 Task: Research Airbnb properties for attending a professional conference in Austin, Texas, with a focus on accommodations near the conference center and business districts.
Action: Mouse moved to (433, 60)
Screenshot: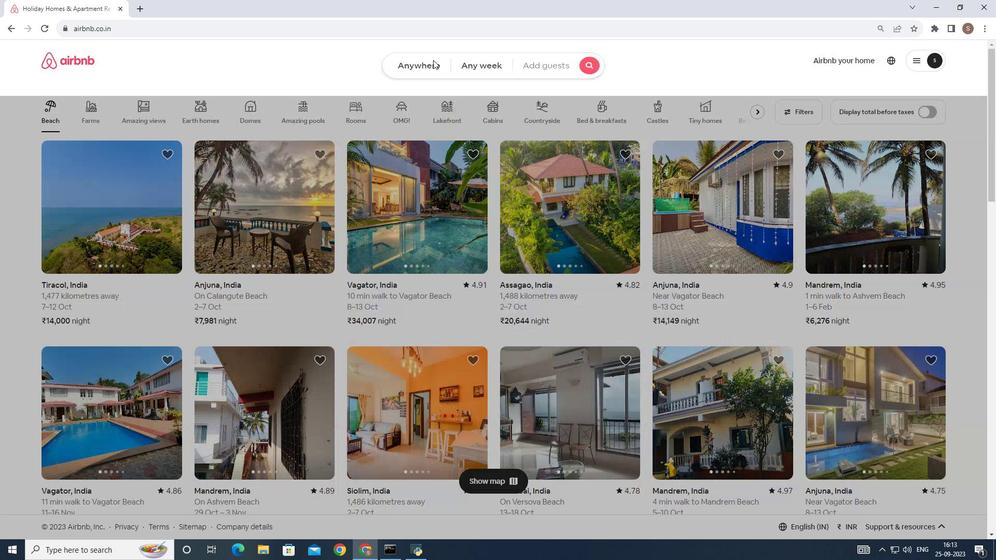 
Action: Mouse pressed left at (433, 60)
Screenshot: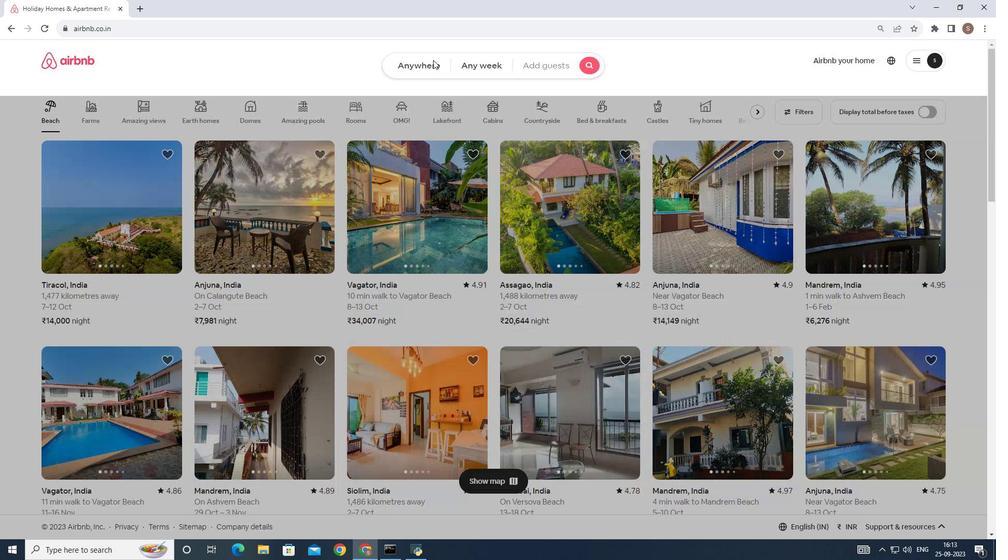 
Action: Mouse moved to (337, 100)
Screenshot: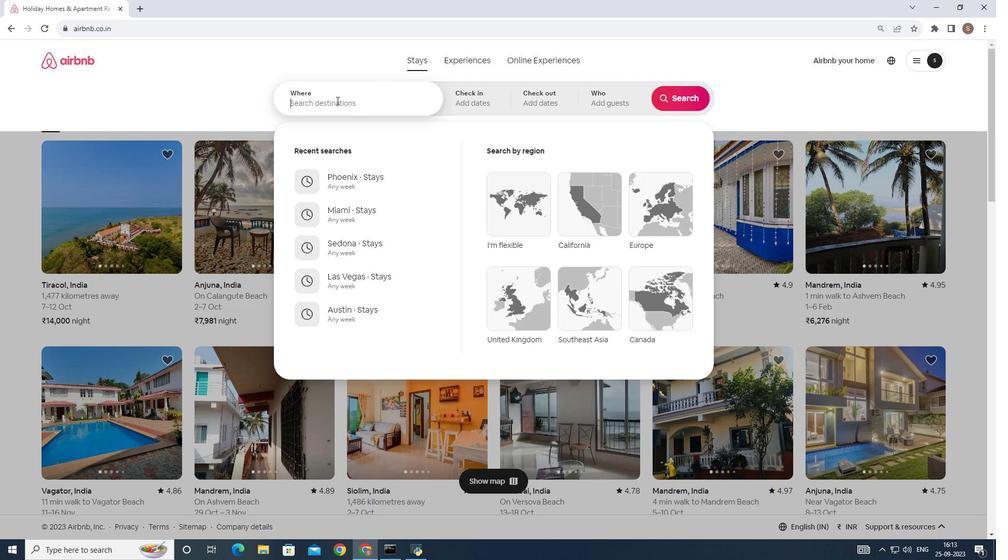 
Action: Mouse pressed left at (337, 100)
Screenshot: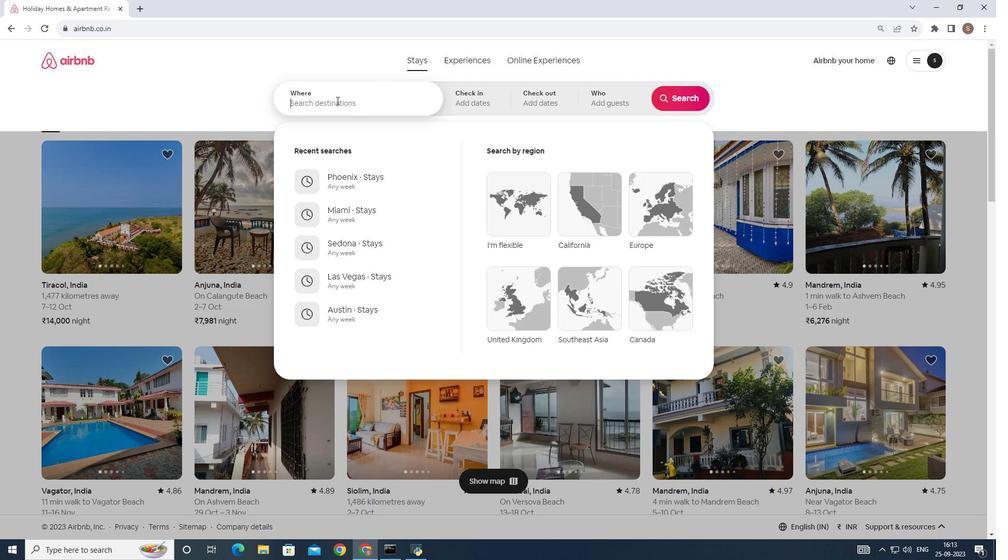 
Action: Mouse moved to (336, 100)
Screenshot: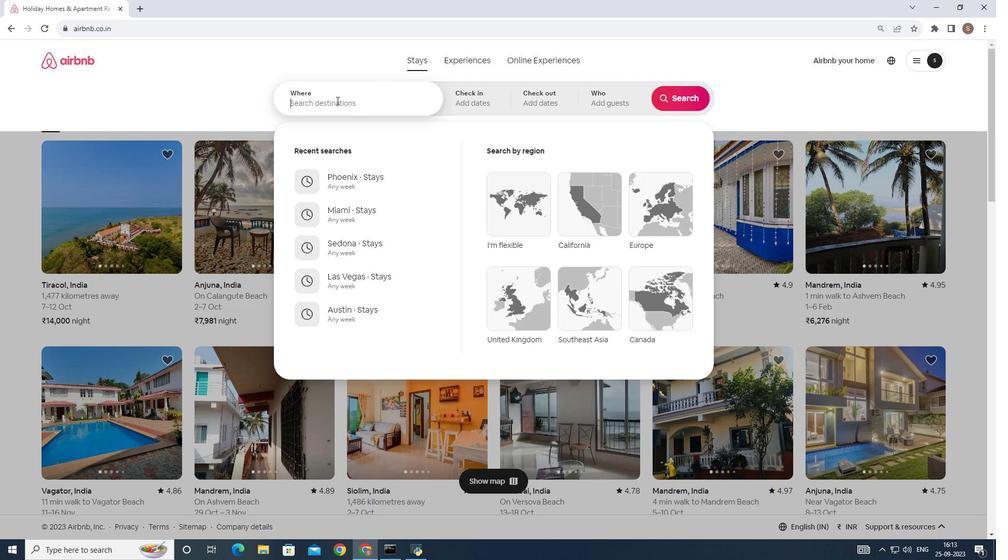 
Action: Key pressed austi
Screenshot: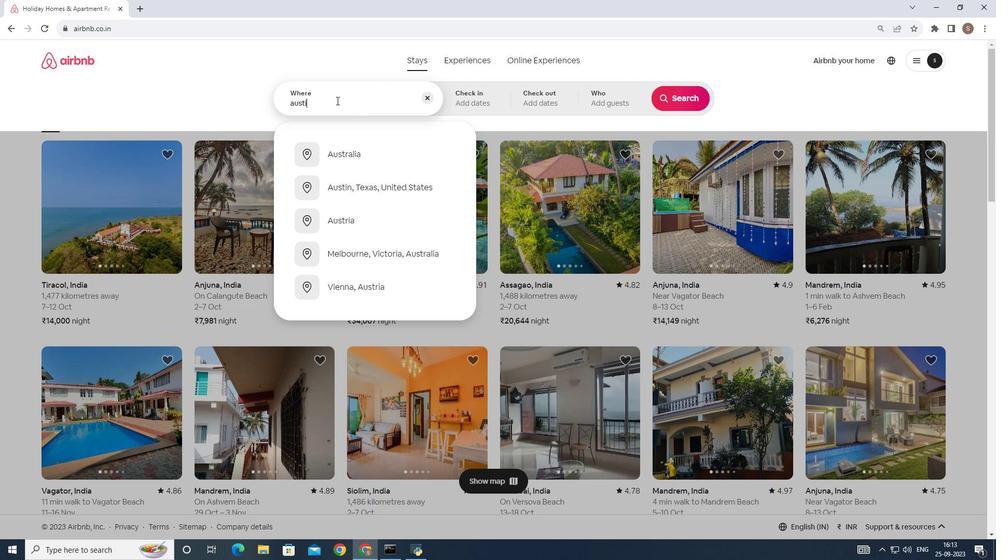 
Action: Mouse moved to (345, 146)
Screenshot: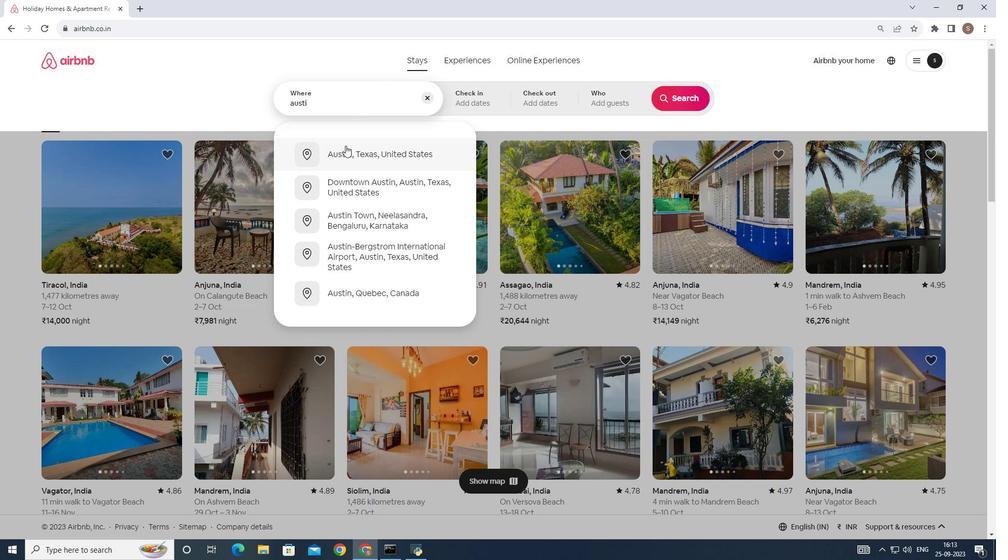 
Action: Mouse pressed left at (345, 146)
Screenshot: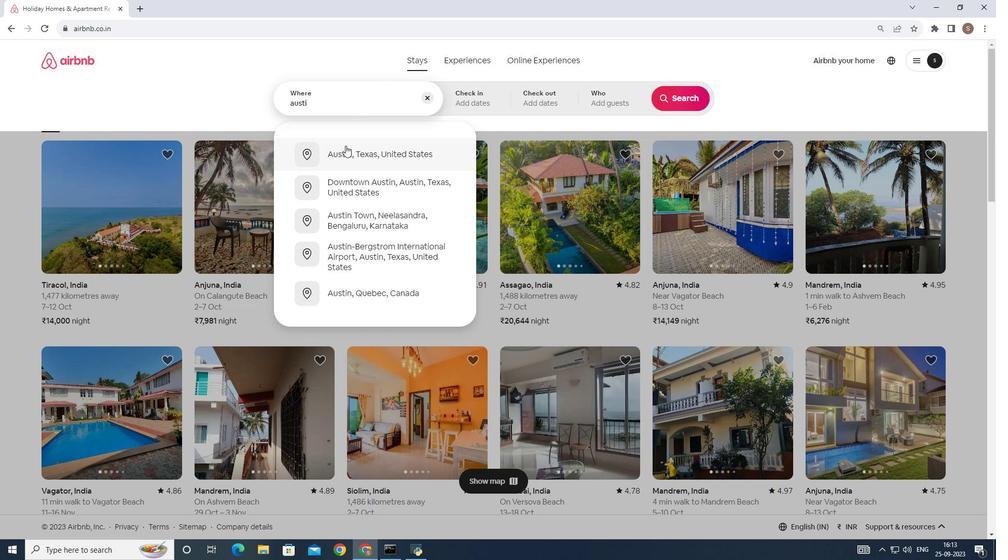 
Action: Mouse moved to (670, 97)
Screenshot: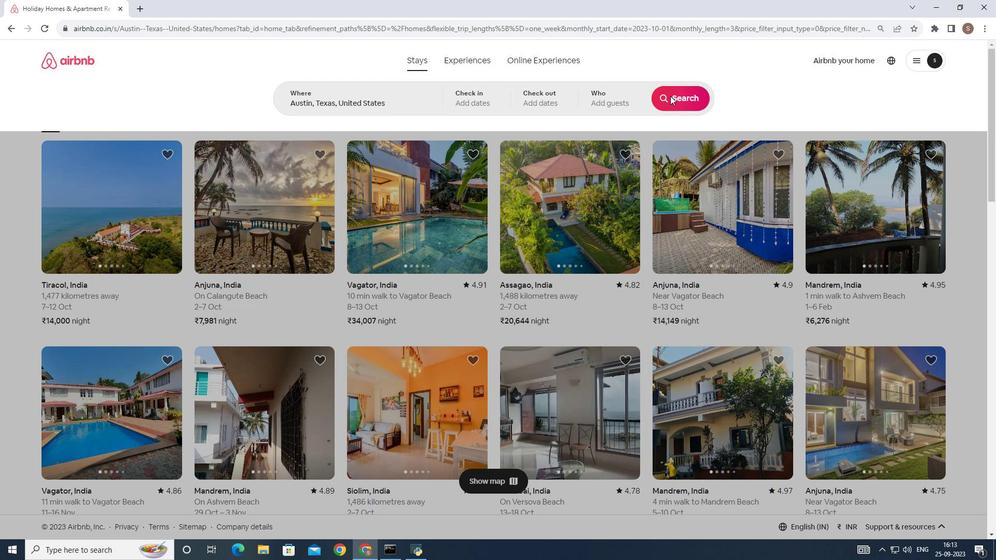 
Action: Mouse pressed left at (670, 97)
Screenshot: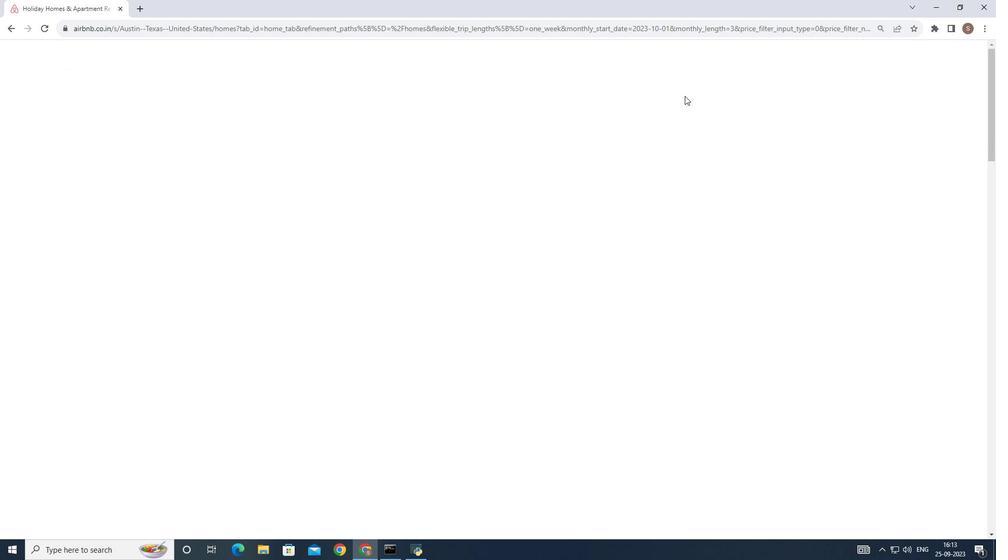 
Action: Mouse moved to (812, 104)
Screenshot: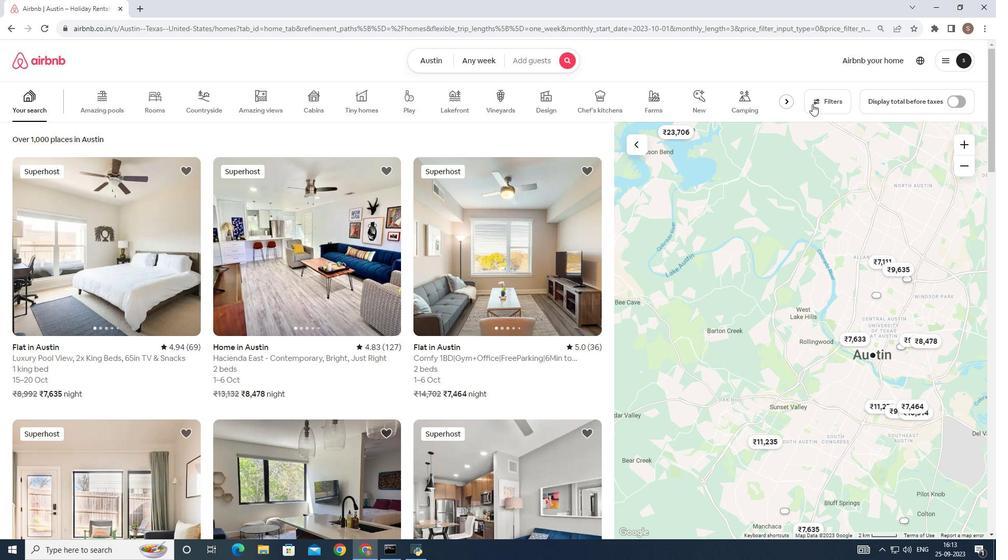 
Action: Mouse pressed left at (812, 104)
Screenshot: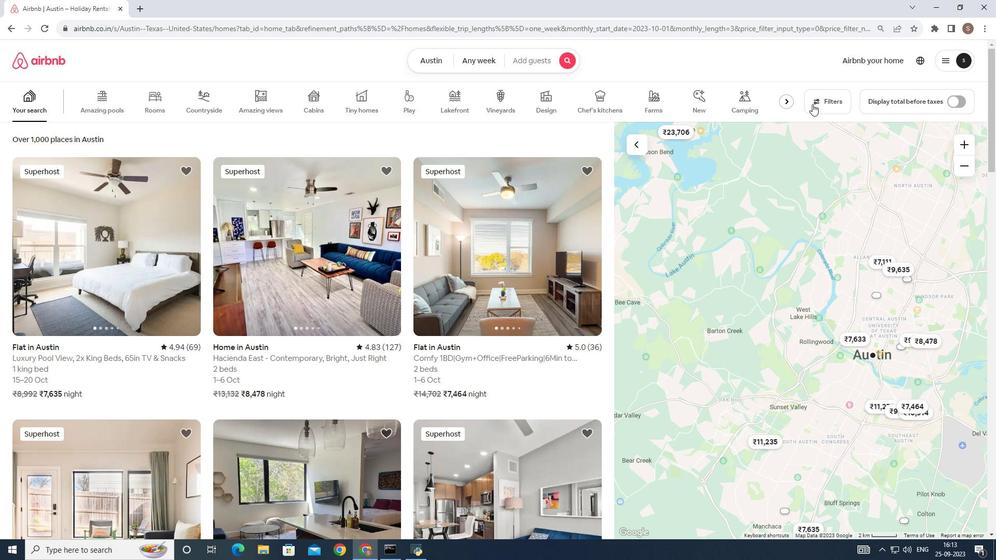 
Action: Mouse moved to (462, 292)
Screenshot: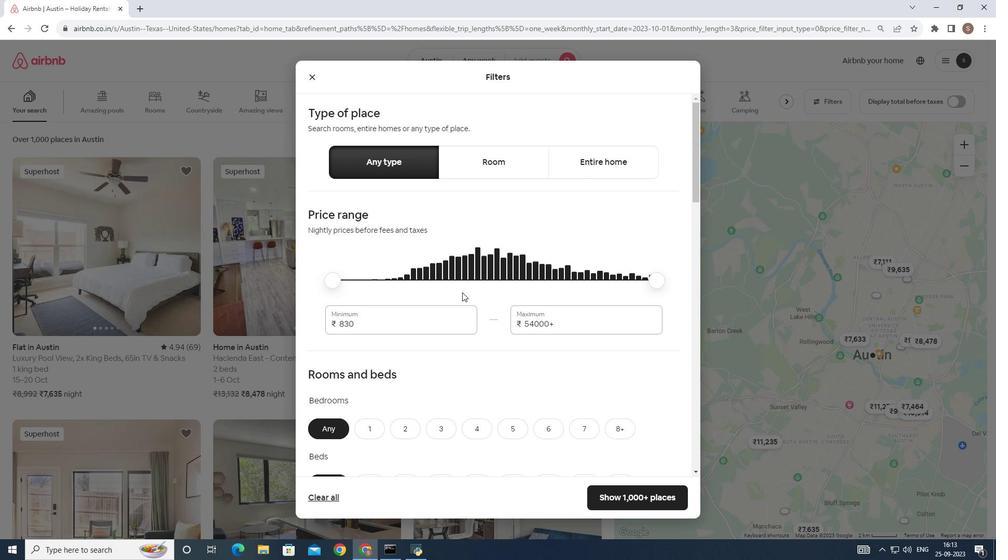 
Action: Mouse scrolled (462, 292) with delta (0, 0)
Screenshot: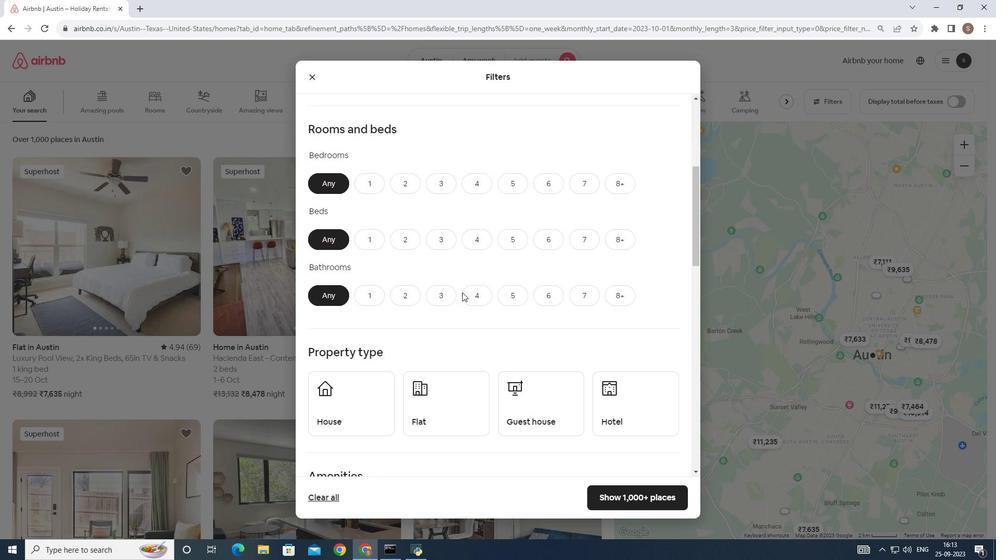 
Action: Mouse scrolled (462, 292) with delta (0, 0)
Screenshot: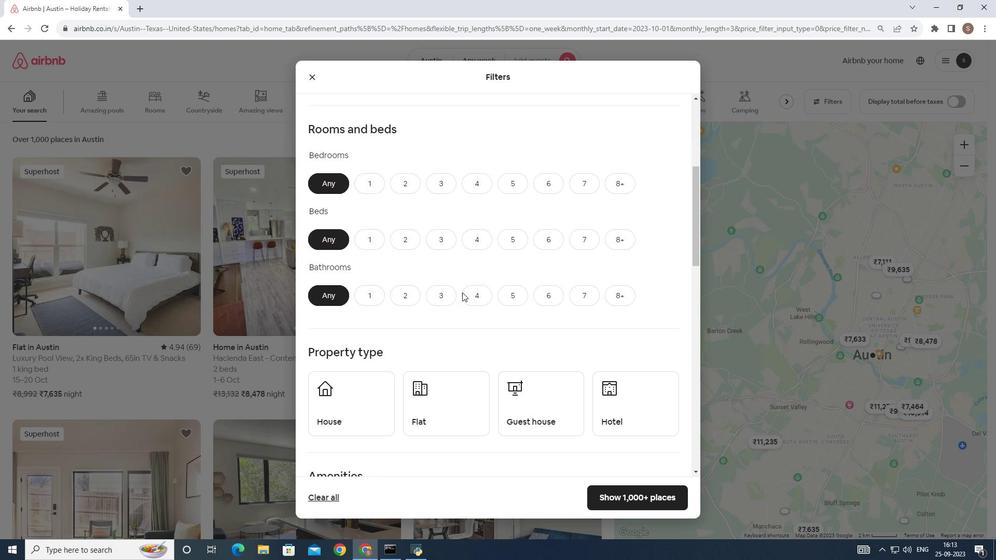 
Action: Mouse scrolled (462, 292) with delta (0, 0)
Screenshot: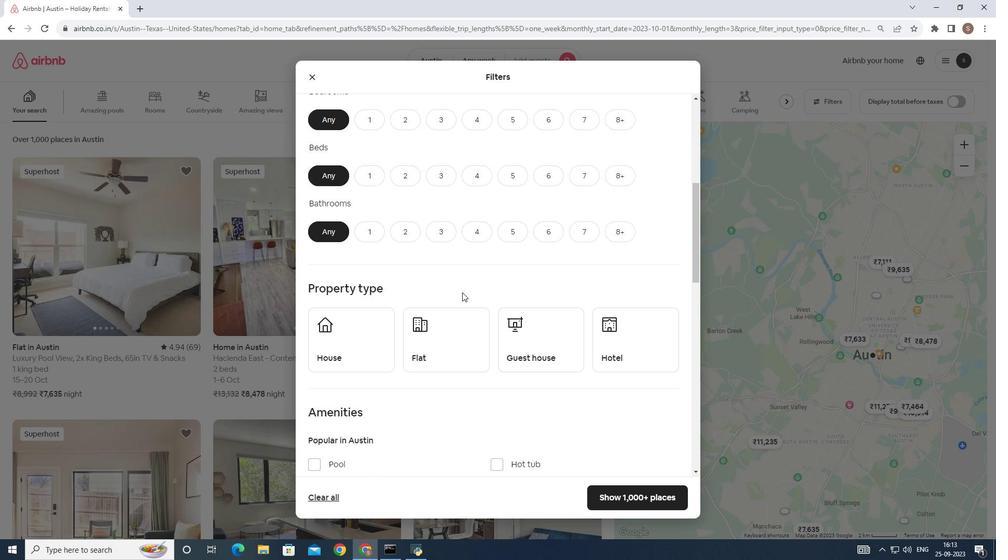 
Action: Mouse scrolled (462, 292) with delta (0, 0)
Screenshot: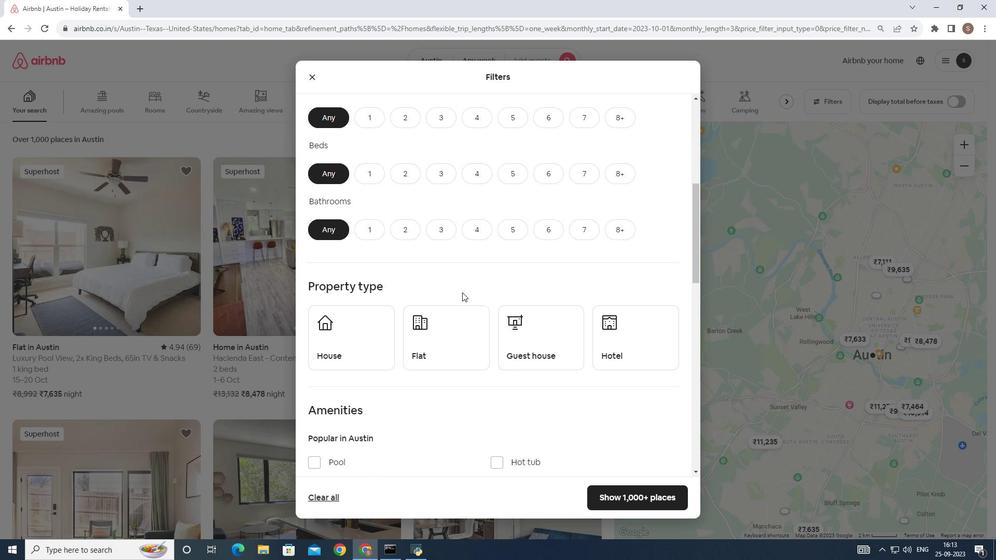 
Action: Mouse scrolled (462, 292) with delta (0, 0)
Screenshot: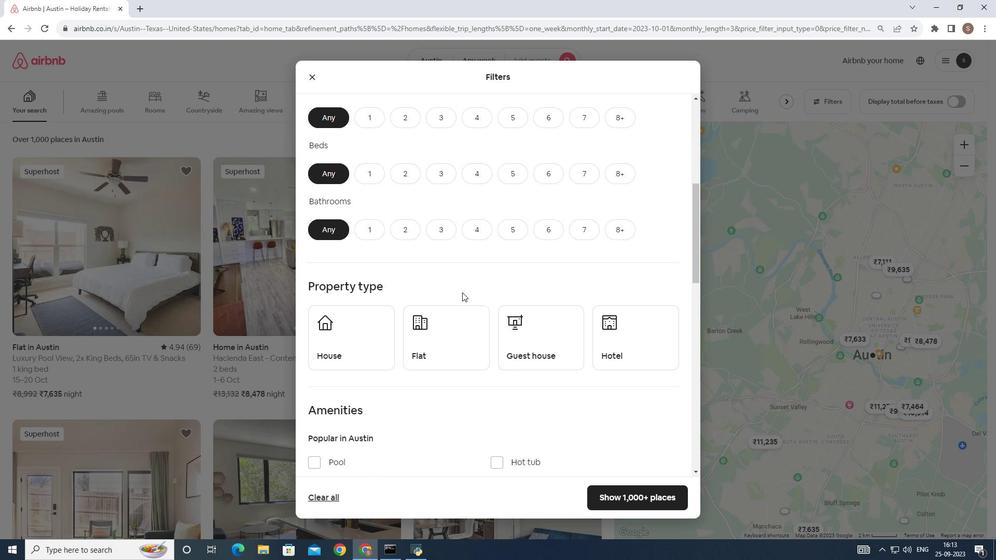 
Action: Mouse scrolled (462, 292) with delta (0, 0)
Screenshot: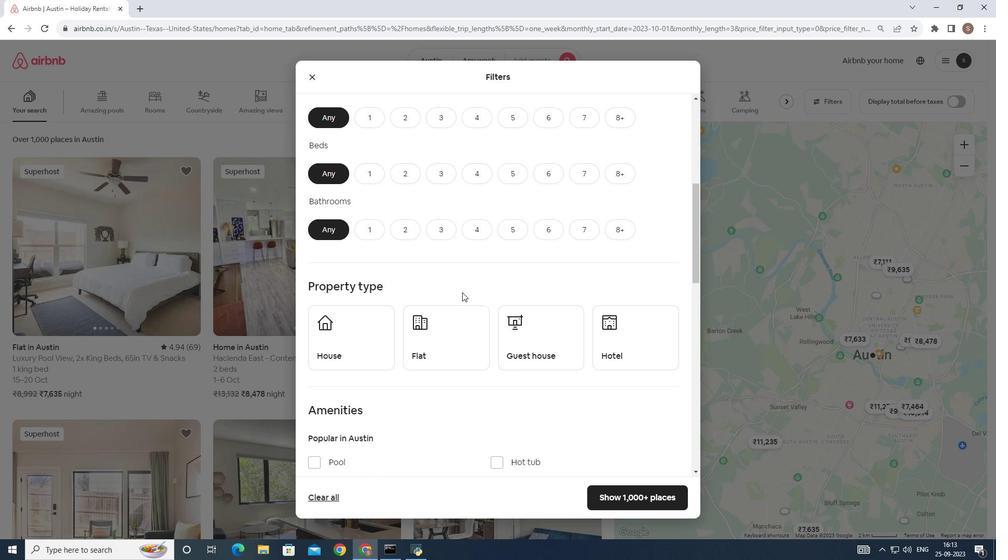
Action: Mouse scrolled (462, 292) with delta (0, 0)
Screenshot: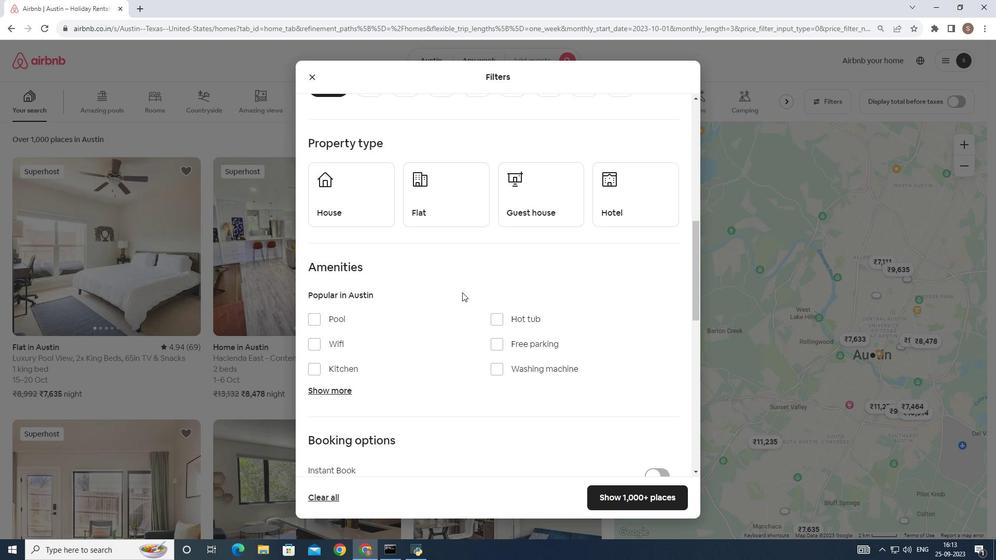 
Action: Mouse scrolled (462, 292) with delta (0, 0)
Screenshot: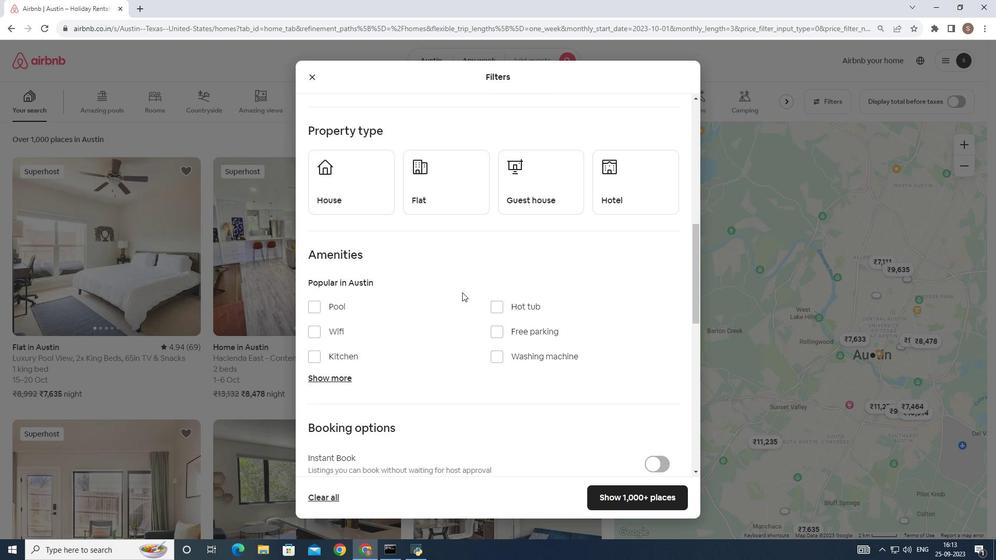 
Action: Mouse scrolled (462, 292) with delta (0, 0)
Screenshot: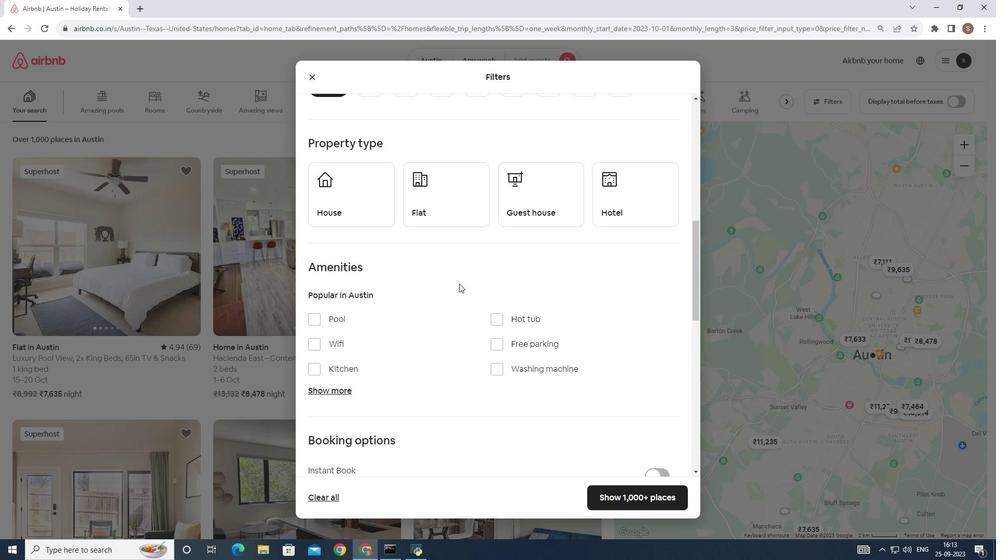
Action: Mouse scrolled (462, 293) with delta (0, 0)
Screenshot: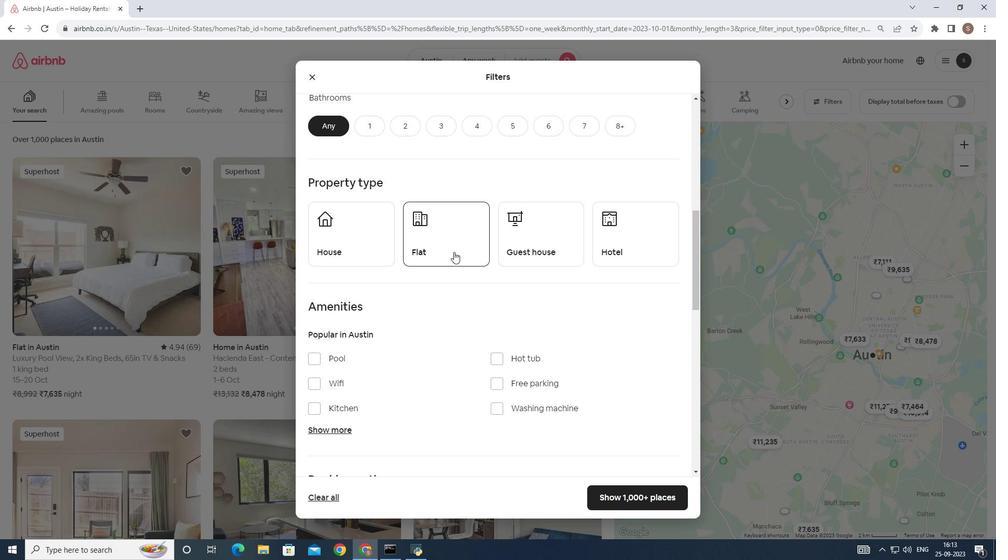 
Action: Mouse moved to (567, 253)
Screenshot: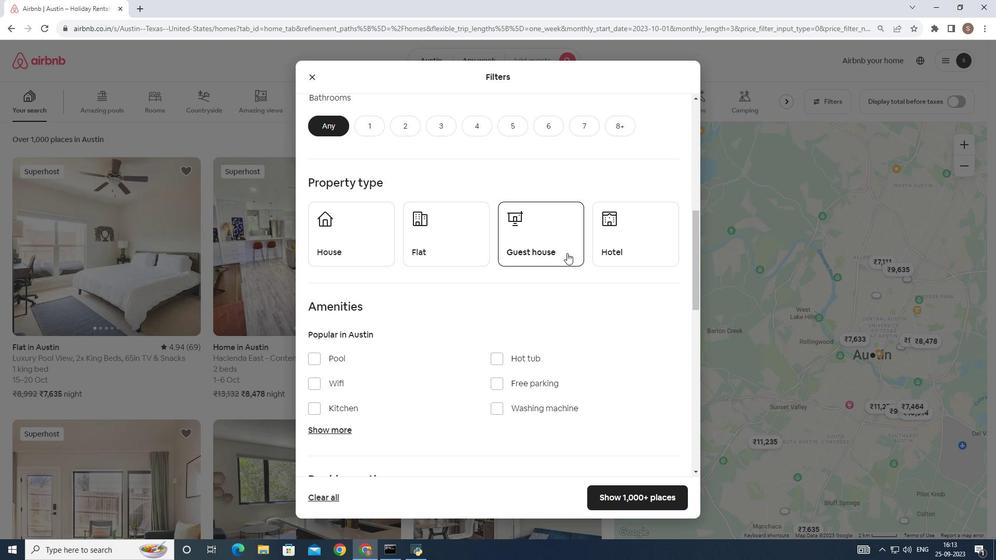 
Action: Mouse pressed left at (567, 253)
Screenshot: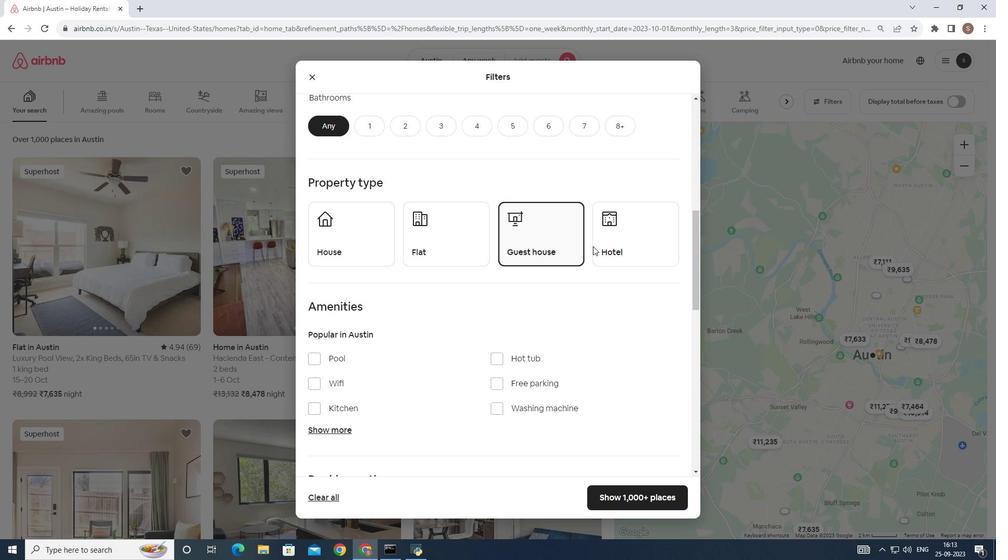 
Action: Mouse moved to (598, 245)
Screenshot: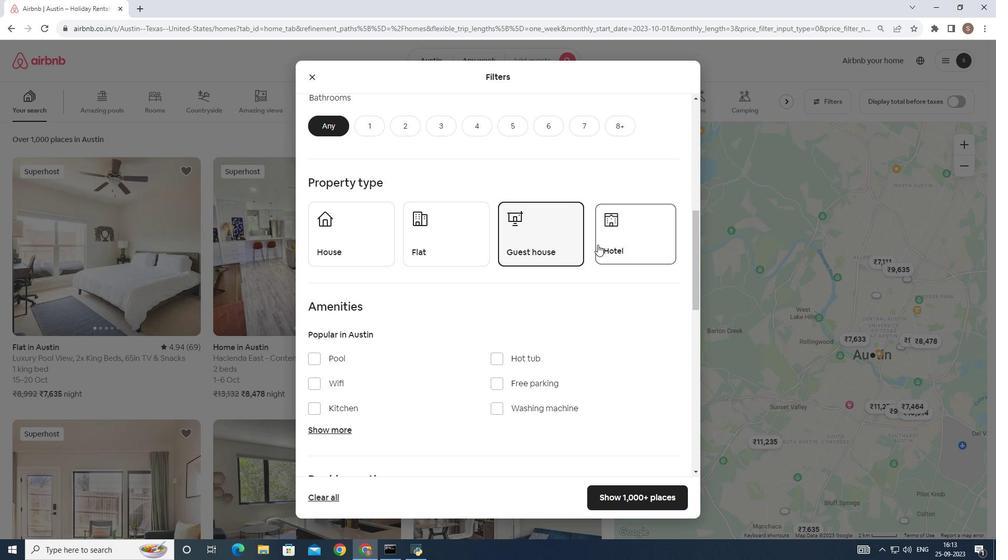 
Action: Mouse pressed left at (598, 245)
Screenshot: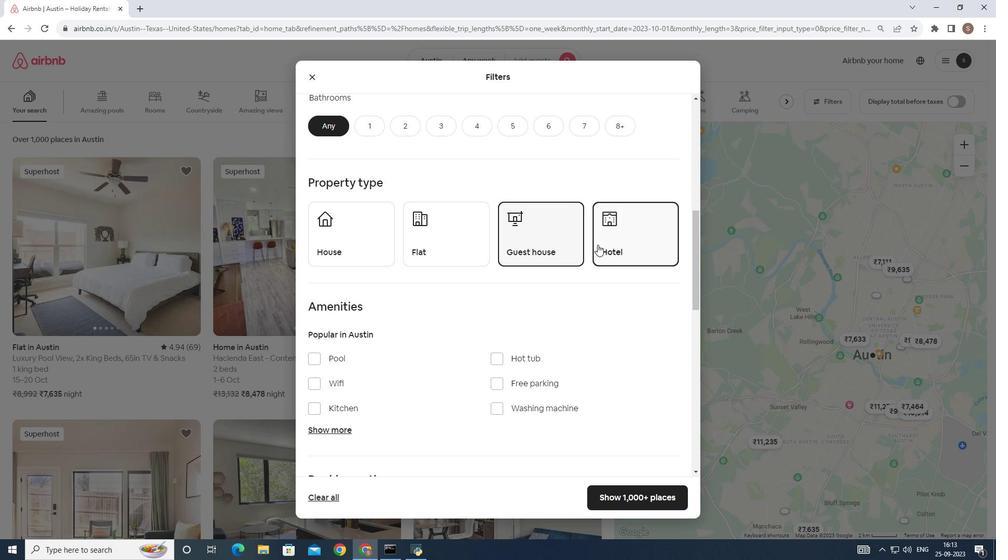 
Action: Mouse moved to (414, 312)
Screenshot: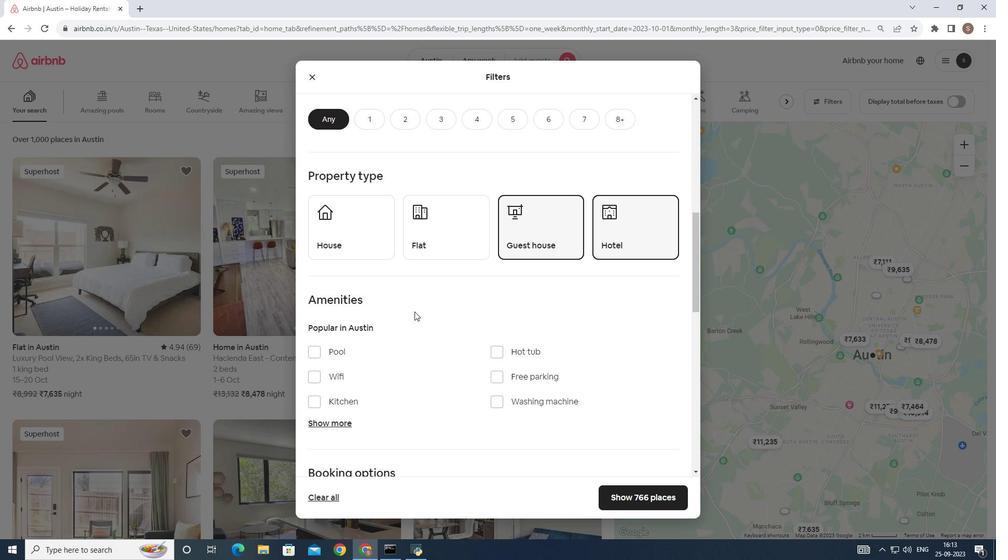 
Action: Mouse scrolled (414, 311) with delta (0, 0)
Screenshot: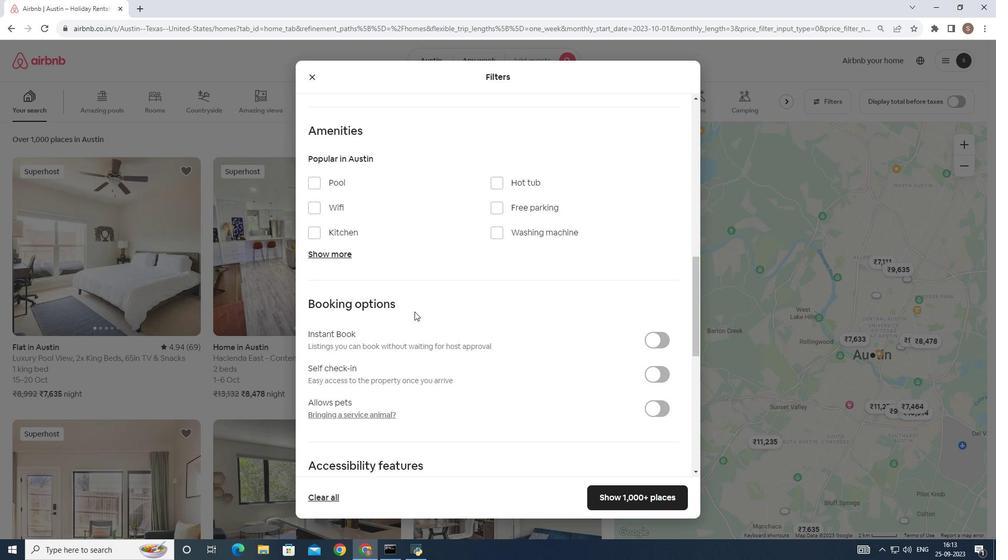 
Action: Mouse scrolled (414, 311) with delta (0, 0)
Screenshot: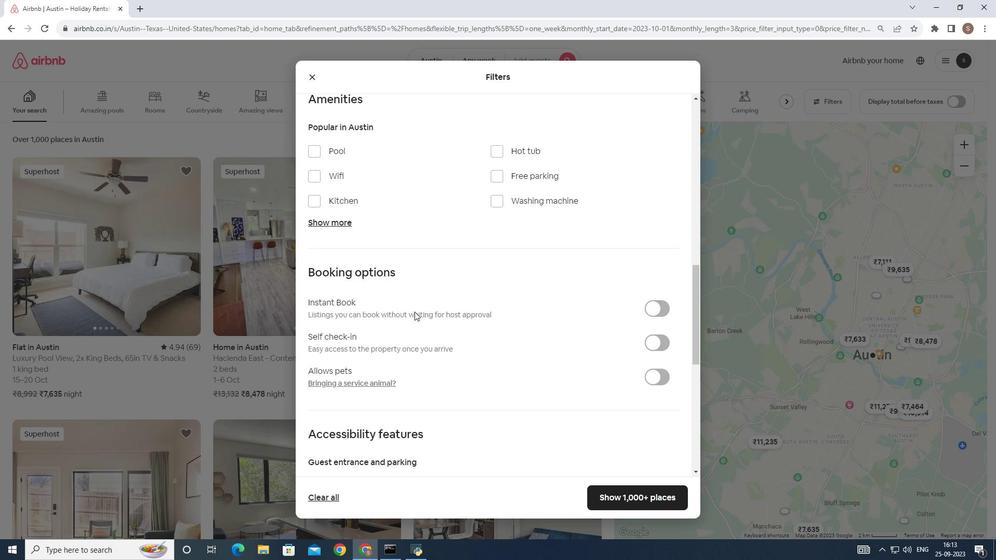 
Action: Mouse scrolled (414, 311) with delta (0, 0)
Screenshot: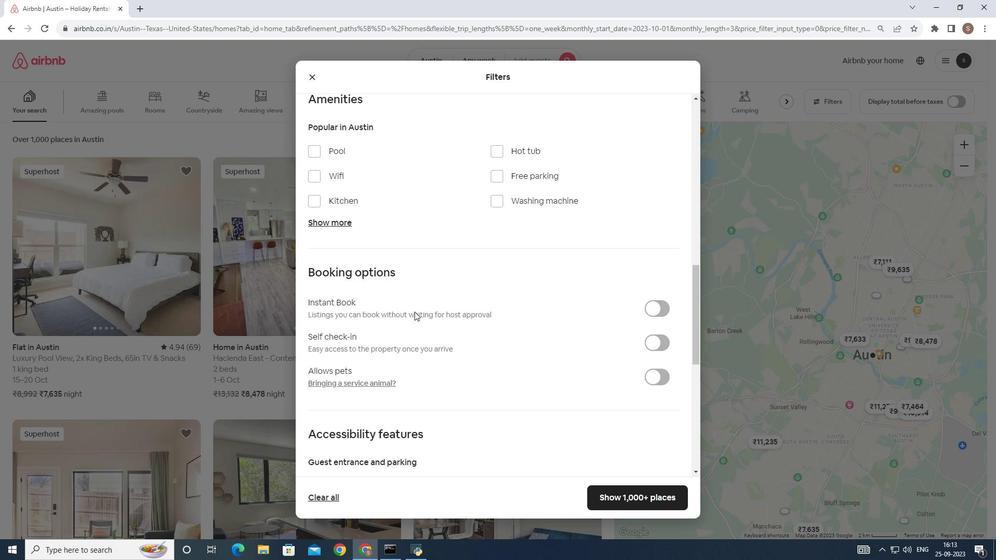 
Action: Mouse scrolled (414, 311) with delta (0, 0)
Screenshot: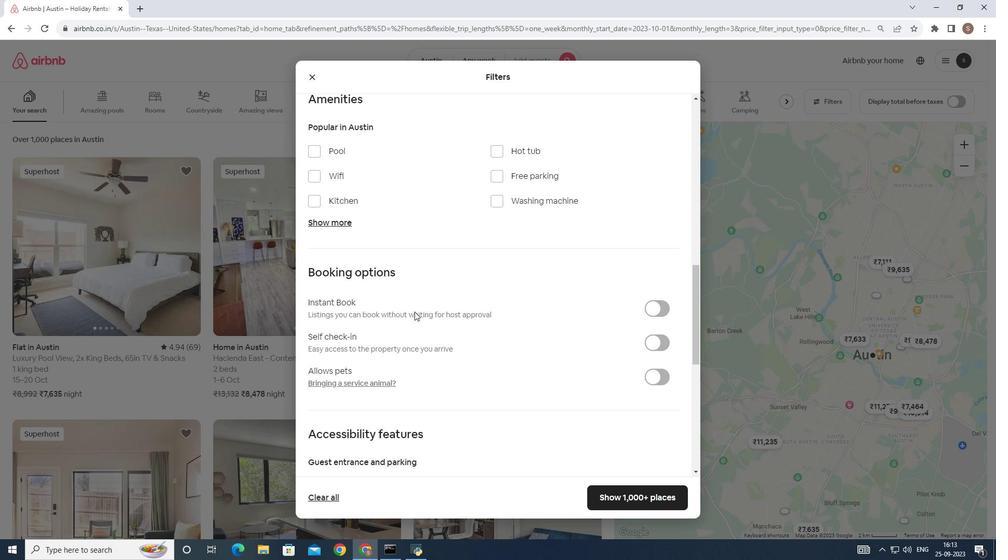 
Action: Mouse moved to (330, 220)
Screenshot: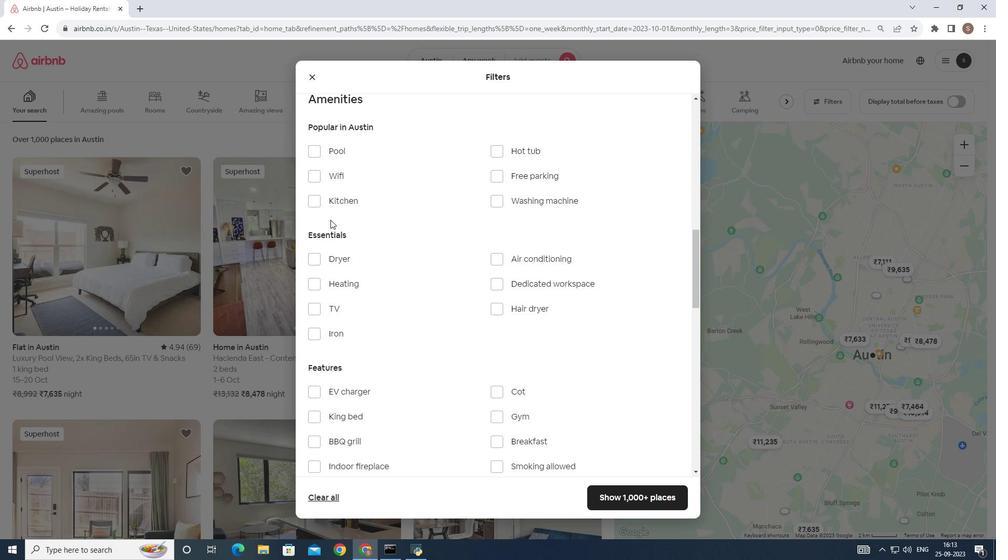 
Action: Mouse pressed left at (330, 220)
Screenshot: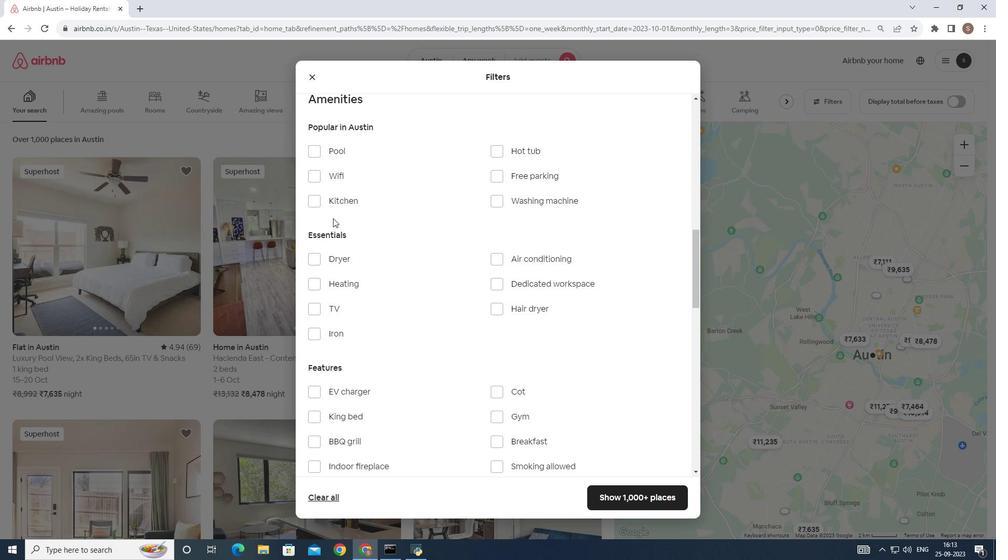 
Action: Mouse moved to (321, 182)
Screenshot: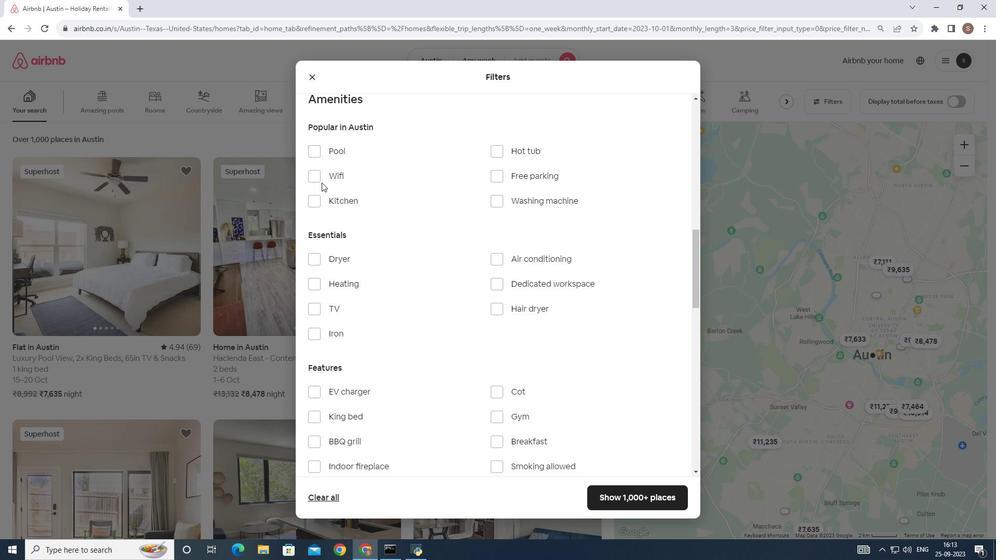
Action: Mouse pressed left at (321, 182)
Screenshot: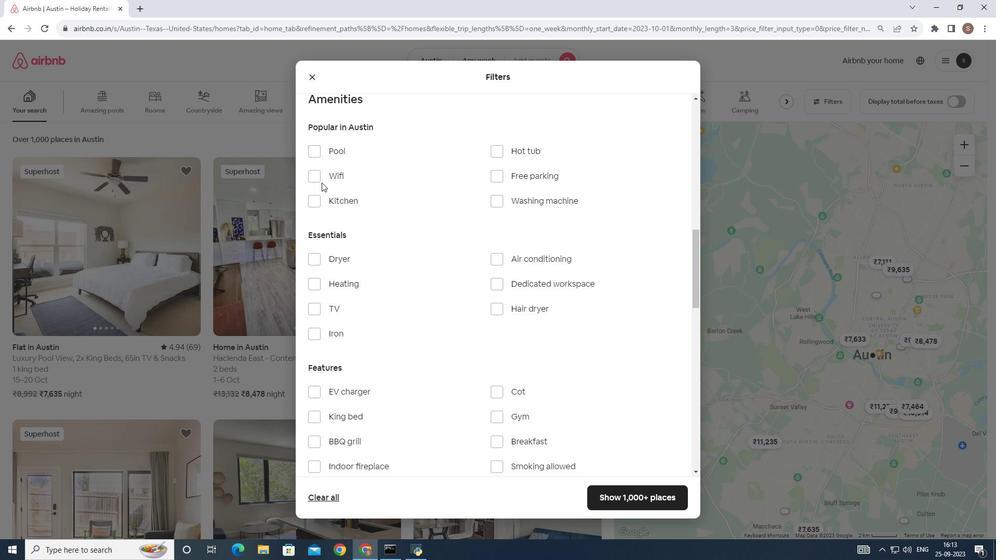 
Action: Mouse moved to (492, 288)
Screenshot: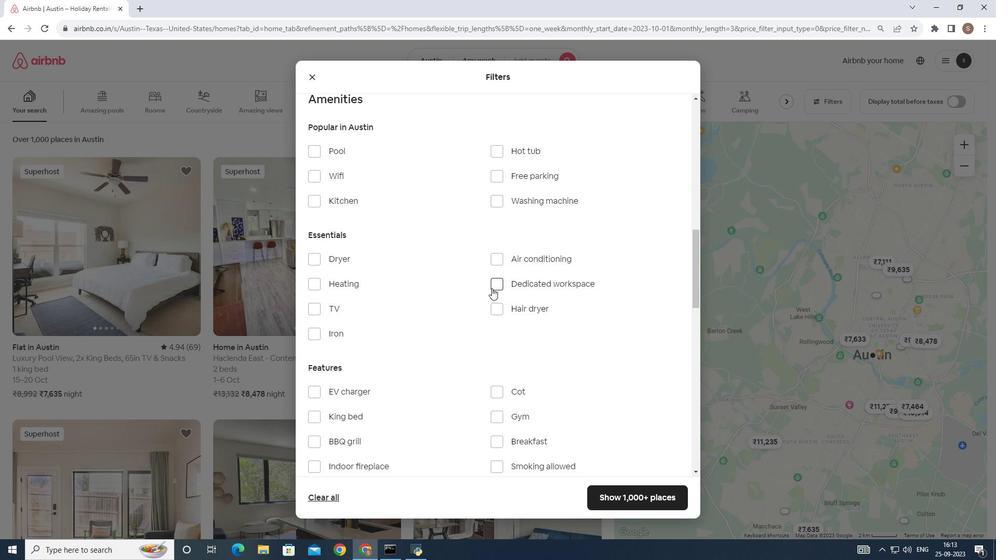 
Action: Mouse pressed left at (492, 288)
Screenshot: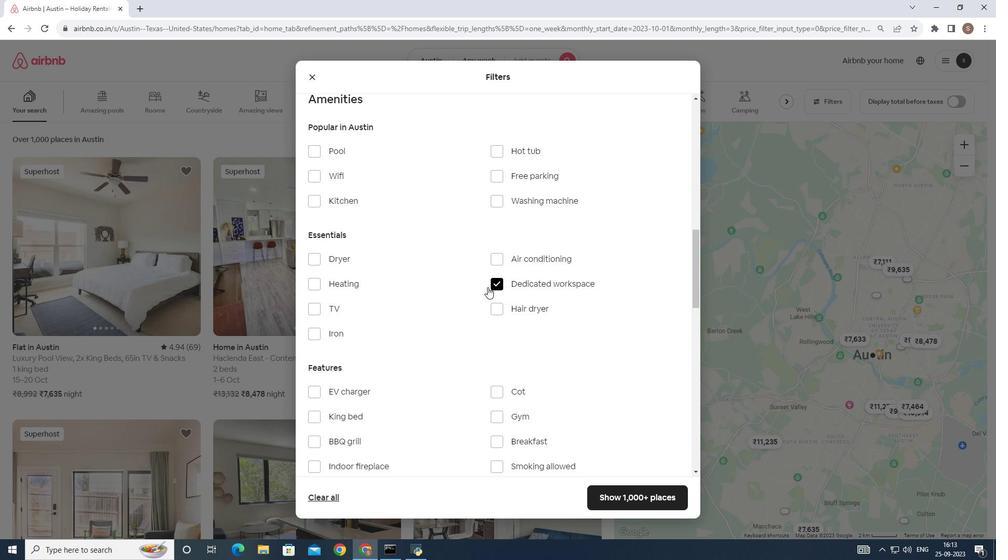
Action: Mouse moved to (331, 176)
Screenshot: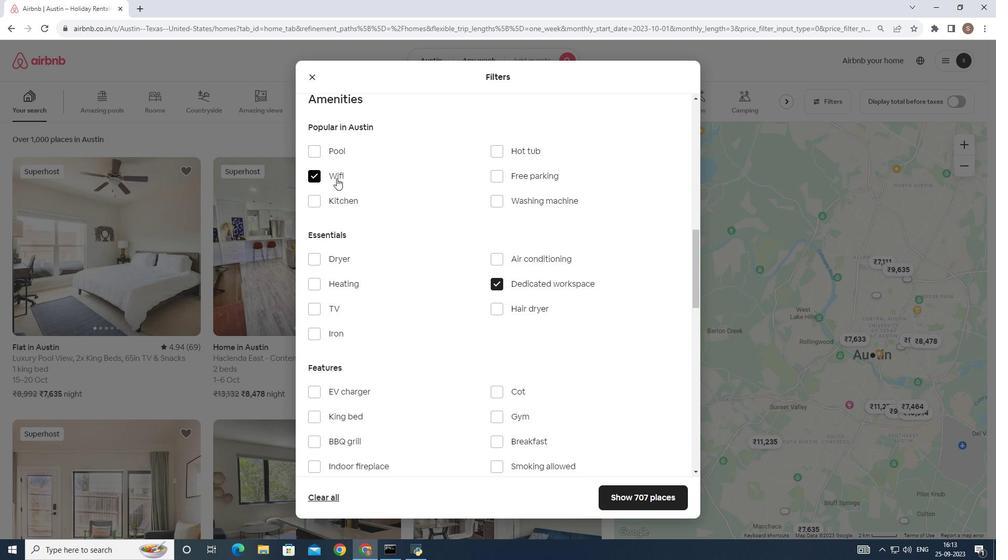 
Action: Mouse pressed left at (331, 176)
Screenshot: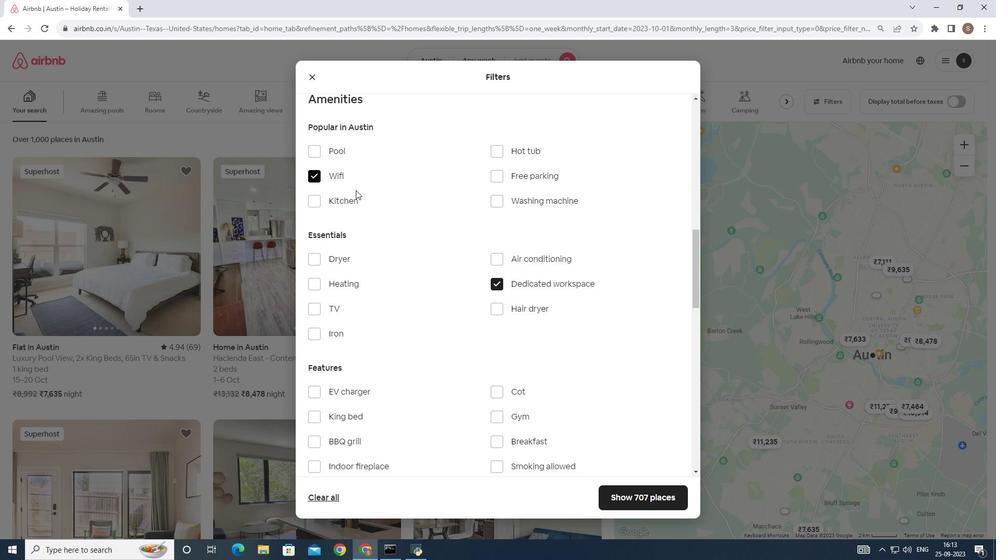 
Action: Mouse moved to (432, 274)
Screenshot: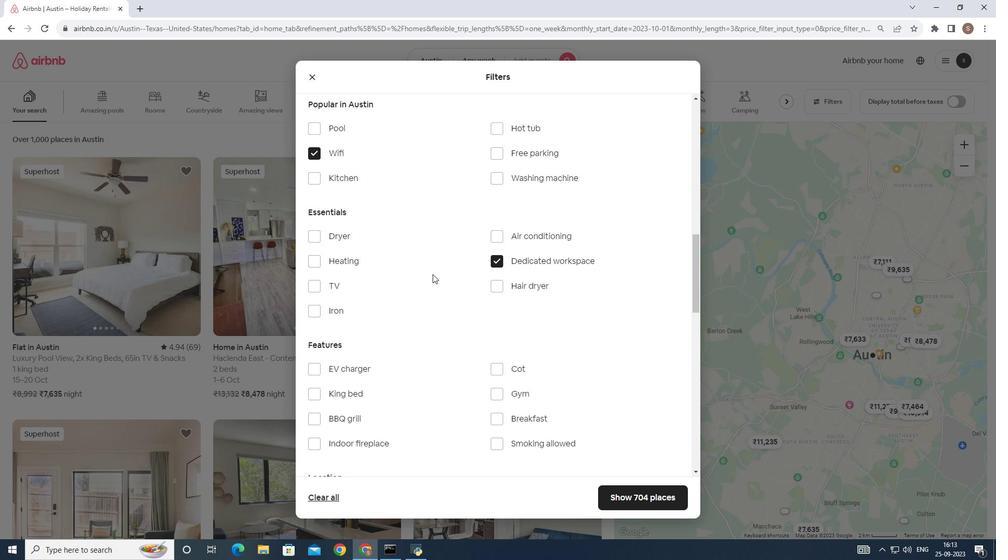 
Action: Mouse scrolled (432, 274) with delta (0, 0)
Screenshot: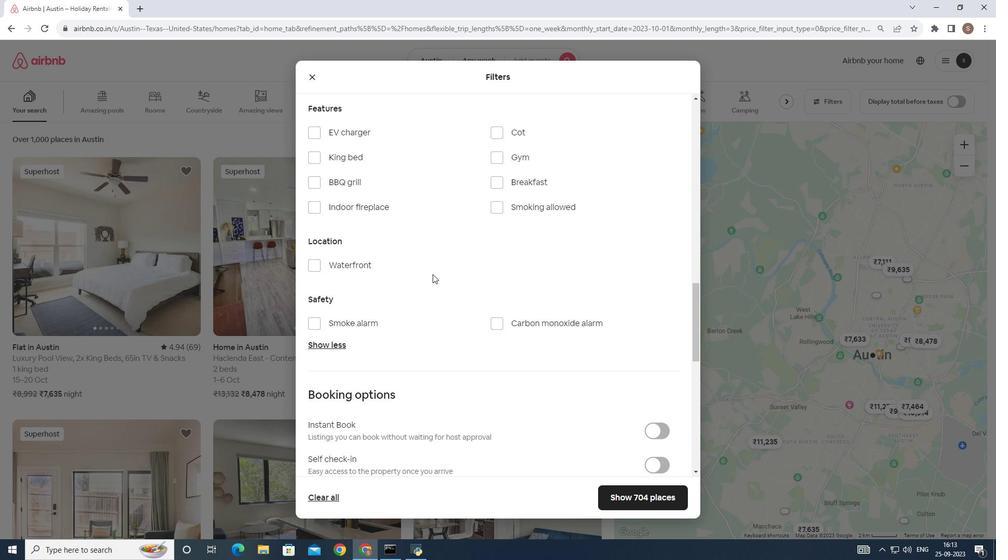 
Action: Mouse scrolled (432, 274) with delta (0, 0)
Screenshot: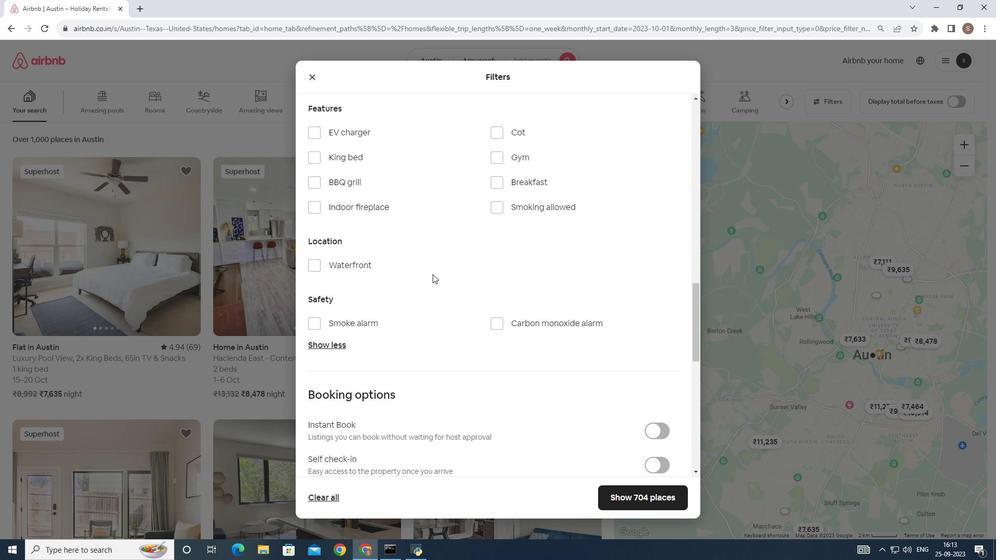 
Action: Mouse scrolled (432, 274) with delta (0, 0)
Screenshot: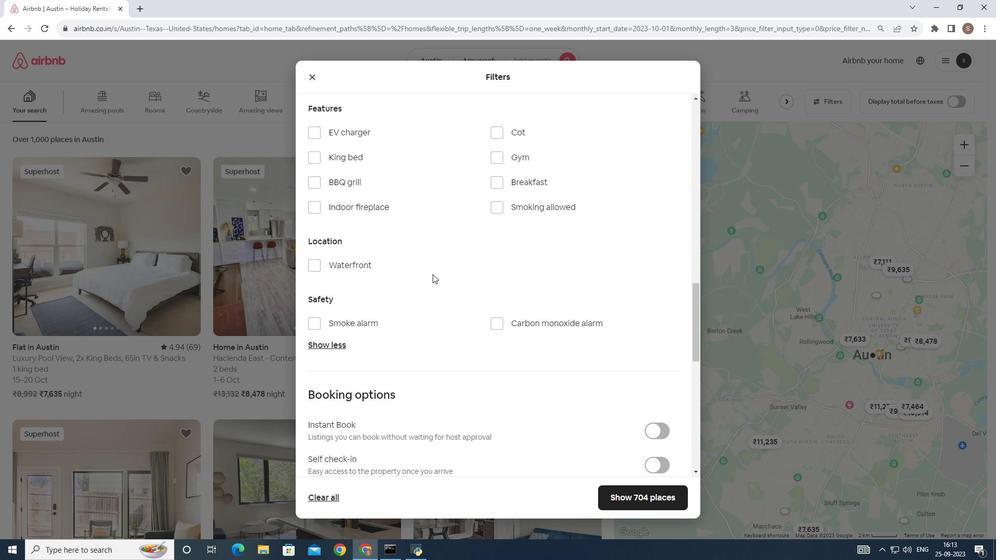 
Action: Mouse scrolled (432, 274) with delta (0, 0)
Screenshot: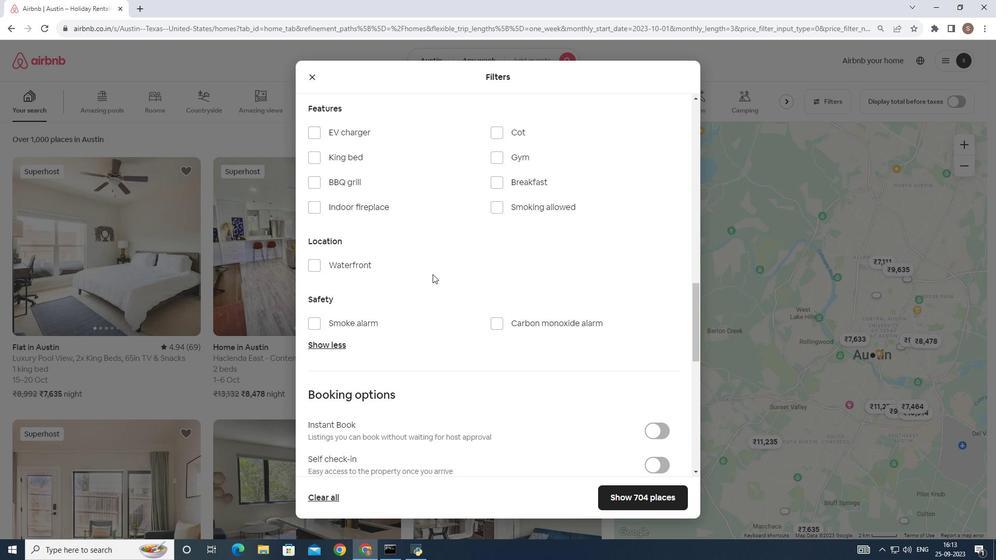
Action: Mouse scrolled (432, 274) with delta (0, 0)
Screenshot: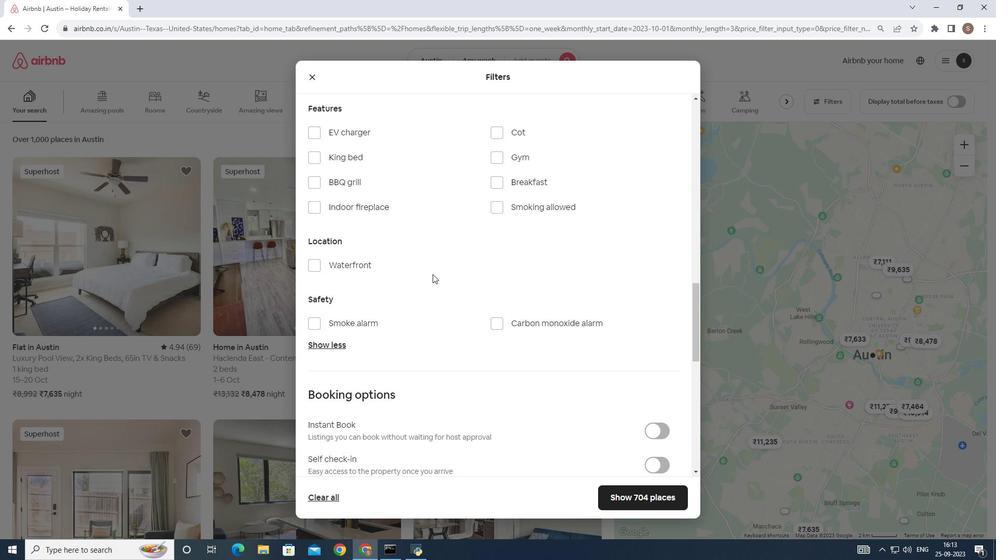 
Action: Mouse scrolled (432, 274) with delta (0, 0)
Screenshot: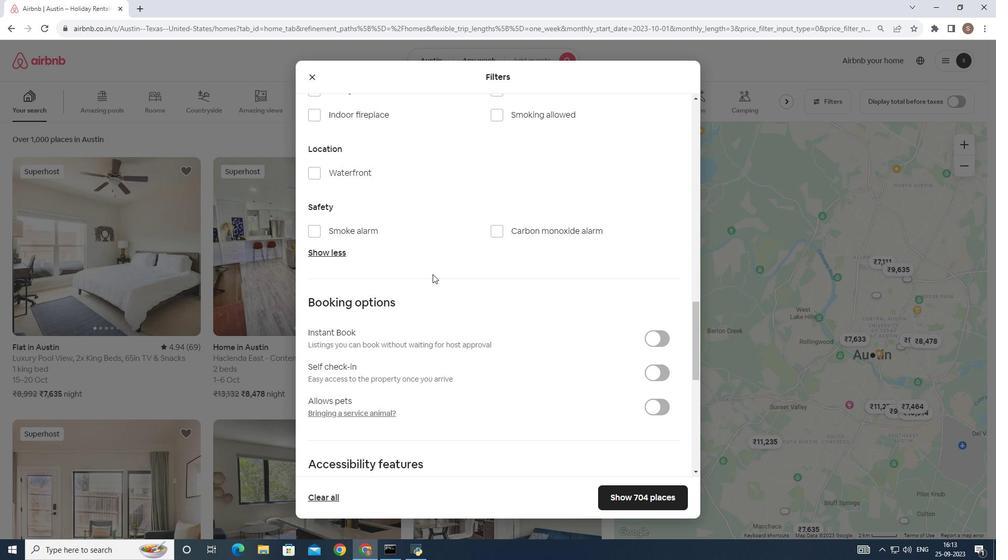
Action: Mouse scrolled (432, 274) with delta (0, 0)
Screenshot: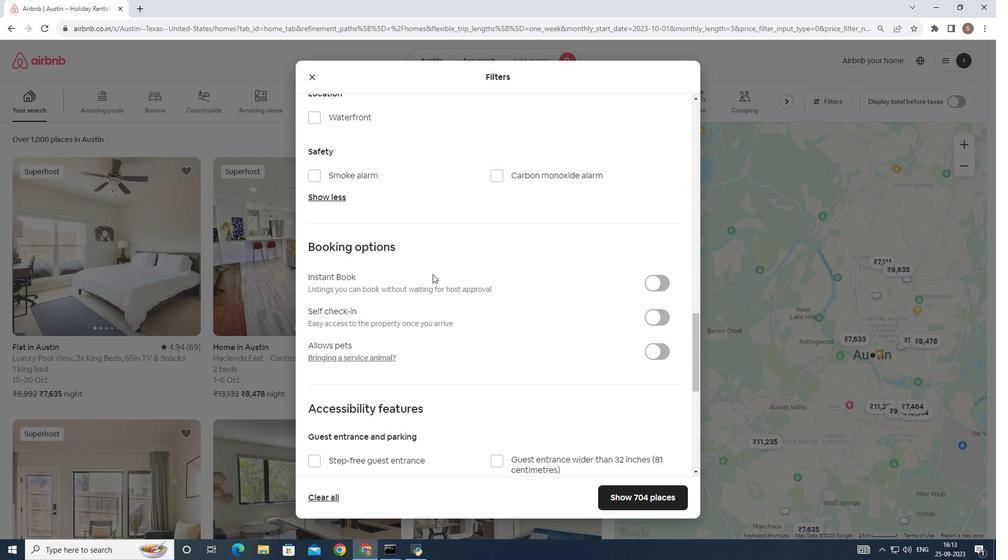 
Action: Mouse scrolled (432, 274) with delta (0, 0)
Screenshot: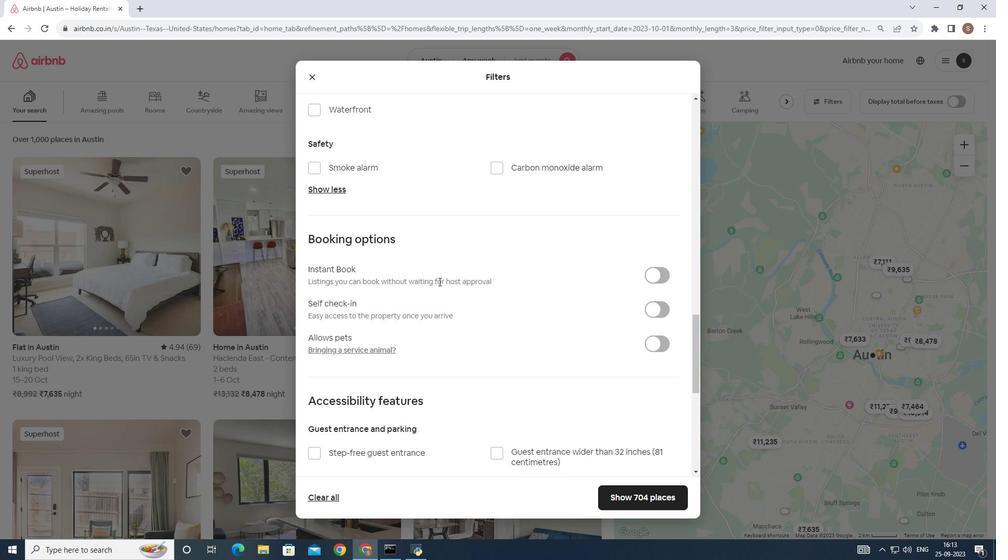 
Action: Mouse moved to (453, 295)
Screenshot: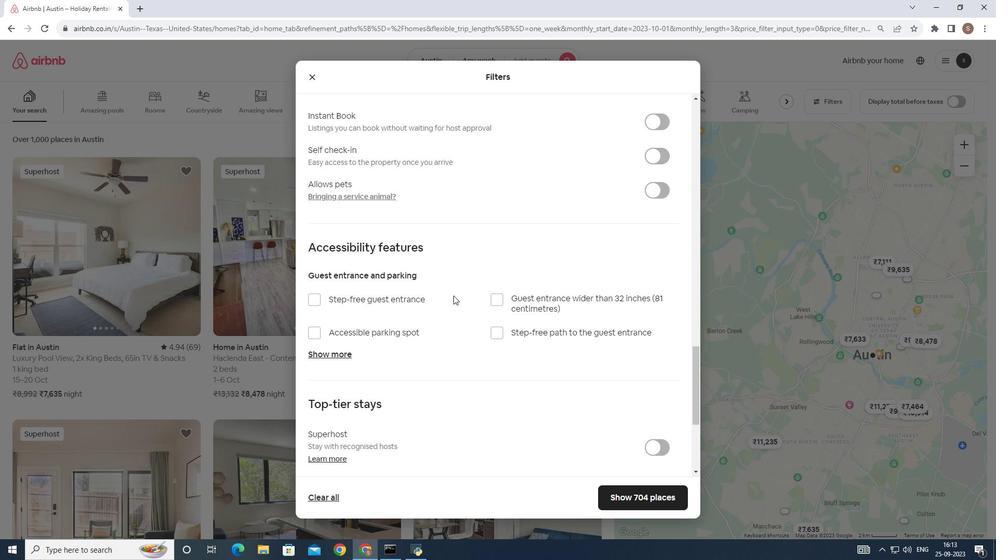 
Action: Mouse scrolled (453, 295) with delta (0, 0)
Screenshot: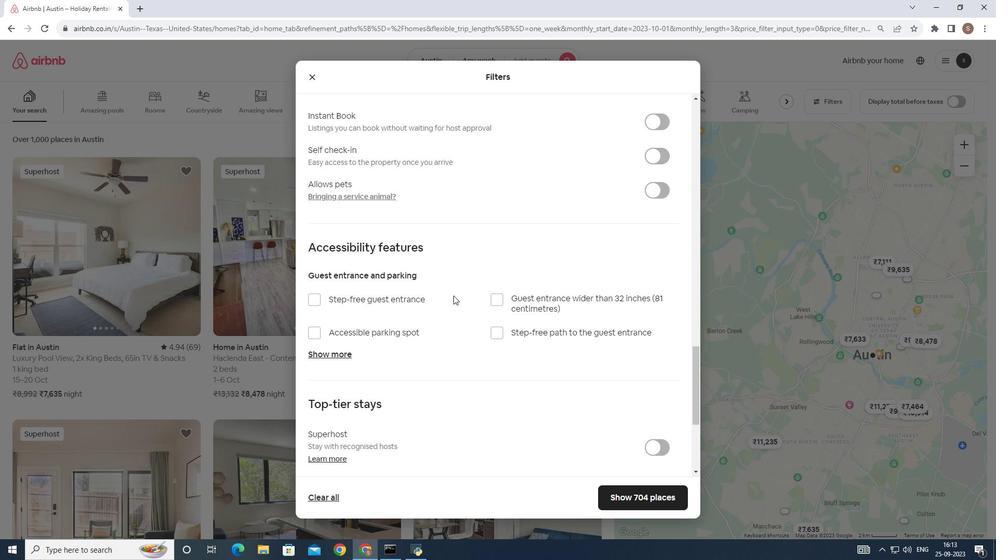 
Action: Mouse scrolled (453, 295) with delta (0, 0)
Screenshot: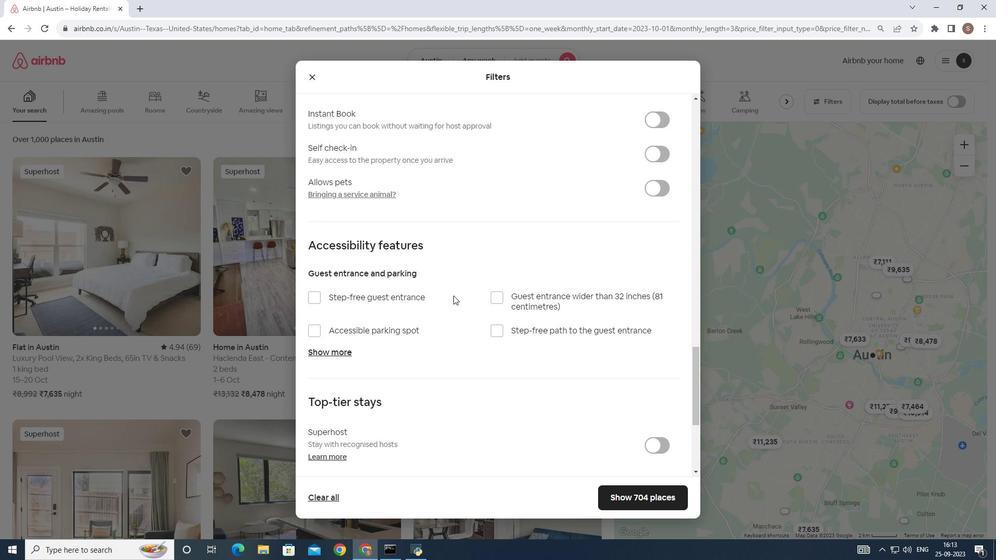 
Action: Mouse scrolled (453, 295) with delta (0, 0)
Screenshot: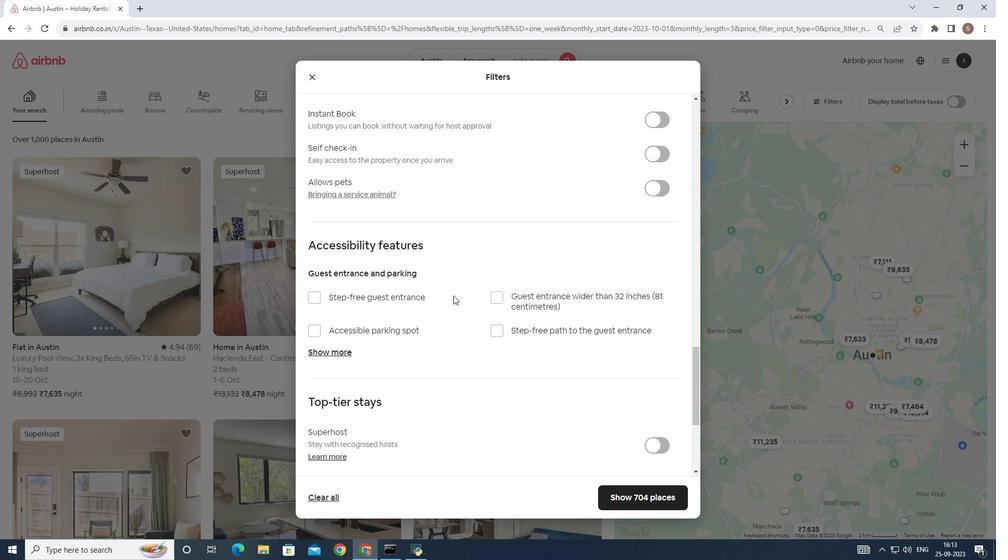 
Action: Mouse moved to (479, 356)
Screenshot: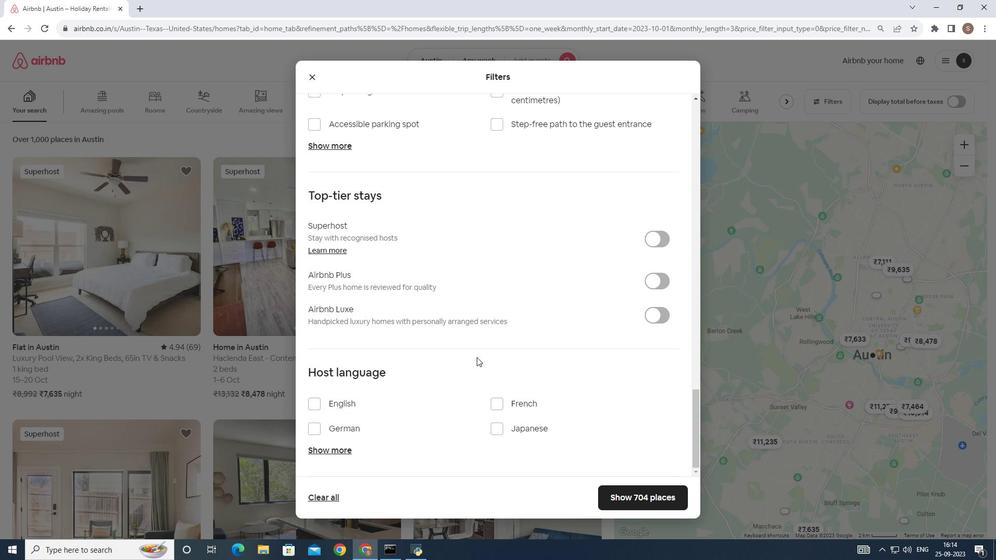 
Action: Mouse scrolled (479, 355) with delta (0, 0)
Screenshot: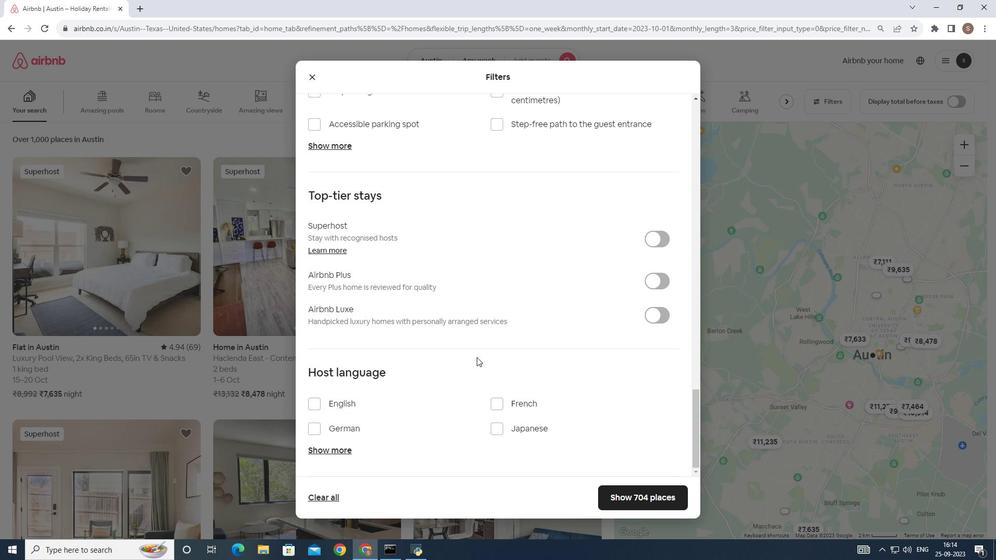 
Action: Mouse moved to (478, 357)
Screenshot: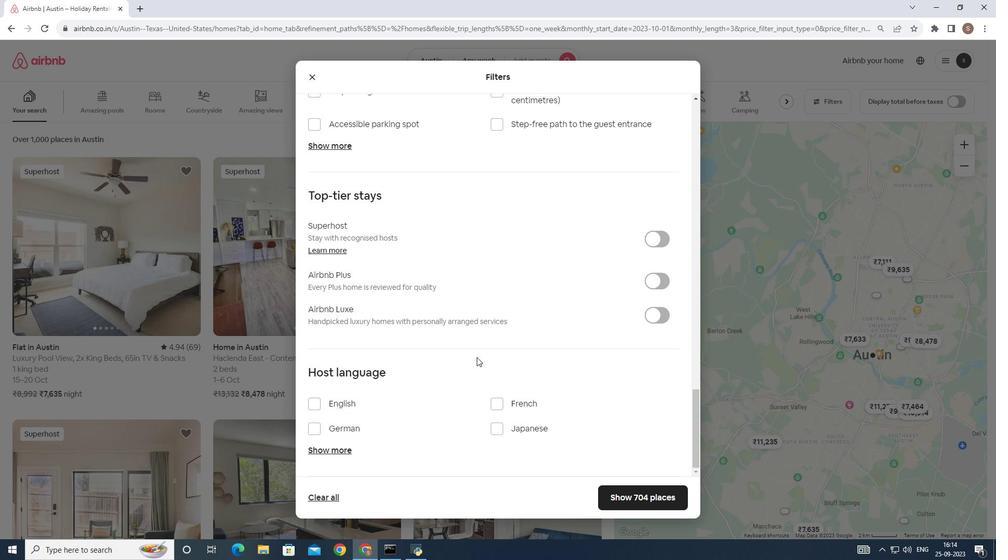 
Action: Mouse scrolled (478, 357) with delta (0, 0)
Screenshot: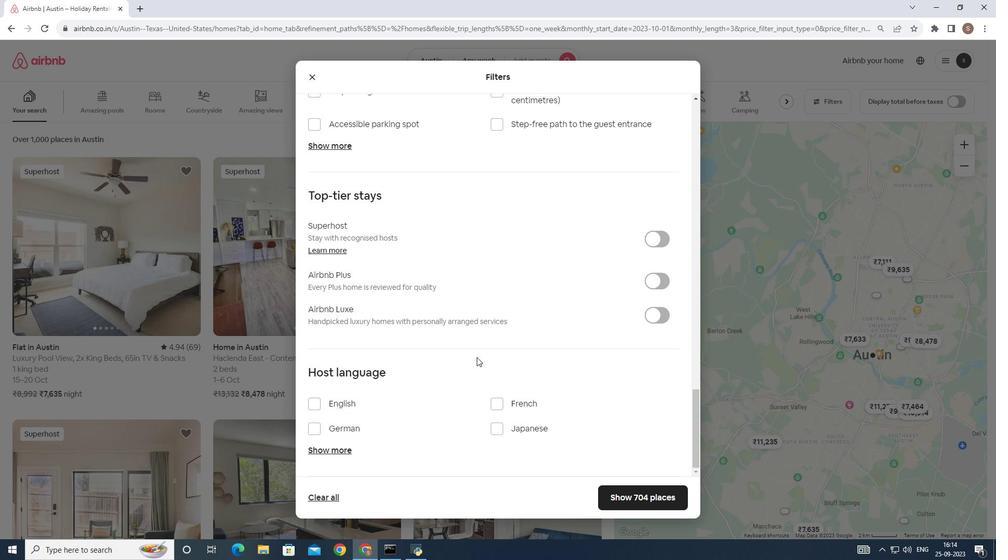 
Action: Mouse moved to (477, 357)
Screenshot: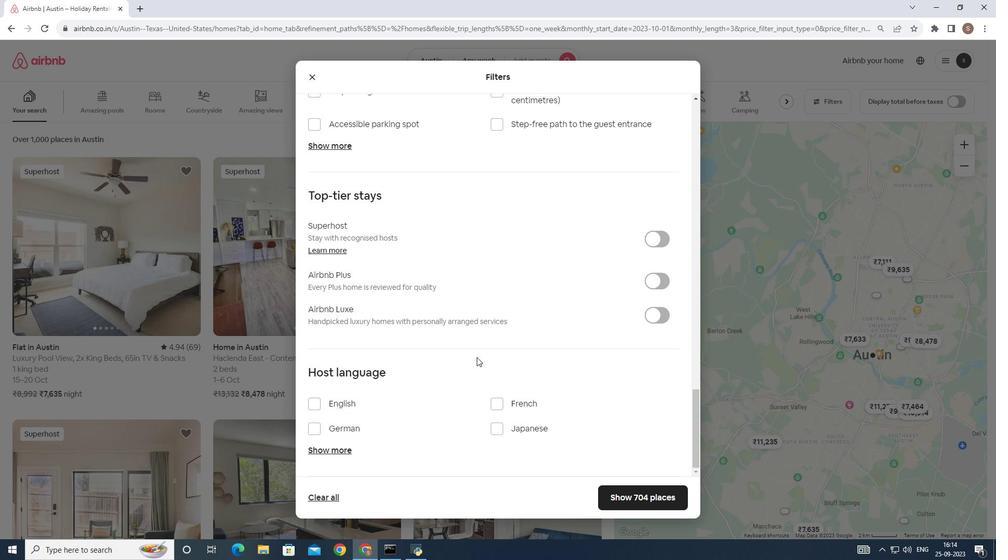 
Action: Mouse scrolled (477, 357) with delta (0, 0)
Screenshot: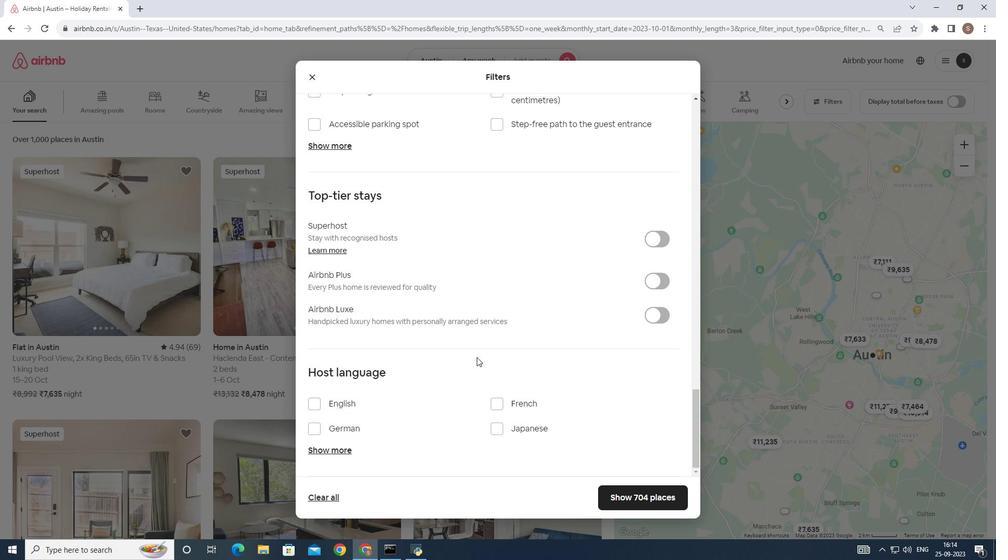 
Action: Mouse scrolled (477, 357) with delta (0, 0)
Screenshot: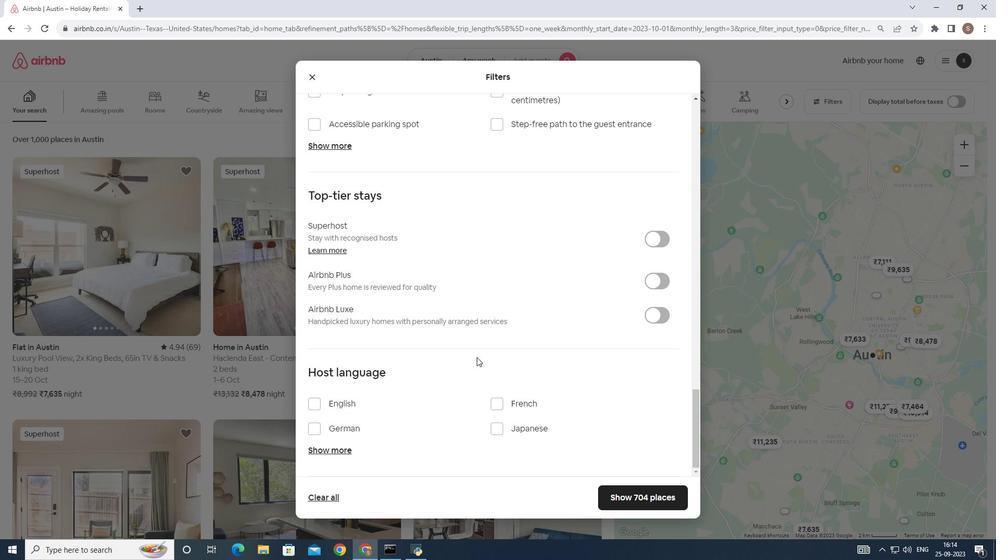 
Action: Mouse moved to (645, 495)
Screenshot: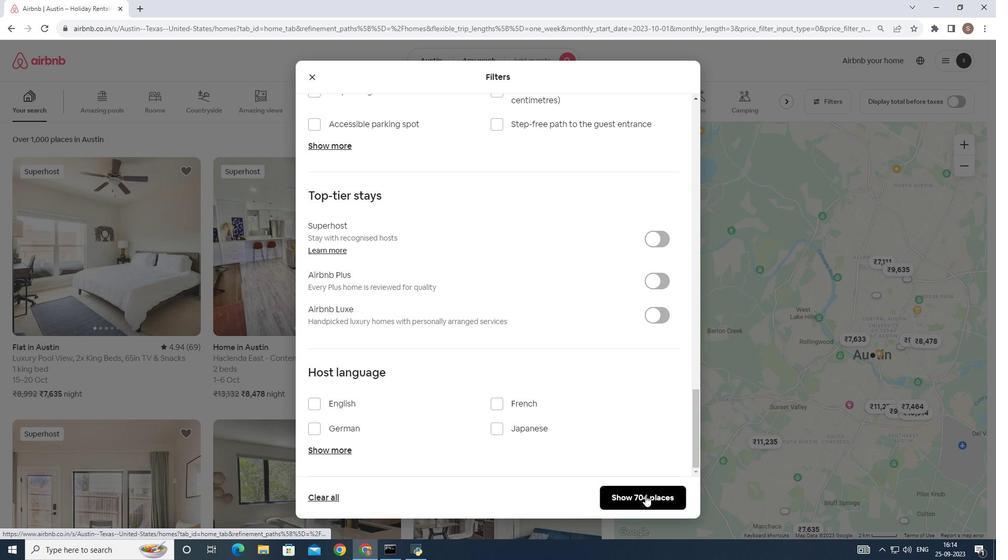 
Action: Mouse pressed left at (645, 495)
Screenshot: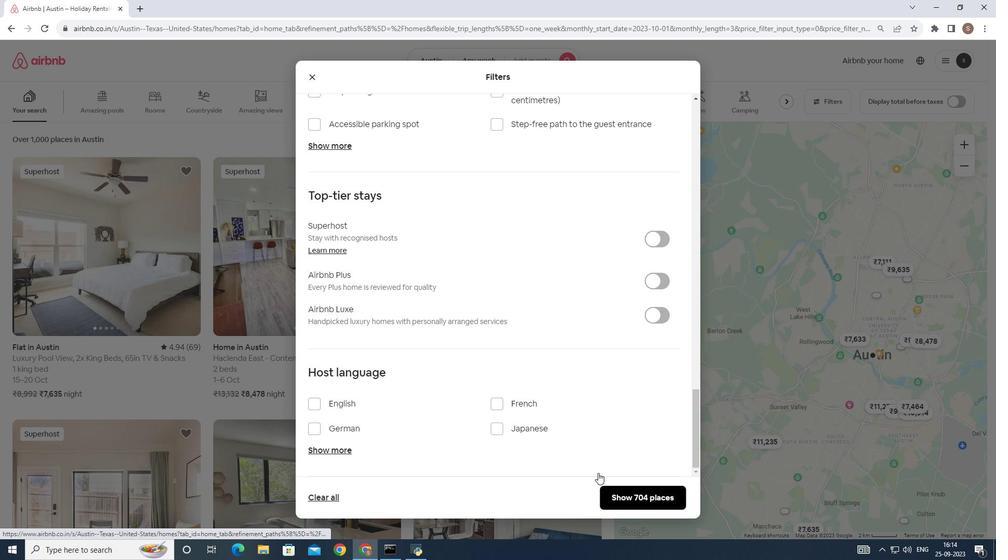 
Action: Mouse moved to (243, 289)
Screenshot: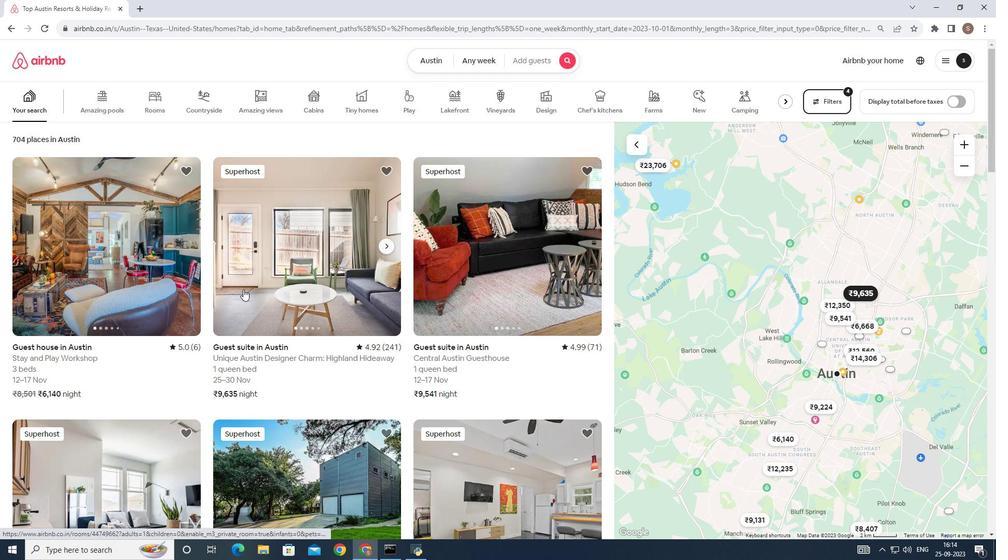 
Action: Mouse pressed left at (243, 289)
Screenshot: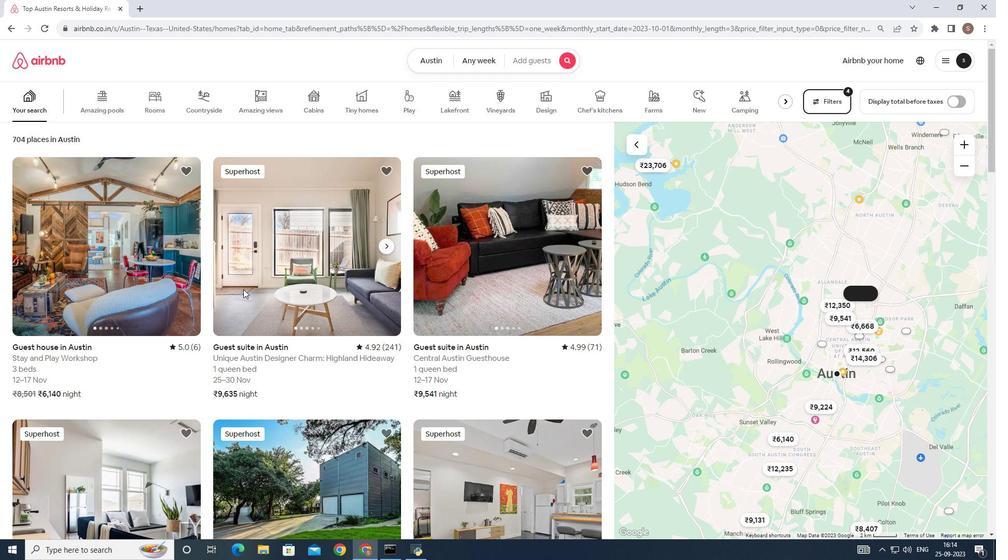 
Action: Mouse scrolled (243, 289) with delta (0, 0)
Screenshot: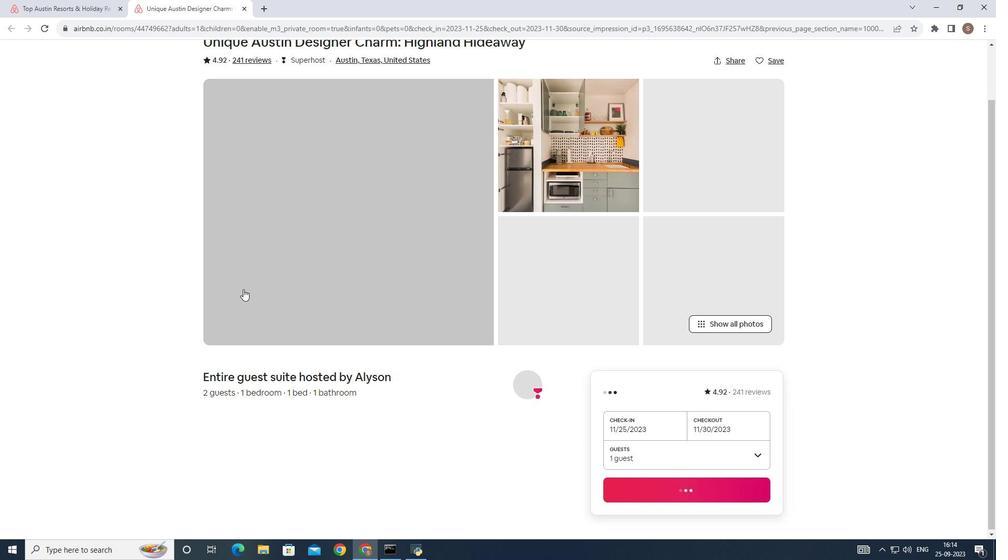 
Action: Mouse scrolled (243, 289) with delta (0, 0)
Screenshot: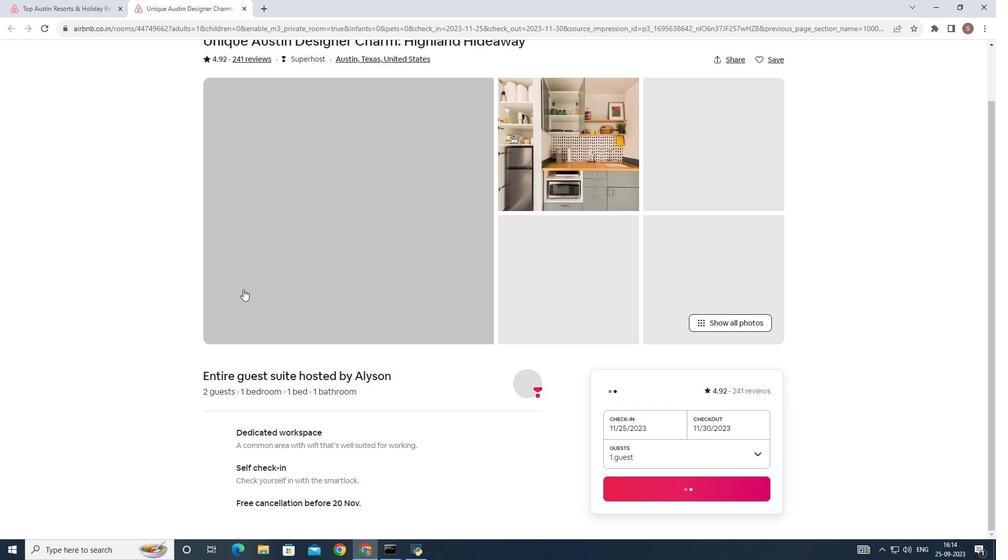 
Action: Mouse scrolled (243, 289) with delta (0, 0)
Screenshot: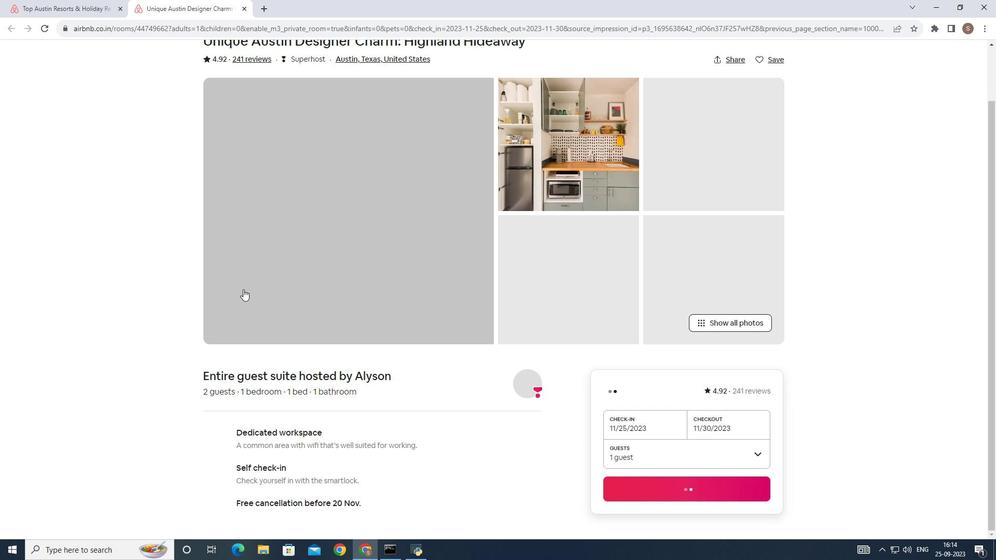
Action: Mouse scrolled (243, 289) with delta (0, 0)
Screenshot: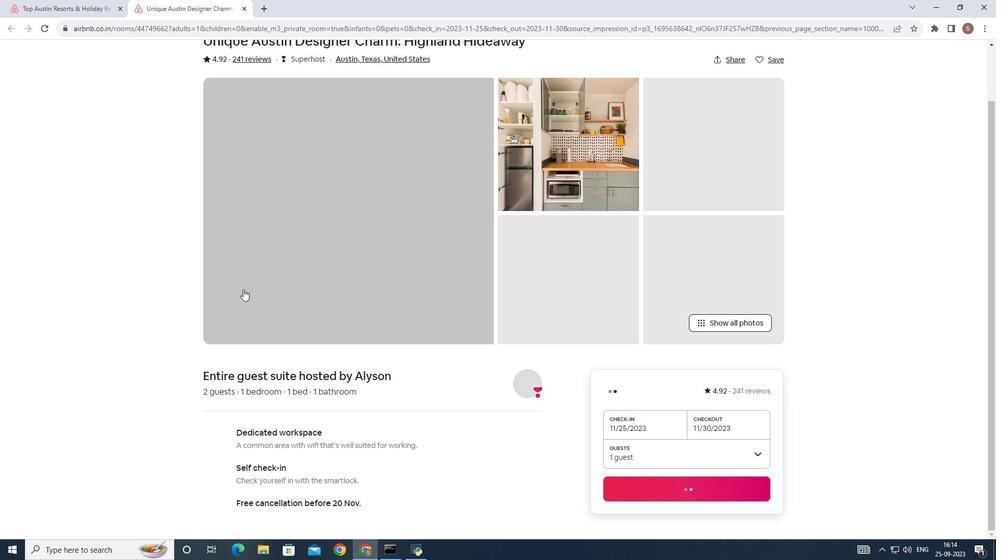 
Action: Mouse scrolled (243, 289) with delta (0, 0)
Screenshot: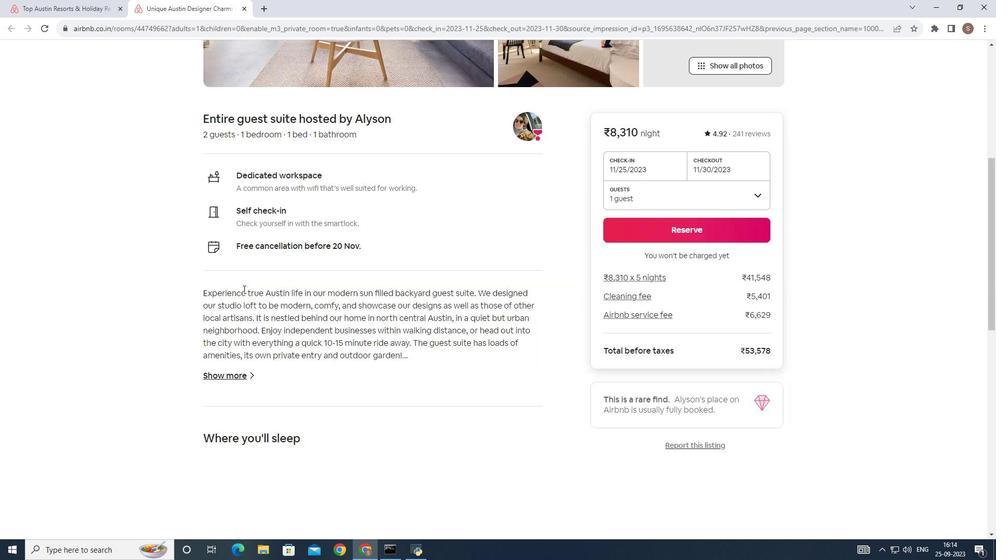 
Action: Mouse scrolled (243, 289) with delta (0, 0)
Screenshot: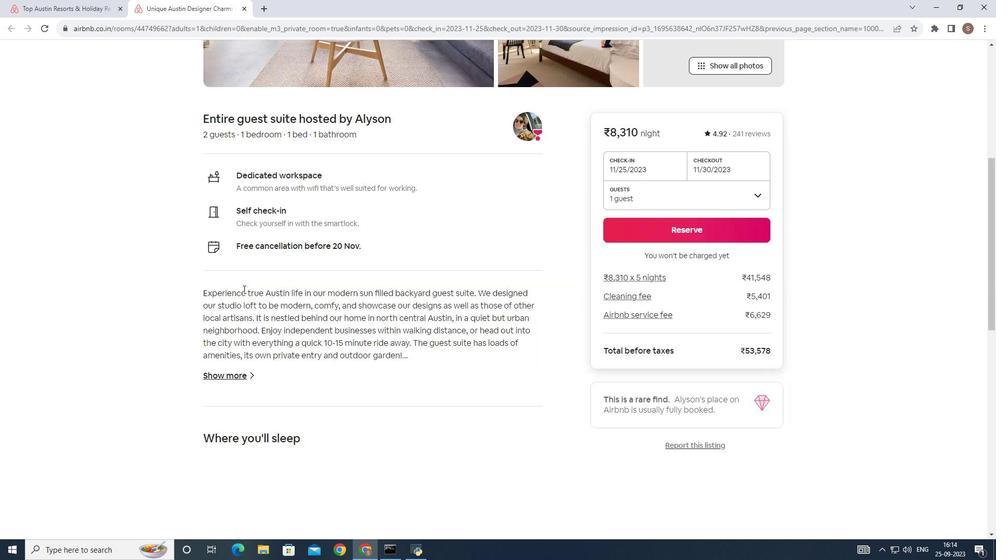 
Action: Mouse scrolled (243, 289) with delta (0, 0)
Screenshot: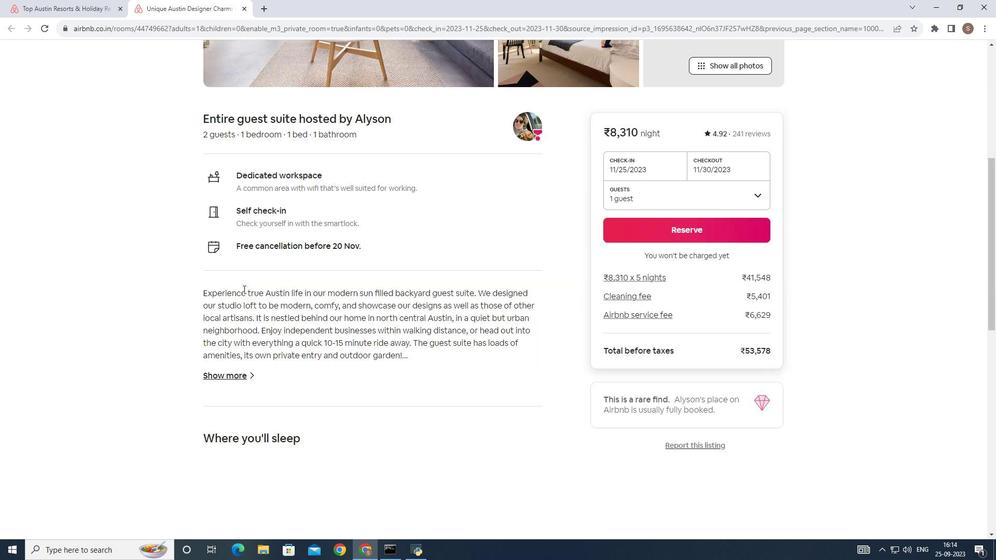 
Action: Mouse scrolled (243, 289) with delta (0, 0)
Screenshot: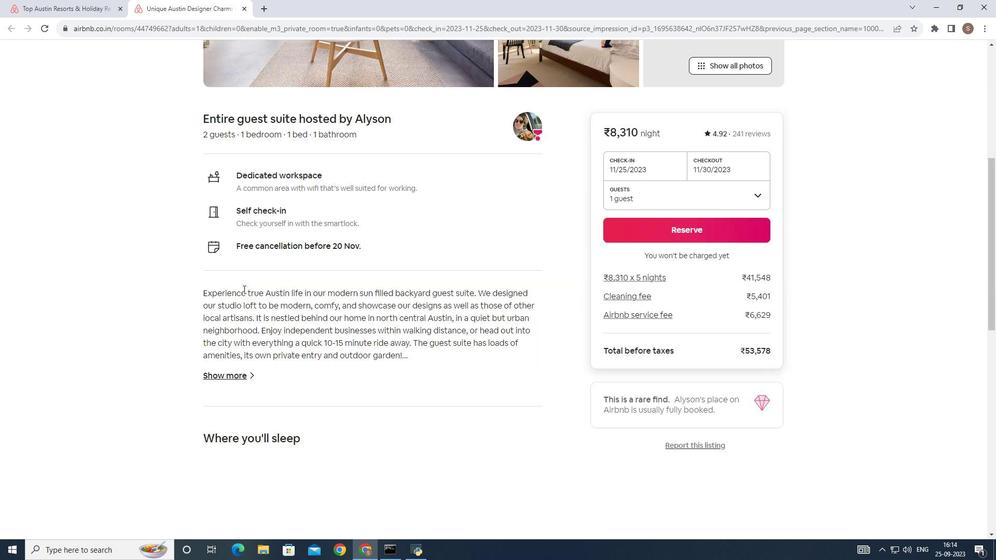 
Action: Mouse scrolled (243, 289) with delta (0, 0)
Screenshot: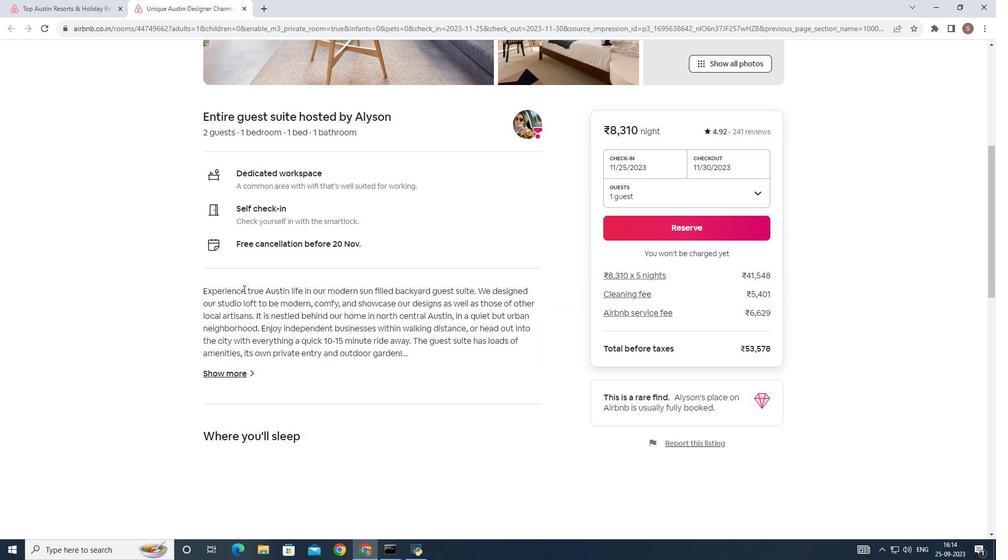 
Action: Mouse scrolled (243, 289) with delta (0, 0)
Screenshot: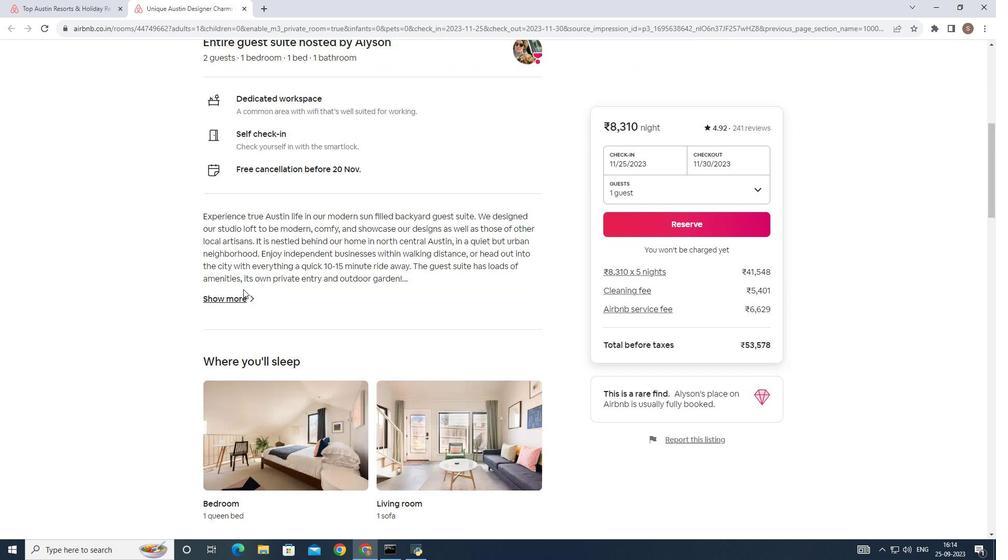 
Action: Mouse scrolled (243, 289) with delta (0, 0)
Screenshot: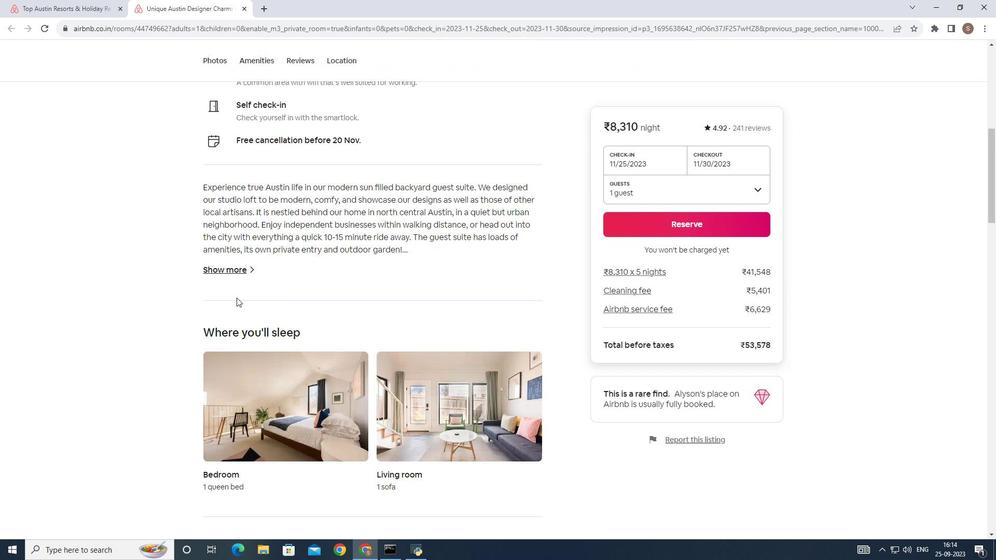 
Action: Mouse moved to (245, 269)
Screenshot: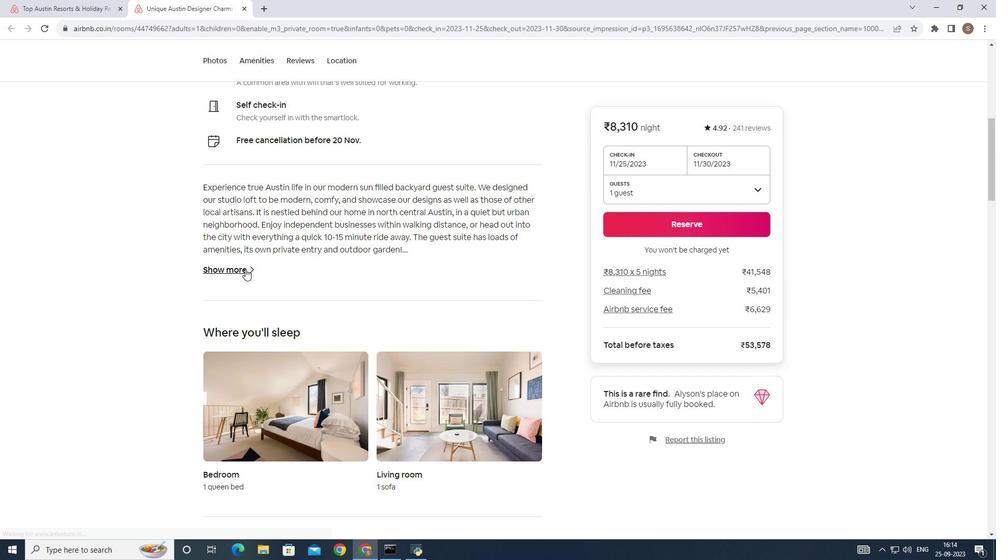 
Action: Mouse pressed left at (245, 269)
Screenshot: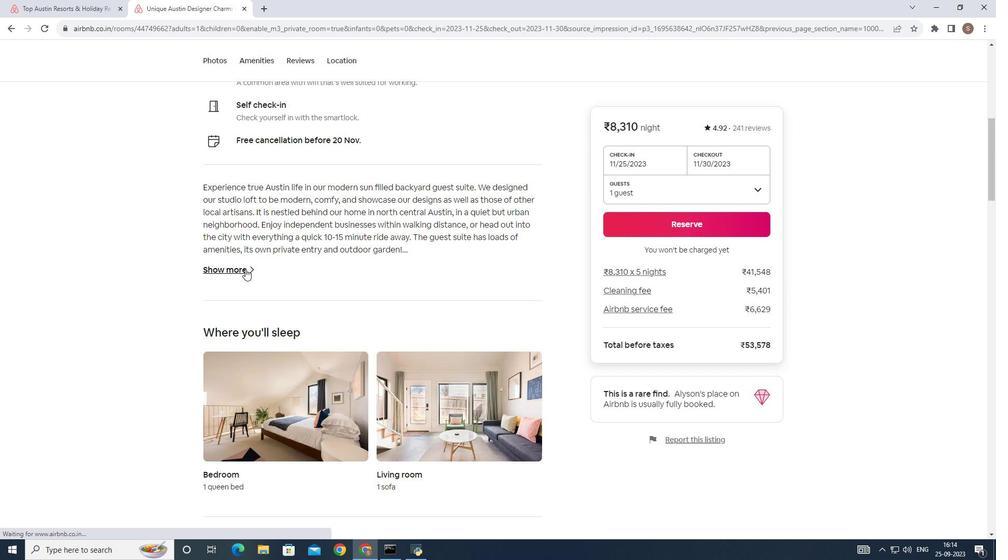 
Action: Mouse moved to (363, 286)
Screenshot: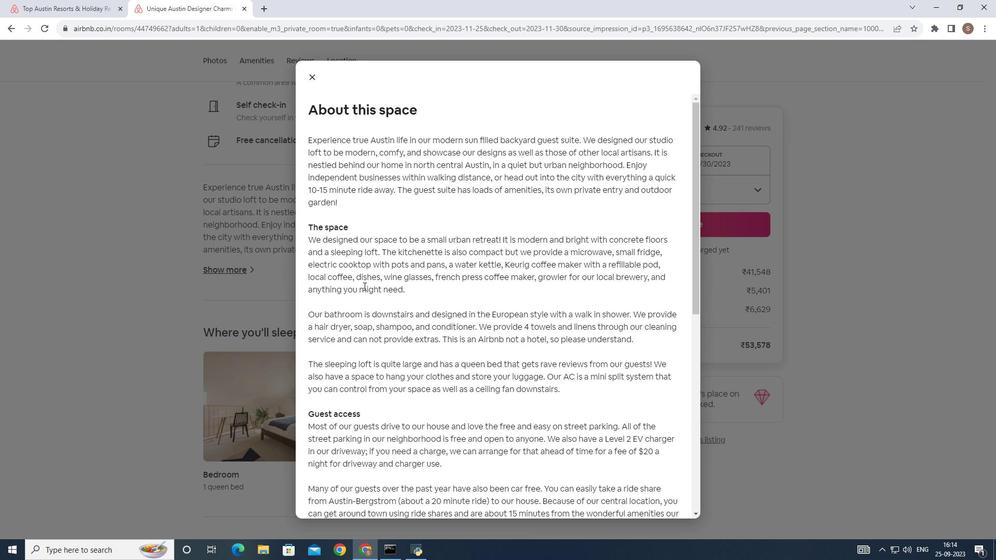 
Action: Mouse scrolled (363, 286) with delta (0, 0)
Screenshot: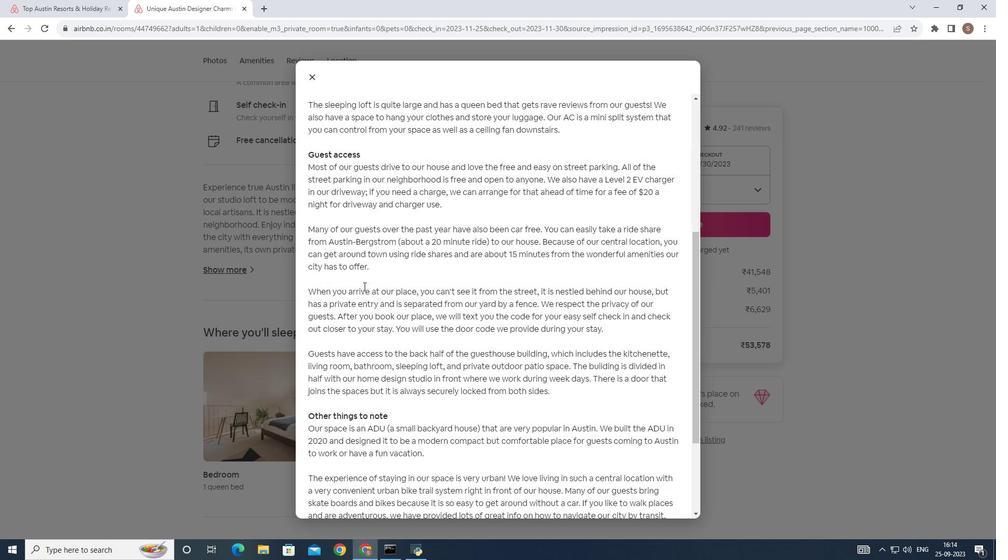 
Action: Mouse scrolled (363, 286) with delta (0, 0)
Screenshot: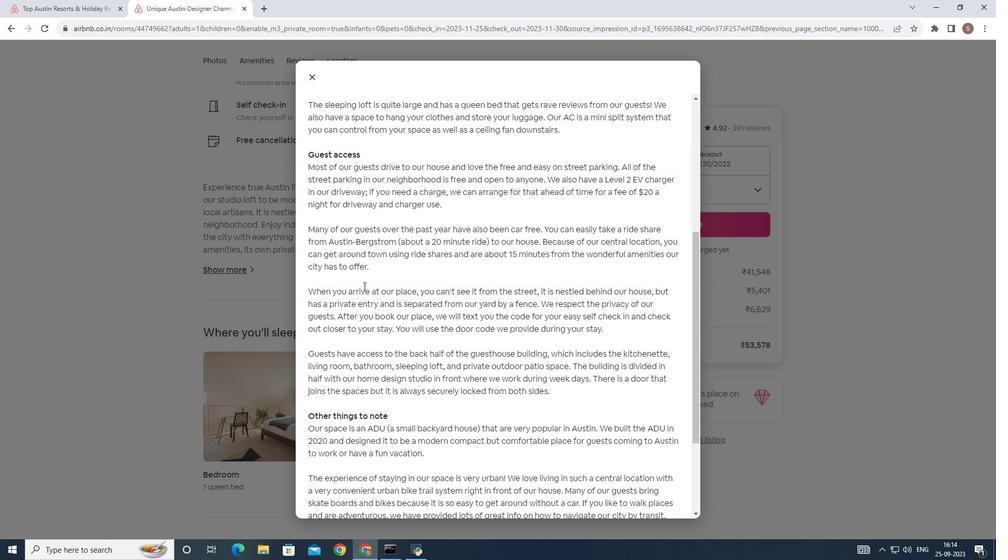 
Action: Mouse scrolled (363, 286) with delta (0, 0)
Screenshot: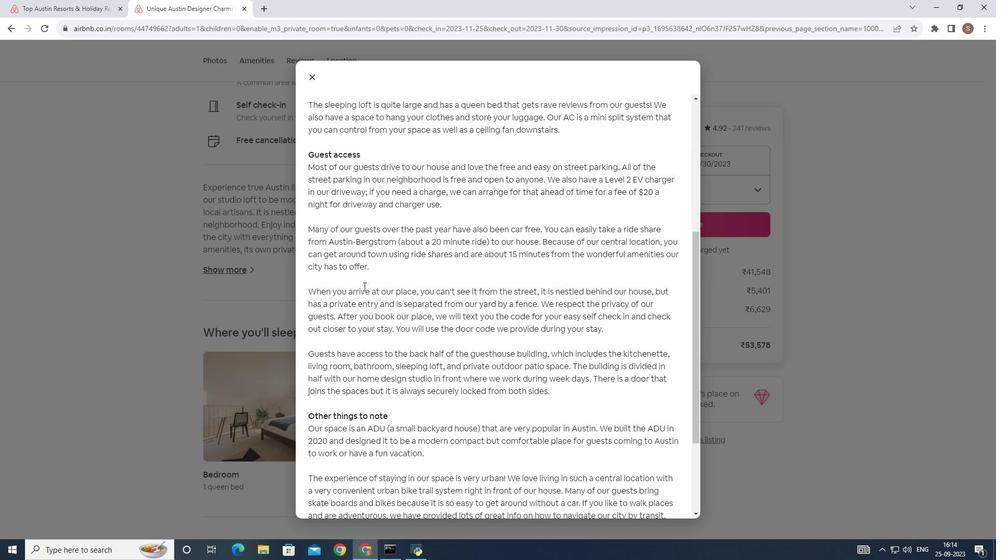 
Action: Mouse scrolled (363, 286) with delta (0, 0)
Screenshot: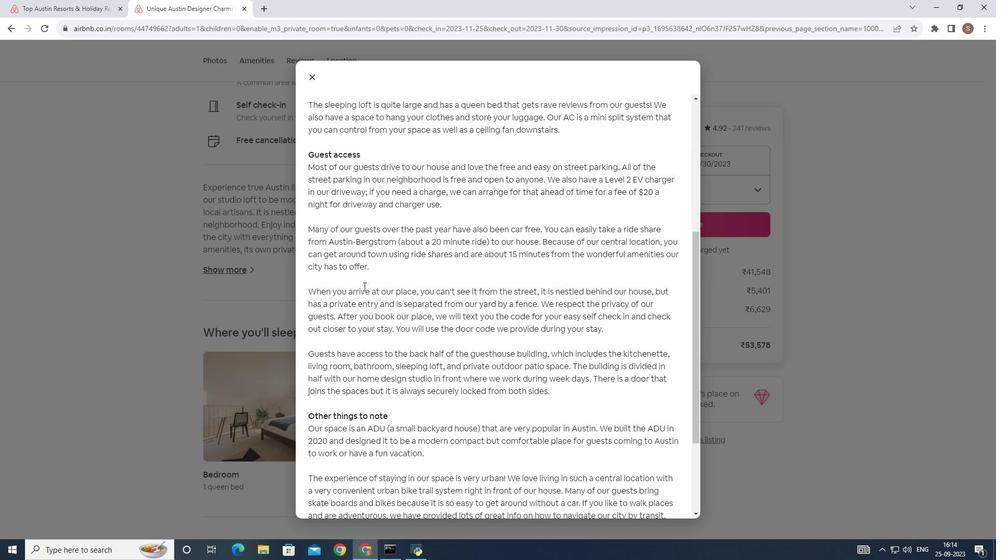 
Action: Mouse scrolled (363, 286) with delta (0, 0)
Screenshot: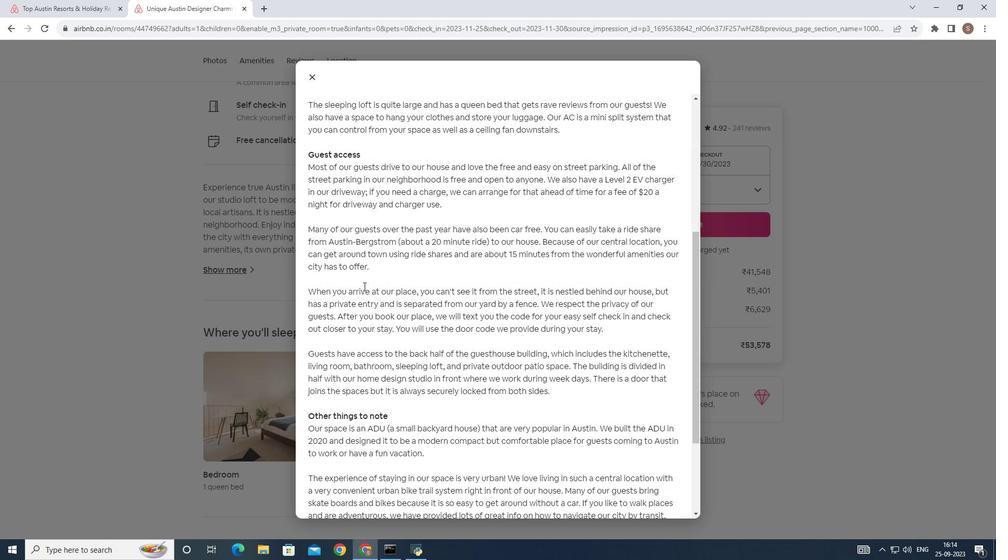 
Action: Mouse scrolled (363, 286) with delta (0, 0)
Screenshot: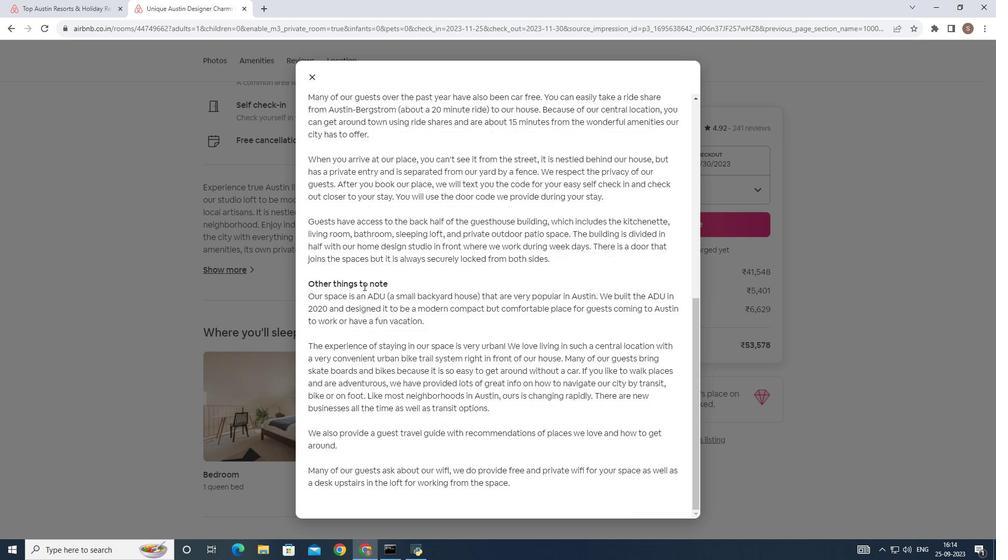 
Action: Mouse scrolled (363, 286) with delta (0, 0)
Screenshot: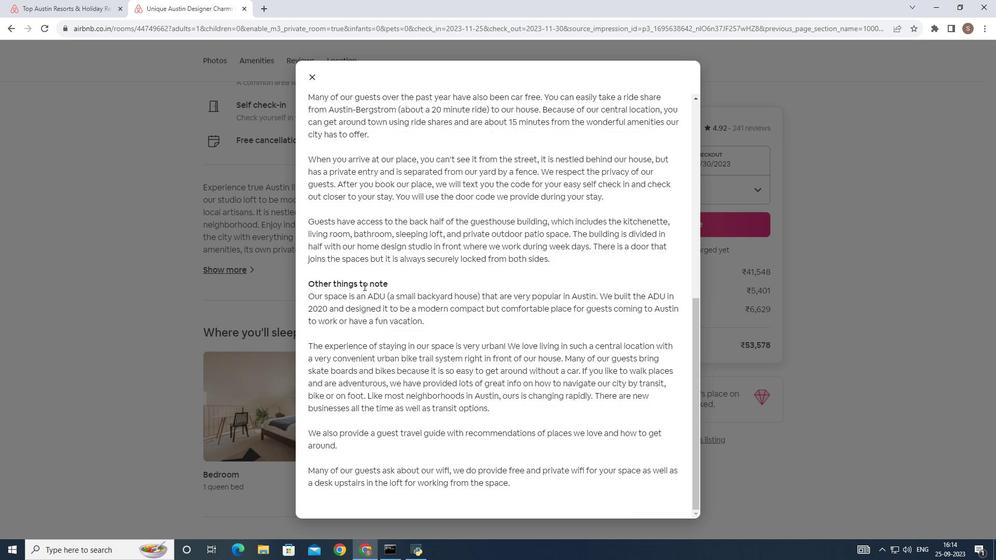 
Action: Mouse scrolled (363, 286) with delta (0, 0)
Screenshot: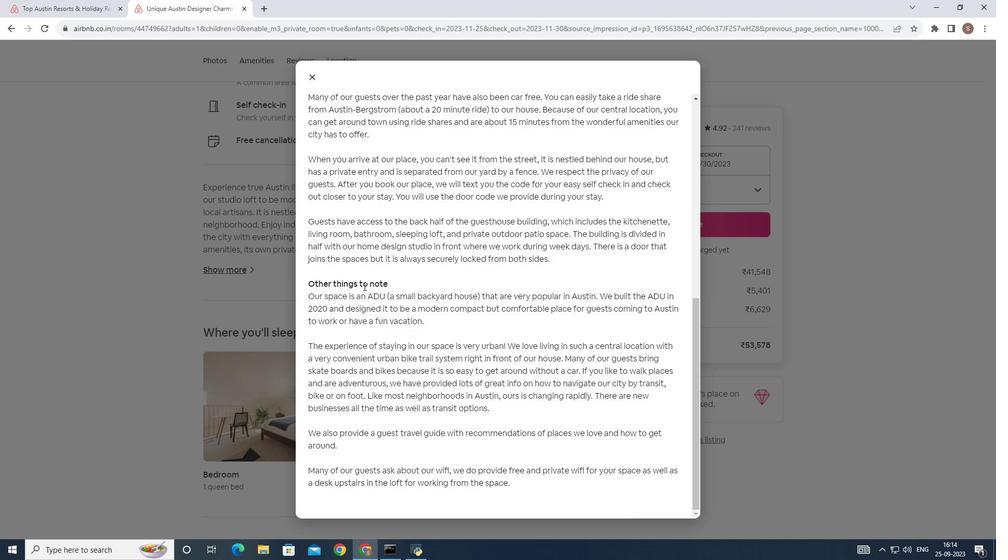 
Action: Mouse scrolled (363, 286) with delta (0, 0)
Screenshot: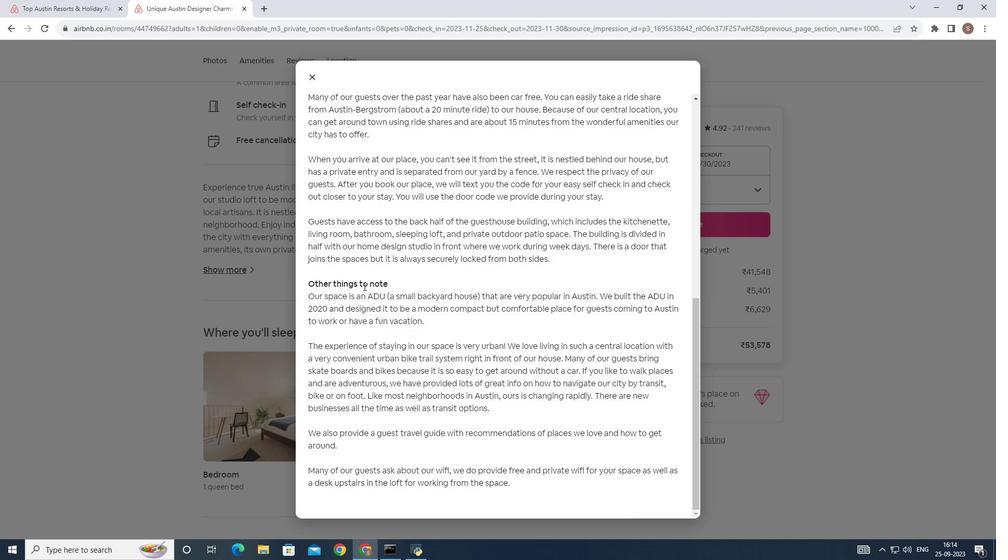 
Action: Mouse scrolled (363, 286) with delta (0, 0)
Screenshot: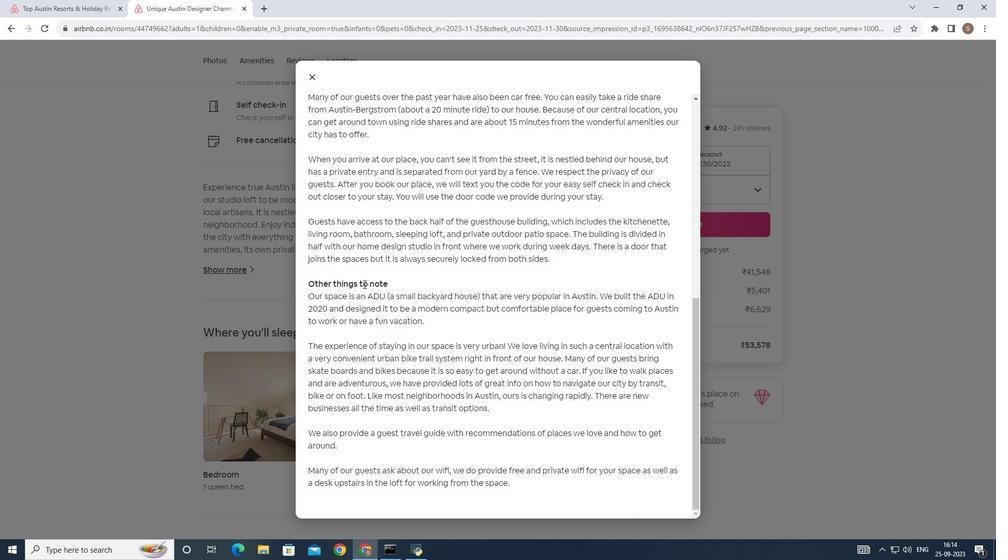 
Action: Mouse moved to (362, 281)
Screenshot: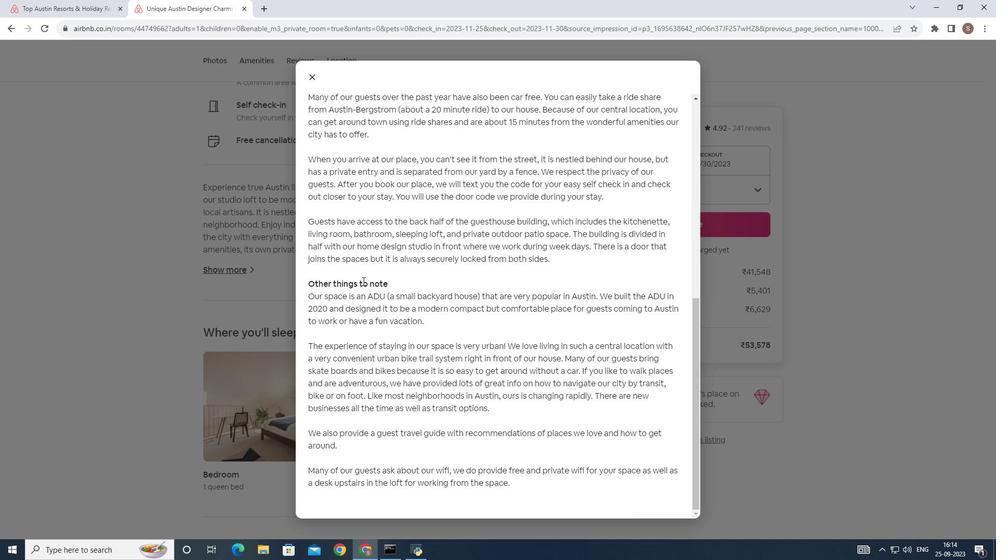 
Action: Mouse scrolled (362, 280) with delta (0, 0)
Screenshot: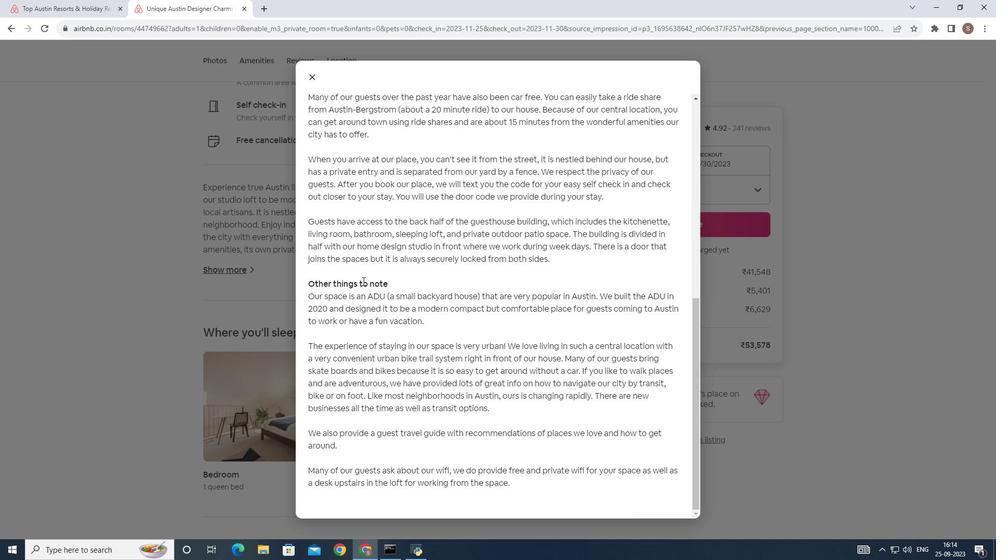 
Action: Mouse scrolled (362, 280) with delta (0, 0)
Screenshot: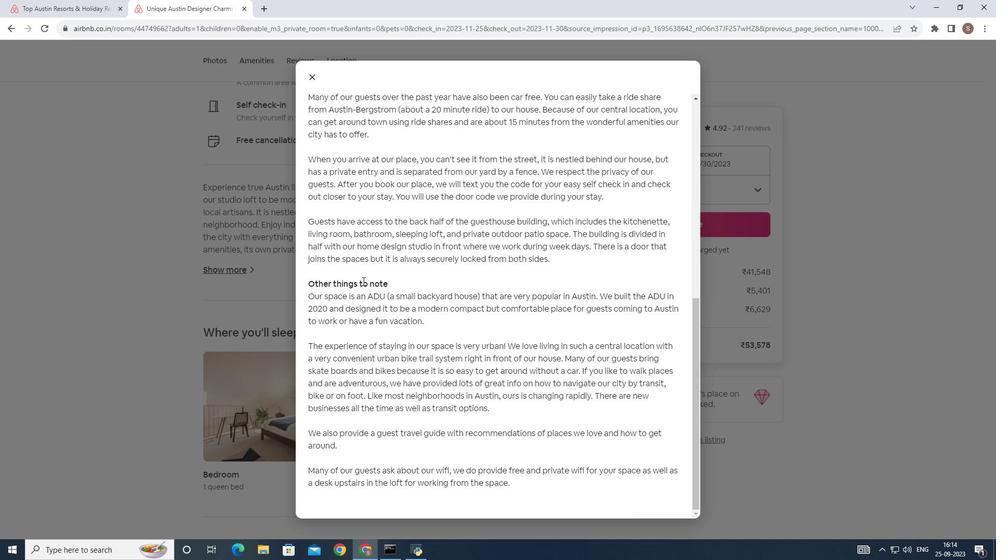 
Action: Mouse scrolled (362, 280) with delta (0, 0)
Screenshot: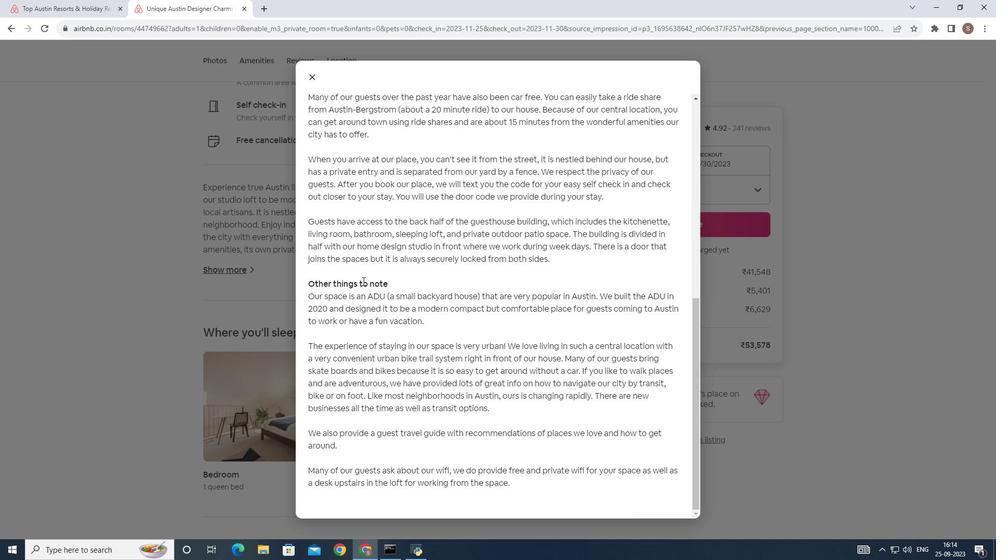 
Action: Mouse scrolled (362, 280) with delta (0, 0)
Screenshot: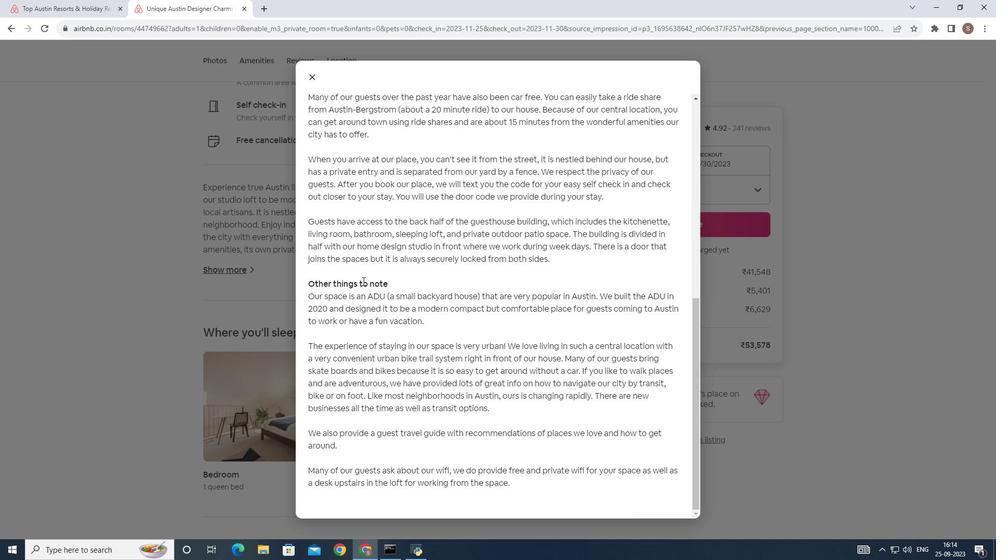 
Action: Mouse scrolled (362, 280) with delta (0, 0)
Screenshot: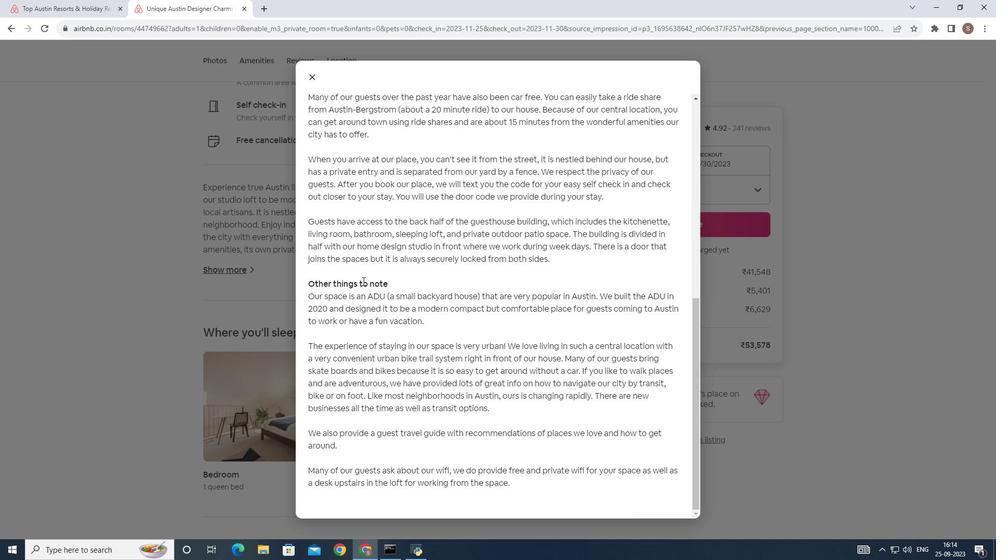 
Action: Mouse moved to (314, 79)
Screenshot: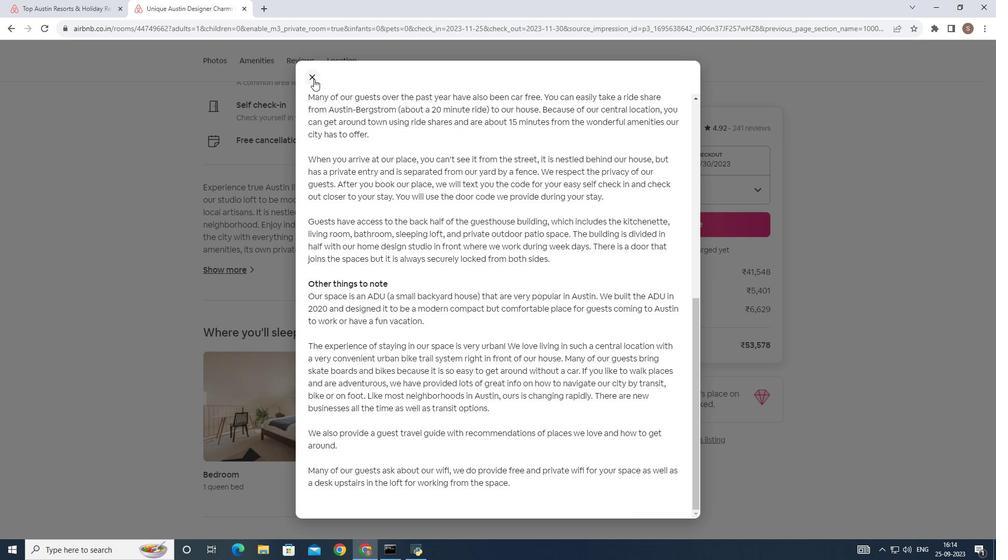 
Action: Mouse pressed left at (314, 79)
Screenshot: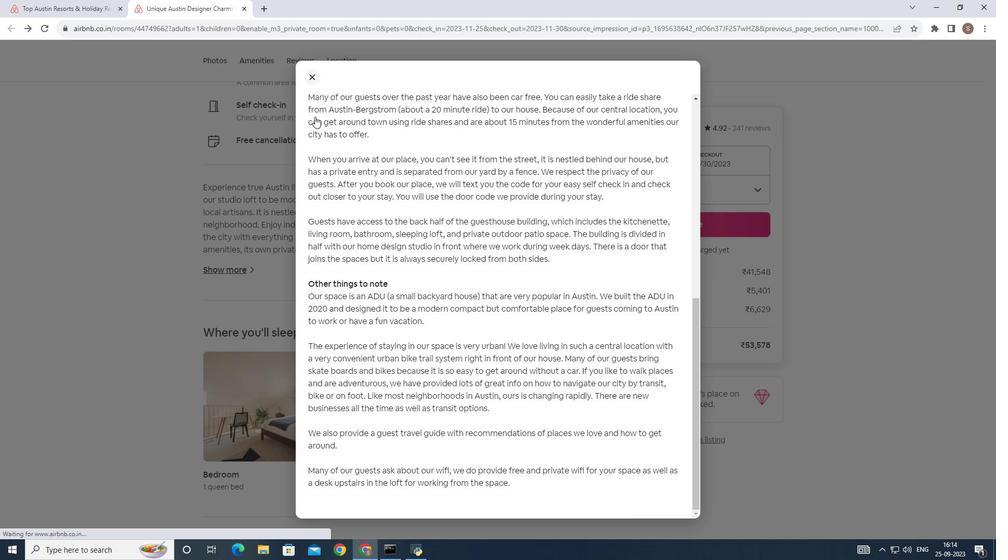 
Action: Mouse moved to (372, 335)
Screenshot: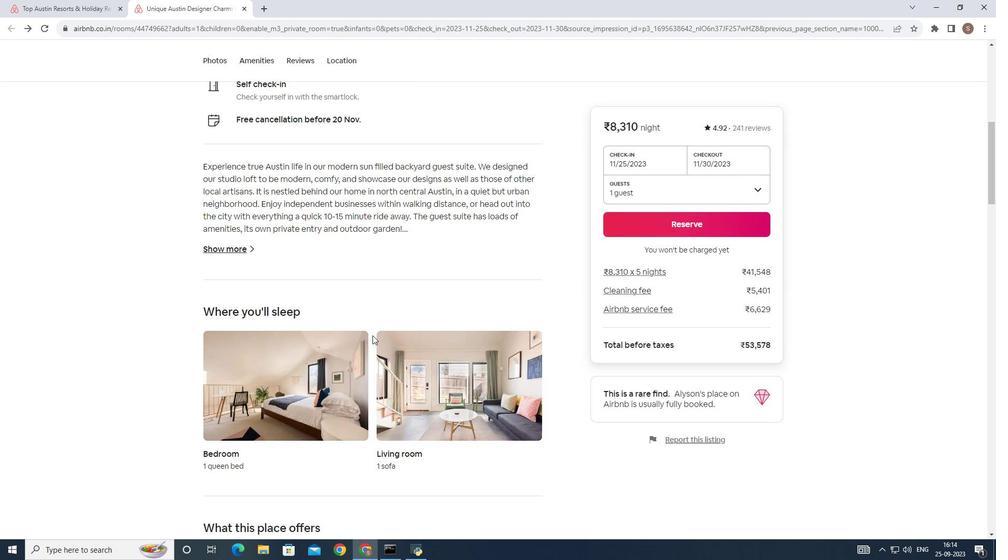 
Action: Mouse scrolled (372, 335) with delta (0, 0)
Screenshot: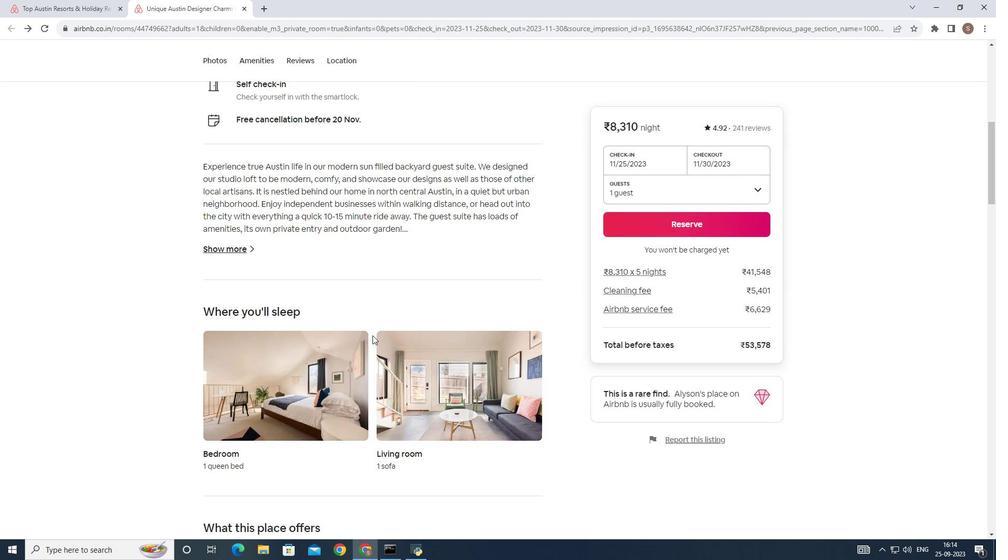 
Action: Mouse scrolled (372, 335) with delta (0, 0)
Screenshot: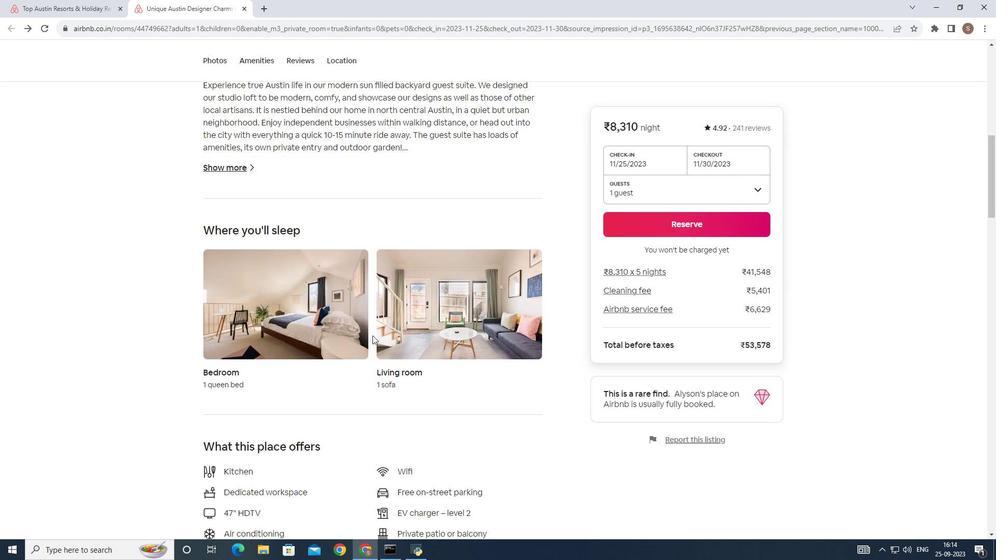 
Action: Mouse scrolled (372, 335) with delta (0, 0)
Screenshot: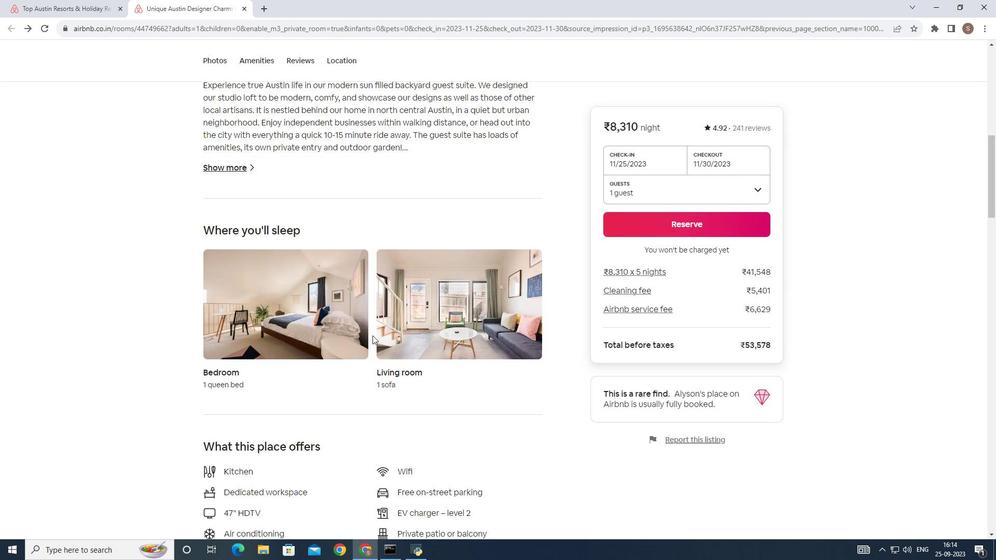 
Action: Mouse scrolled (372, 335) with delta (0, 0)
Screenshot: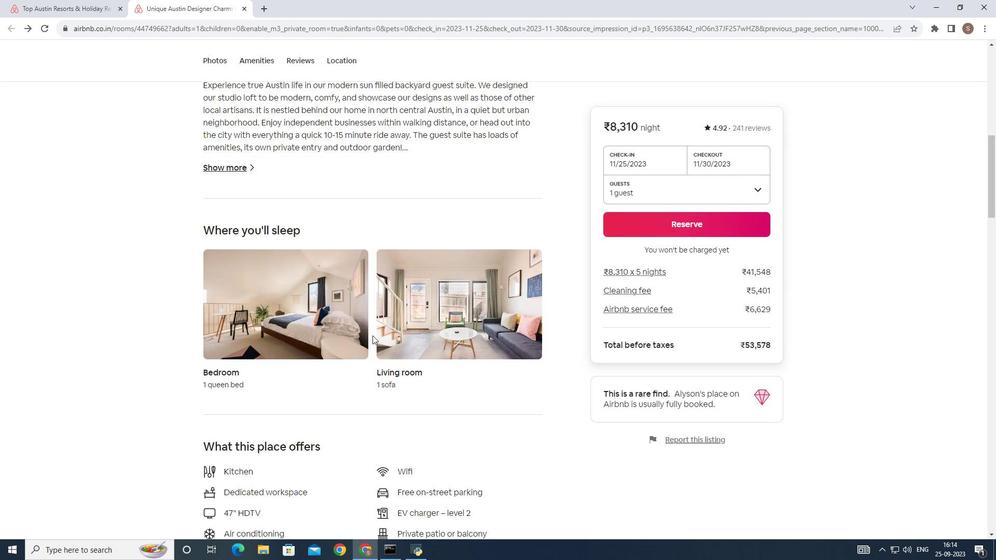 
Action: Mouse scrolled (372, 335) with delta (0, 0)
Screenshot: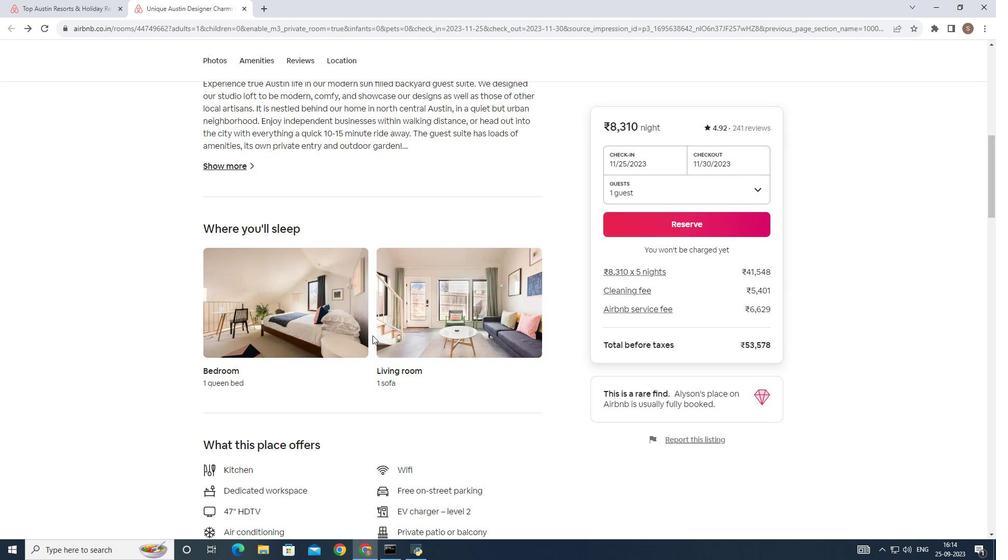 
Action: Mouse moved to (370, 336)
Screenshot: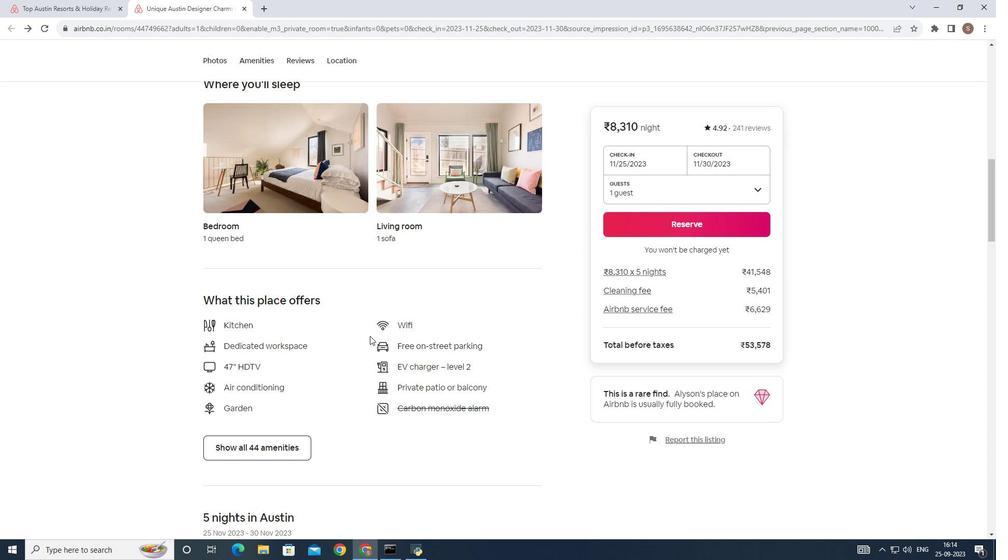 
Action: Mouse scrolled (370, 335) with delta (0, 0)
Screenshot: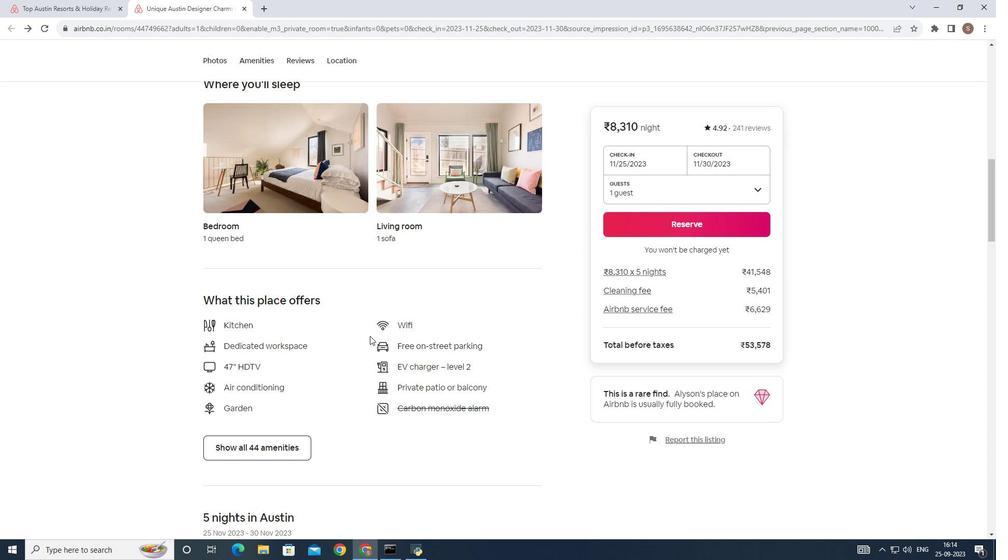 
Action: Mouse scrolled (370, 335) with delta (0, 0)
Screenshot: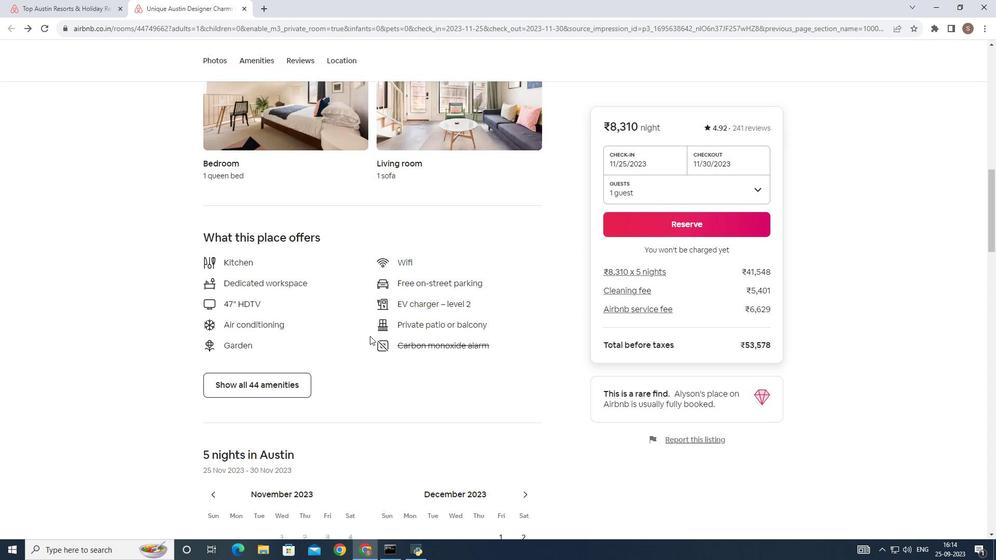 
Action: Mouse scrolled (370, 335) with delta (0, 0)
Screenshot: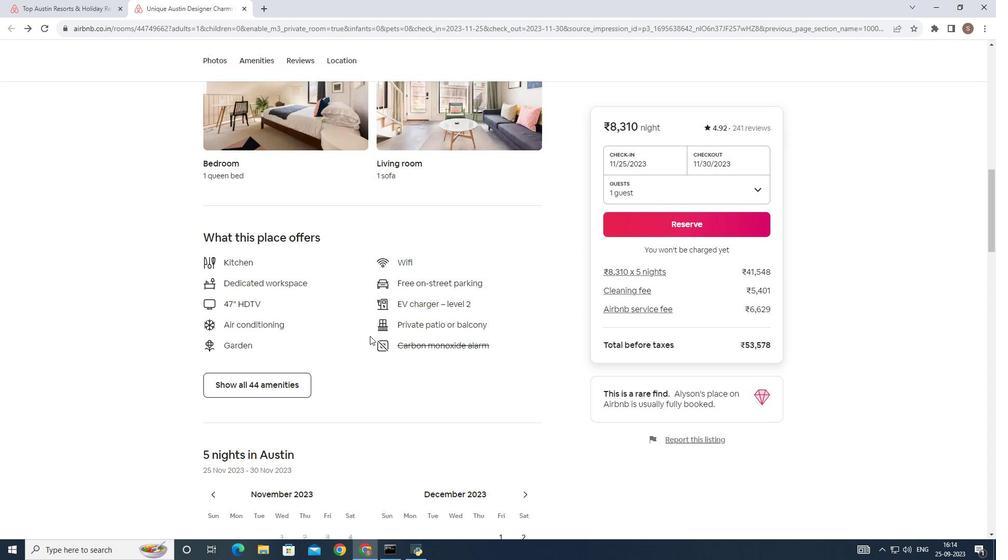 
Action: Mouse scrolled (370, 335) with delta (0, 0)
Screenshot: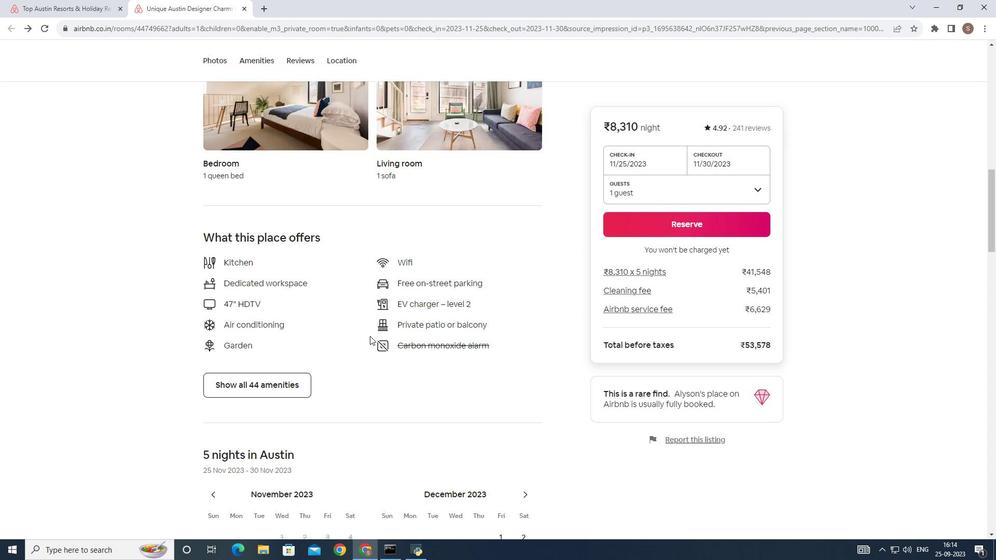 
Action: Mouse scrolled (370, 335) with delta (0, 0)
Screenshot: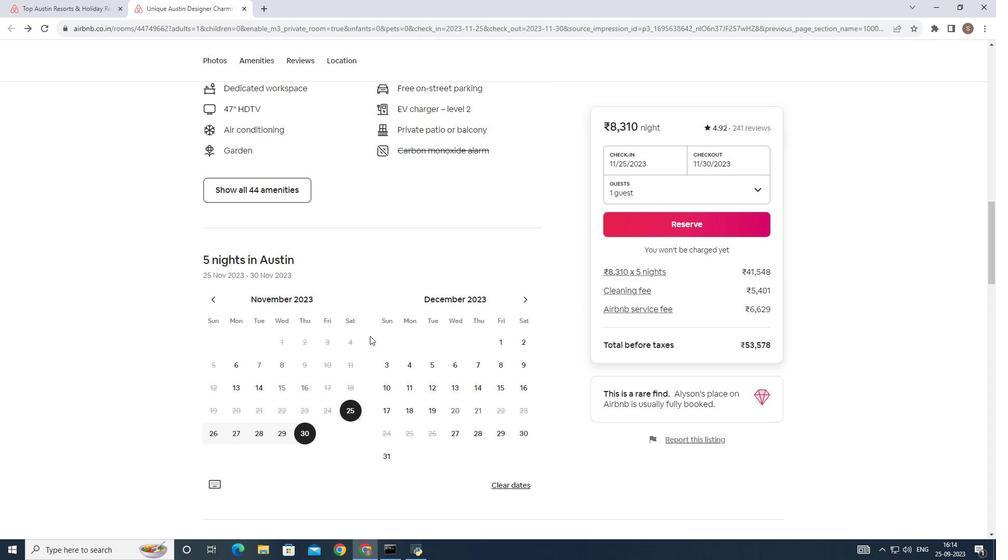 
Action: Mouse scrolled (370, 335) with delta (0, 0)
Screenshot: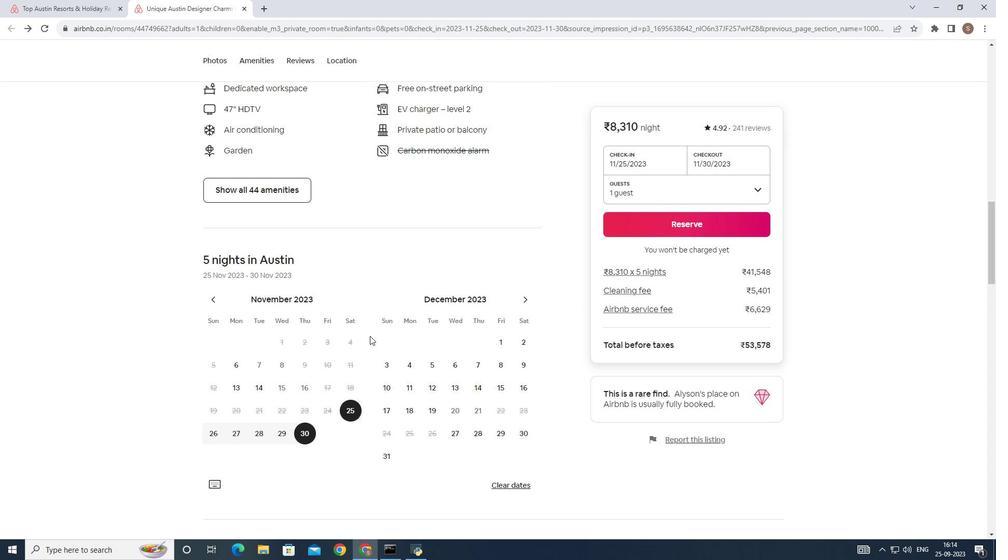 
Action: Mouse scrolled (370, 335) with delta (0, 0)
Screenshot: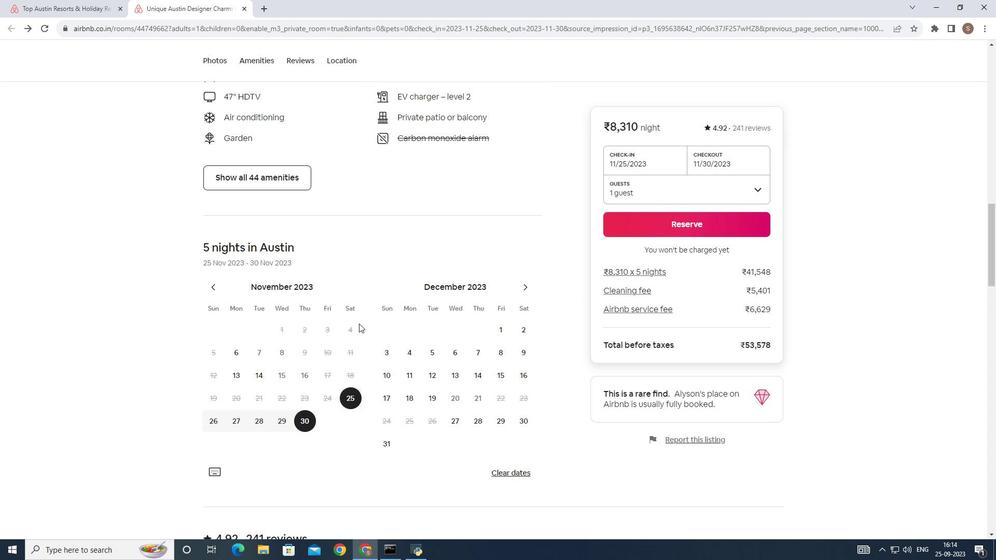 
Action: Mouse scrolled (370, 335) with delta (0, 0)
Screenshot: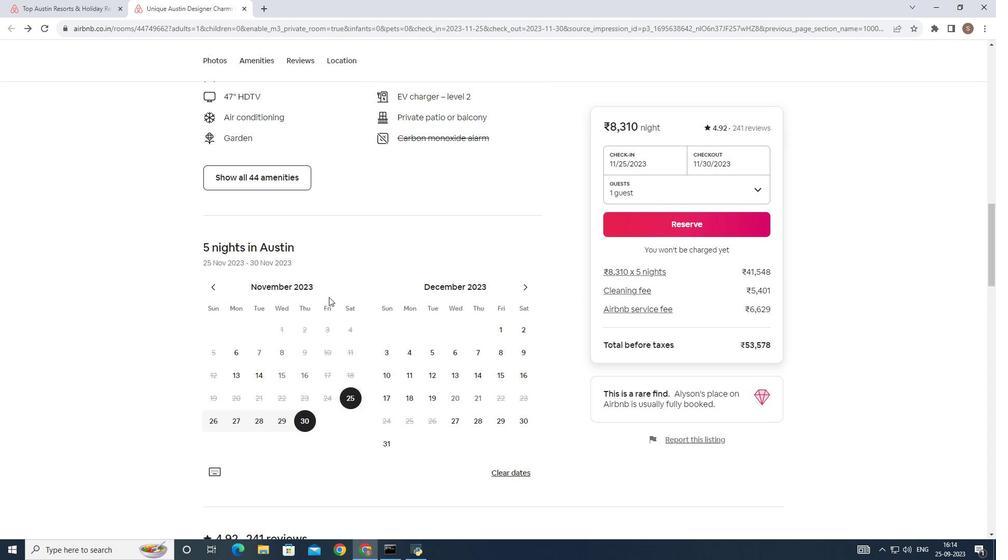 
Action: Mouse moved to (282, 189)
Screenshot: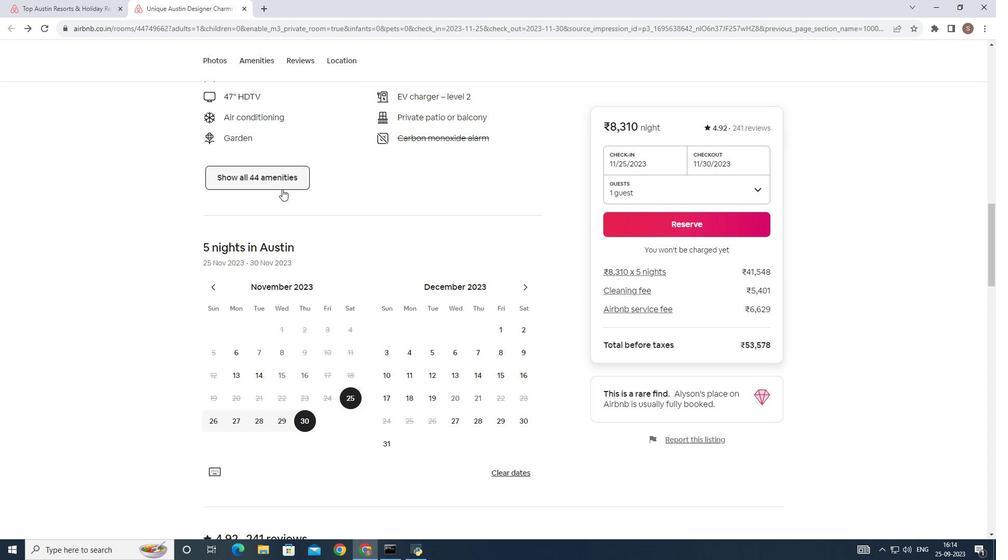 
Action: Mouse pressed left at (282, 189)
Screenshot: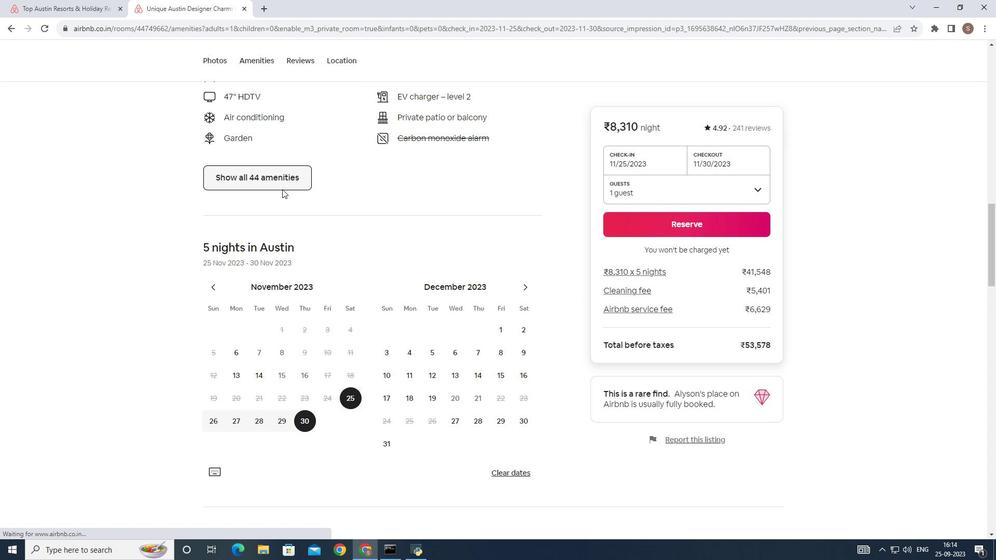 
Action: Mouse moved to (374, 246)
Screenshot: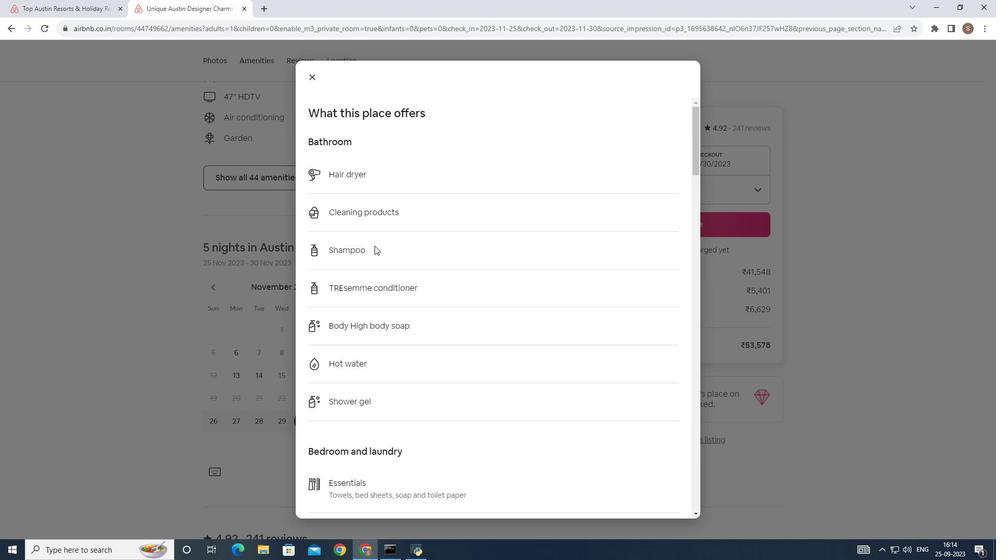 
Action: Mouse scrolled (374, 245) with delta (0, 0)
Screenshot: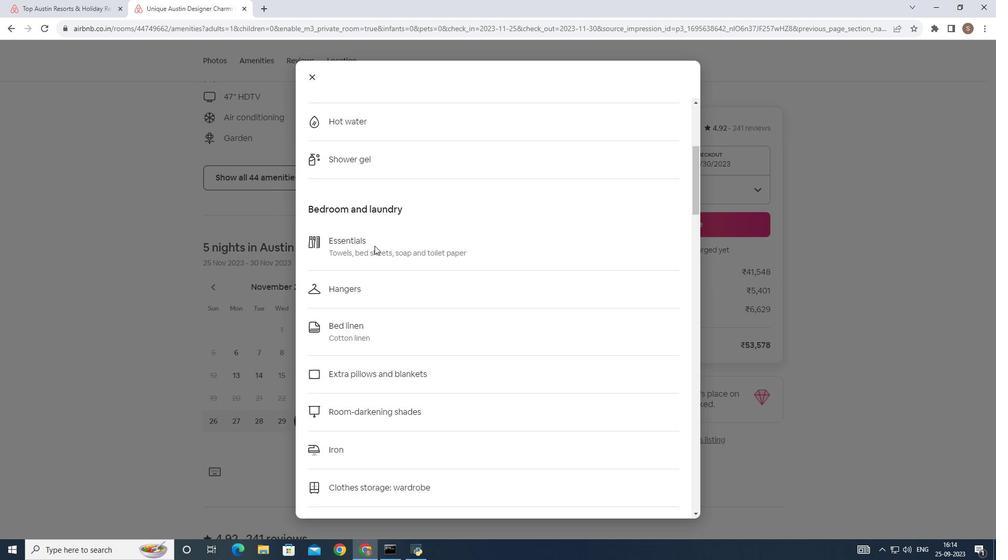 
Action: Mouse scrolled (374, 245) with delta (0, 0)
Screenshot: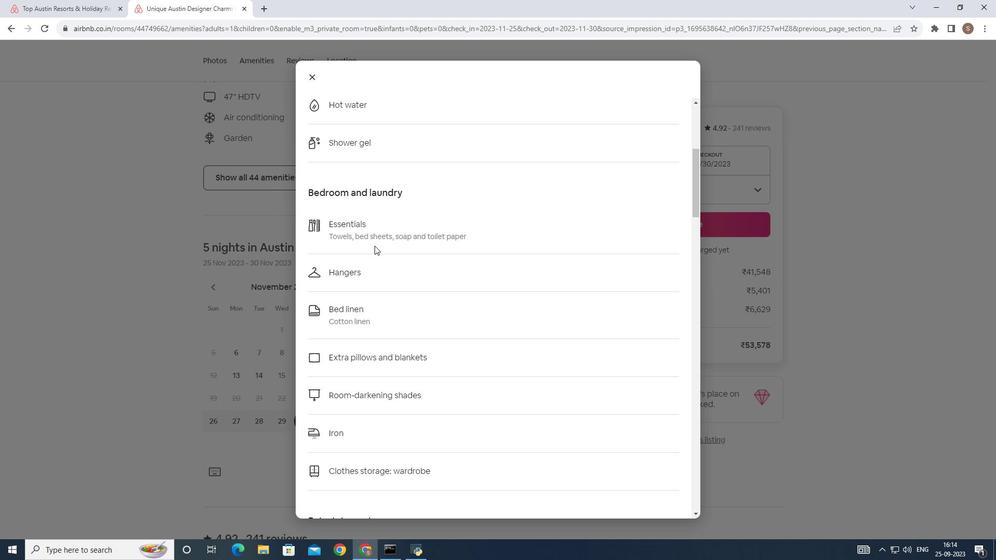 
Action: Mouse scrolled (374, 245) with delta (0, 0)
Screenshot: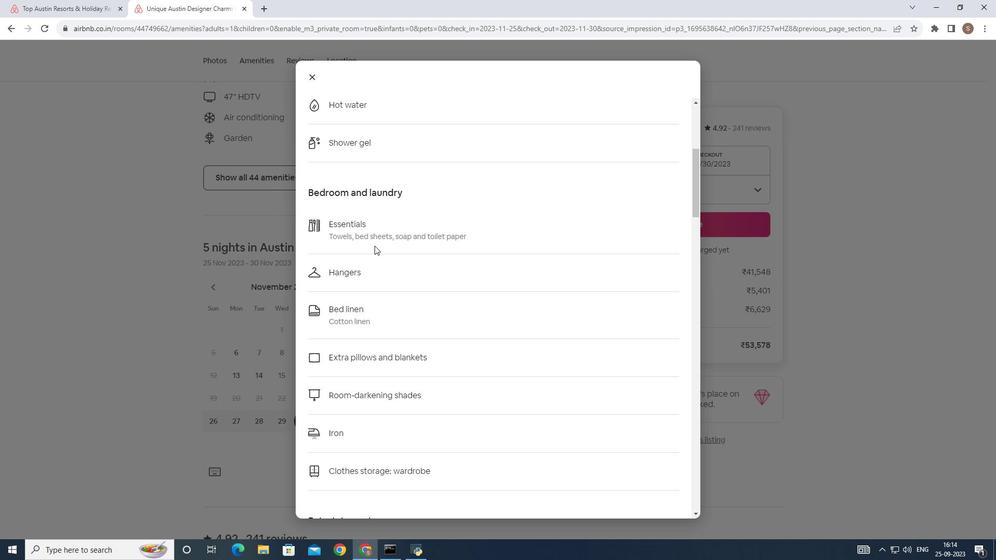 
Action: Mouse scrolled (374, 245) with delta (0, 0)
Screenshot: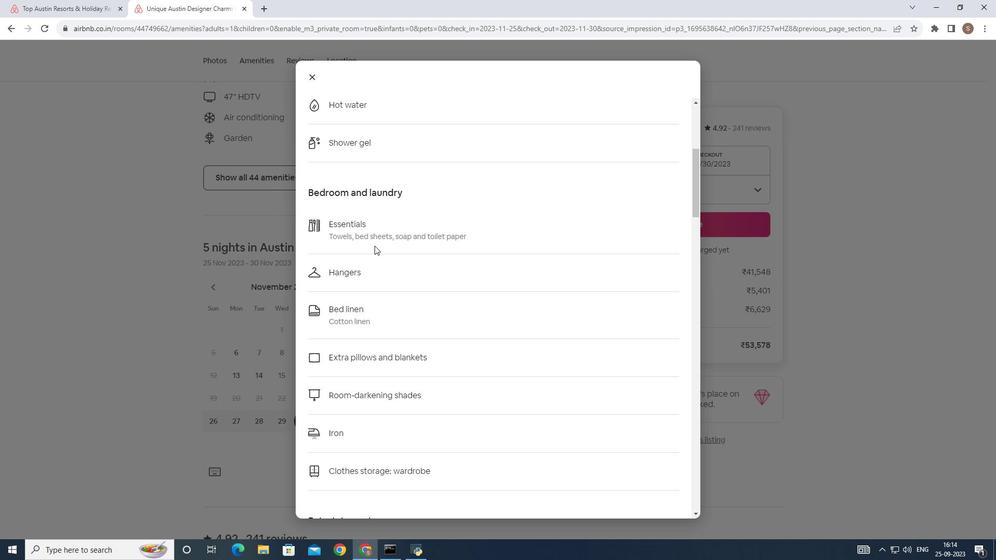 
Action: Mouse scrolled (374, 245) with delta (0, 0)
Screenshot: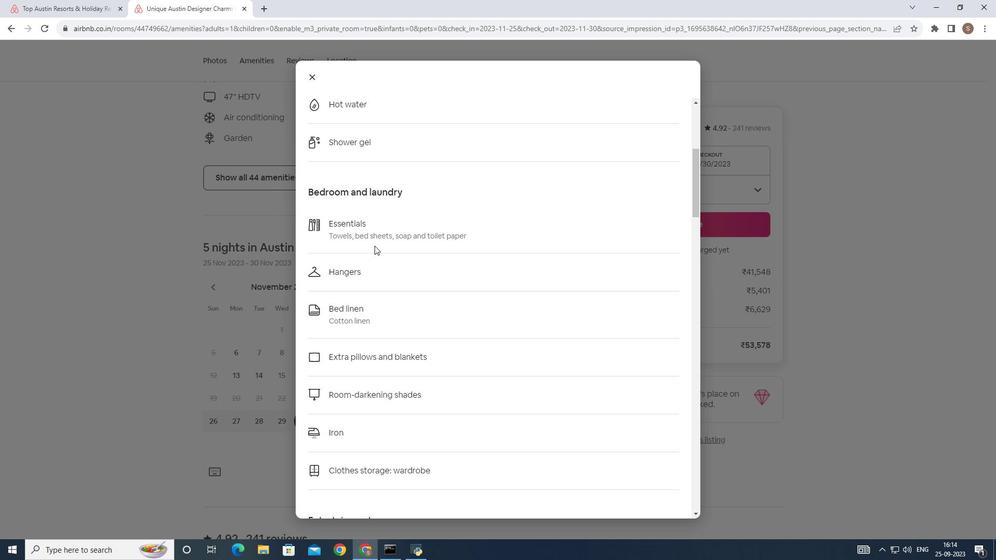 
Action: Mouse scrolled (374, 245) with delta (0, 0)
Screenshot: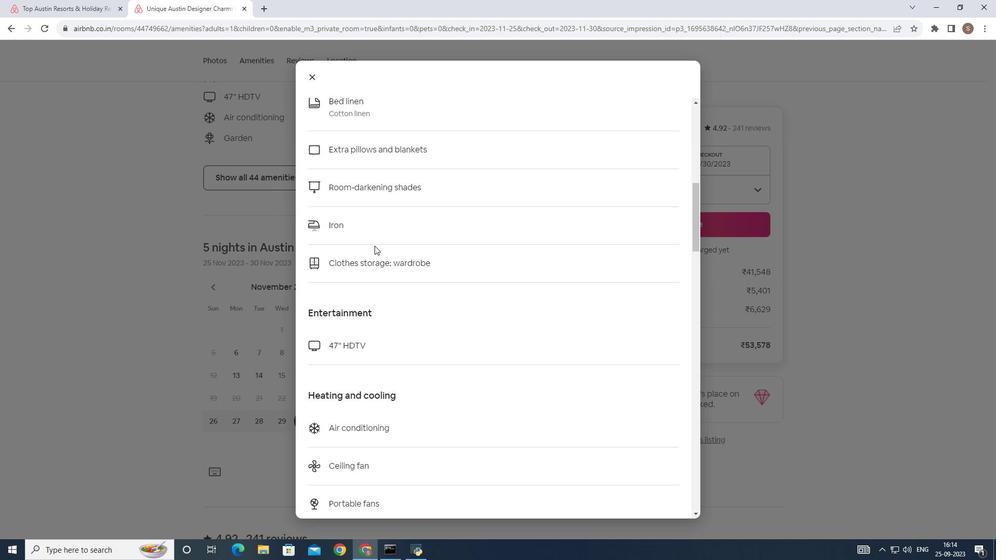 
Action: Mouse scrolled (374, 245) with delta (0, 0)
Screenshot: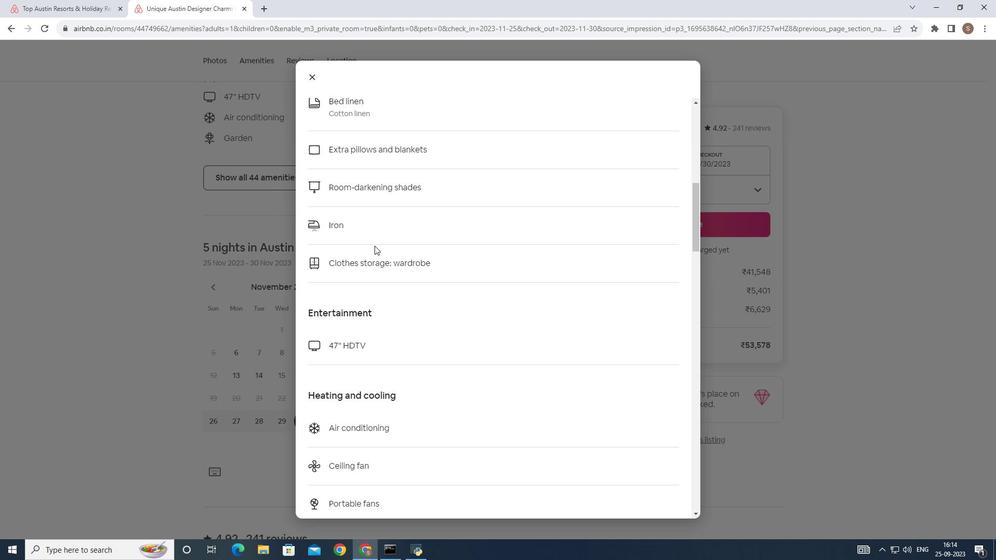 
Action: Mouse scrolled (374, 245) with delta (0, 0)
Screenshot: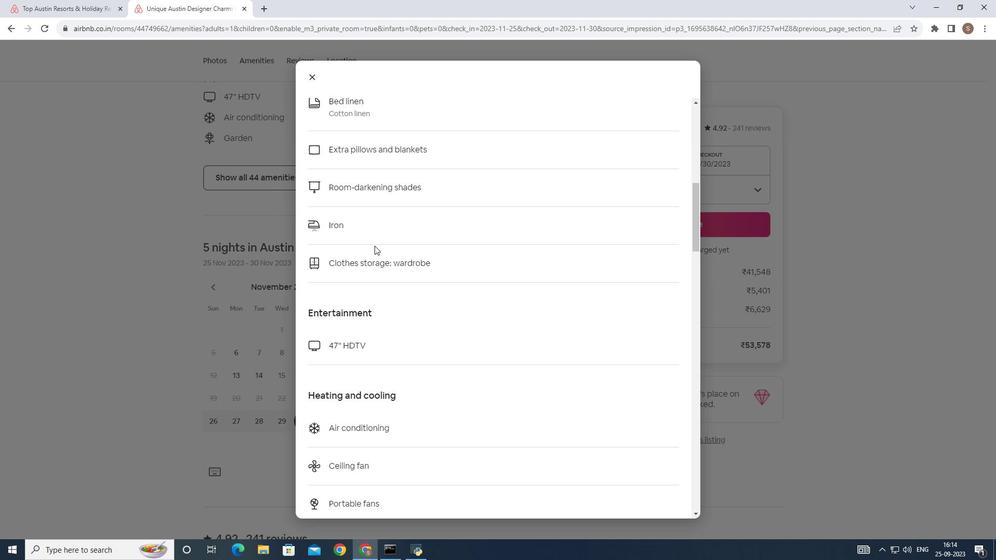 
Action: Mouse scrolled (374, 245) with delta (0, 0)
Screenshot: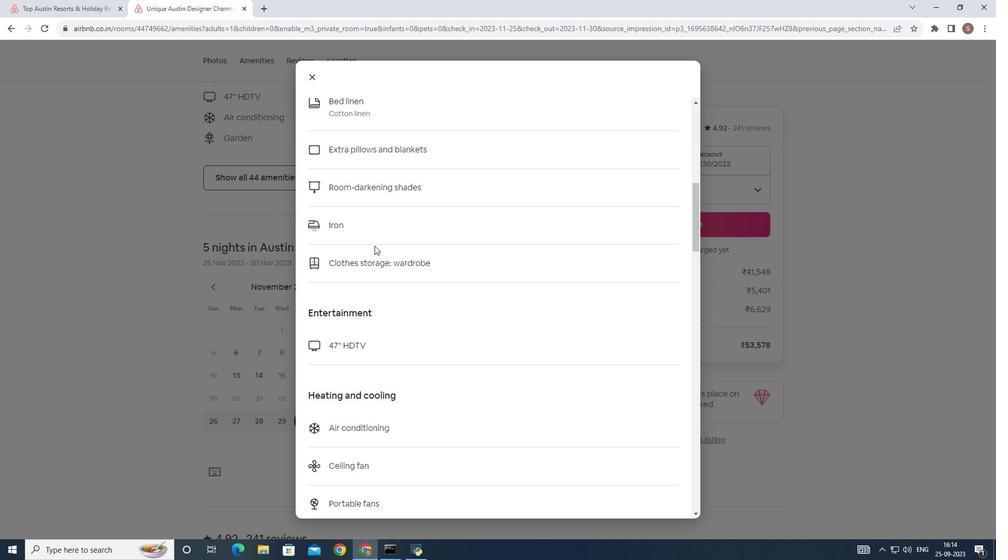 
Action: Mouse scrolled (374, 245) with delta (0, 0)
Screenshot: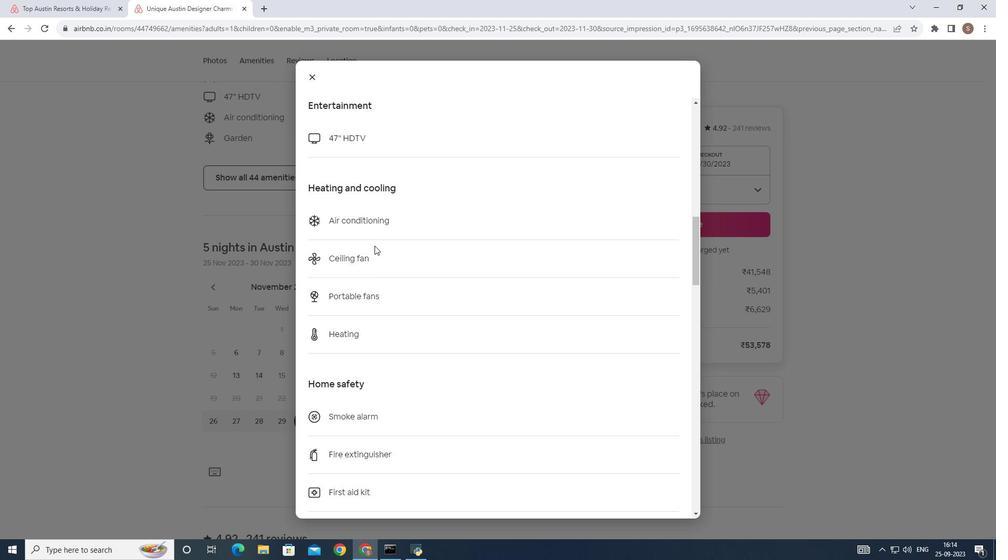 
Action: Mouse scrolled (374, 245) with delta (0, 0)
Screenshot: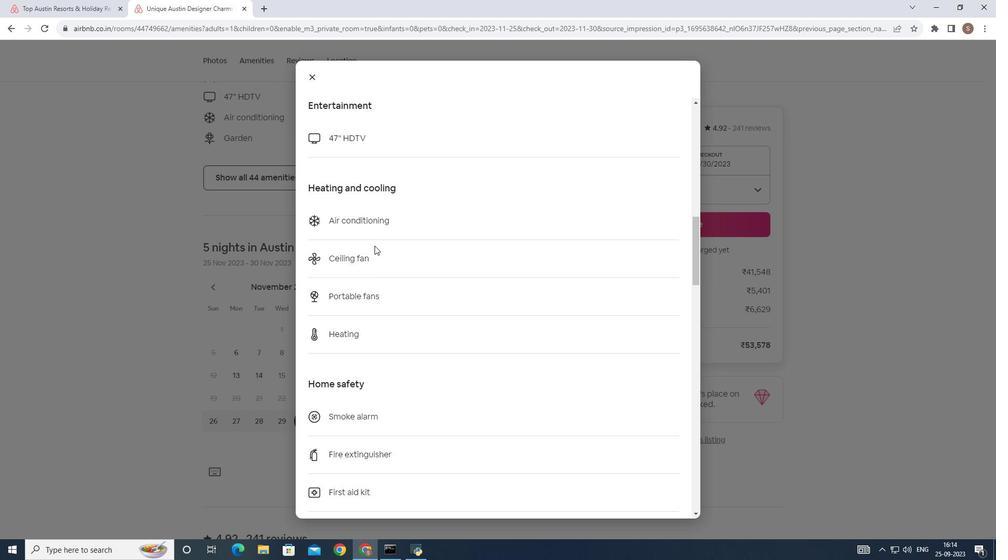 
Action: Mouse scrolled (374, 245) with delta (0, 0)
Screenshot: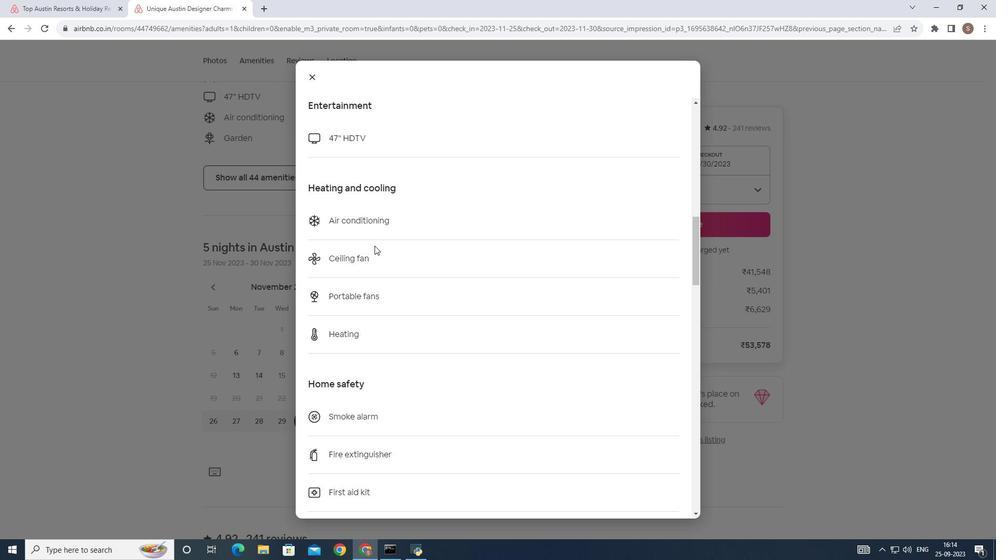 
Action: Mouse scrolled (374, 245) with delta (0, 0)
Screenshot: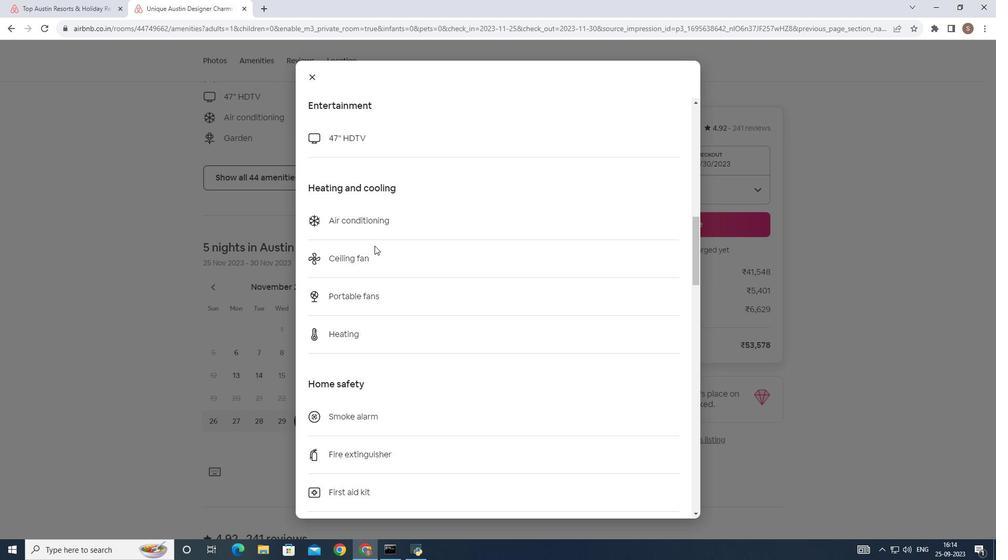 
Action: Mouse scrolled (374, 245) with delta (0, 0)
Screenshot: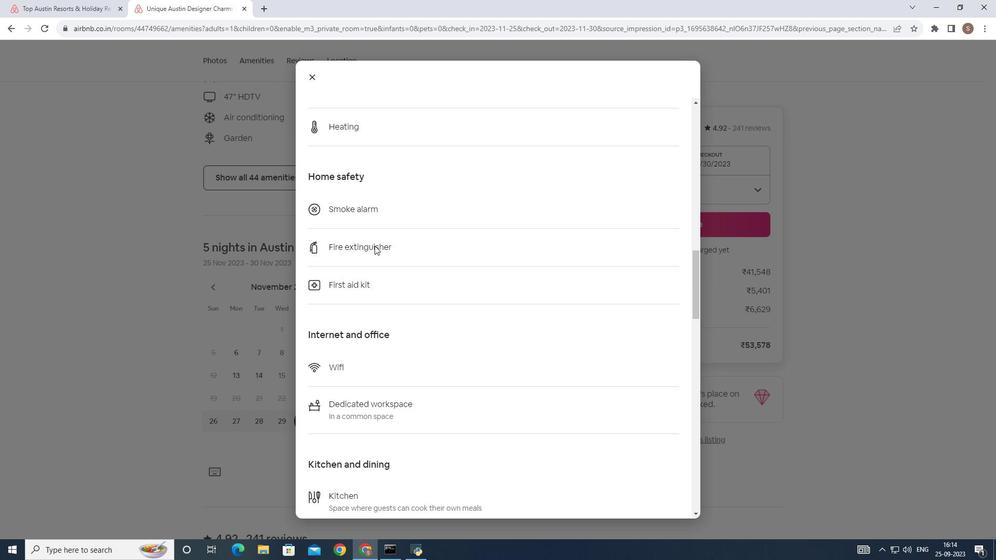 
Action: Mouse scrolled (374, 245) with delta (0, 0)
Screenshot: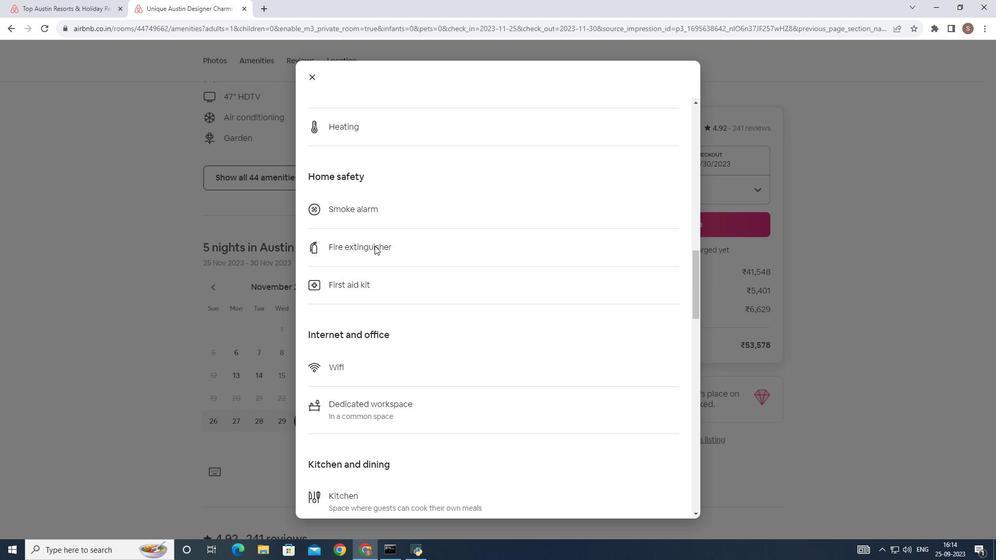 
Action: Mouse scrolled (374, 245) with delta (0, 0)
Screenshot: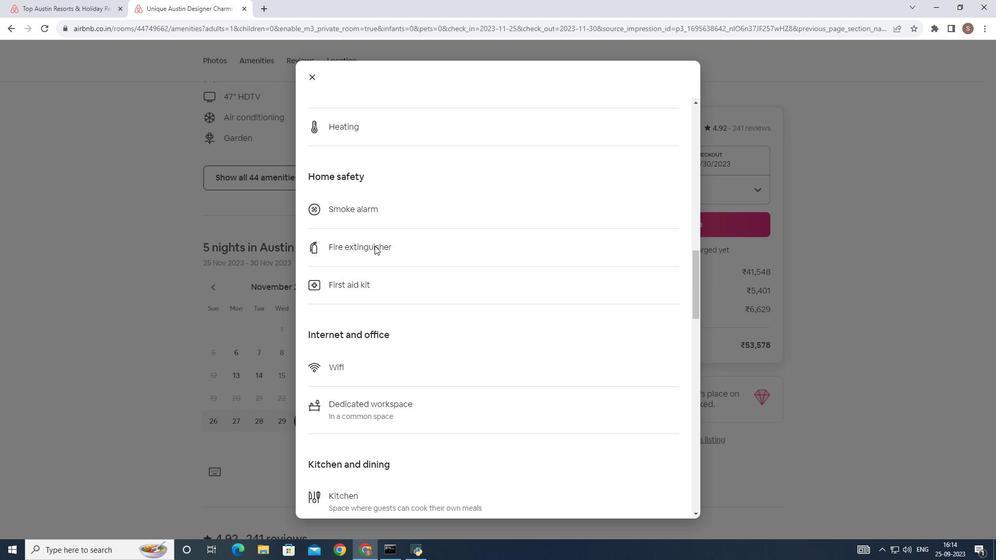 
Action: Mouse scrolled (374, 245) with delta (0, 0)
Screenshot: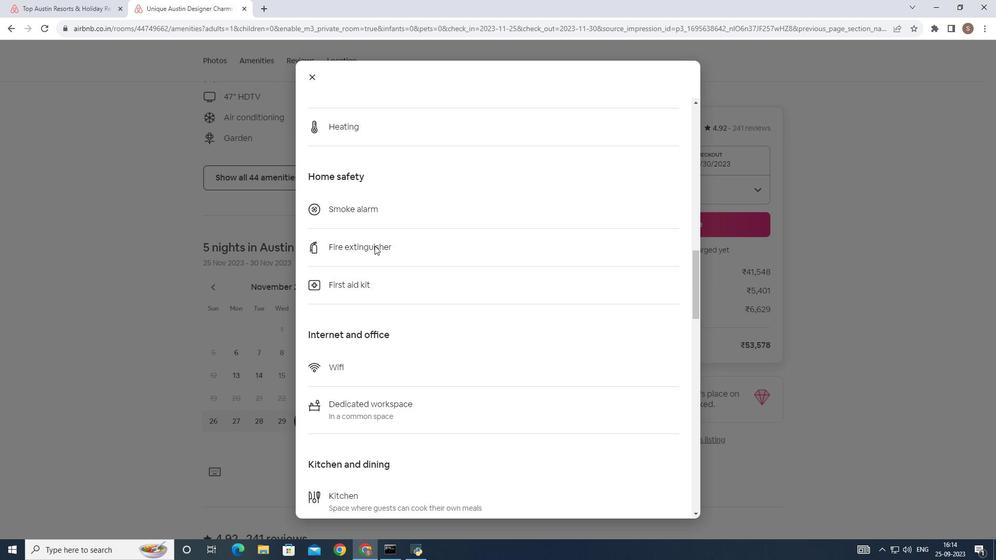 
Action: Mouse scrolled (374, 245) with delta (0, 0)
Screenshot: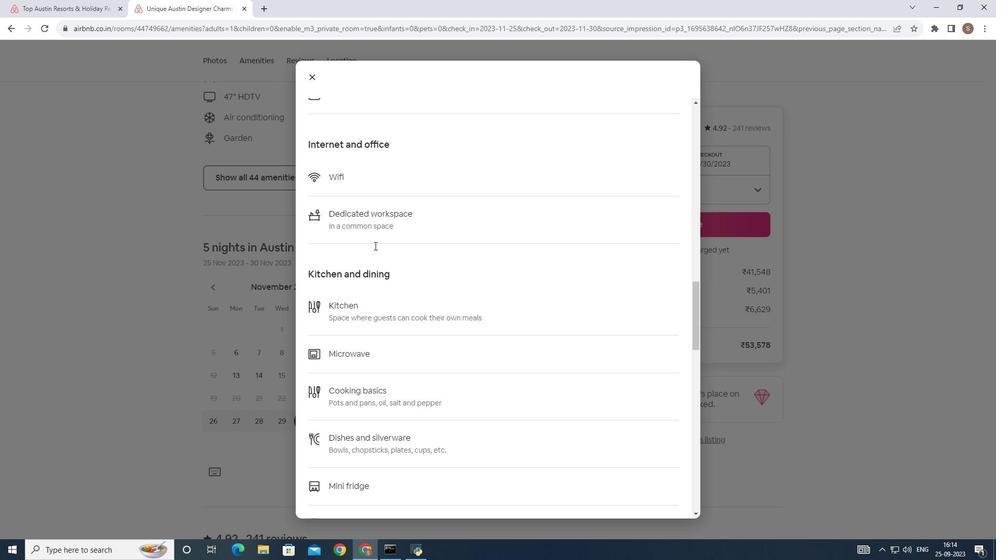
Action: Mouse scrolled (374, 245) with delta (0, 0)
Screenshot: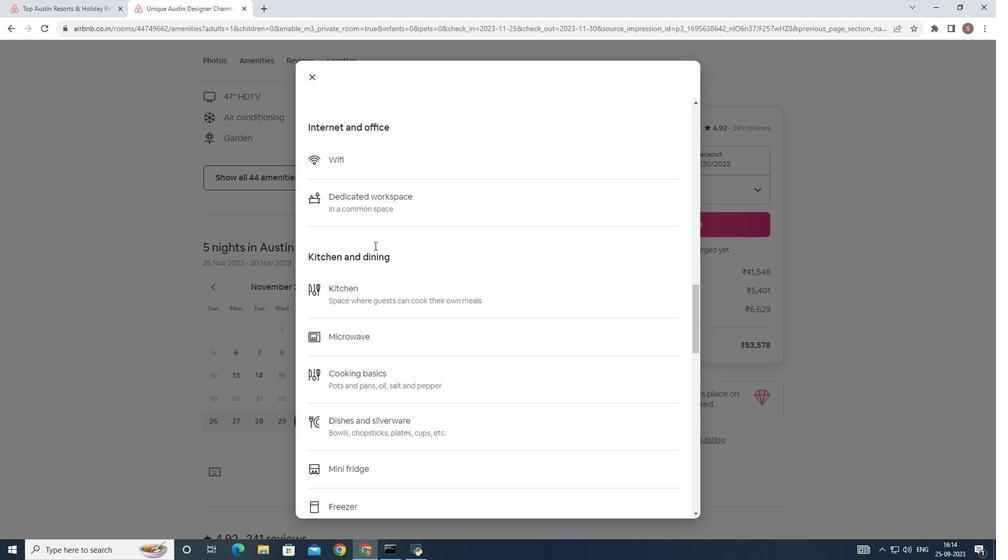 
Action: Mouse scrolled (374, 245) with delta (0, 0)
Screenshot: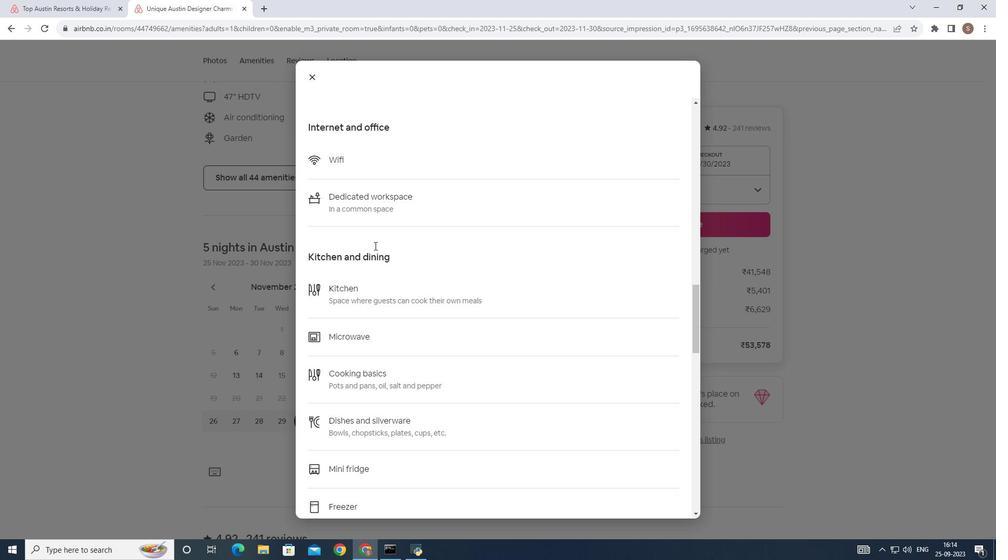 
Action: Mouse scrolled (374, 245) with delta (0, 0)
Screenshot: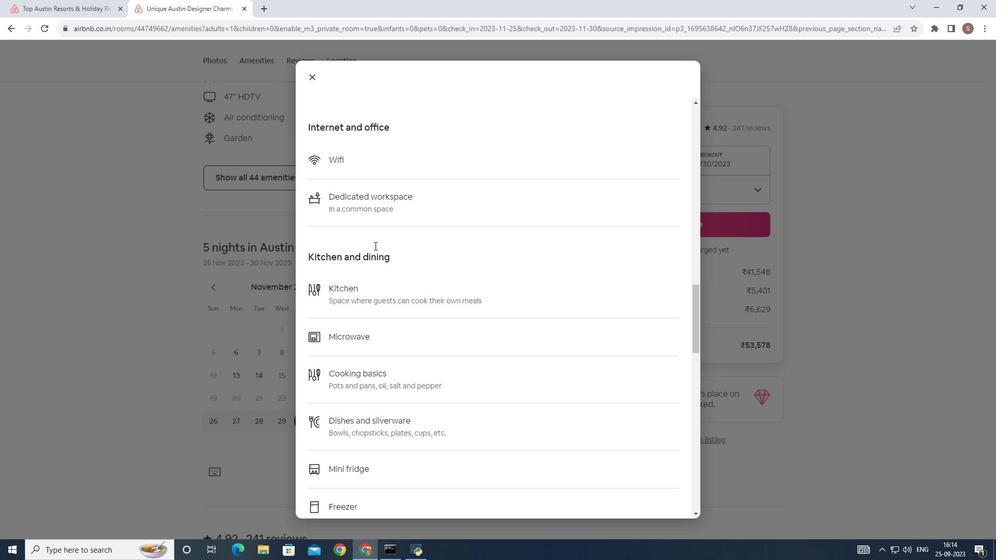 
Action: Mouse scrolled (374, 245) with delta (0, 0)
Screenshot: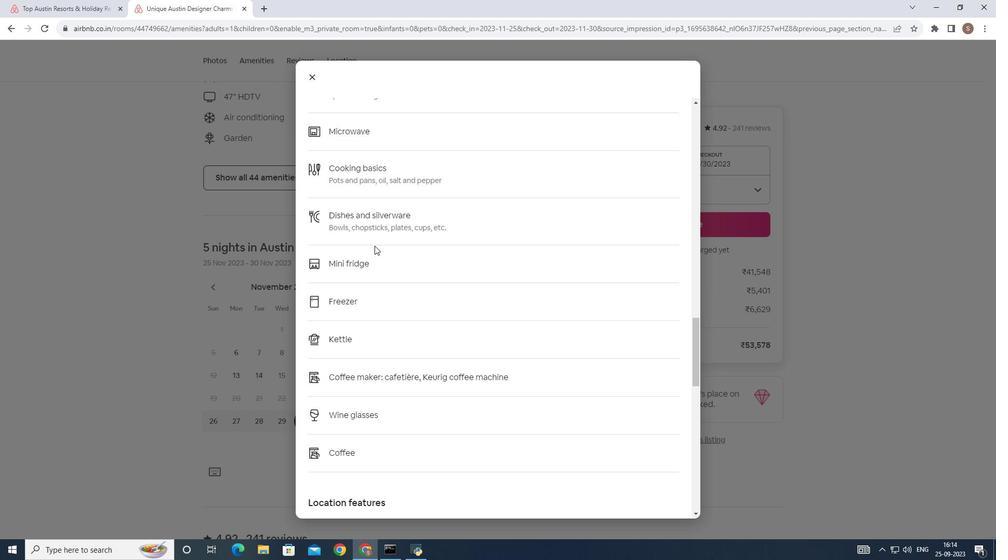 
Action: Mouse scrolled (374, 245) with delta (0, 0)
Screenshot: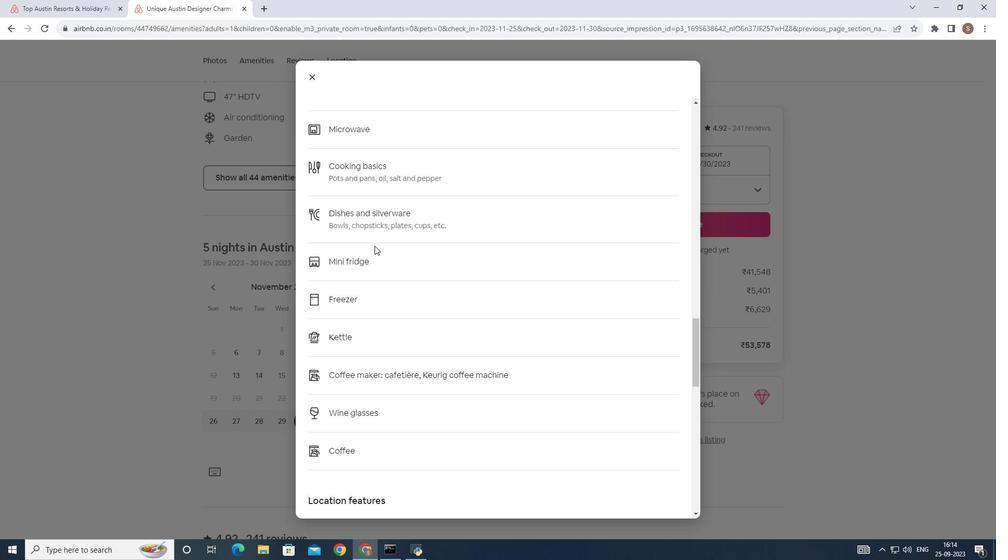 
Action: Mouse scrolled (374, 245) with delta (0, 0)
Screenshot: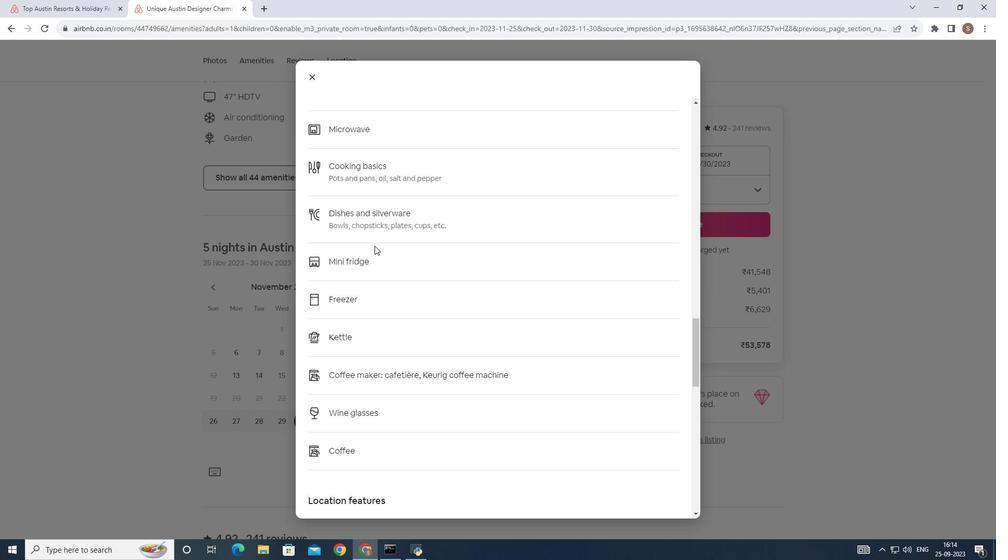 
Action: Mouse scrolled (374, 245) with delta (0, 0)
Screenshot: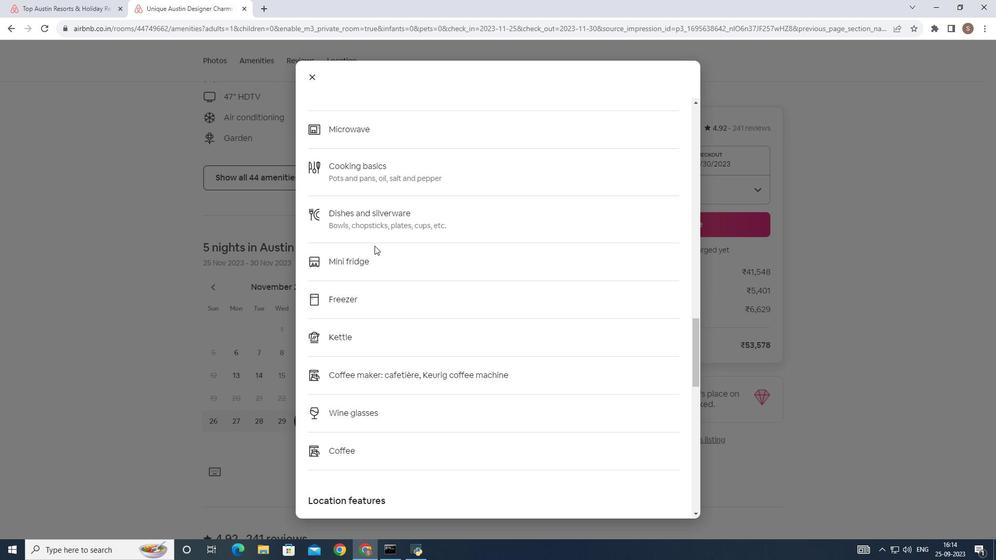 
Action: Mouse scrolled (374, 245) with delta (0, 0)
Screenshot: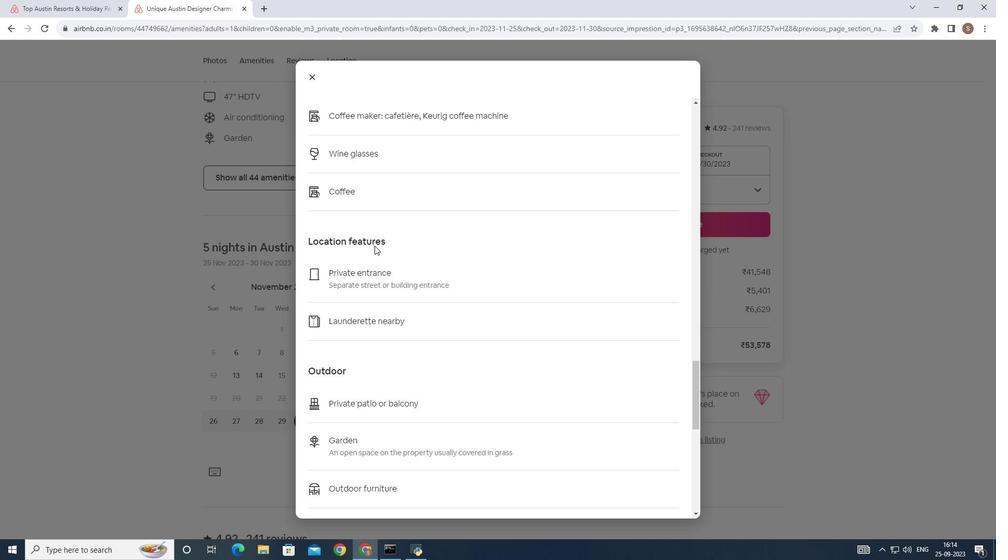 
Action: Mouse scrolled (374, 245) with delta (0, 0)
Screenshot: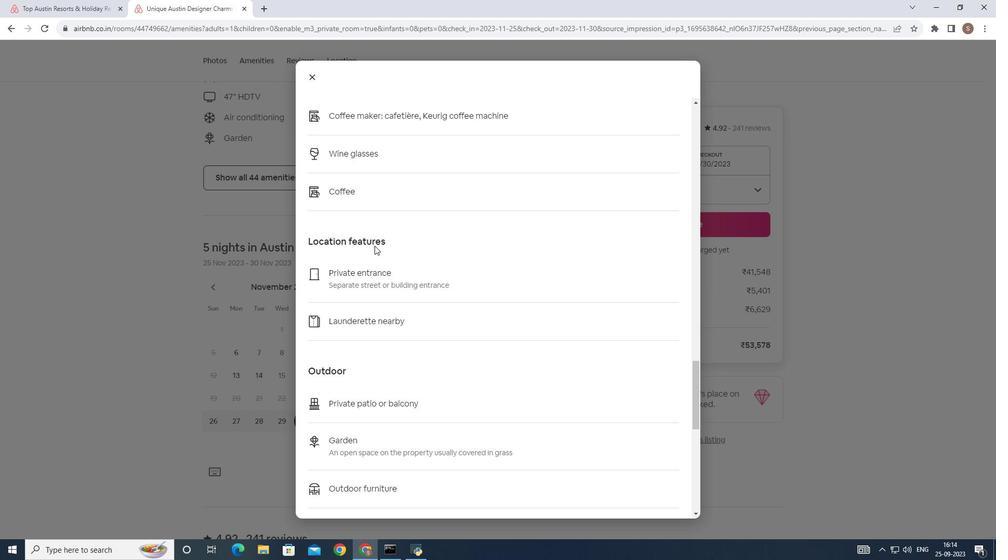 
Action: Mouse scrolled (374, 245) with delta (0, 0)
Screenshot: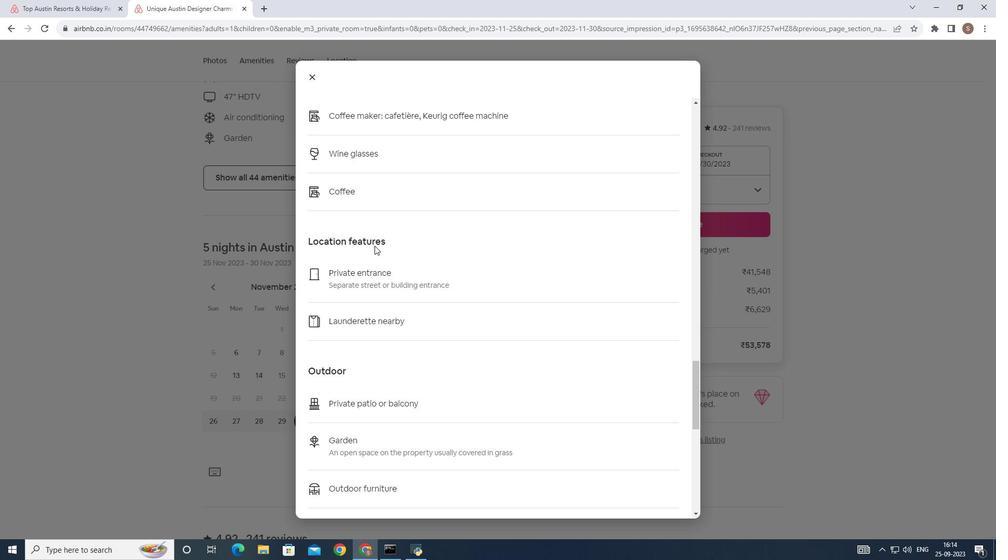 
Action: Mouse scrolled (374, 245) with delta (0, 0)
Screenshot: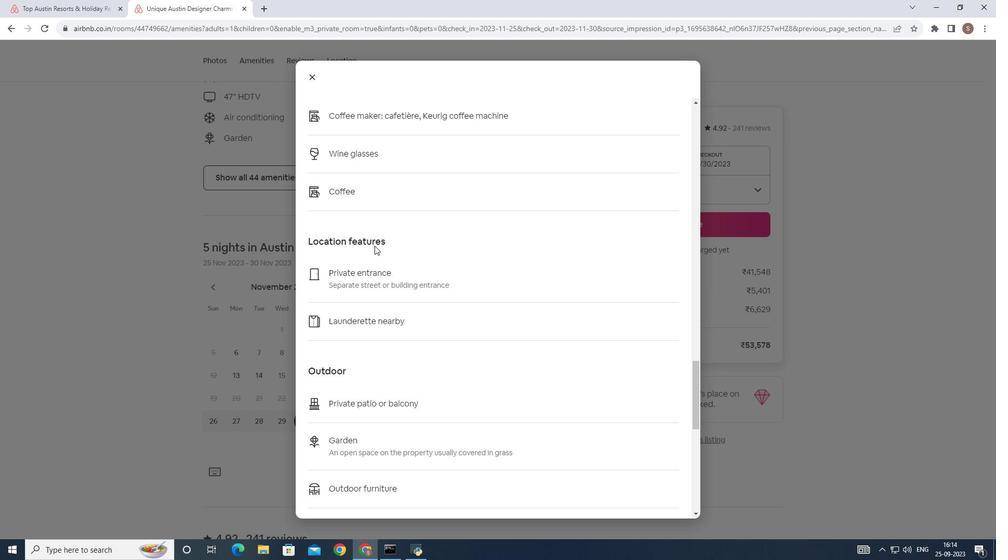 
Action: Mouse scrolled (374, 245) with delta (0, 0)
Screenshot: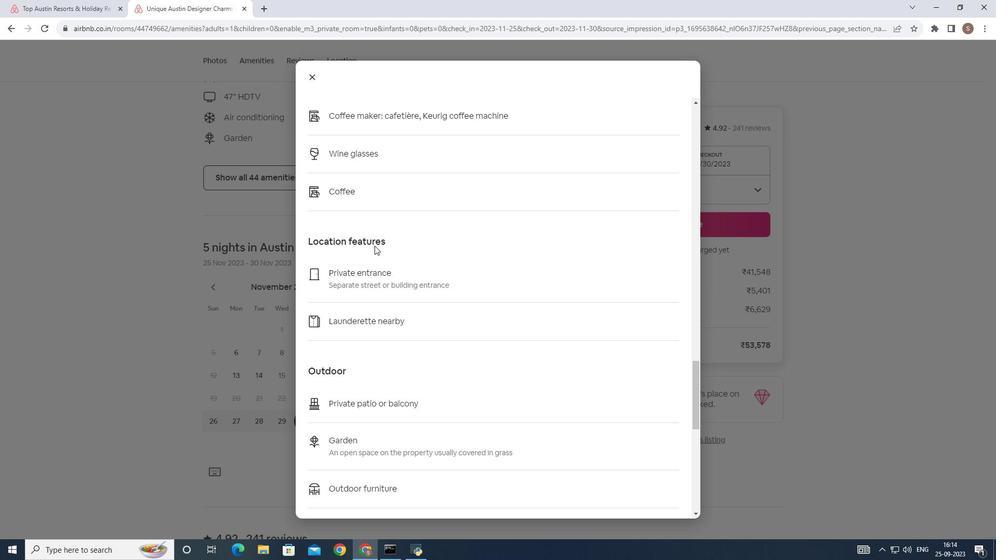 
Action: Mouse scrolled (374, 245) with delta (0, 0)
Screenshot: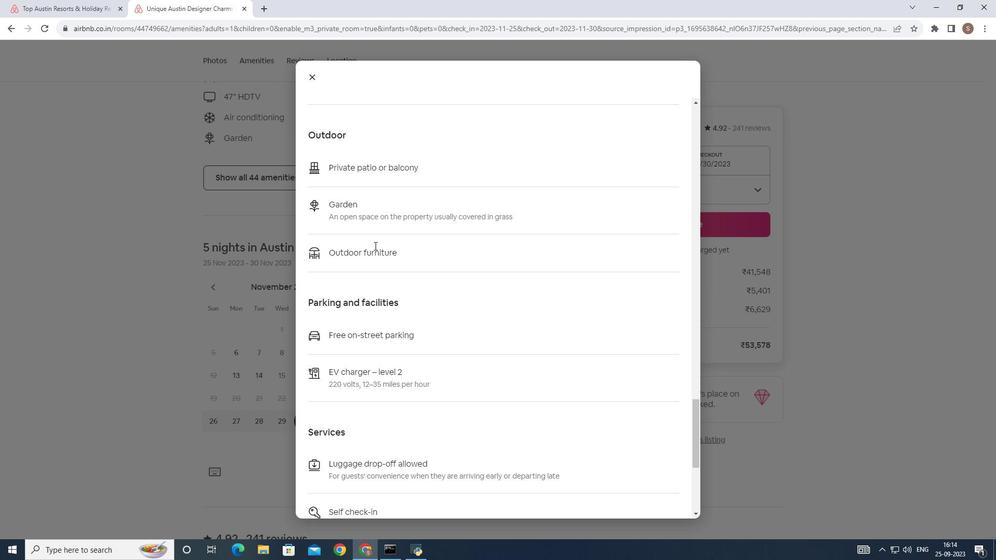
Action: Mouse scrolled (374, 245) with delta (0, 0)
Screenshot: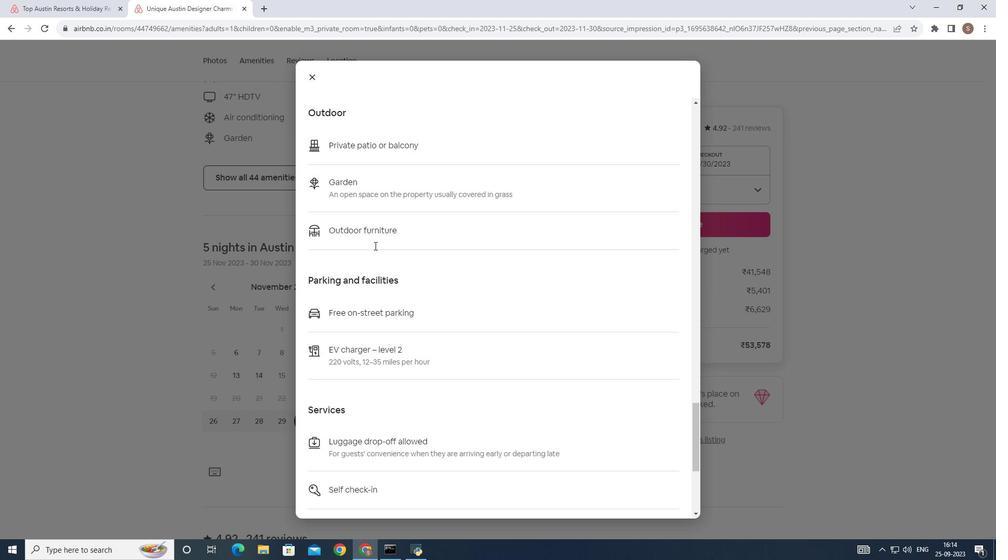 
Action: Mouse scrolled (374, 245) with delta (0, 0)
Screenshot: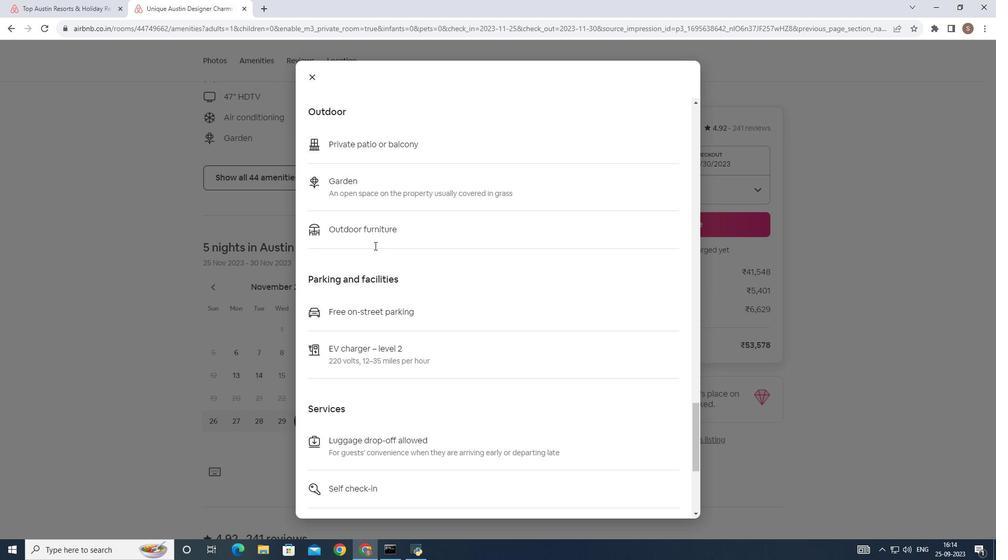 
Action: Mouse scrolled (374, 245) with delta (0, 0)
Screenshot: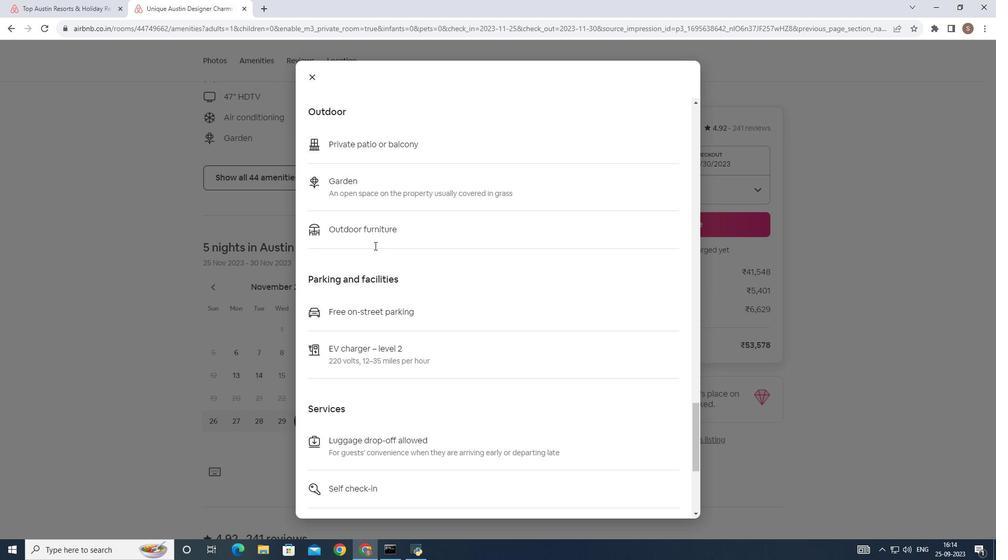
Action: Mouse scrolled (374, 245) with delta (0, 0)
Screenshot: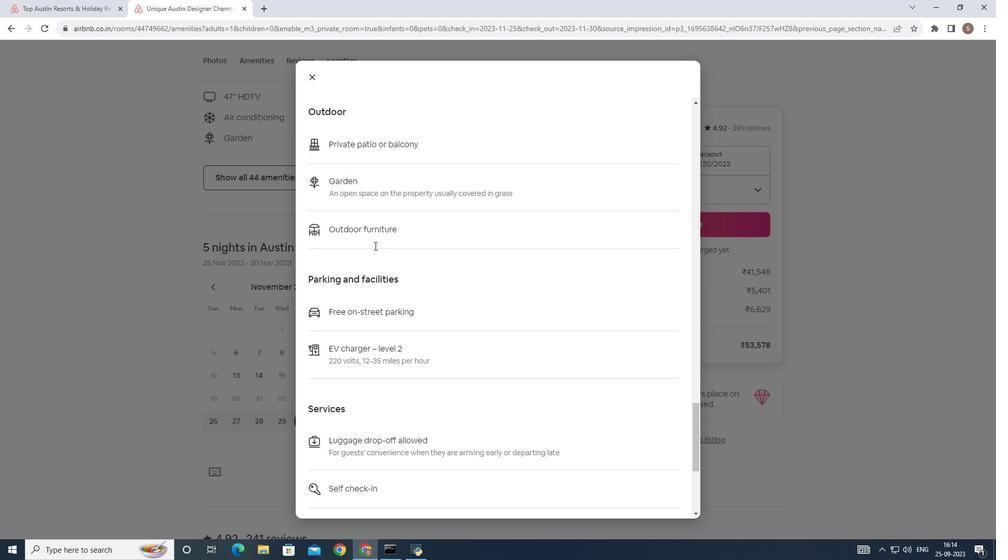 
Action: Mouse scrolled (374, 245) with delta (0, 0)
Screenshot: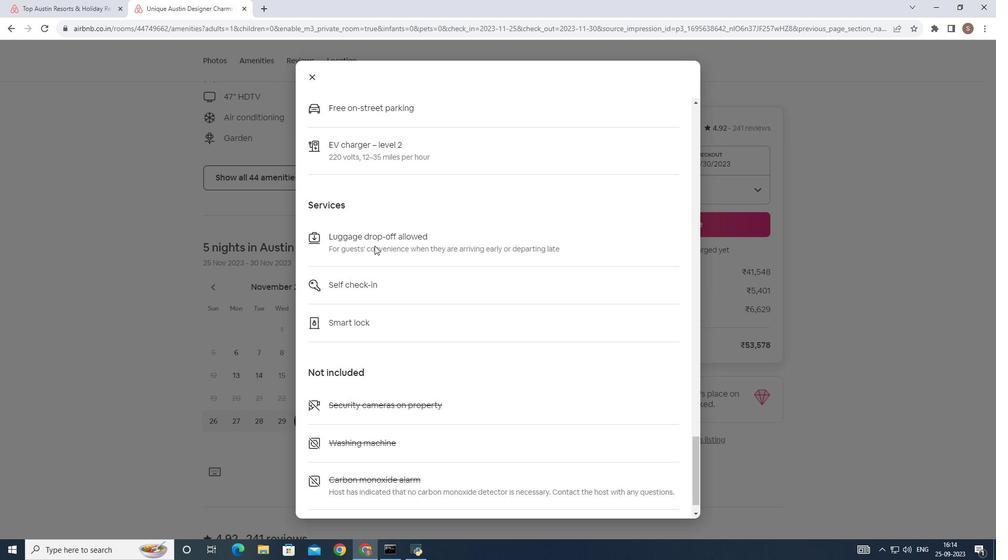 
Action: Mouse scrolled (374, 245) with delta (0, 0)
Screenshot: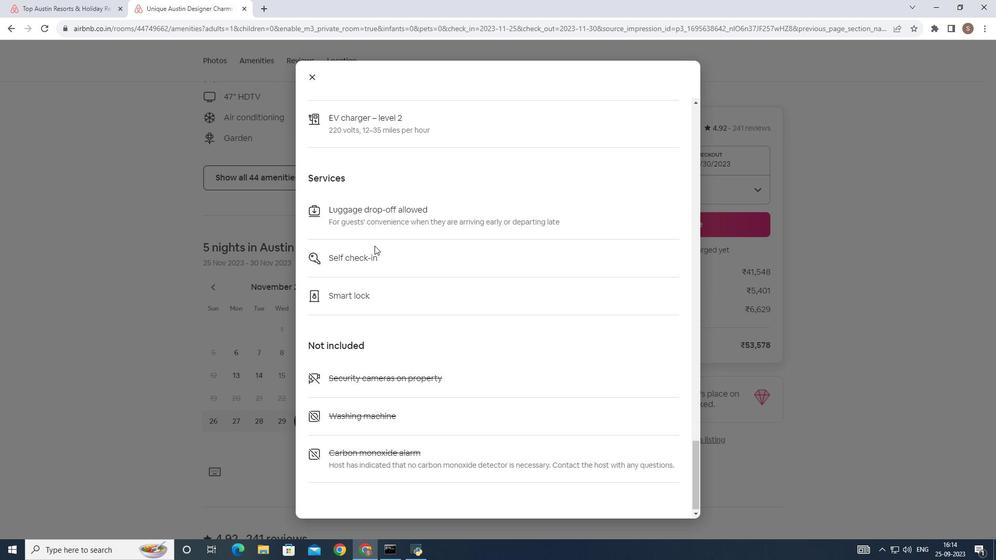 
Action: Mouse scrolled (374, 245) with delta (0, 0)
Screenshot: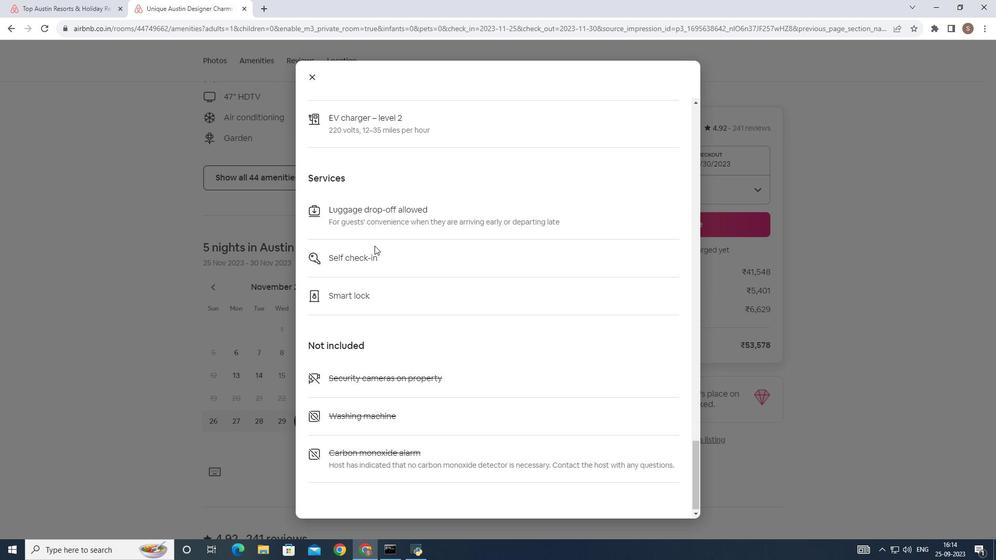 
Action: Mouse scrolled (374, 245) with delta (0, 0)
Screenshot: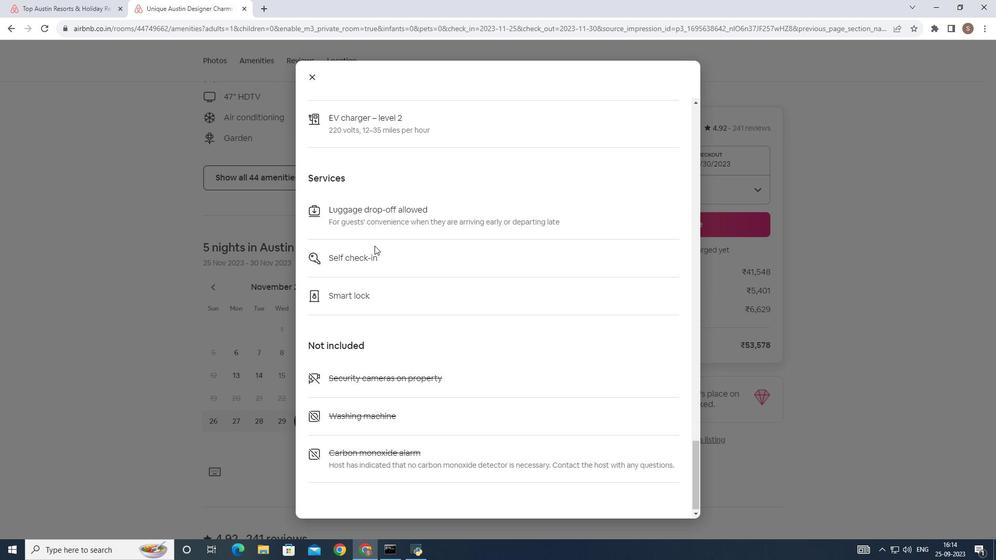 
Action: Mouse scrolled (374, 245) with delta (0, 0)
Screenshot: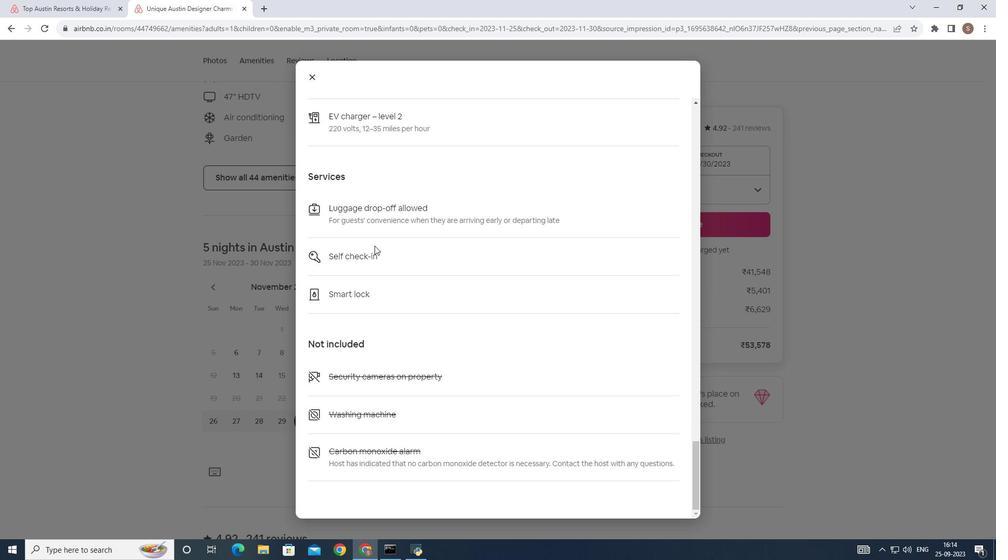 
Action: Mouse scrolled (374, 245) with delta (0, 0)
Screenshot: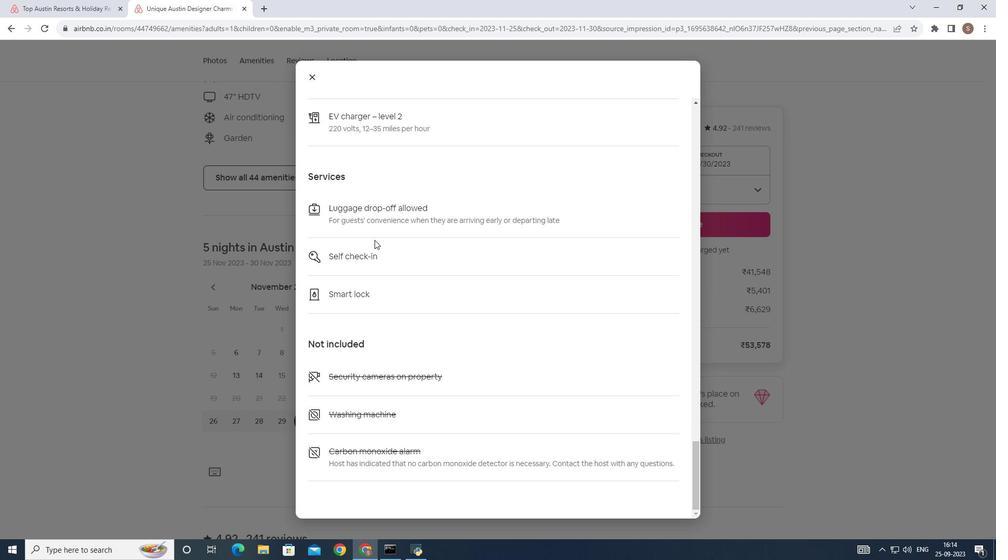 
Action: Mouse scrolled (374, 245) with delta (0, 0)
Screenshot: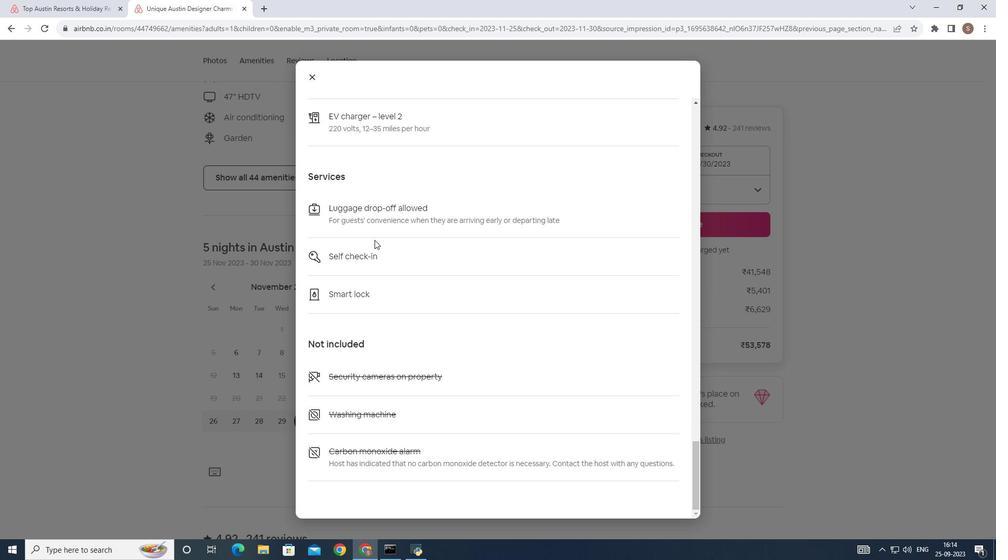 
Action: Mouse scrolled (374, 245) with delta (0, 0)
Screenshot: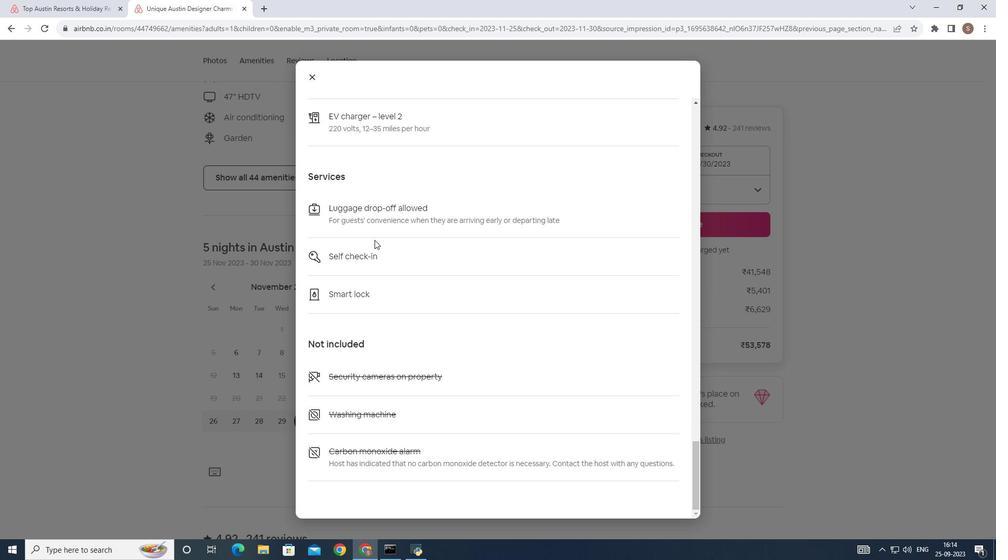 
Action: Mouse scrolled (374, 245) with delta (0, 0)
Screenshot: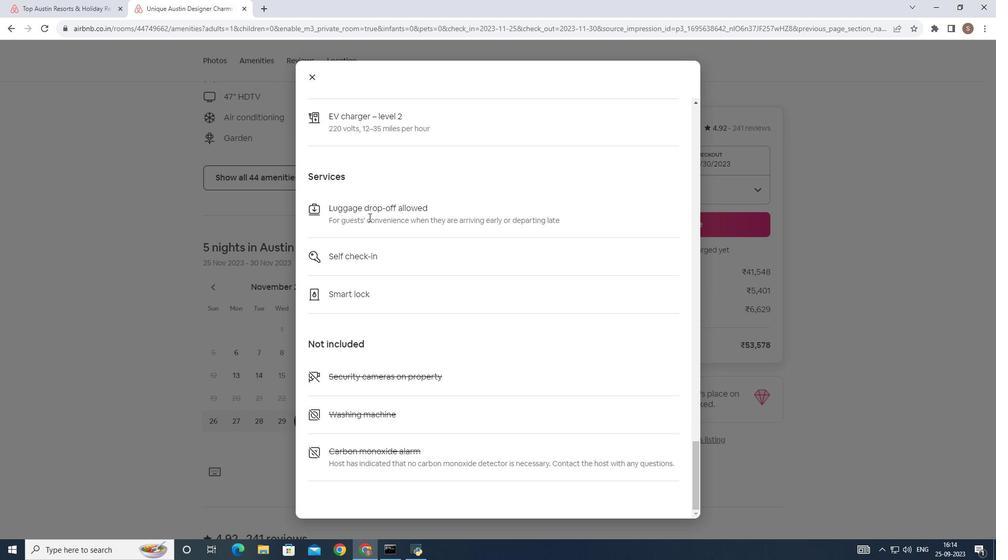 
Action: Mouse scrolled (374, 245) with delta (0, 0)
Screenshot: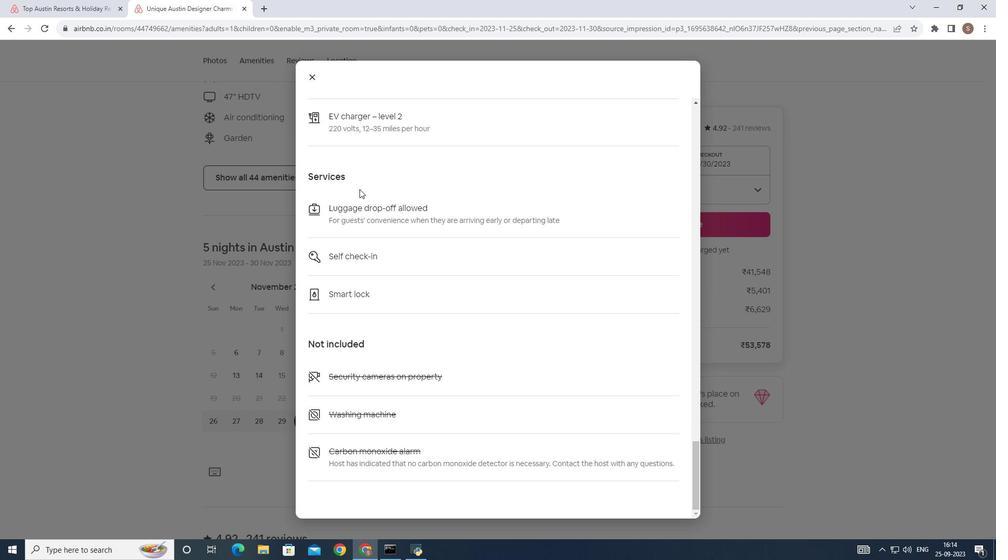 
Action: Mouse moved to (316, 80)
Screenshot: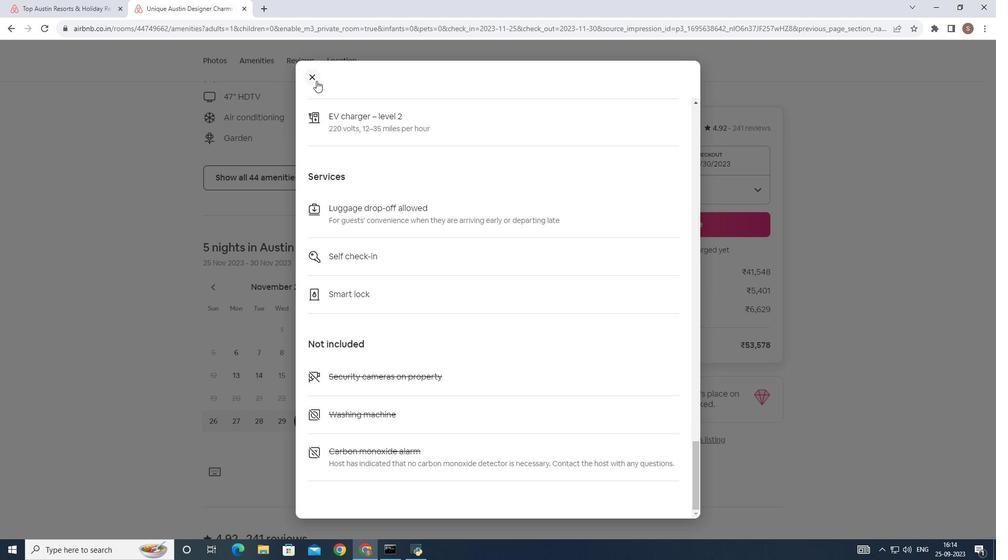 
Action: Mouse pressed left at (316, 80)
Screenshot: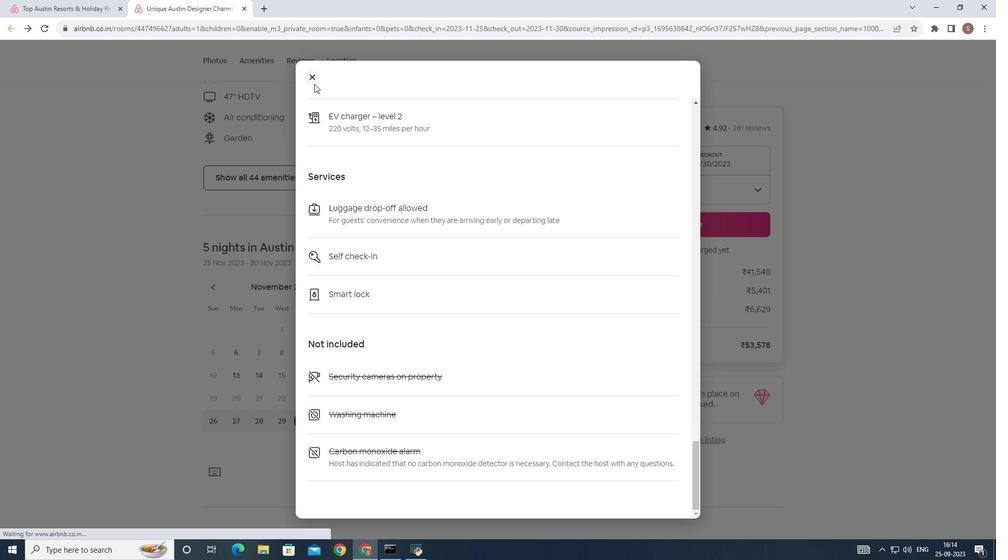 
Action: Mouse moved to (311, 211)
Screenshot: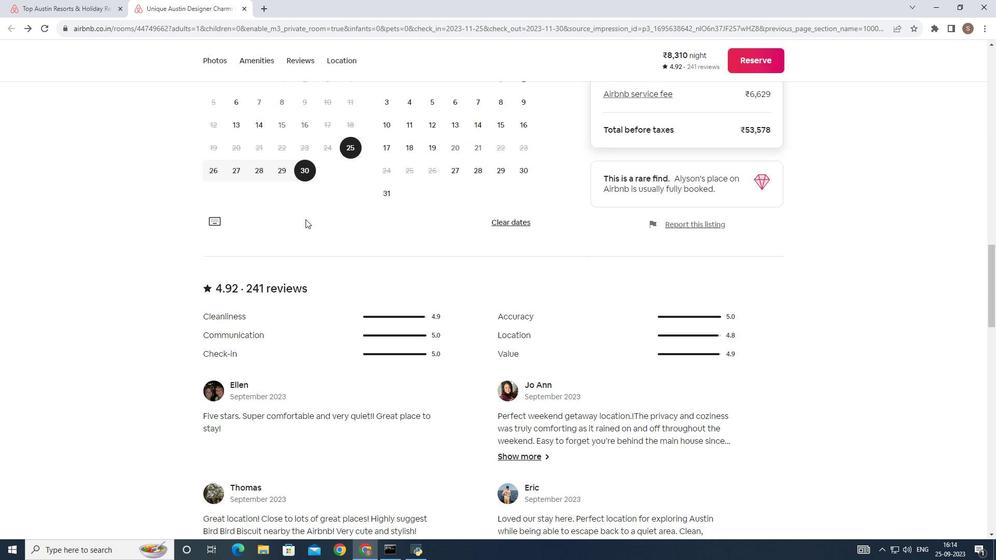 
Action: Mouse scrolled (311, 211) with delta (0, 0)
Screenshot: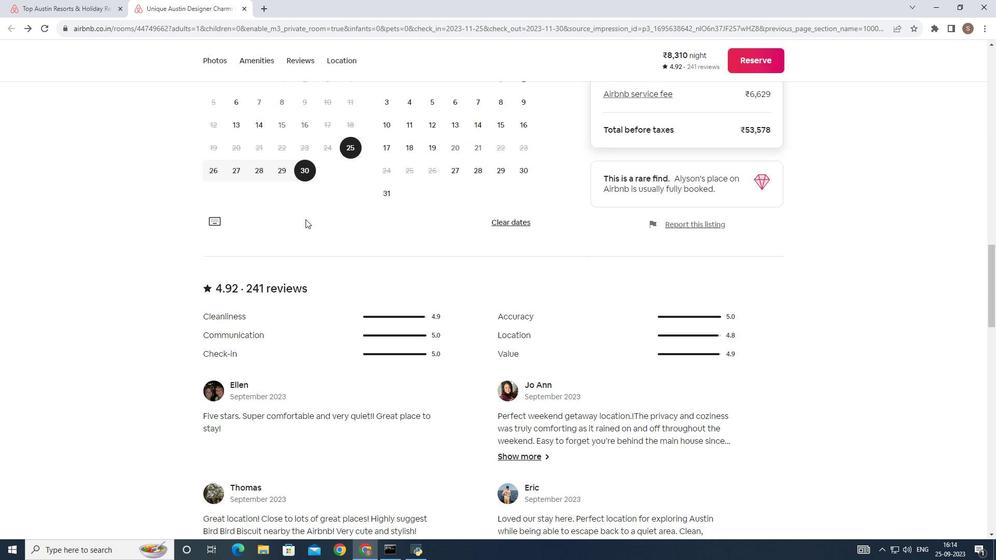 
Action: Mouse moved to (309, 215)
Screenshot: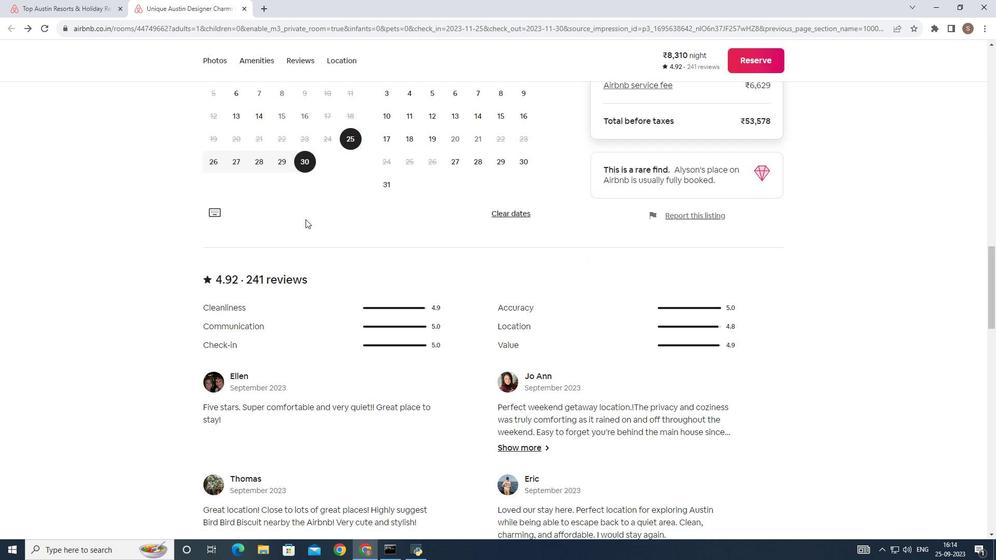 
Action: Mouse scrolled (309, 214) with delta (0, 0)
Screenshot: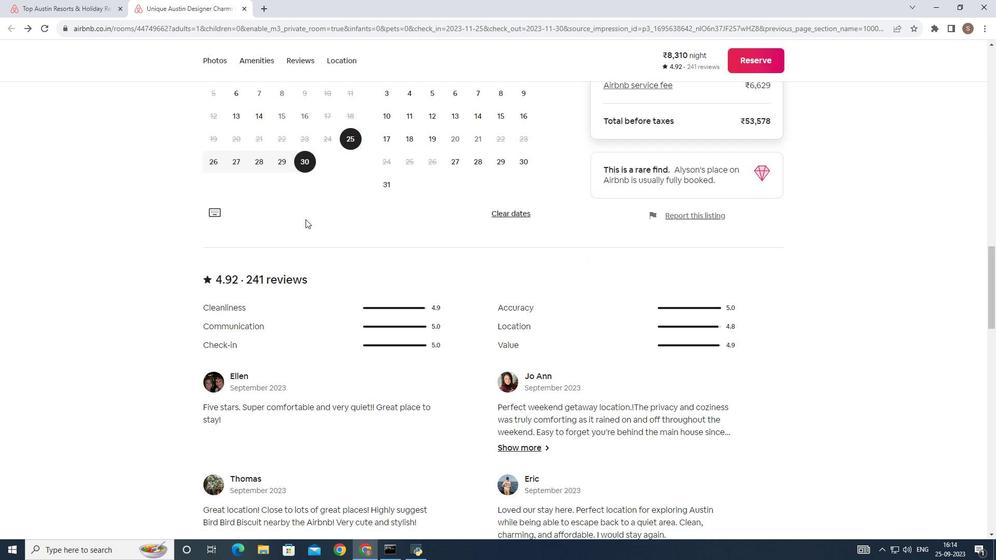 
Action: Mouse moved to (308, 216)
Screenshot: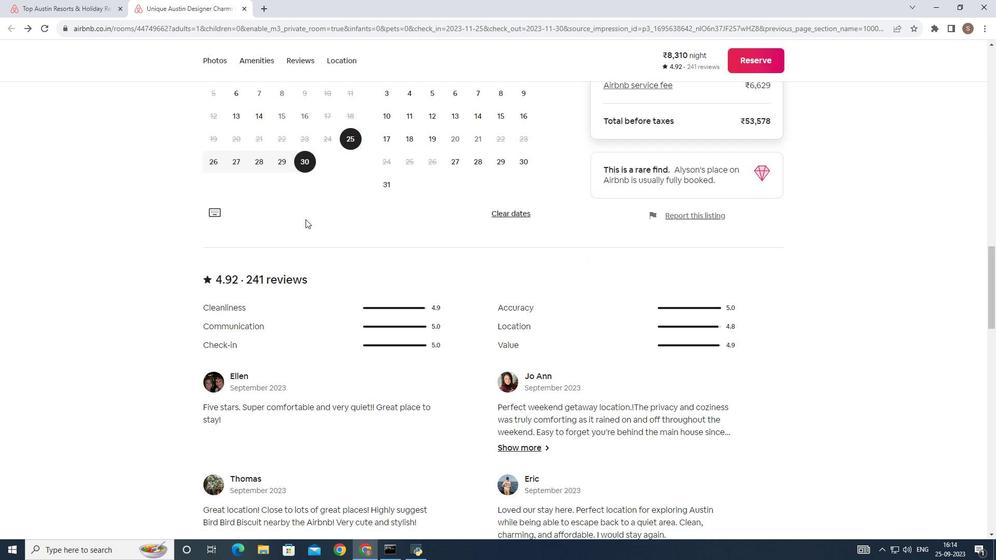 
Action: Mouse scrolled (308, 215) with delta (0, 0)
Screenshot: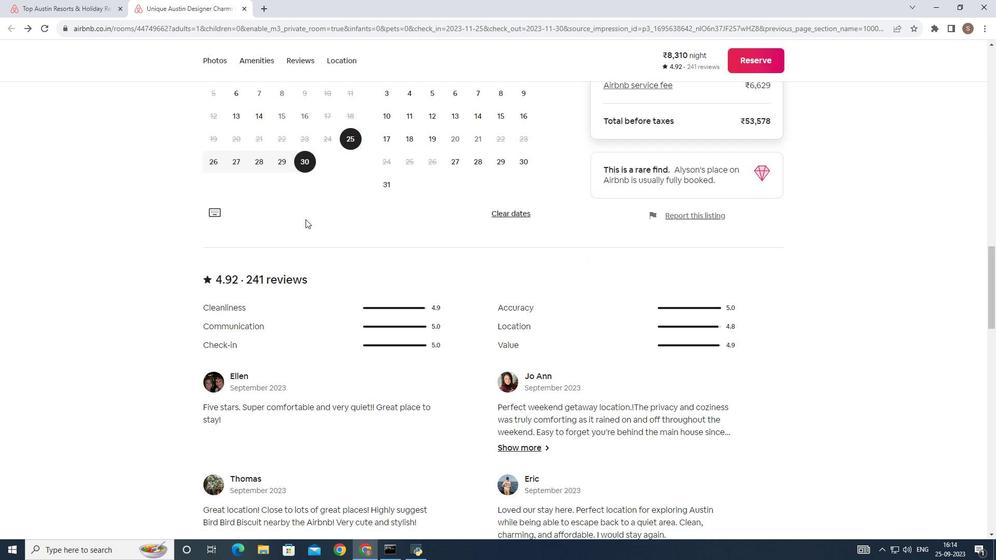 
Action: Mouse moved to (307, 218)
Screenshot: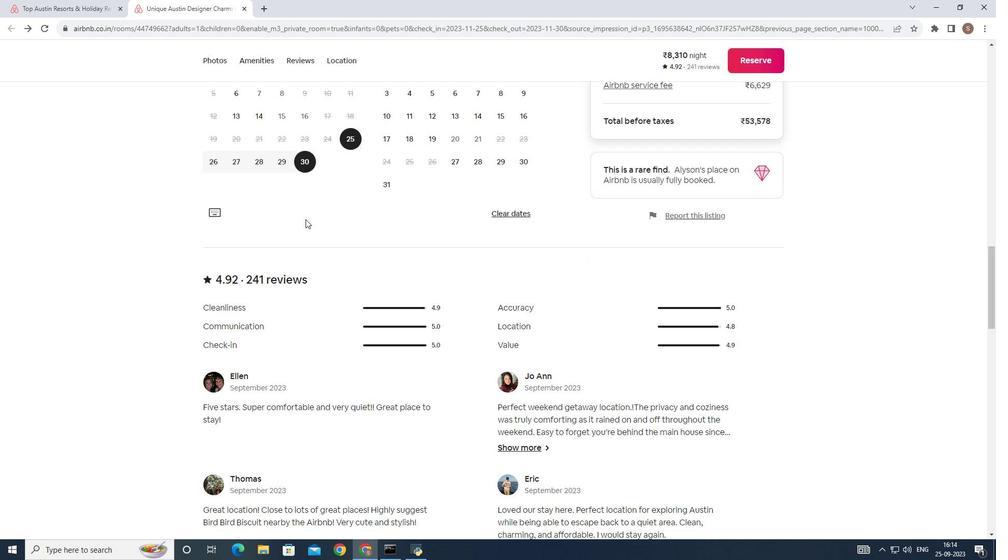 
Action: Mouse scrolled (307, 217) with delta (0, 0)
Screenshot: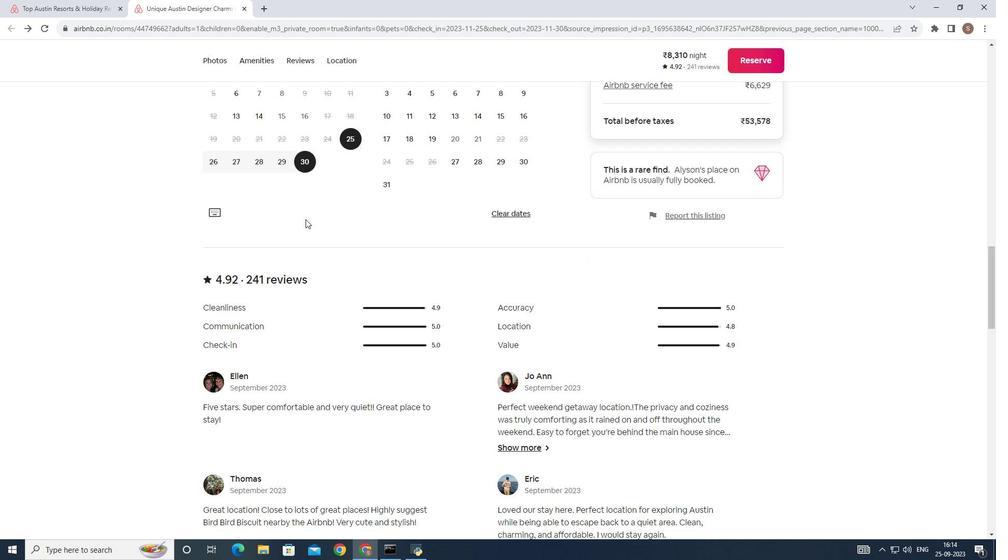 
Action: Mouse moved to (305, 219)
Screenshot: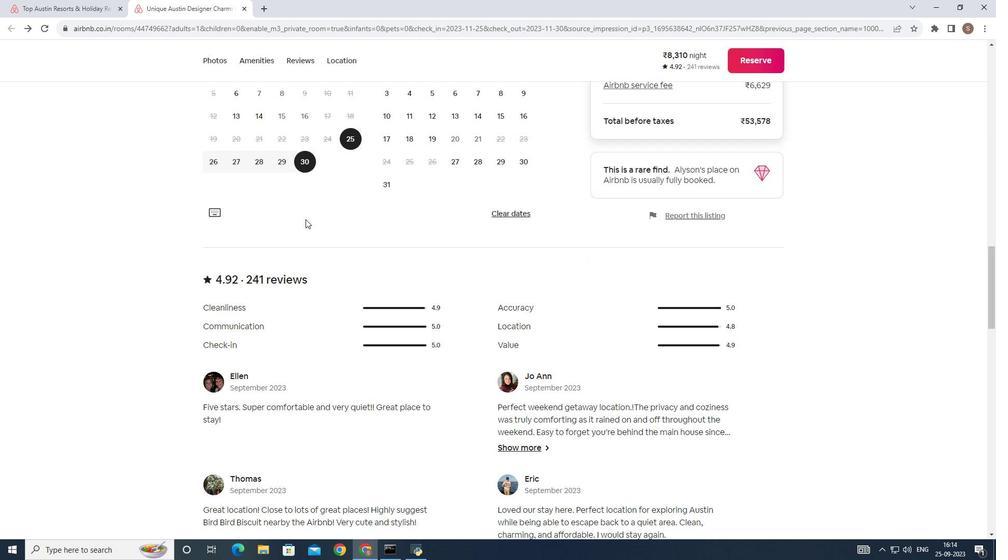 
Action: Mouse scrolled (305, 218) with delta (0, 0)
Screenshot: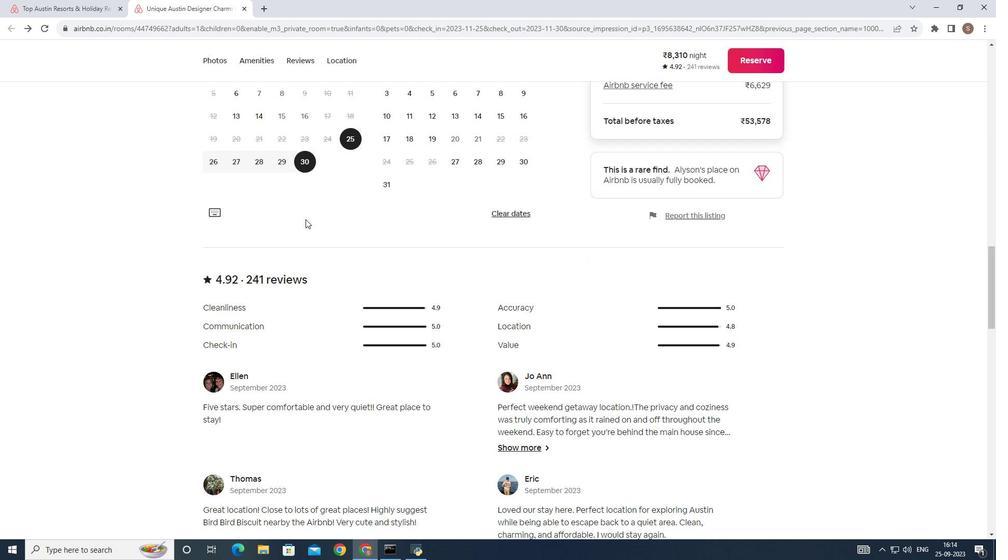 
Action: Mouse moved to (305, 219)
Screenshot: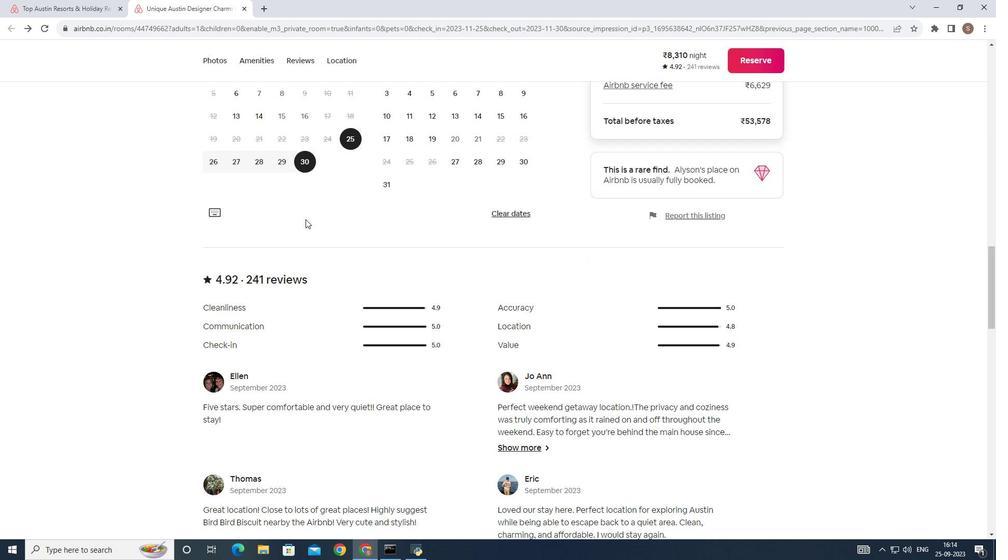 
Action: Mouse scrolled (305, 219) with delta (0, 0)
Screenshot: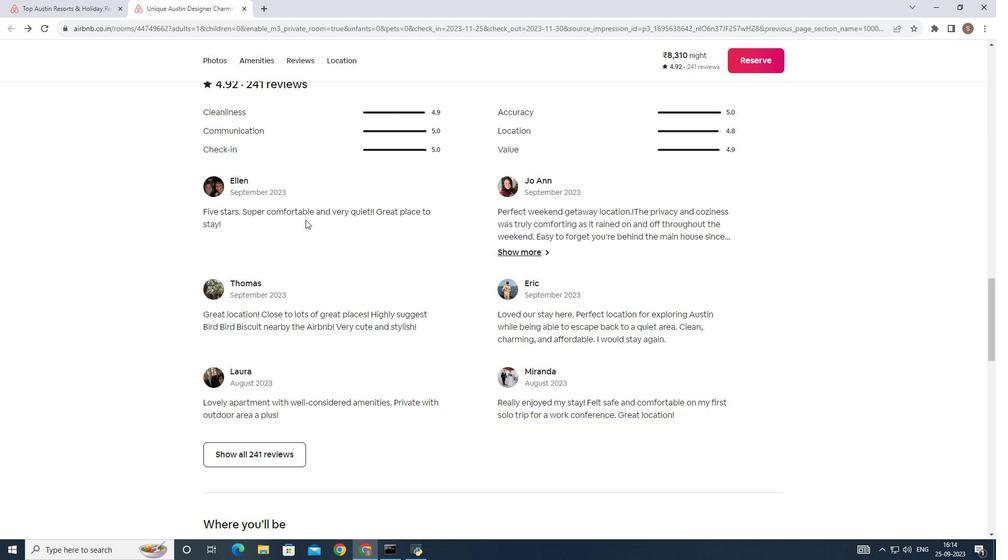 
Action: Mouse scrolled (305, 219) with delta (0, 0)
Screenshot: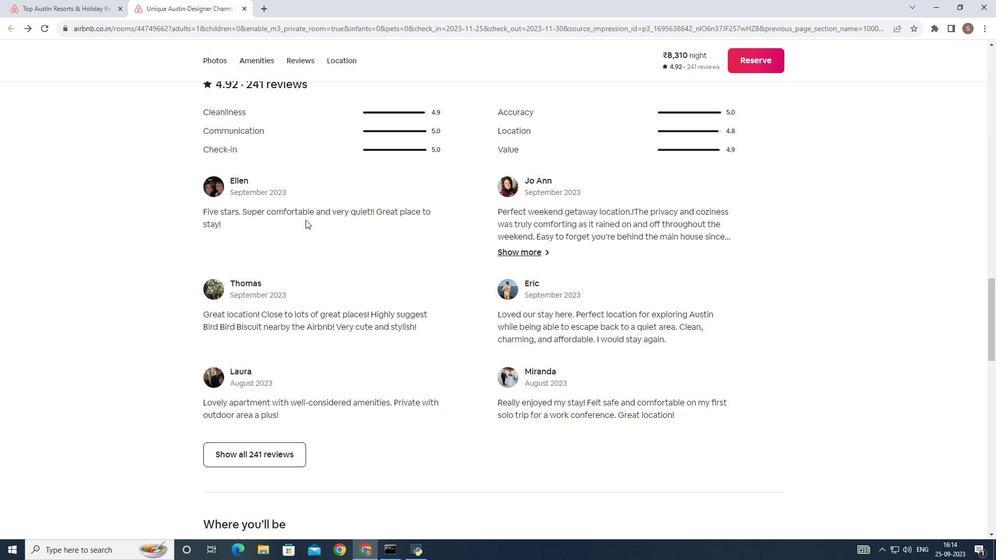 
Action: Mouse moved to (305, 220)
Screenshot: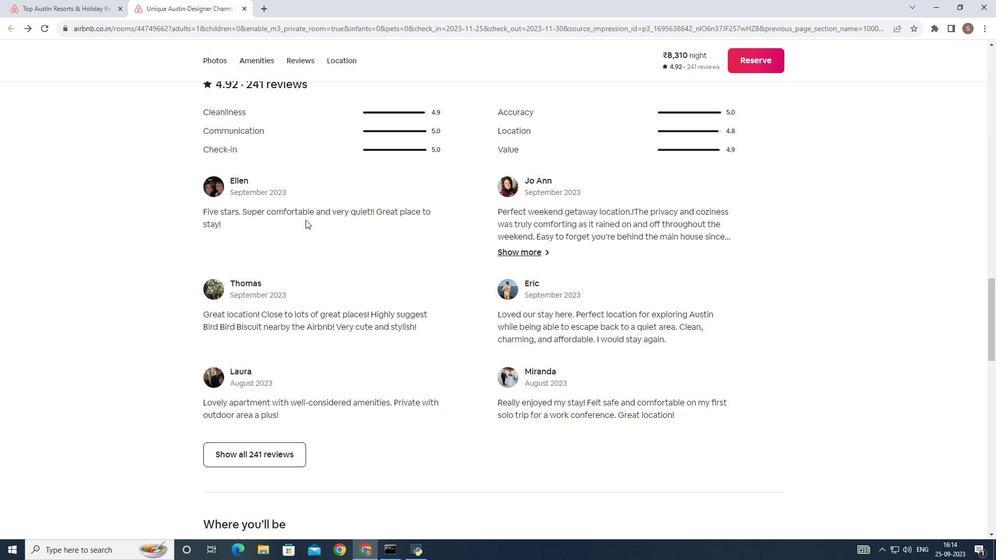 
Action: Mouse scrolled (305, 219) with delta (0, 0)
Screenshot: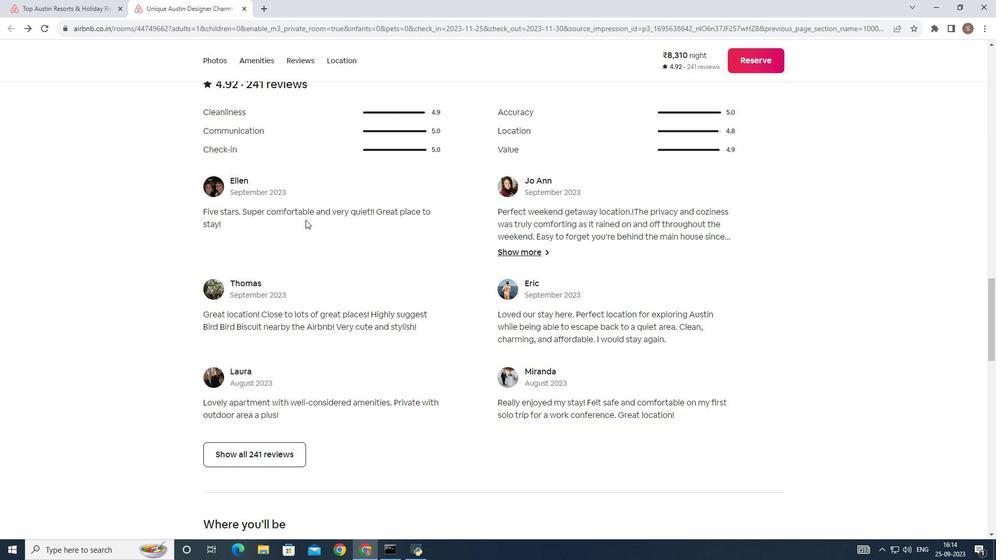 
Action: Mouse scrolled (305, 219) with delta (0, 0)
Screenshot: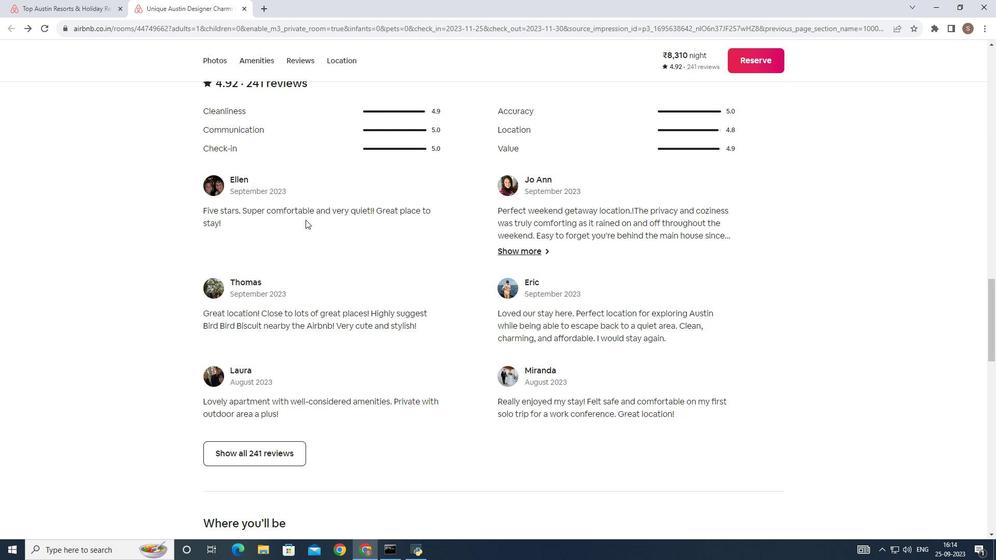 
Action: Mouse scrolled (305, 220) with delta (0, 0)
Screenshot: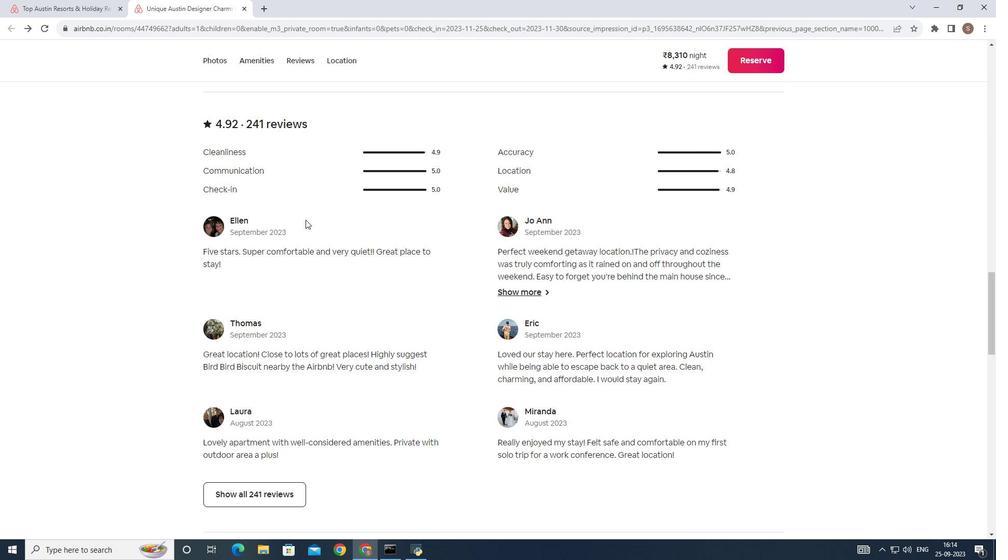 
Action: Mouse moved to (303, 221)
Screenshot: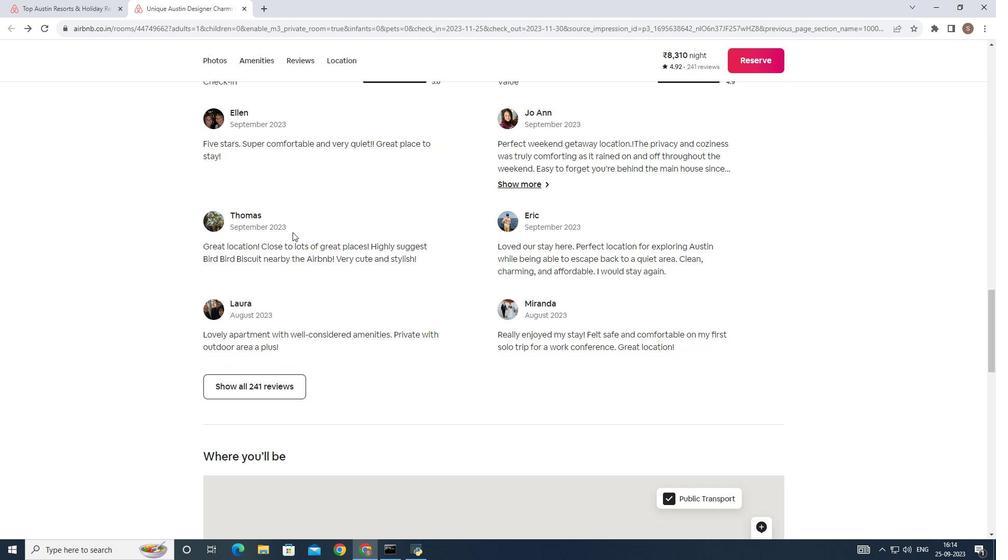 
Action: Mouse scrolled (303, 221) with delta (0, 0)
Screenshot: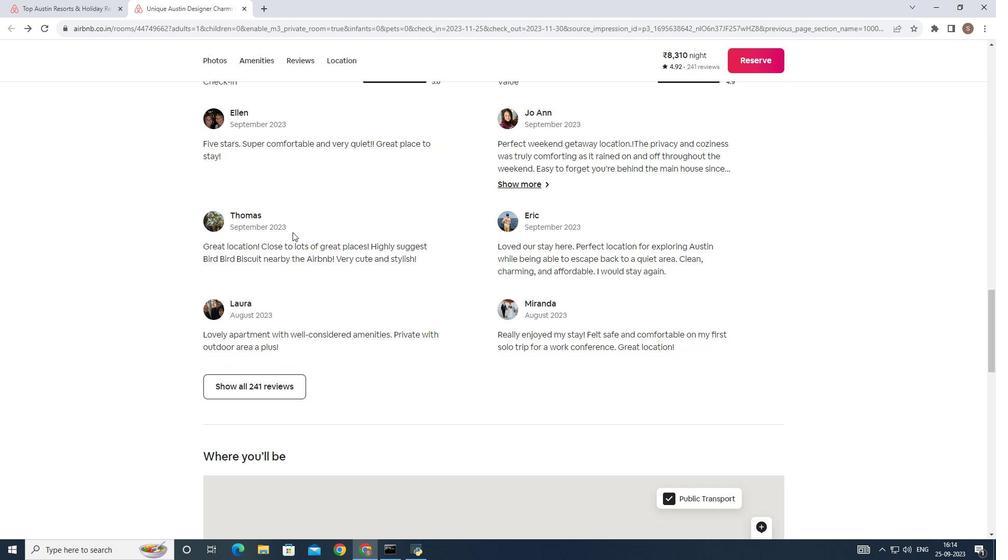 
Action: Mouse moved to (300, 225)
Screenshot: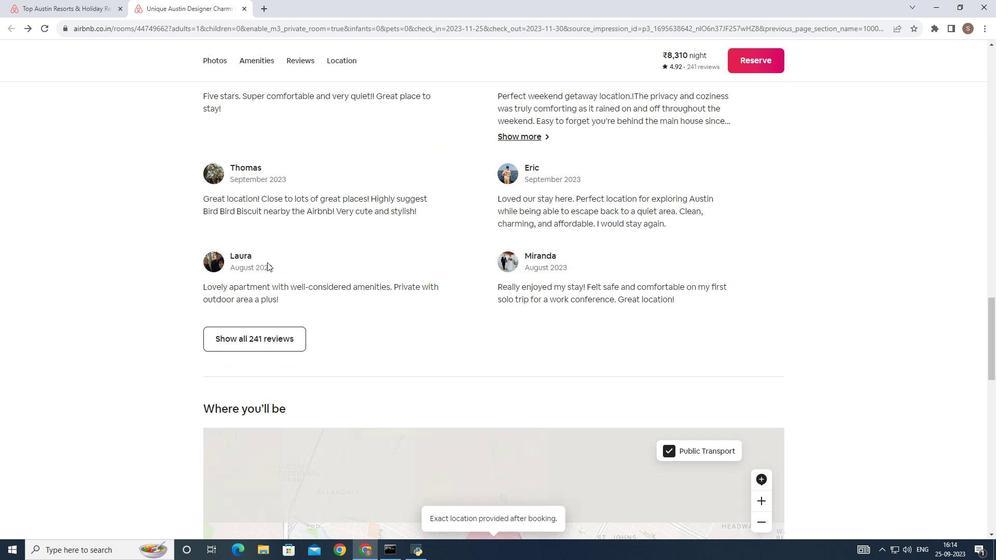 
Action: Mouse scrolled (300, 224) with delta (0, 0)
Screenshot: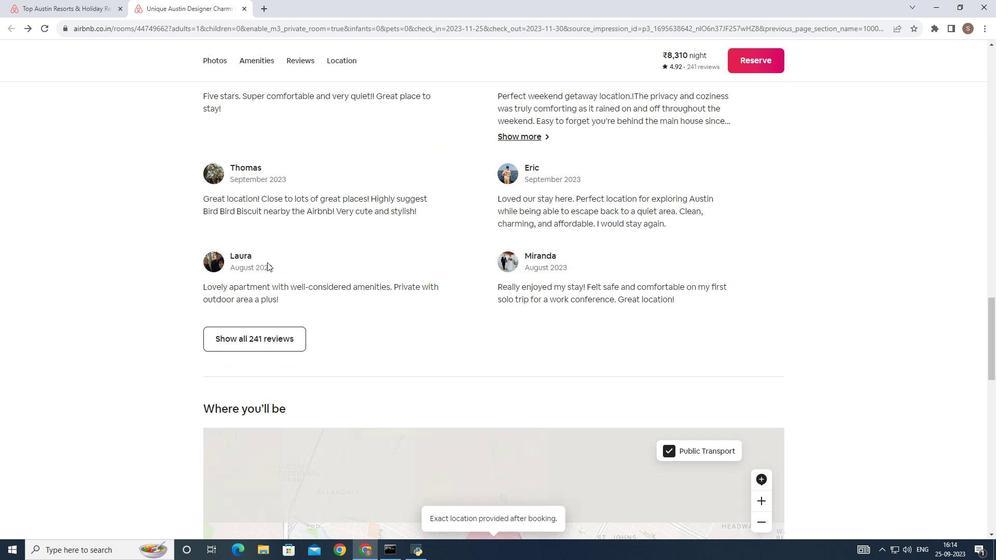 
Action: Mouse moved to (298, 227)
Screenshot: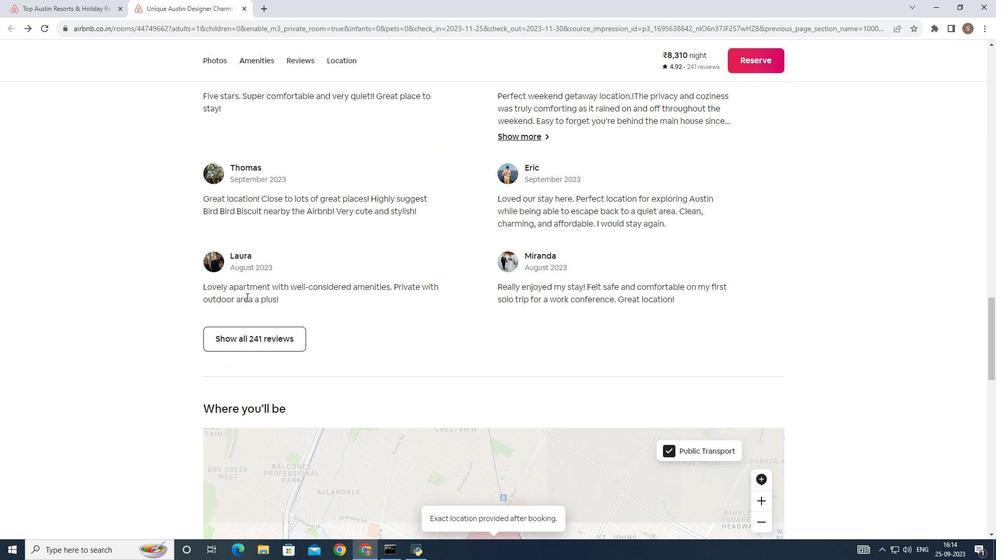 
Action: Mouse scrolled (298, 226) with delta (0, 0)
Screenshot: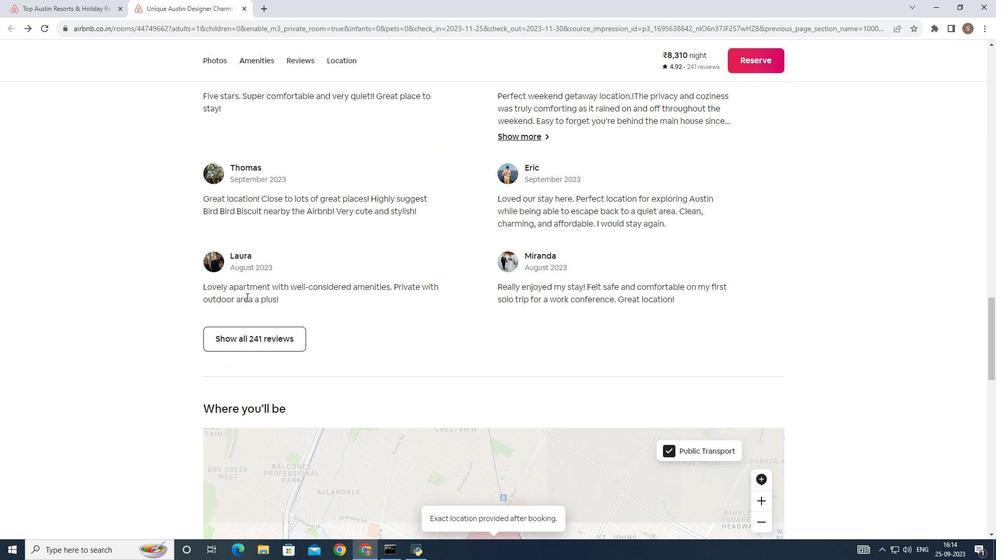
Action: Mouse moved to (237, 338)
Screenshot: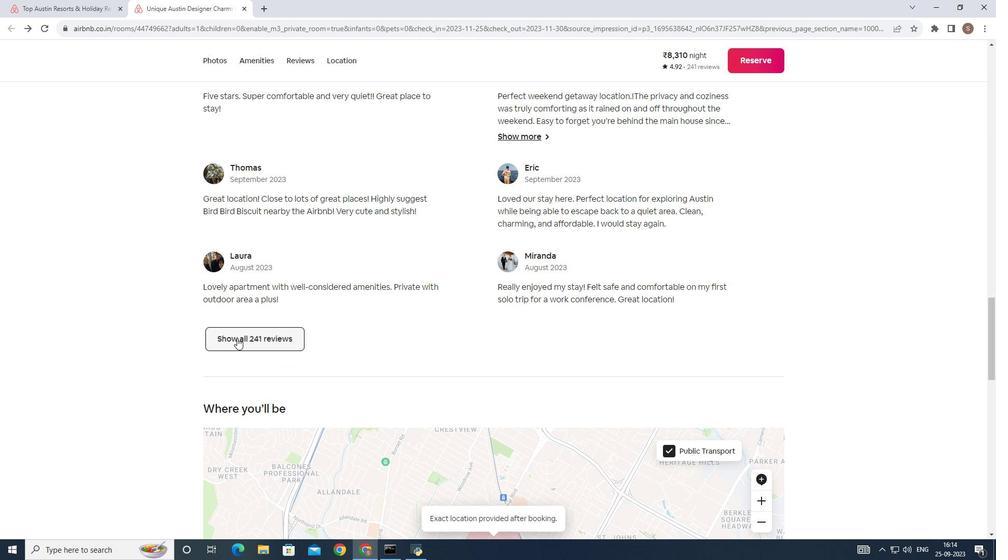 
Action: Mouse pressed left at (237, 338)
Screenshot: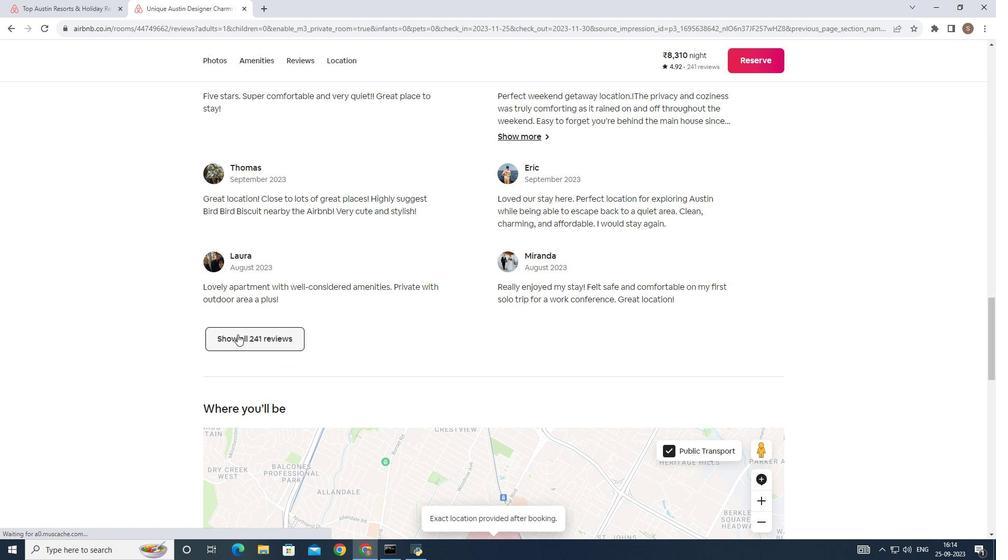 
Action: Mouse moved to (459, 275)
Screenshot: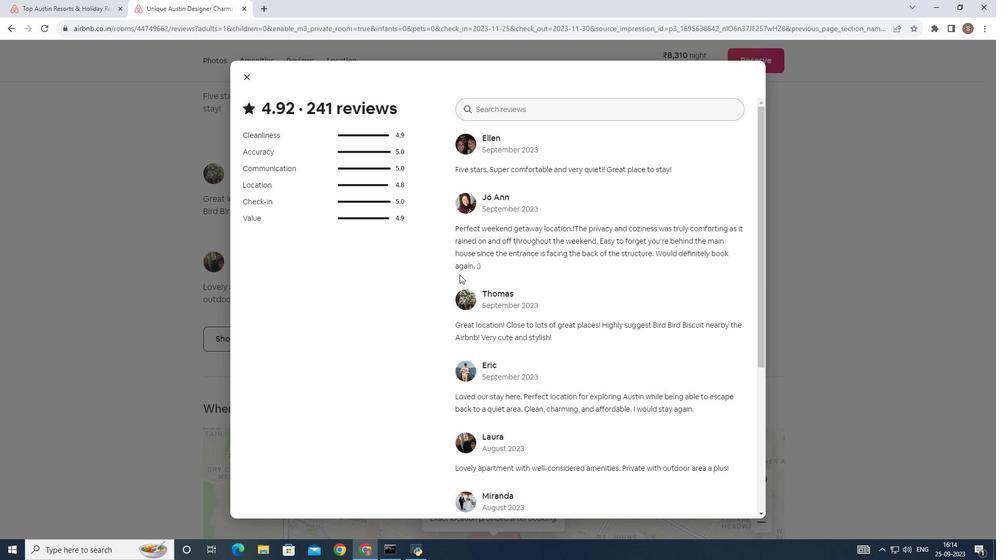 
Action: Mouse scrolled (459, 274) with delta (0, 0)
Screenshot: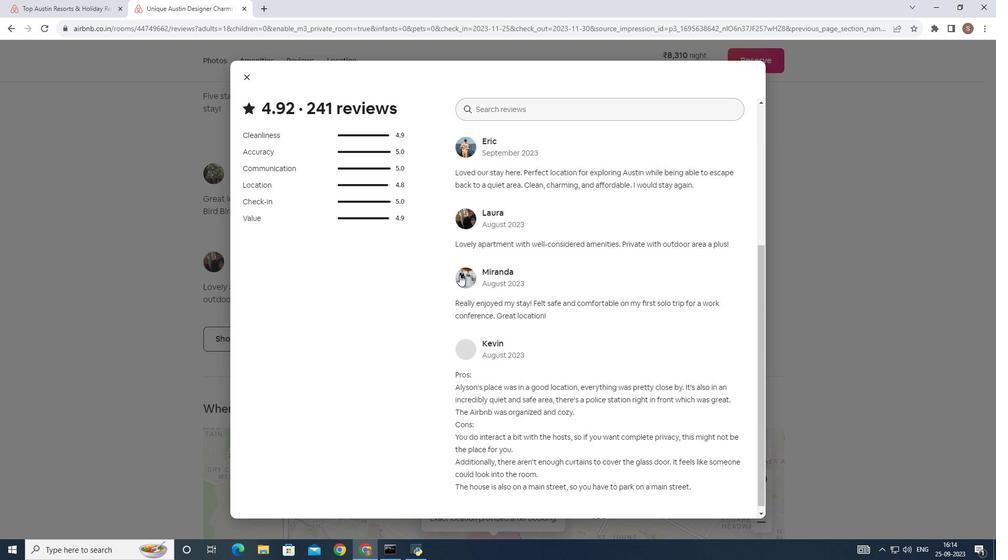 
Action: Mouse scrolled (459, 274) with delta (0, 0)
Screenshot: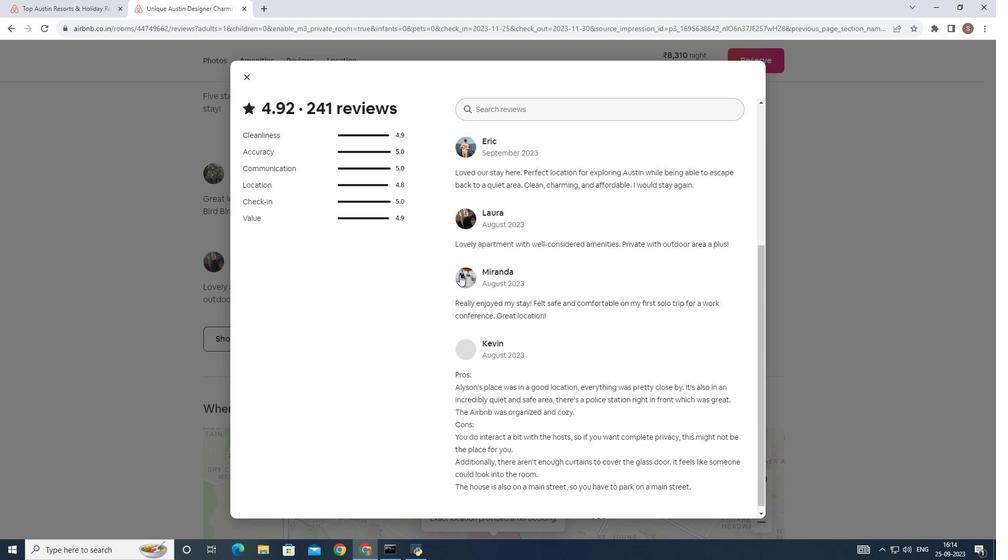 
Action: Mouse scrolled (459, 274) with delta (0, 0)
Screenshot: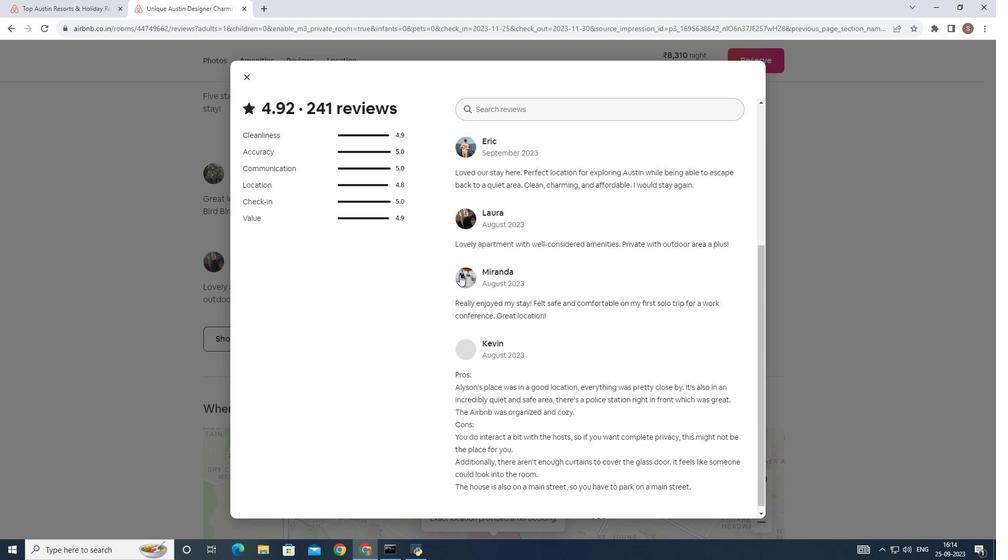 
Action: Mouse scrolled (459, 274) with delta (0, 0)
Screenshot: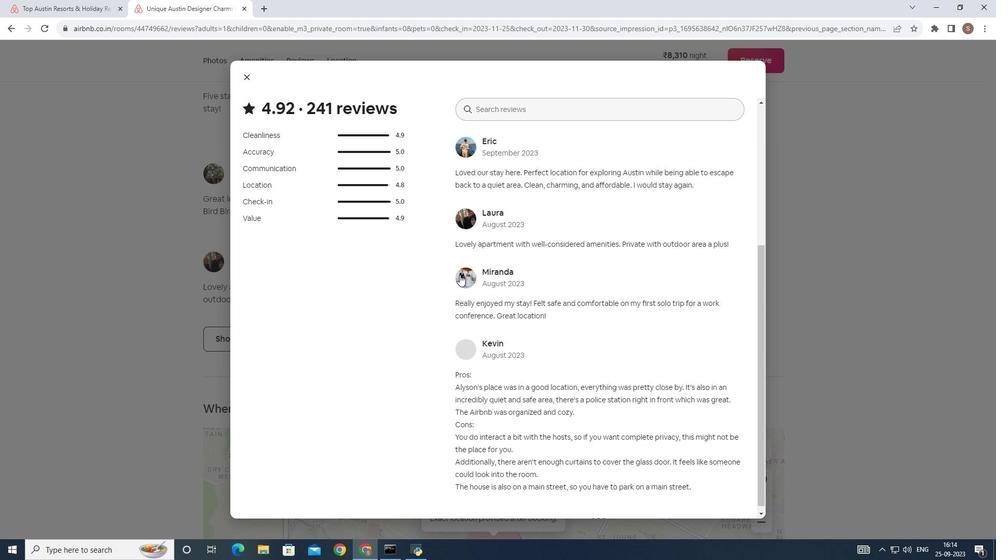 
Action: Mouse scrolled (459, 274) with delta (0, 0)
Screenshot: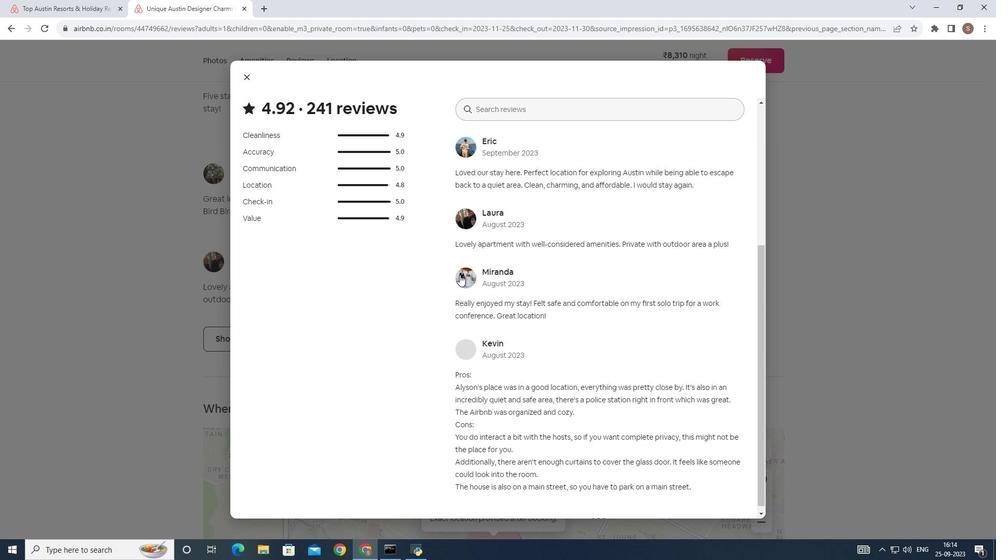 
Action: Mouse scrolled (459, 274) with delta (0, 0)
Screenshot: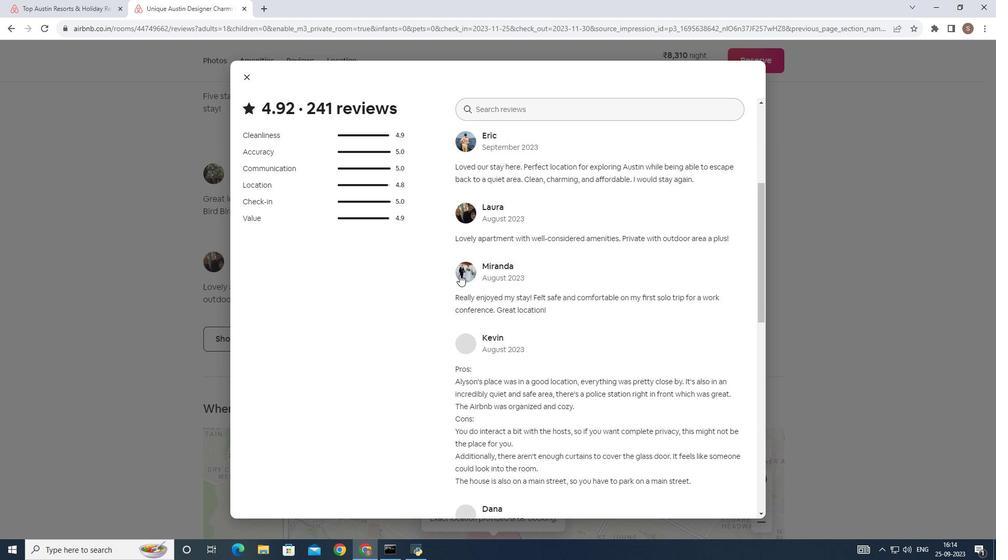 
Action: Mouse moved to (460, 274)
Screenshot: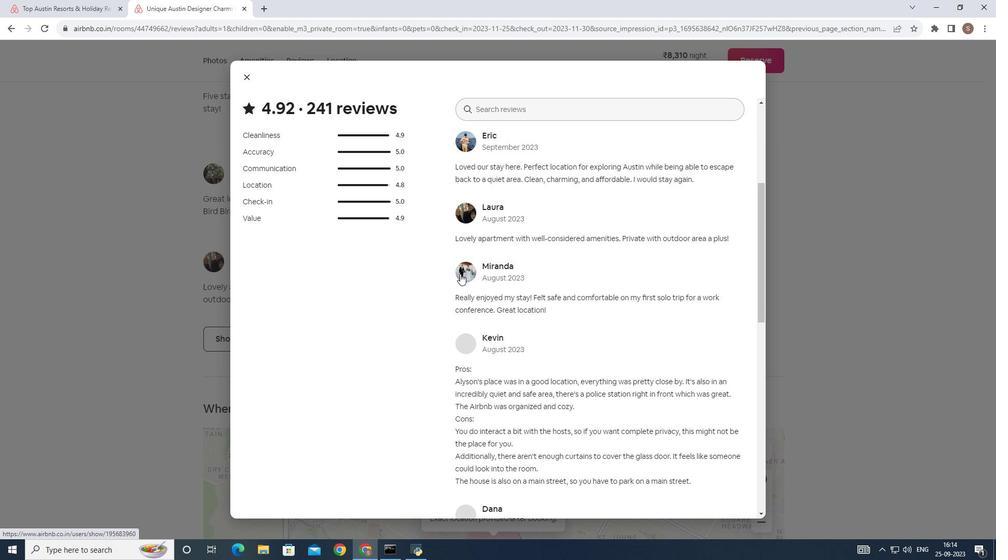 
Action: Mouse scrolled (460, 273) with delta (0, 0)
Screenshot: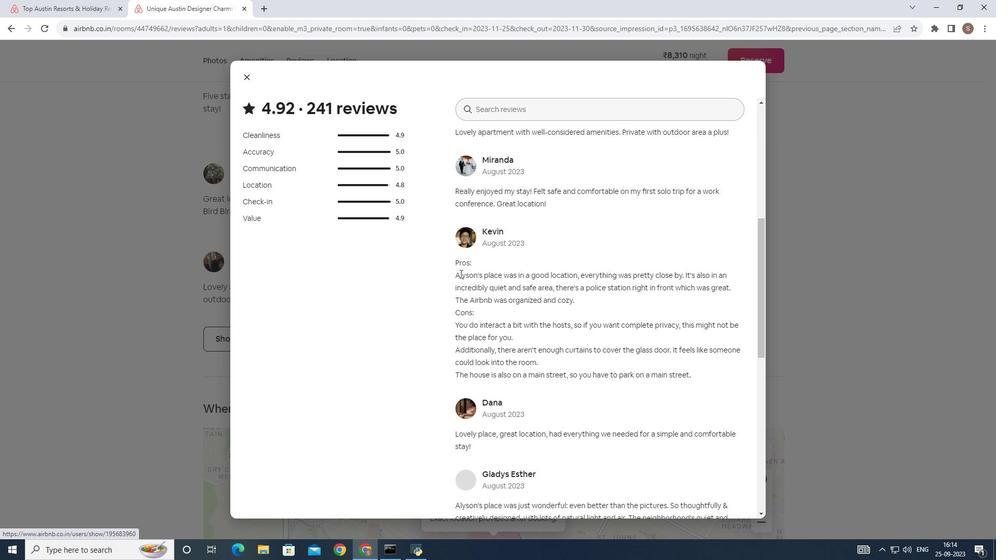 
Action: Mouse scrolled (460, 273) with delta (0, 0)
Screenshot: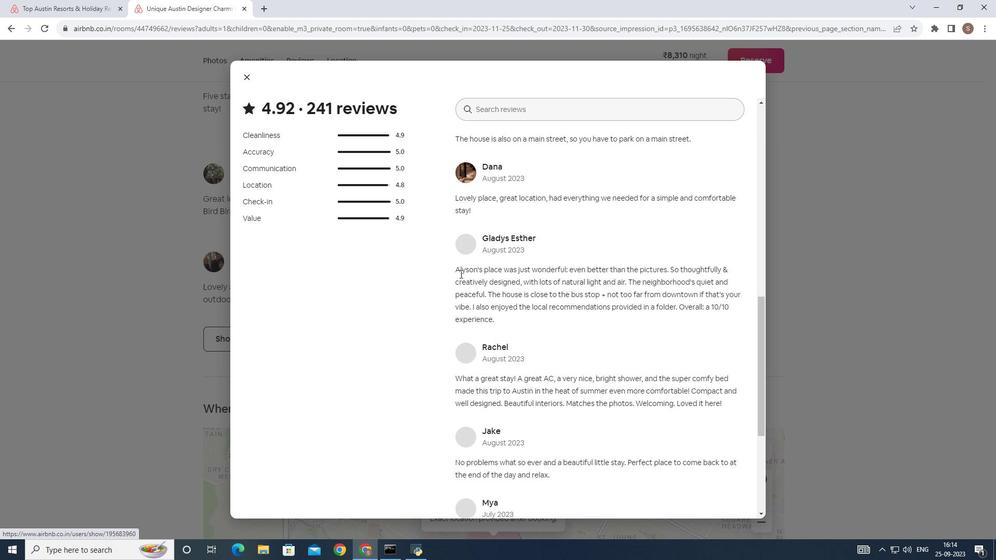 
Action: Mouse scrolled (460, 273) with delta (0, 0)
Screenshot: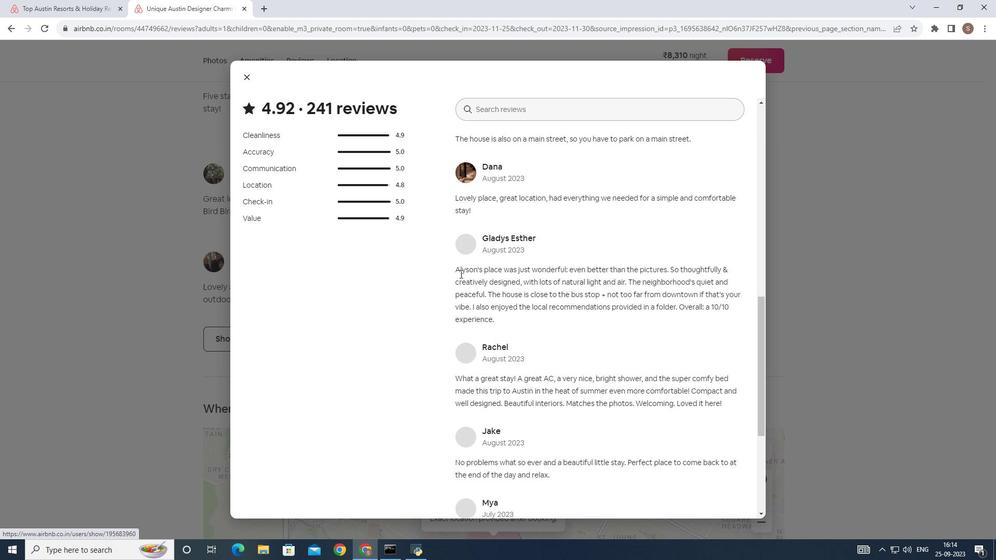 
Action: Mouse scrolled (460, 273) with delta (0, 0)
Screenshot: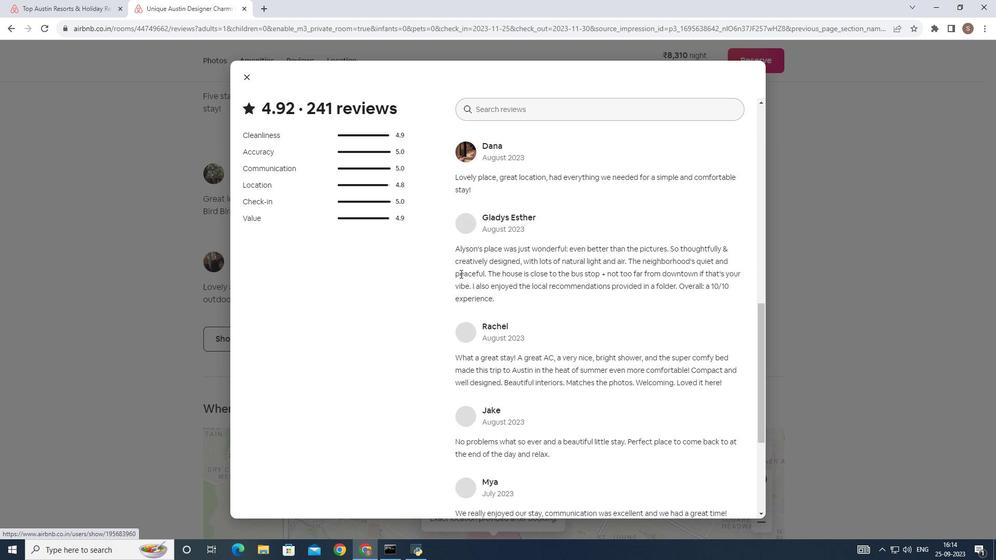 
Action: Mouse scrolled (460, 273) with delta (0, 0)
Screenshot: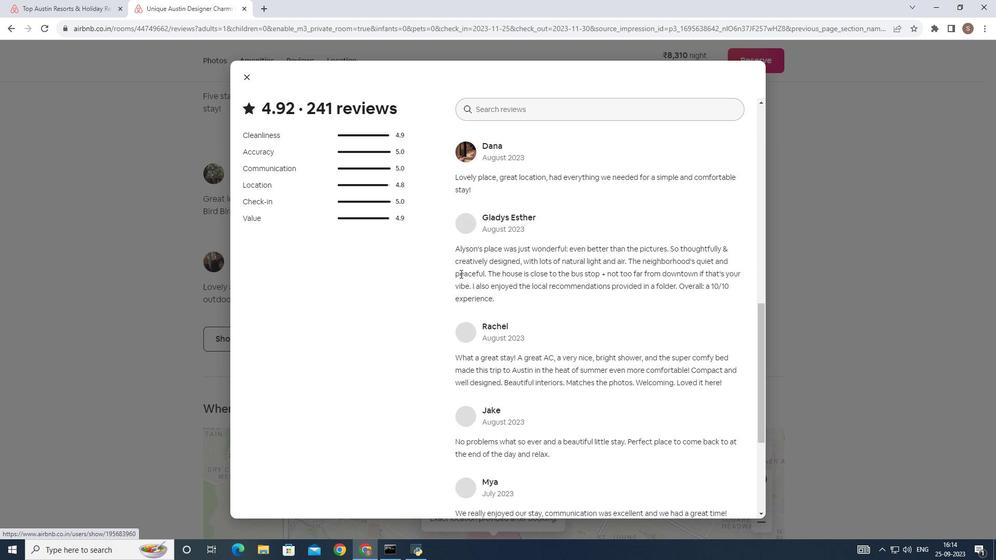 
Action: Mouse scrolled (460, 273) with delta (0, 0)
Screenshot: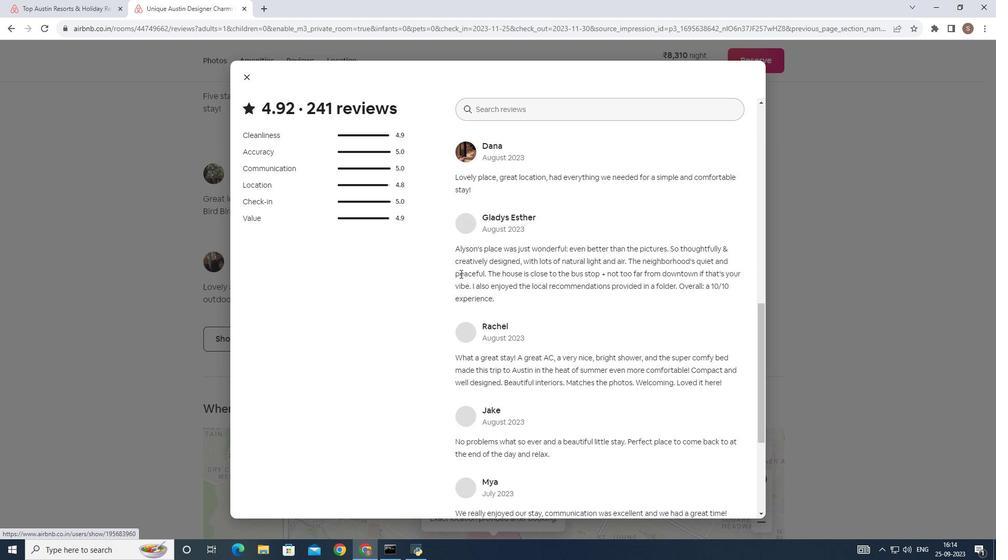 
Action: Mouse scrolled (460, 273) with delta (0, 0)
Screenshot: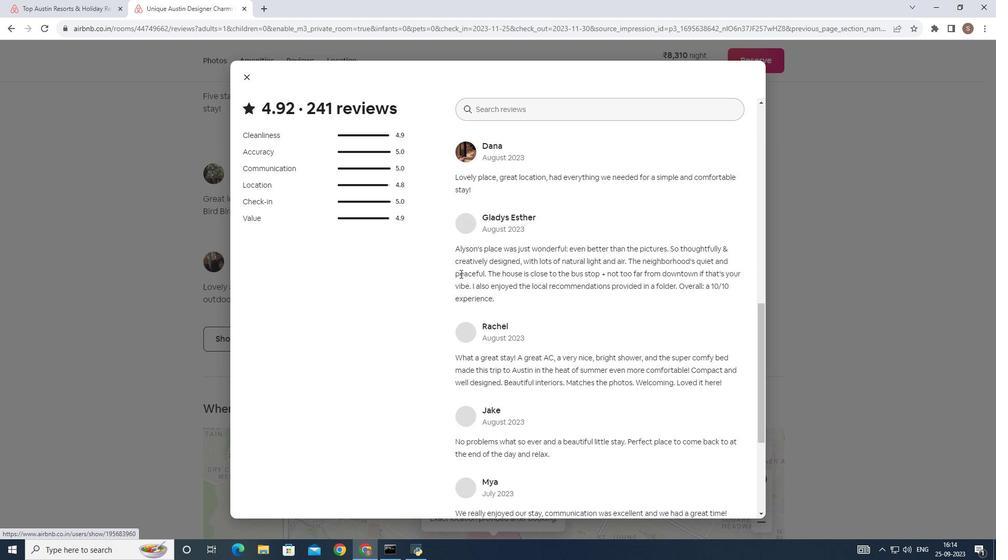 
Action: Mouse scrolled (460, 274) with delta (0, 0)
Screenshot: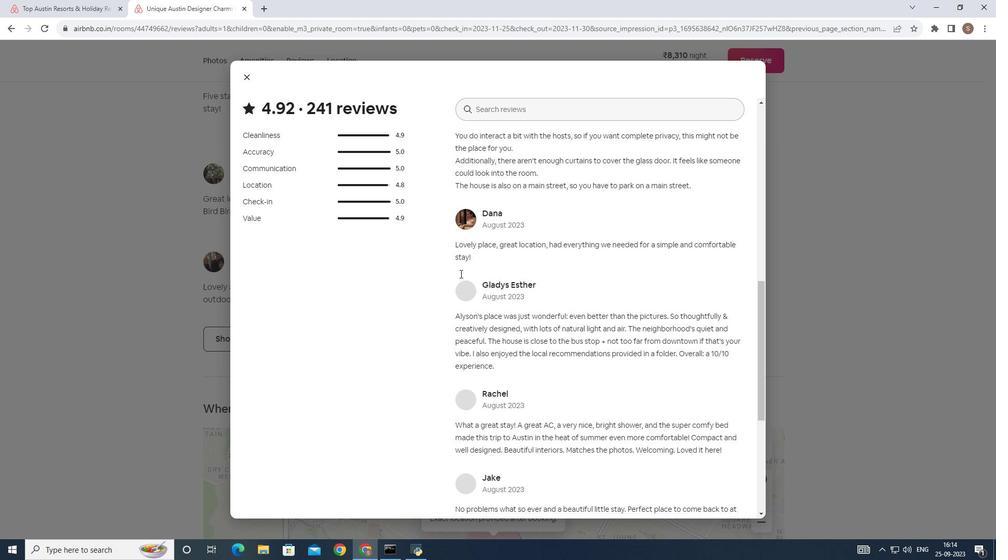 
Action: Mouse scrolled (460, 274) with delta (0, 0)
Screenshot: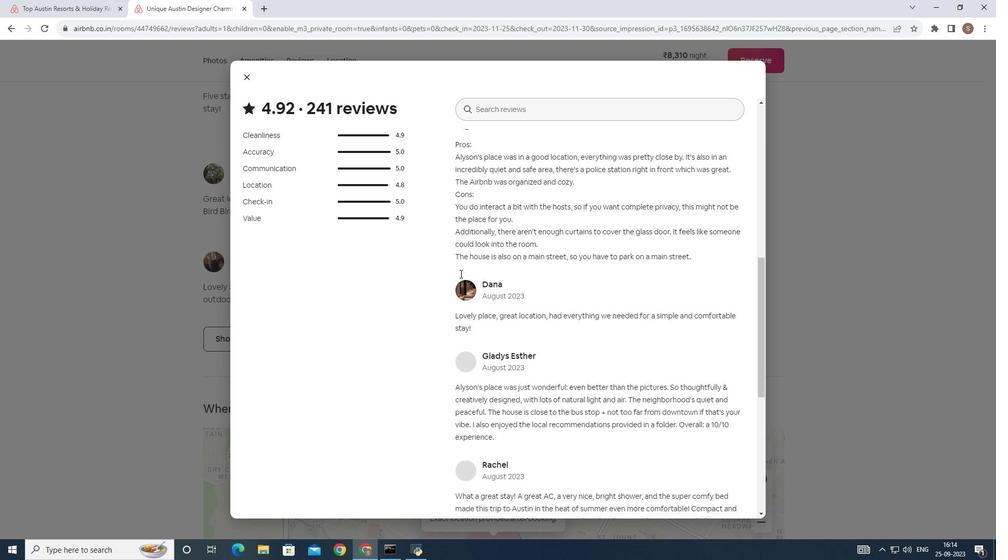 
Action: Mouse scrolled (460, 274) with delta (0, 0)
Screenshot: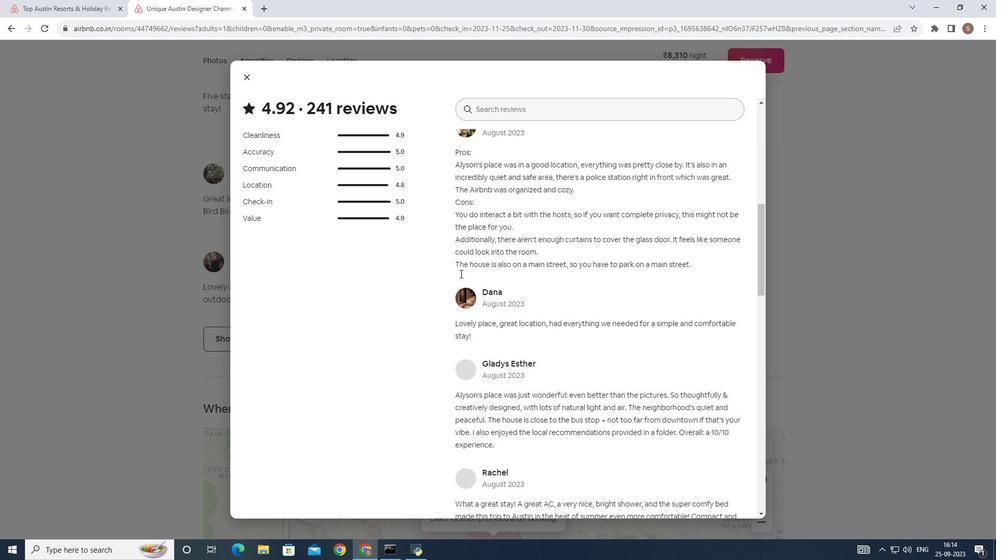 
Action: Mouse moved to (539, 282)
Screenshot: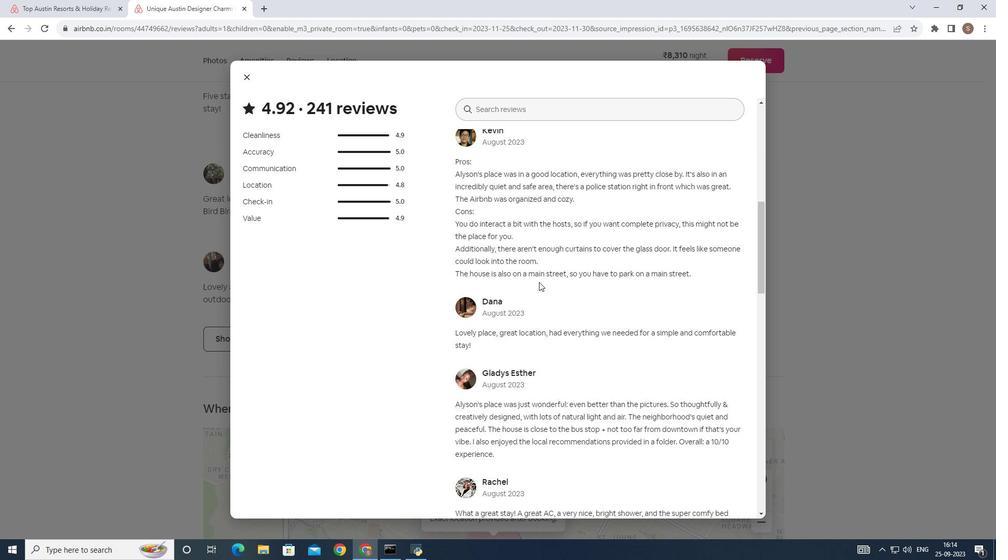 
Action: Mouse scrolled (539, 281) with delta (0, 0)
Screenshot: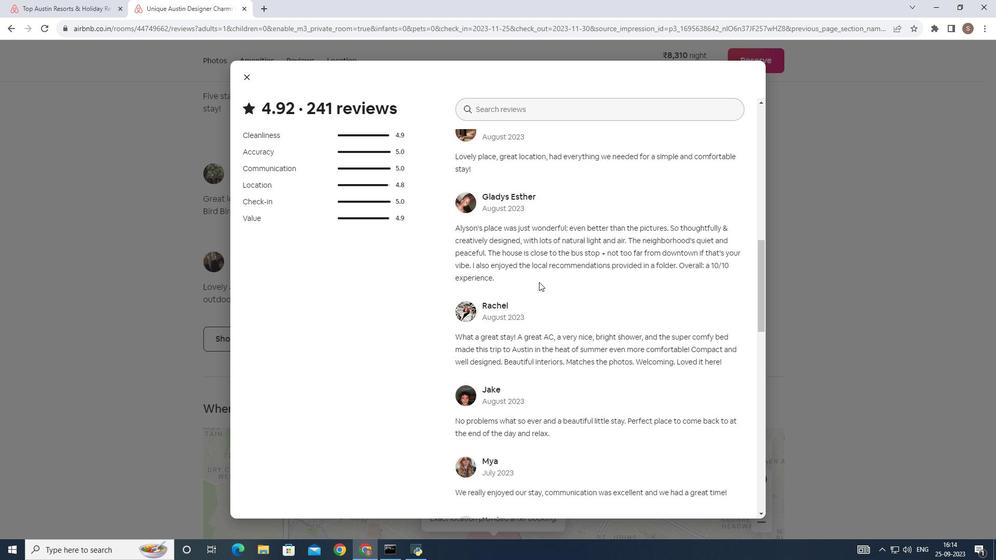 
Action: Mouse scrolled (539, 281) with delta (0, 0)
Screenshot: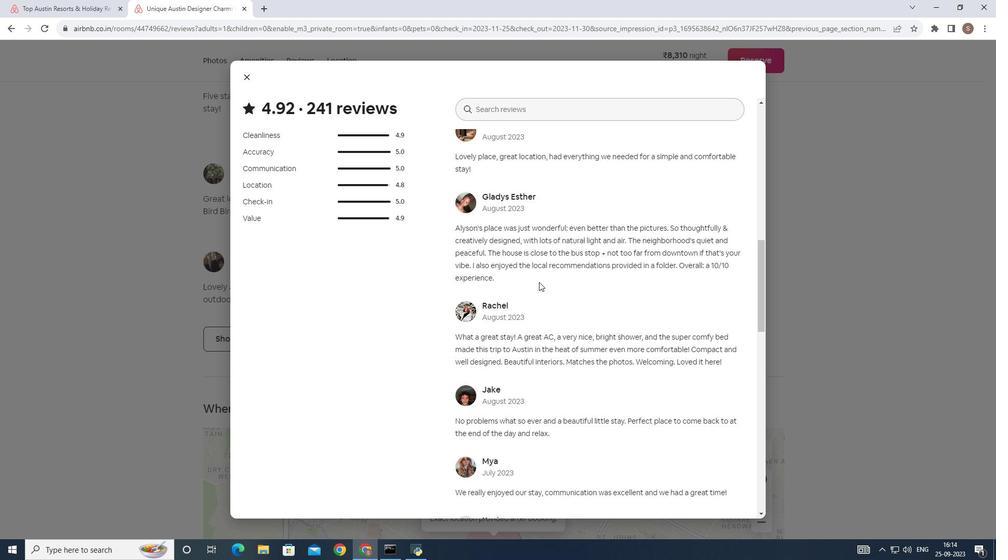 
Action: Mouse scrolled (539, 281) with delta (0, 0)
Screenshot: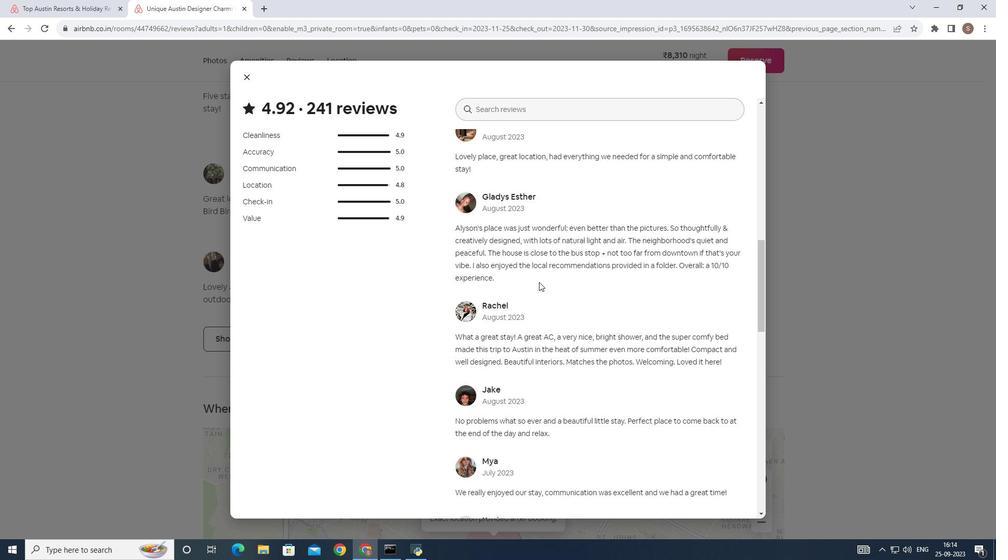 
Action: Mouse scrolled (539, 281) with delta (0, 0)
Screenshot: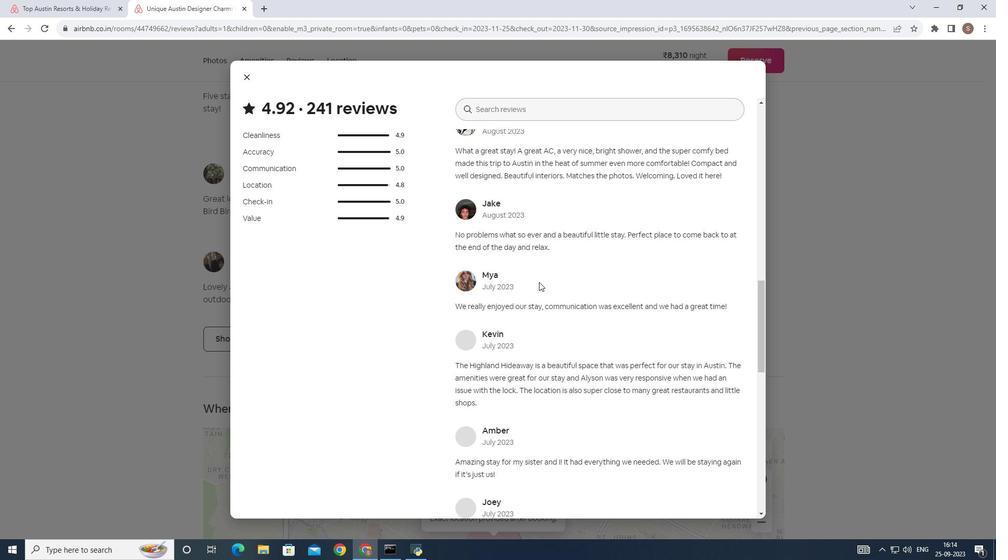 
Action: Mouse scrolled (539, 281) with delta (0, 0)
Screenshot: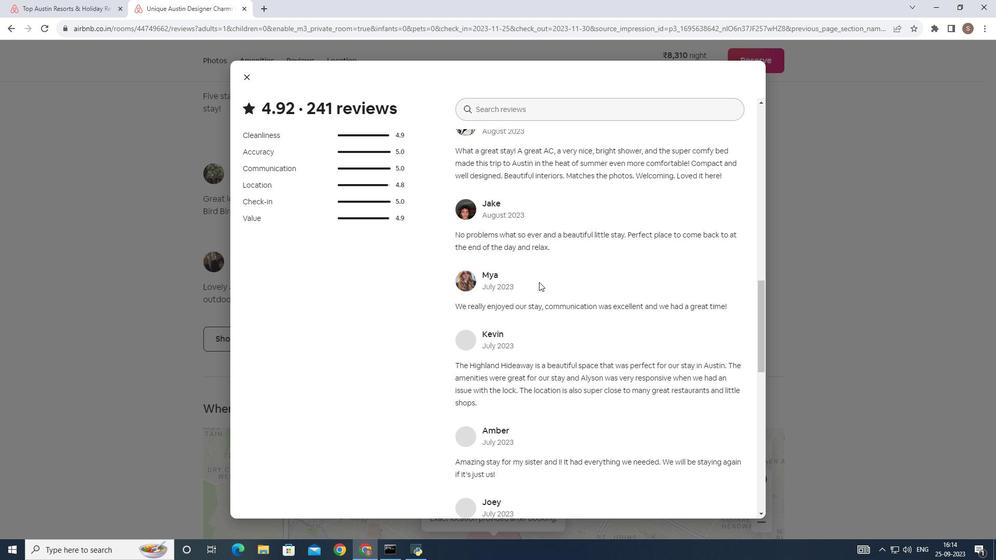 
Action: Mouse scrolled (539, 281) with delta (0, 0)
Screenshot: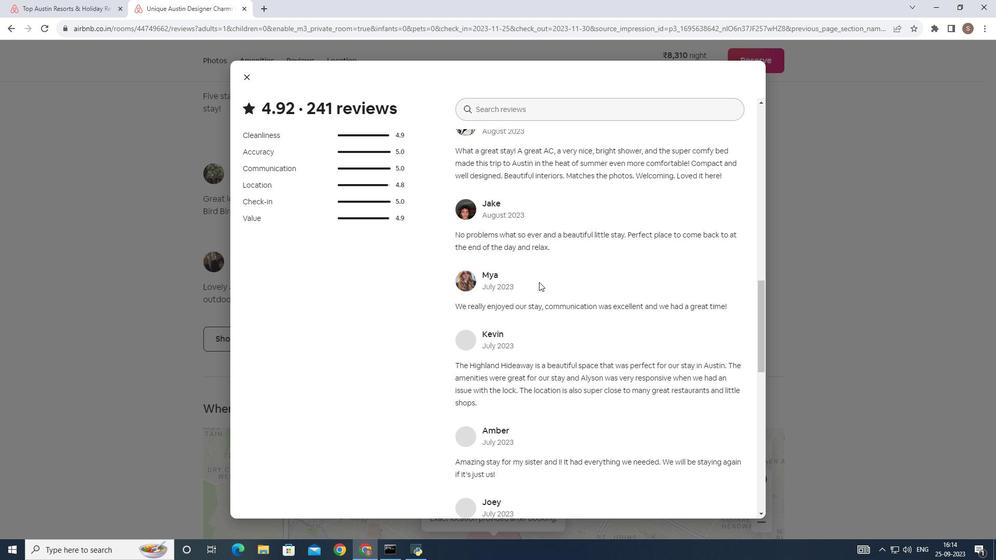 
Action: Mouse scrolled (539, 281) with delta (0, 0)
Screenshot: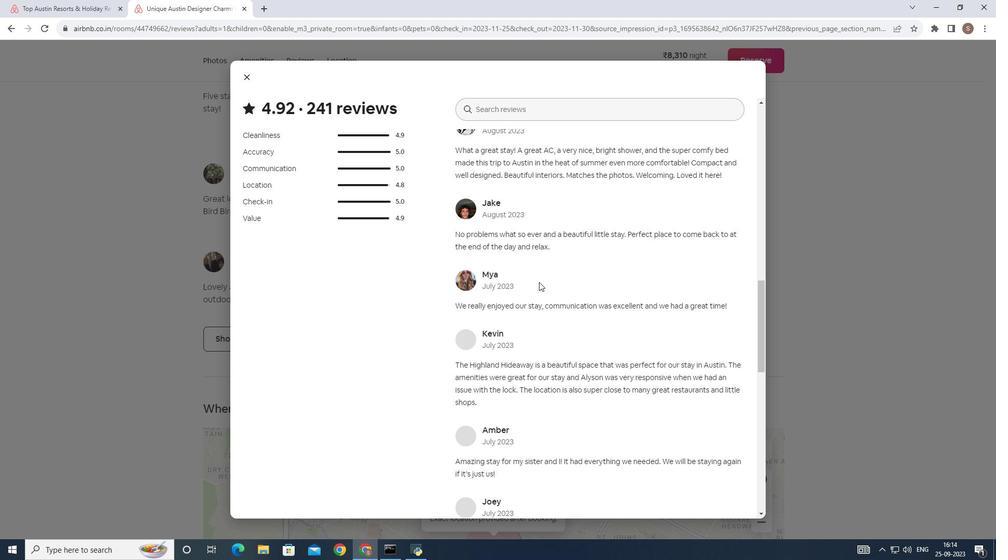 
Action: Mouse scrolled (539, 281) with delta (0, 0)
Screenshot: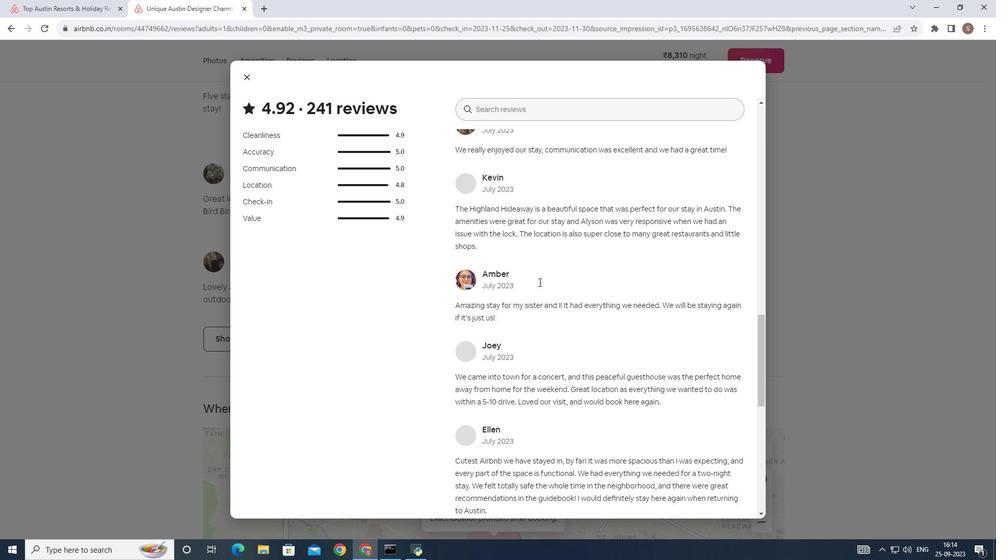 
Action: Mouse scrolled (539, 281) with delta (0, 0)
Screenshot: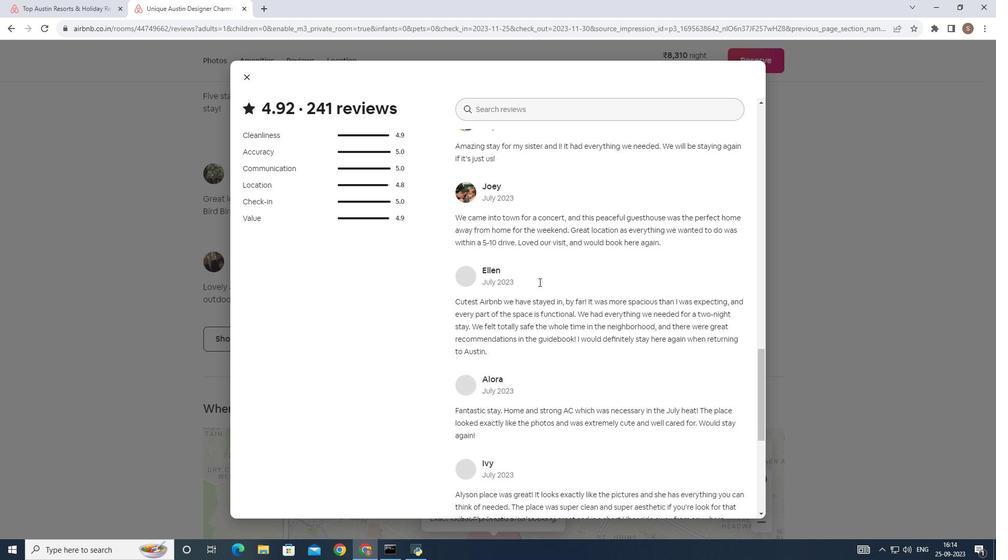 
Action: Mouse scrolled (539, 281) with delta (0, 0)
Screenshot: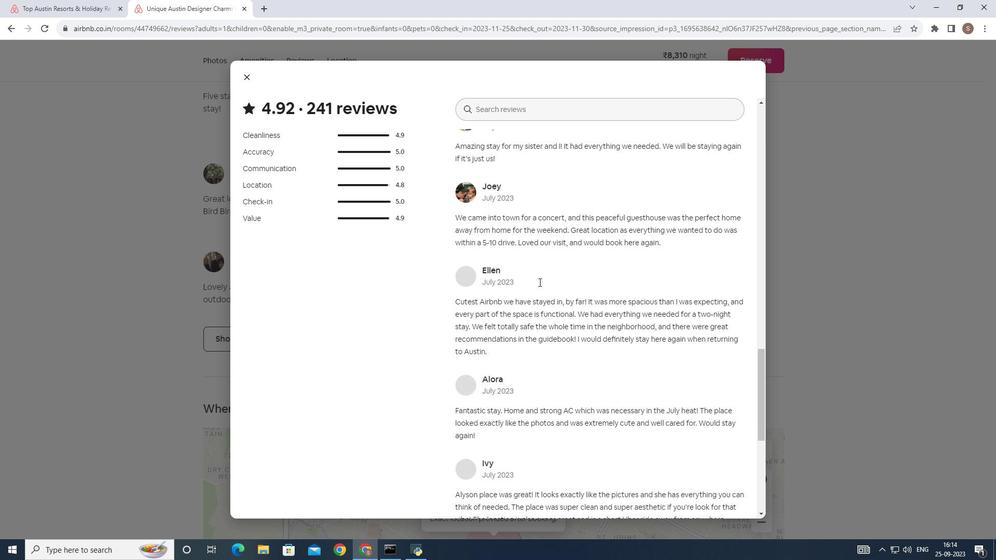 
Action: Mouse scrolled (539, 281) with delta (0, 0)
Screenshot: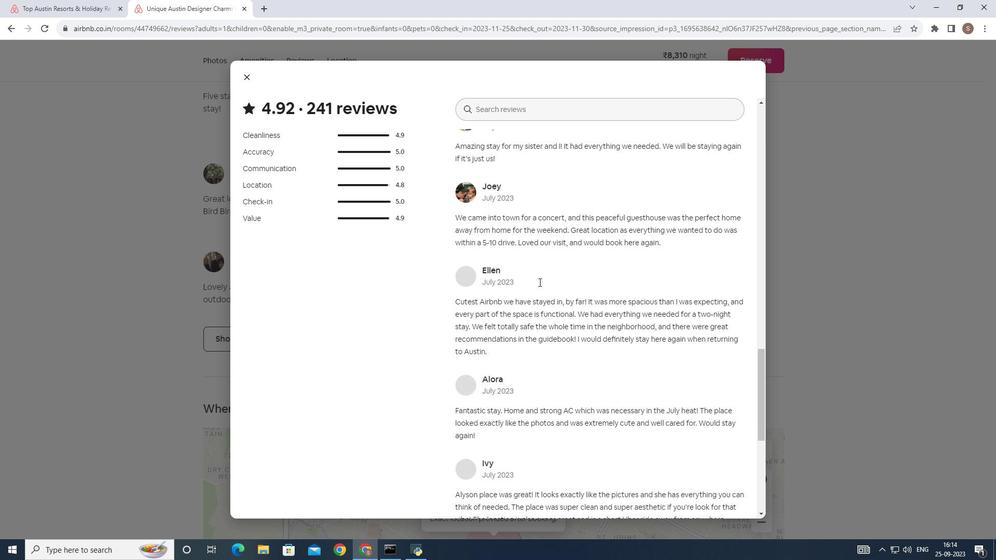 
Action: Mouse scrolled (539, 281) with delta (0, 0)
Screenshot: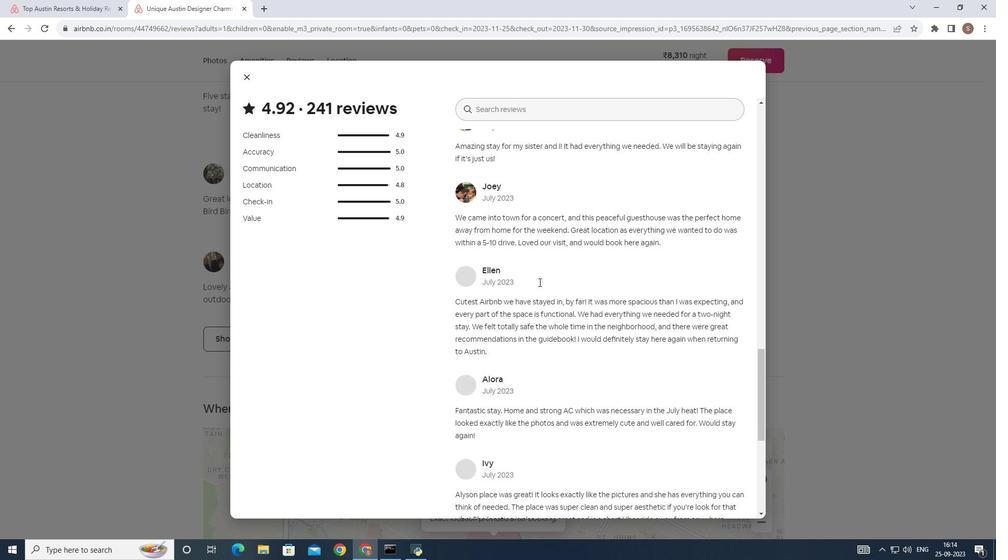 
Action: Mouse scrolled (539, 281) with delta (0, 0)
Screenshot: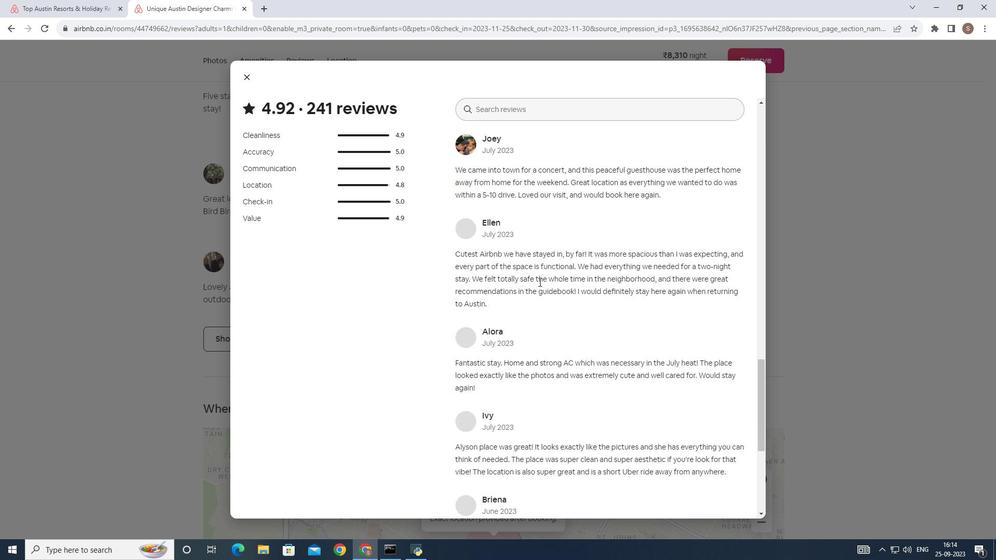 
Action: Mouse scrolled (539, 281) with delta (0, 0)
Screenshot: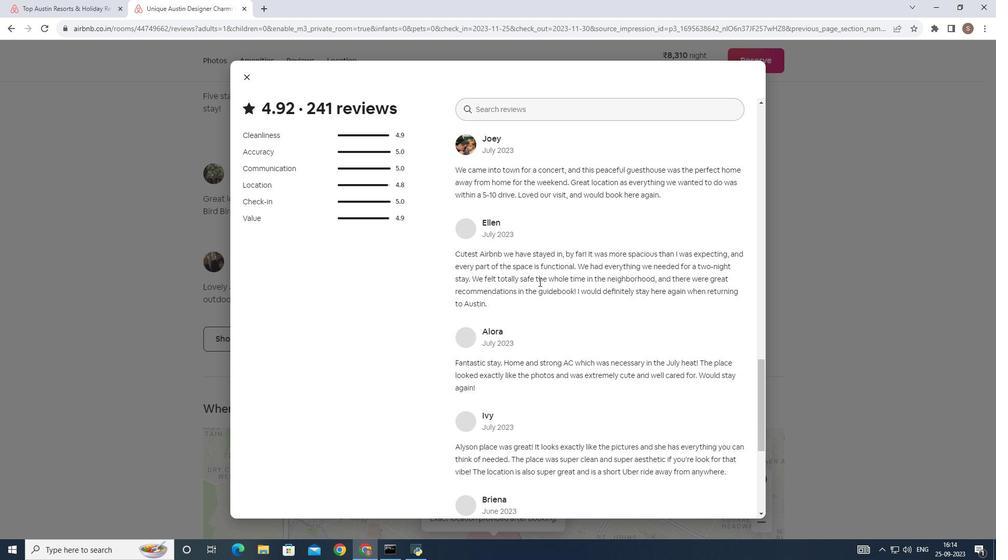 
Action: Mouse scrolled (539, 282) with delta (0, 0)
Screenshot: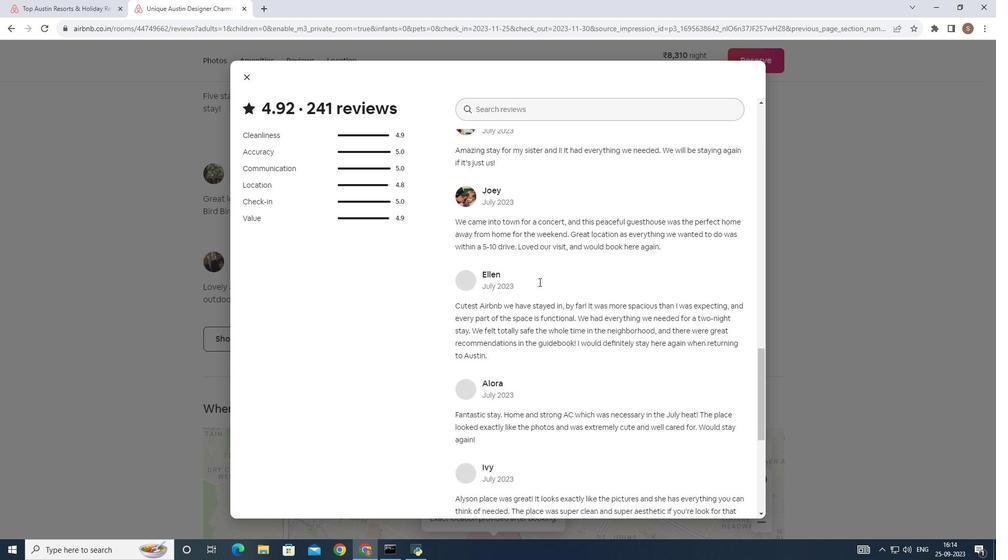 
Action: Mouse scrolled (539, 281) with delta (0, 0)
Screenshot: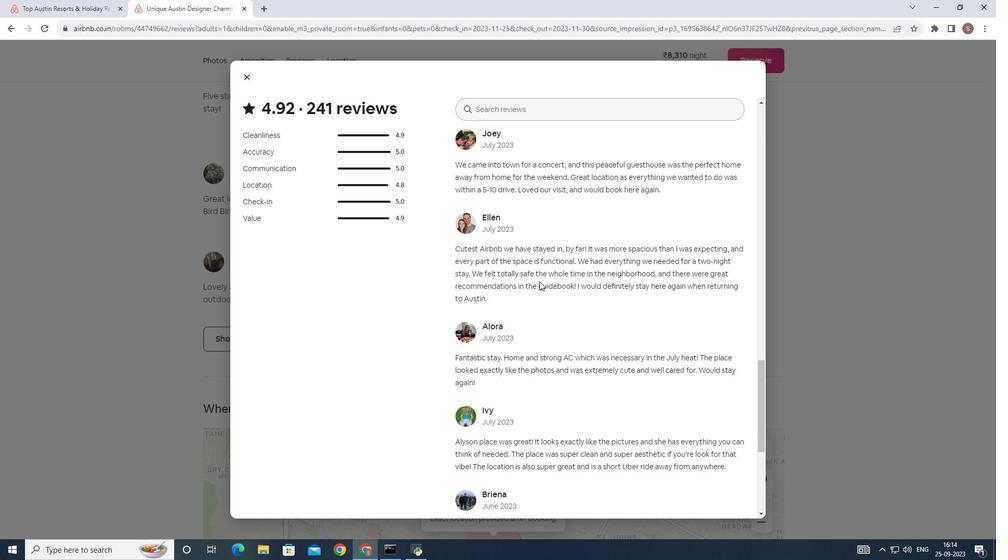 
Action: Mouse scrolled (539, 281) with delta (0, 0)
Screenshot: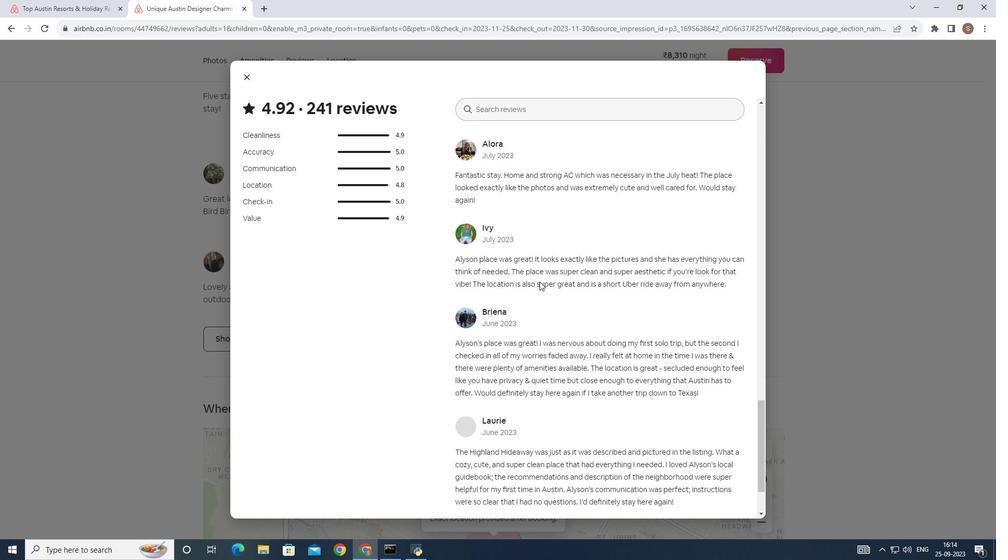 
Action: Mouse scrolled (539, 281) with delta (0, 0)
Screenshot: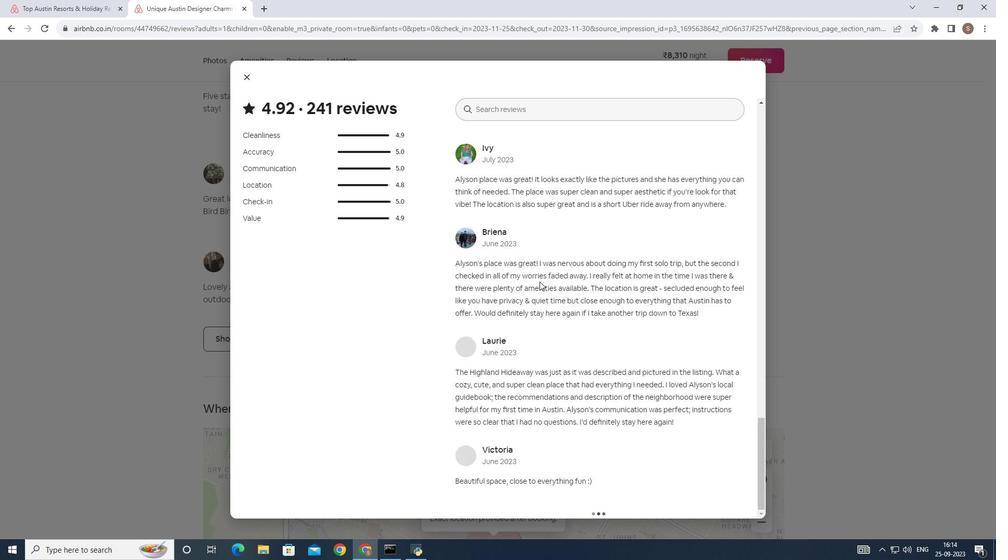 
Action: Mouse scrolled (539, 281) with delta (0, 0)
Screenshot: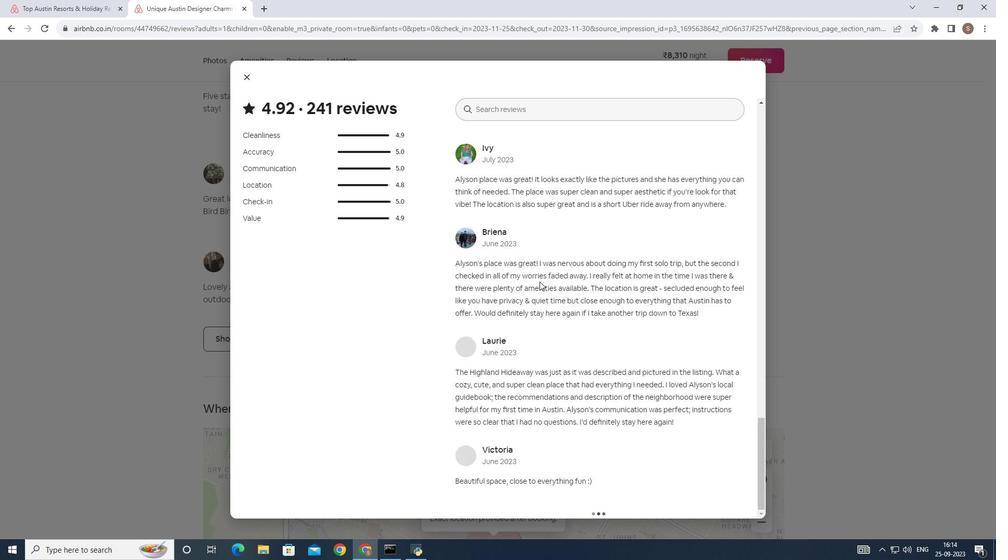 
Action: Mouse scrolled (539, 281) with delta (0, 0)
Screenshot: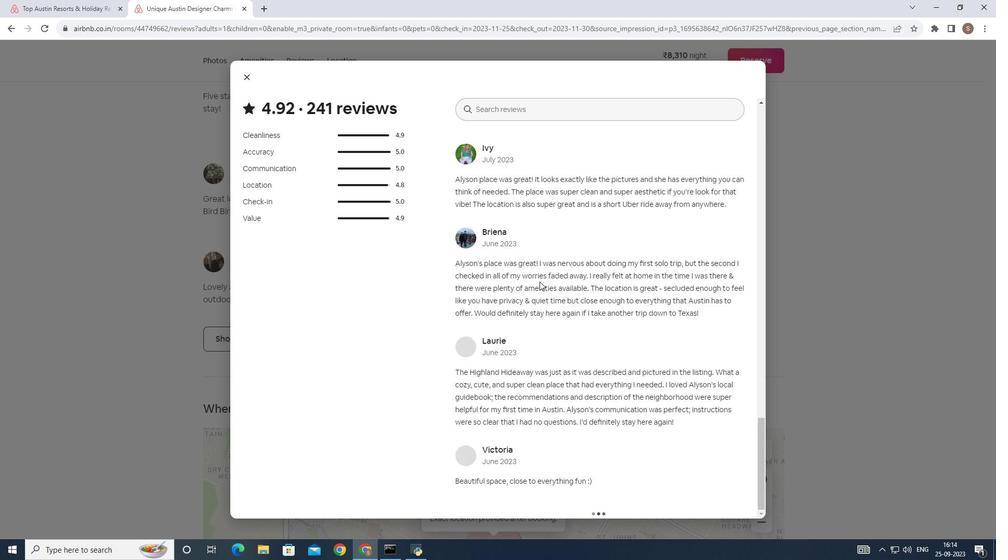 
Action: Mouse moved to (539, 282)
Screenshot: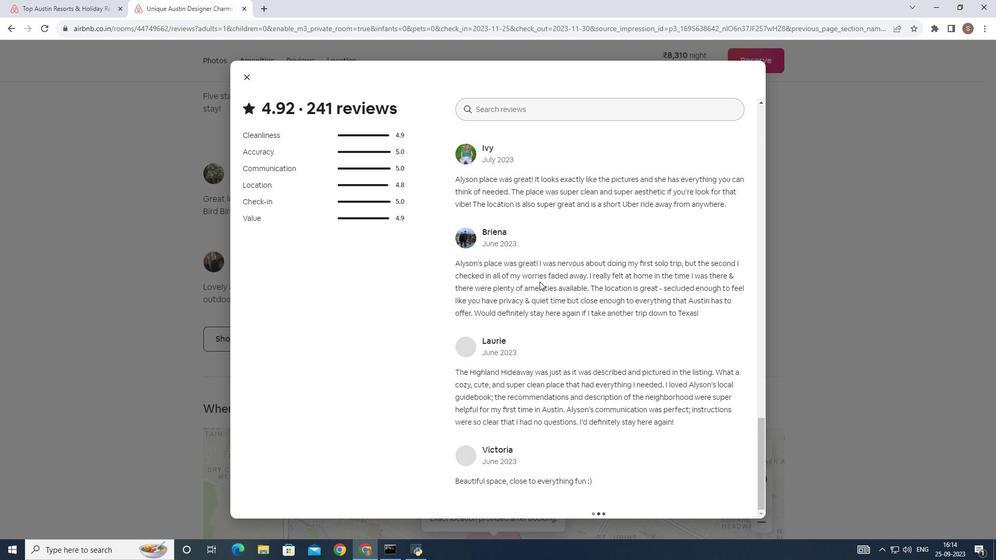 
Action: Mouse scrolled (539, 281) with delta (0, 0)
Screenshot: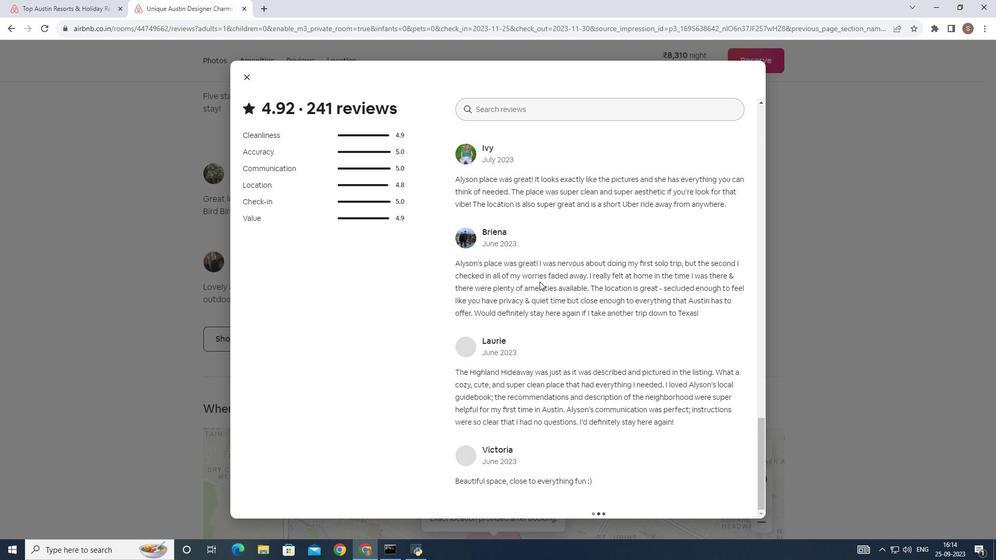 
Action: Mouse moved to (539, 281)
Screenshot: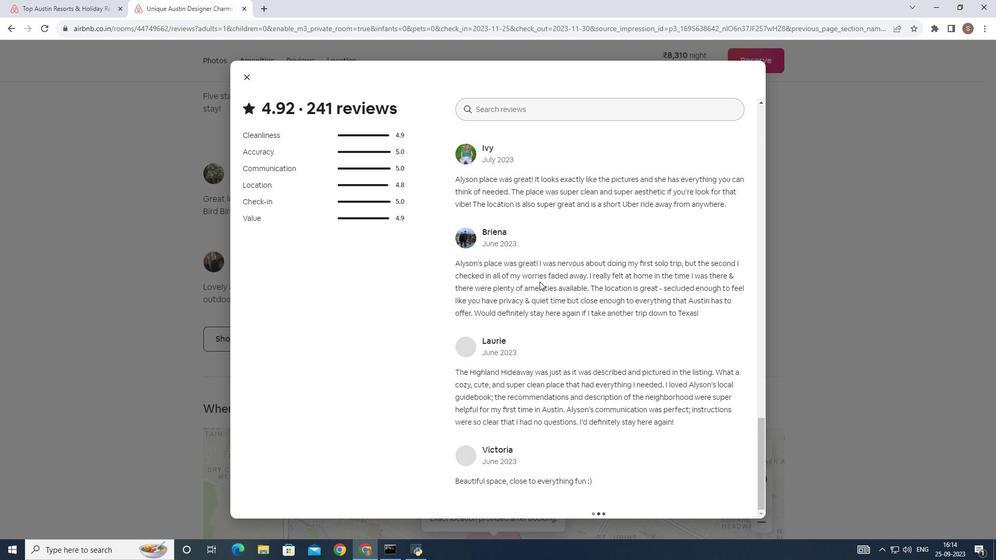 
Action: Mouse scrolled (539, 281) with delta (0, 0)
Screenshot: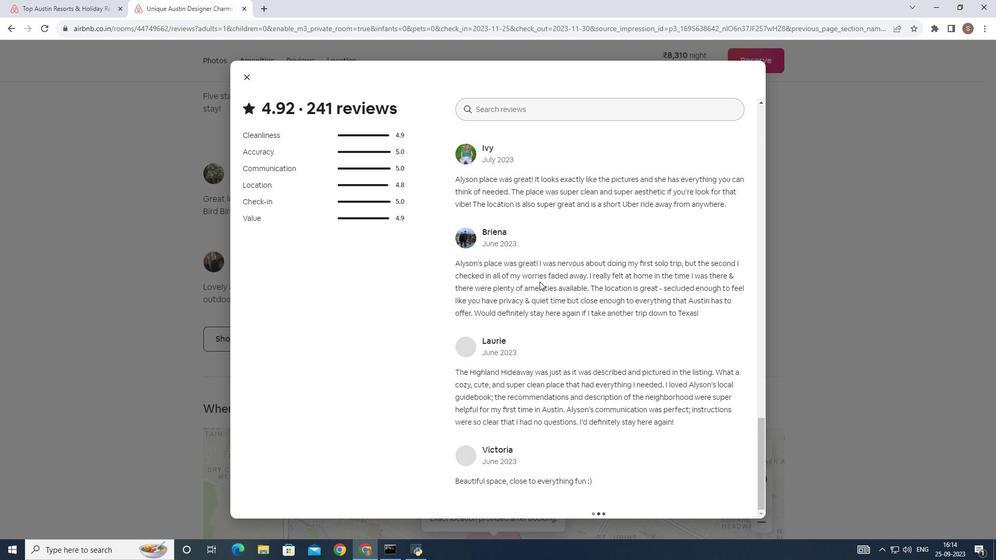 
Action: Mouse scrolled (539, 281) with delta (0, 0)
Screenshot: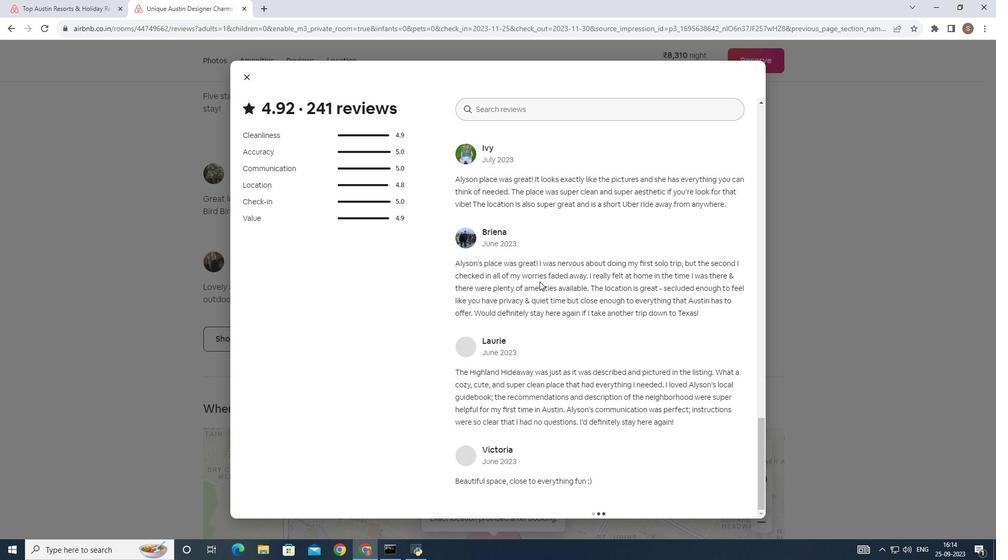 
Action: Mouse scrolled (539, 281) with delta (0, 0)
Screenshot: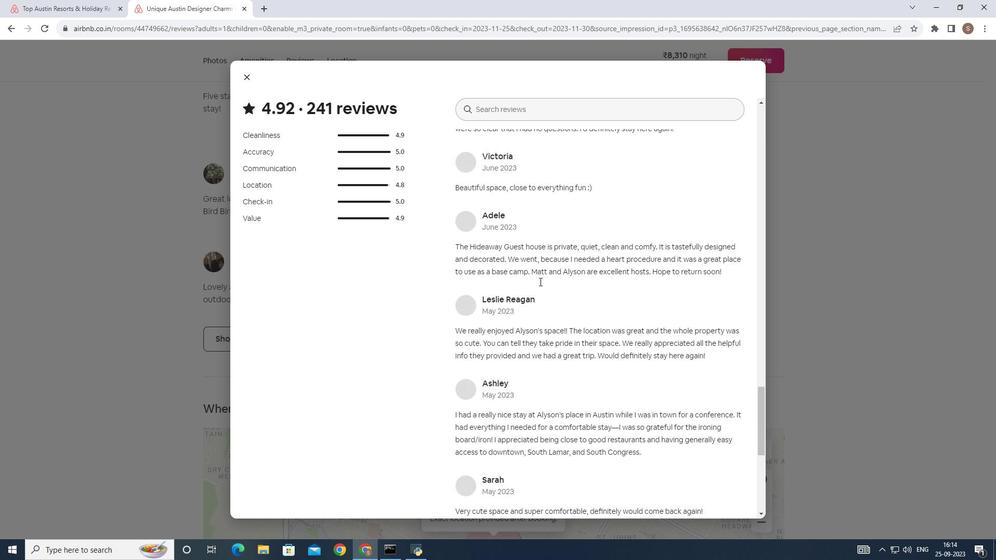 
Action: Mouse scrolled (539, 281) with delta (0, 0)
Screenshot: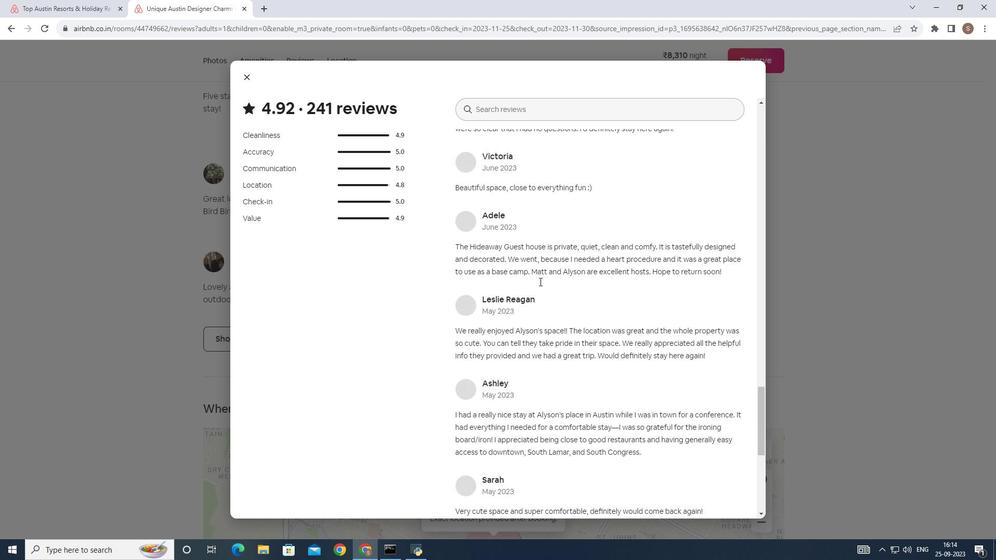 
Action: Mouse scrolled (539, 281) with delta (0, 0)
Screenshot: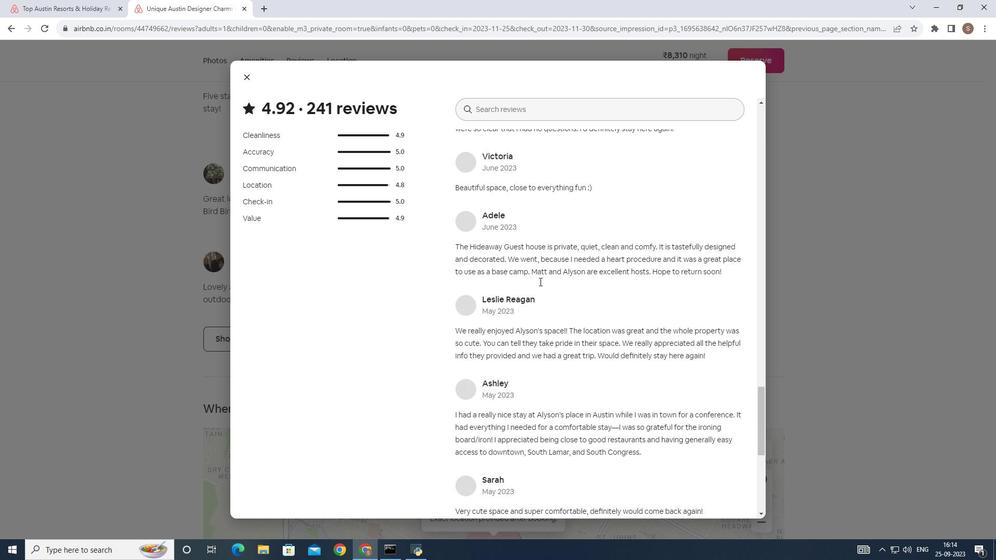 
Action: Mouse scrolled (539, 281) with delta (0, 0)
Screenshot: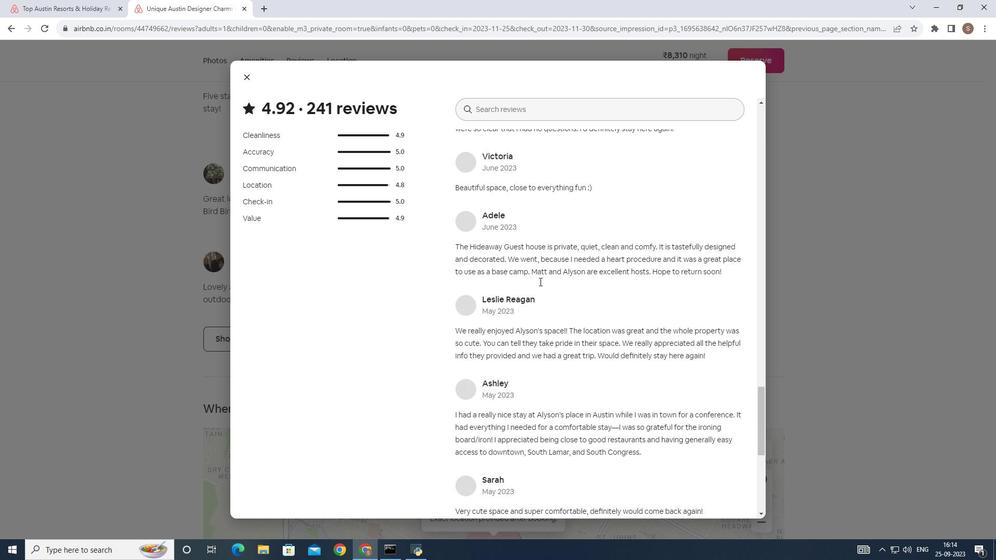 
Action: Mouse scrolled (539, 281) with delta (0, 0)
Screenshot: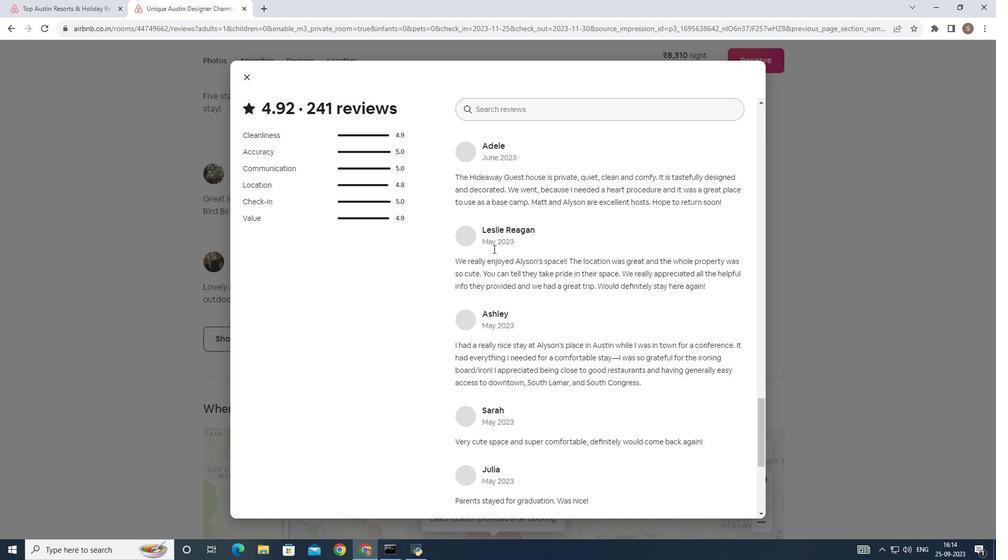 
Action: Mouse scrolled (539, 281) with delta (0, 0)
Screenshot: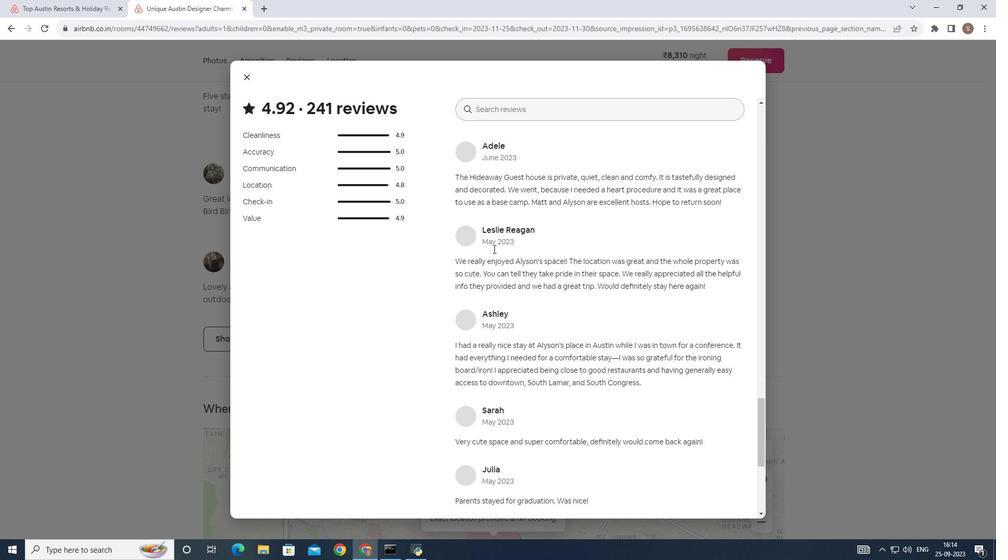 
Action: Mouse scrolled (539, 281) with delta (0, 0)
Screenshot: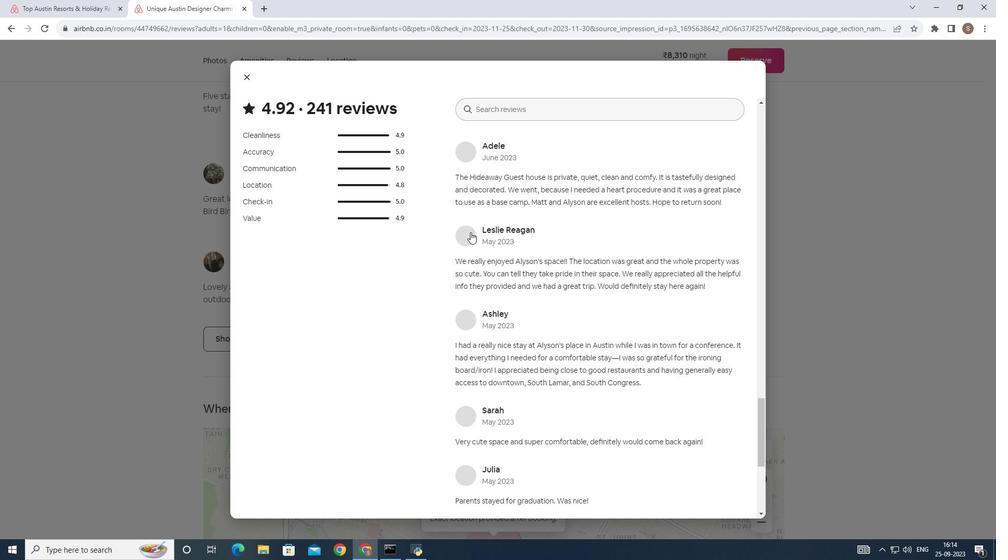 
Action: Mouse moved to (479, 214)
Screenshot: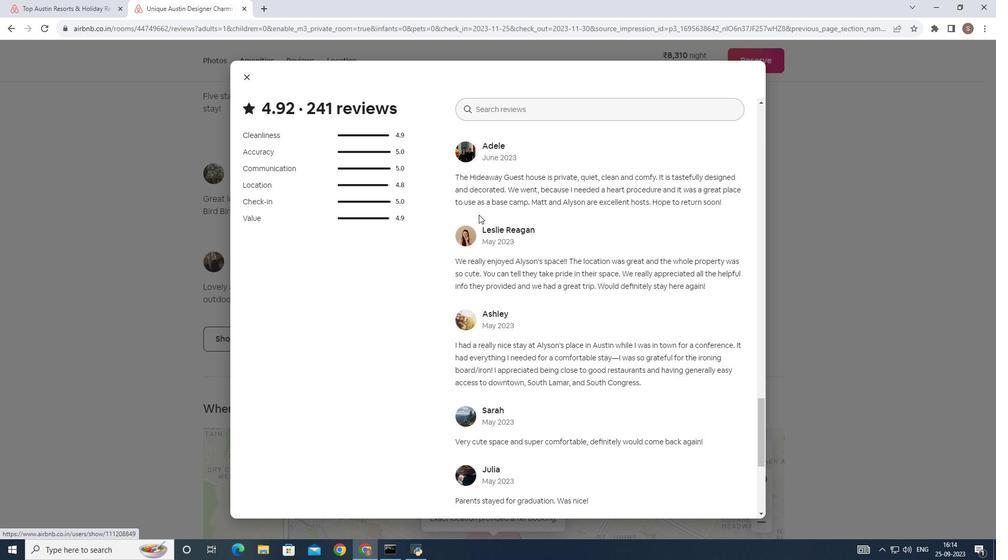 
Action: Mouse scrolled (479, 214) with delta (0, 0)
Screenshot: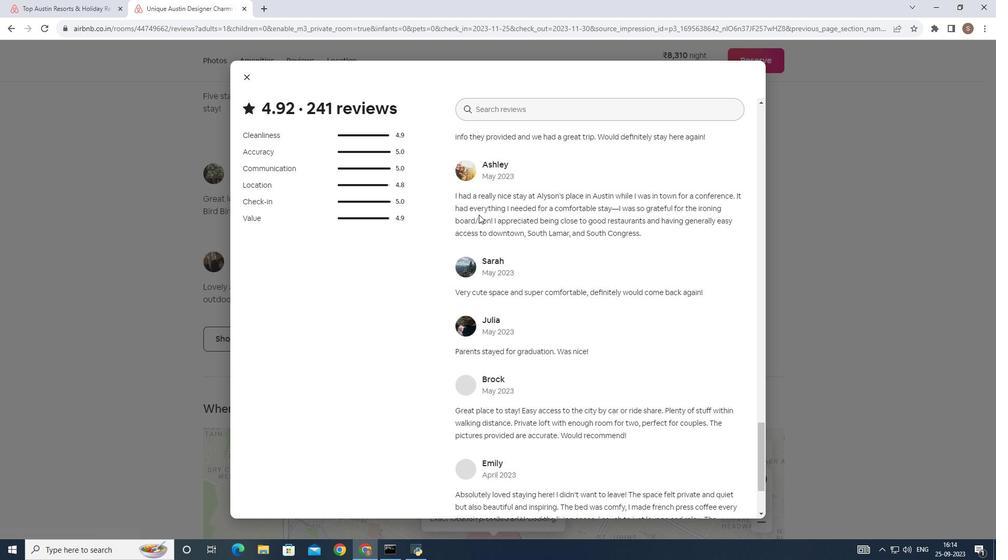 
Action: Mouse scrolled (479, 214) with delta (0, 0)
Screenshot: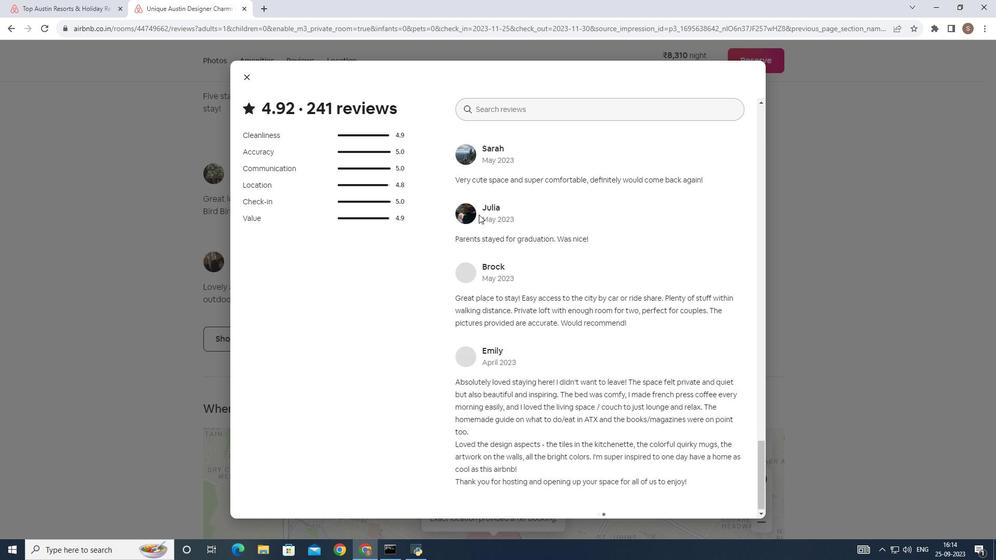 
Action: Mouse scrolled (479, 214) with delta (0, 0)
Screenshot: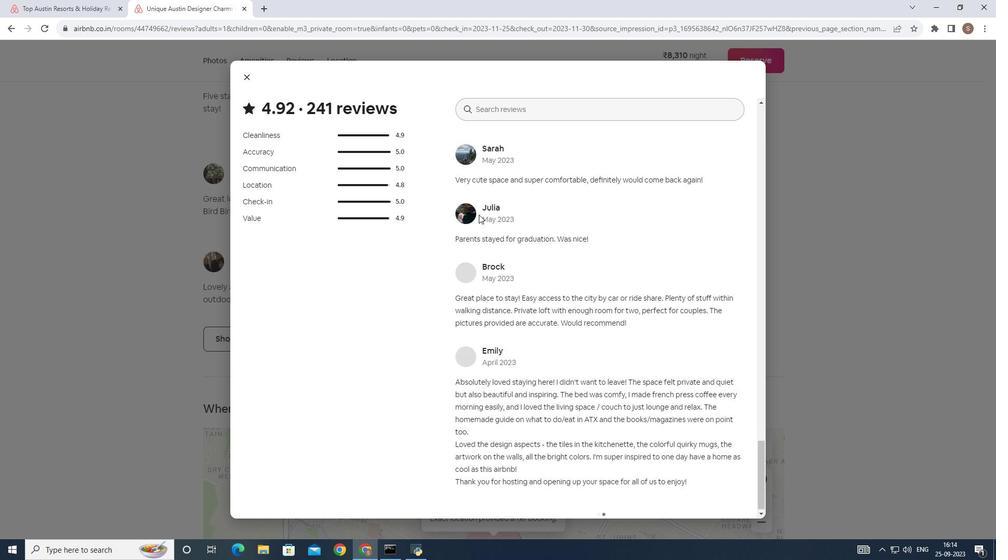 
Action: Mouse scrolled (479, 214) with delta (0, 0)
Screenshot: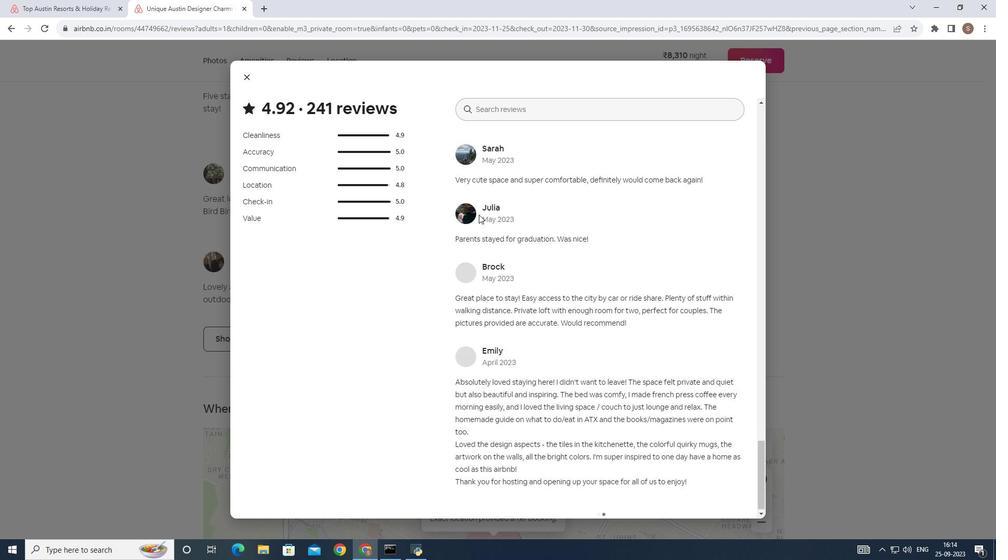 
Action: Mouse scrolled (479, 214) with delta (0, 0)
Screenshot: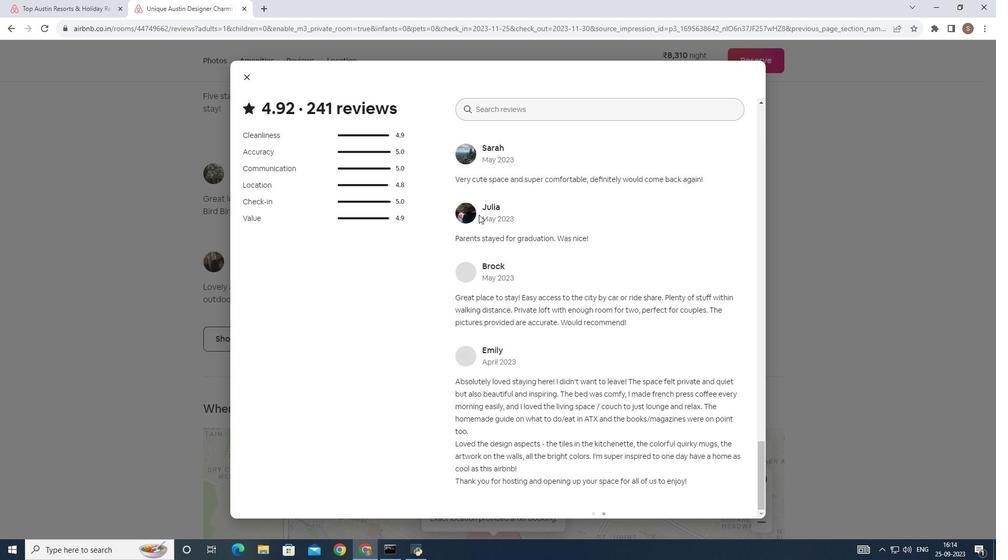 
Action: Mouse scrolled (479, 214) with delta (0, 0)
Screenshot: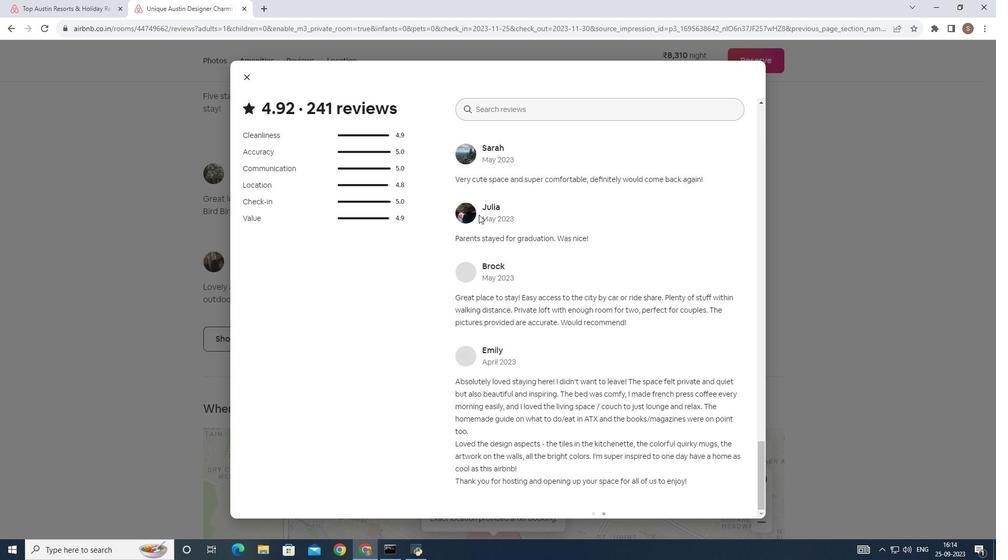 
Action: Mouse scrolled (479, 214) with delta (0, 0)
Screenshot: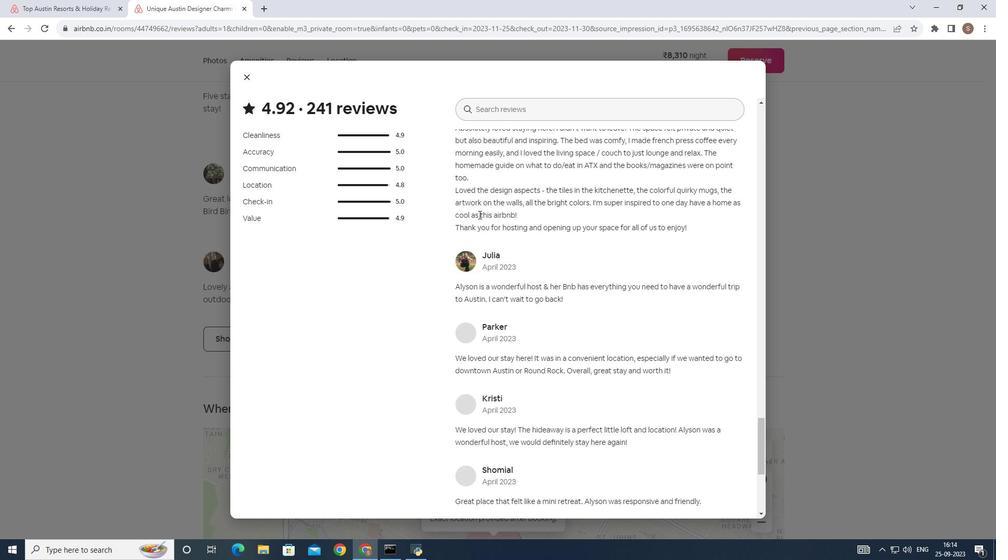 
Action: Mouse scrolled (479, 214) with delta (0, 0)
Screenshot: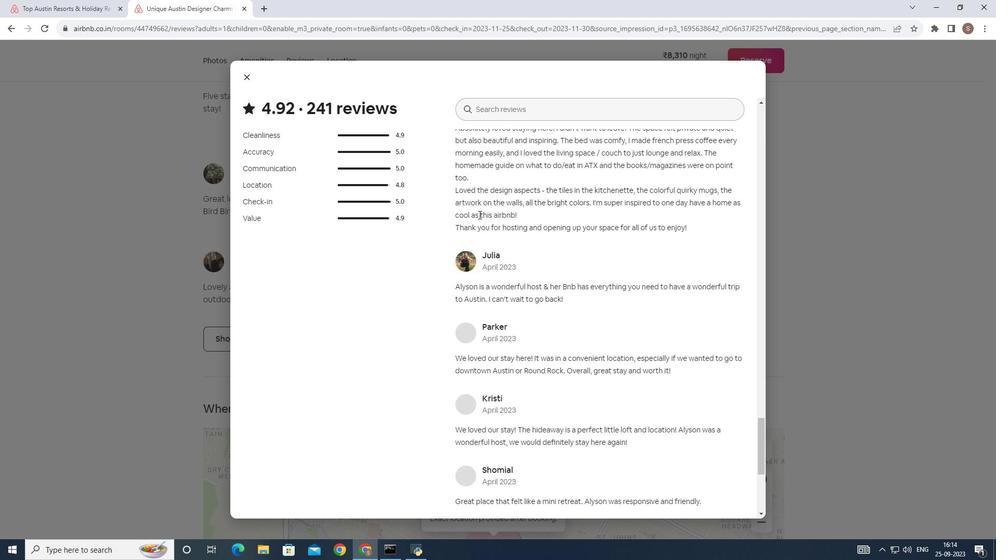 
Action: Mouse scrolled (479, 214) with delta (0, 0)
Screenshot: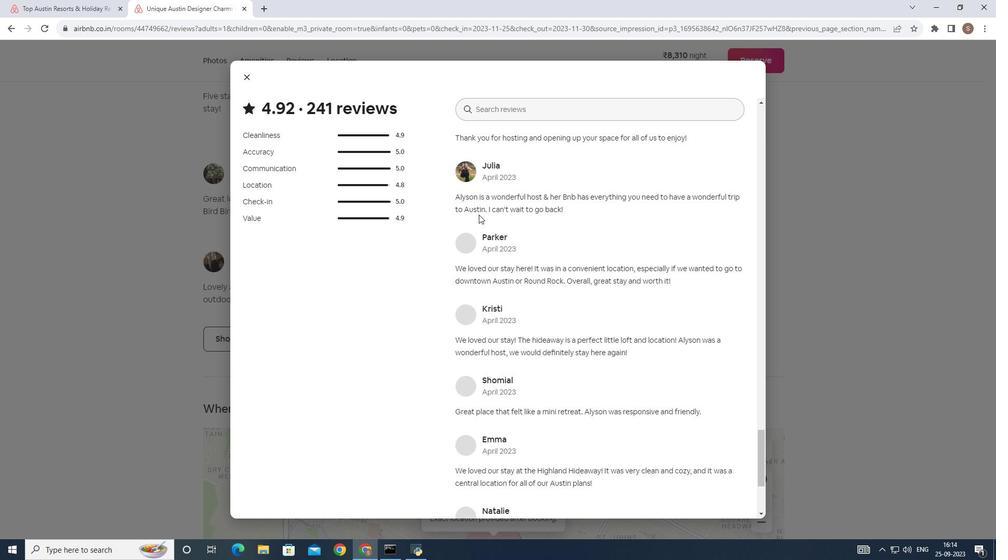 
Action: Mouse scrolled (479, 214) with delta (0, 0)
Screenshot: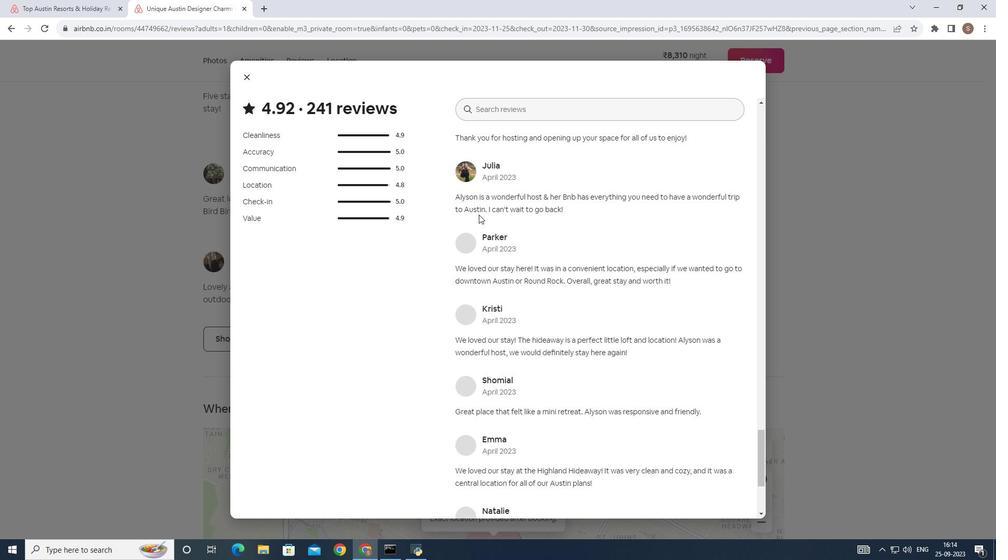 
Action: Mouse scrolled (479, 214) with delta (0, 0)
Screenshot: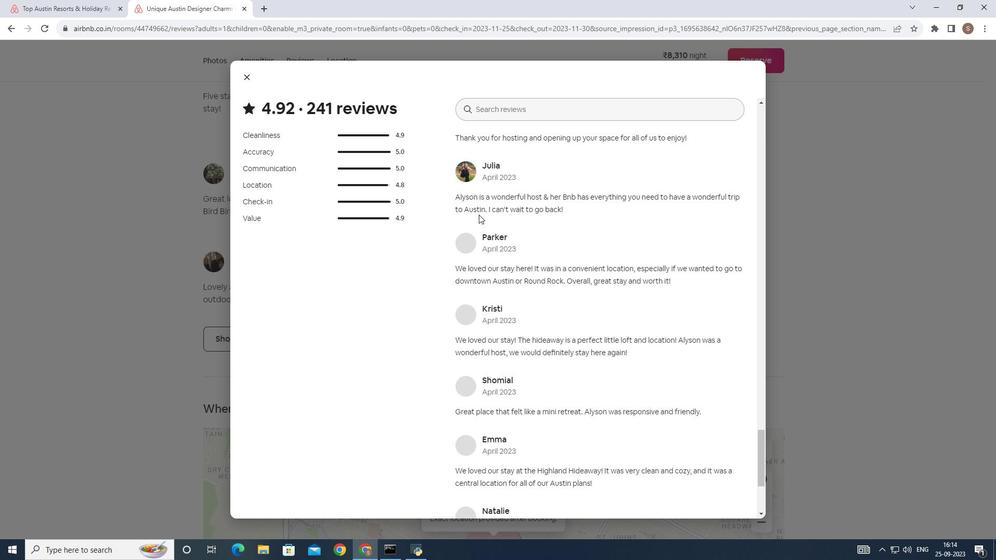
Action: Mouse scrolled (479, 214) with delta (0, 0)
